 Task: For heading Use Comfortaa with dark cyan 1 colour & Underline.  font size for heading26,  'Change the font style of data to'Courier New and font size to 18,  Change the alignment of both headline & data to Align right In the sheet  analysisSalesGoals
Action: Mouse moved to (85, 202)
Screenshot: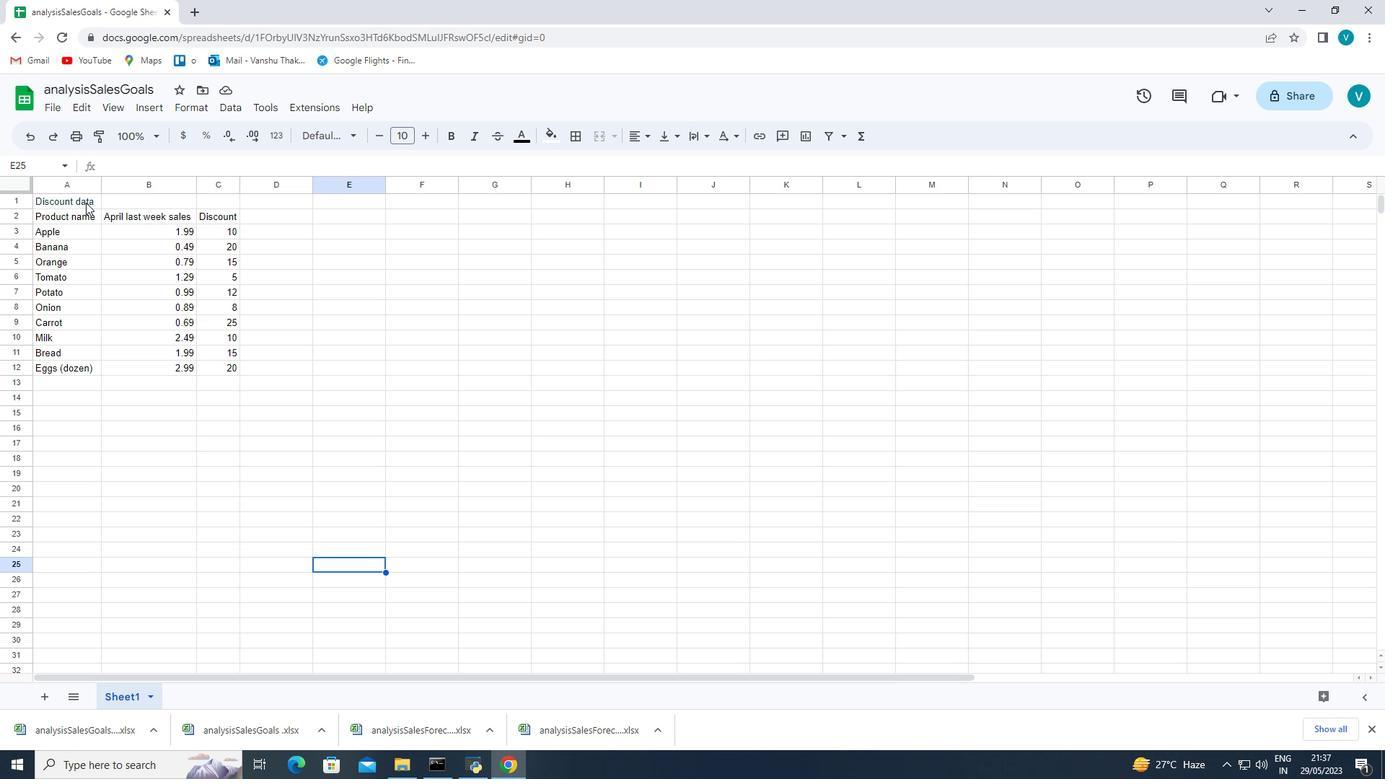
Action: Mouse pressed left at (85, 202)
Screenshot: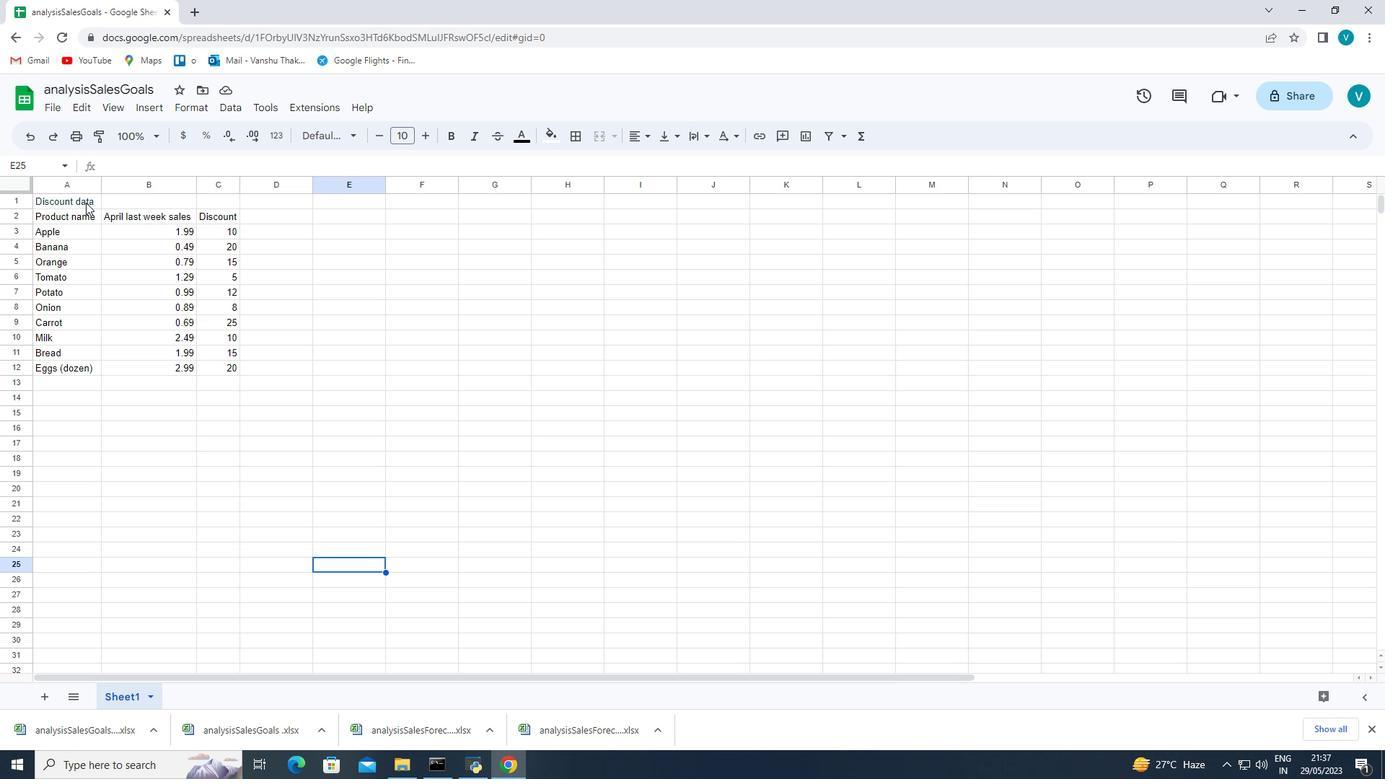 
Action: Mouse moved to (355, 133)
Screenshot: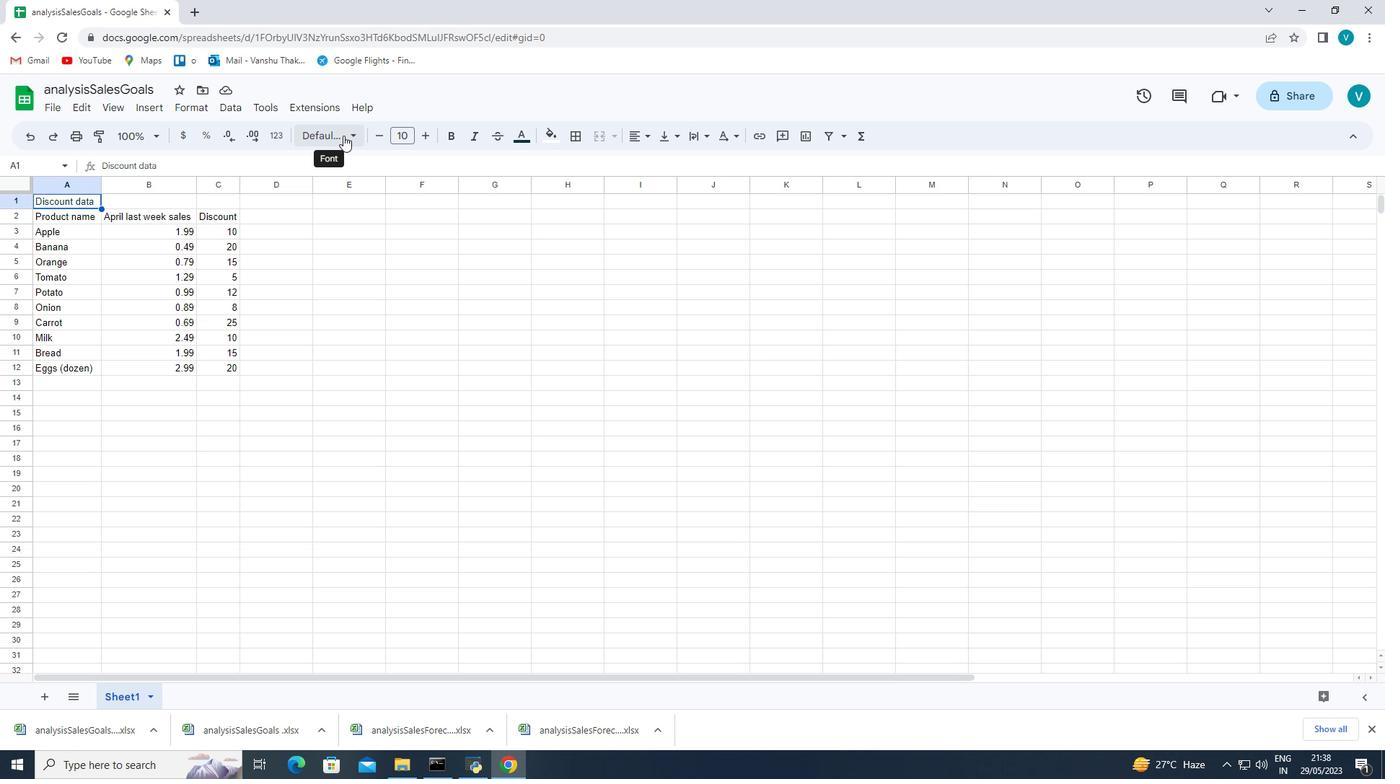 
Action: Mouse pressed left at (355, 133)
Screenshot: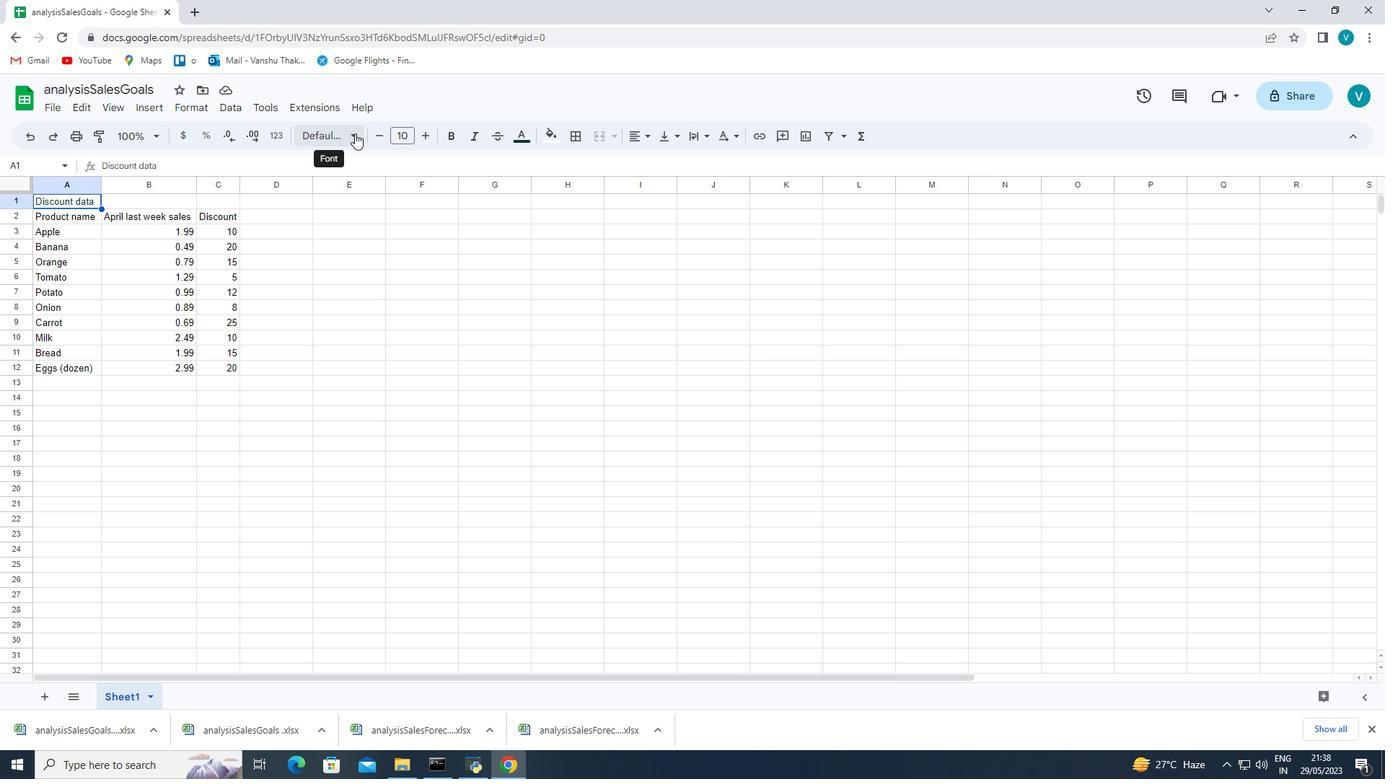 
Action: Mouse moved to (364, 325)
Screenshot: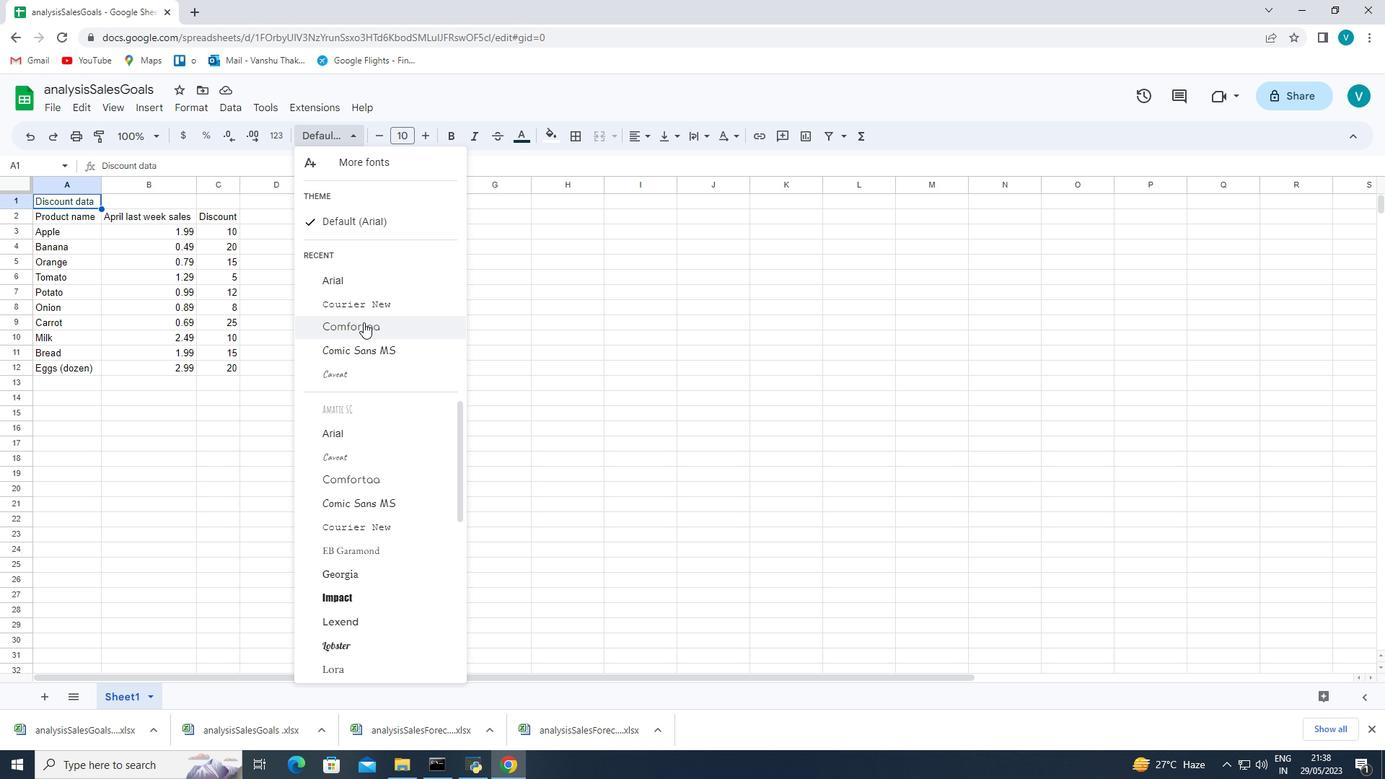 
Action: Mouse pressed left at (364, 325)
Screenshot: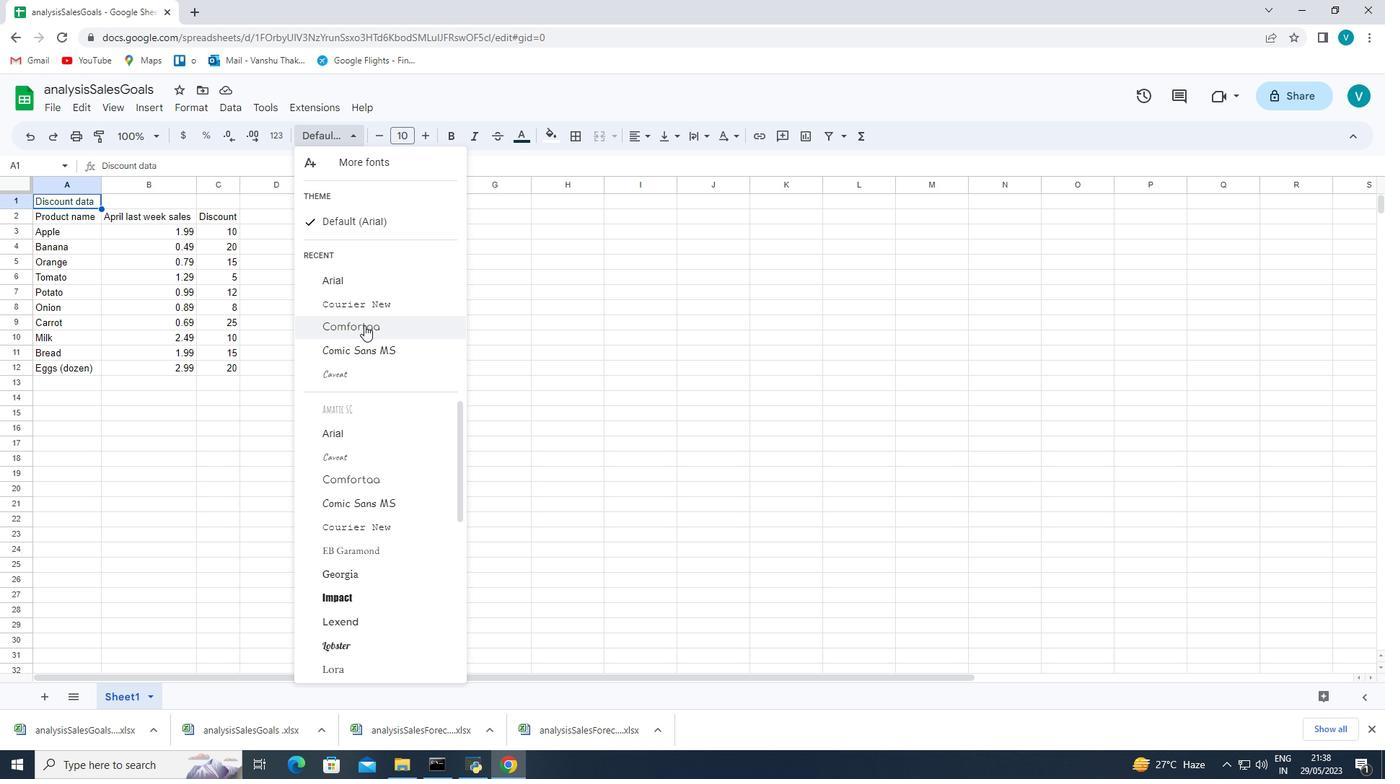
Action: Mouse moved to (408, 700)
Screenshot: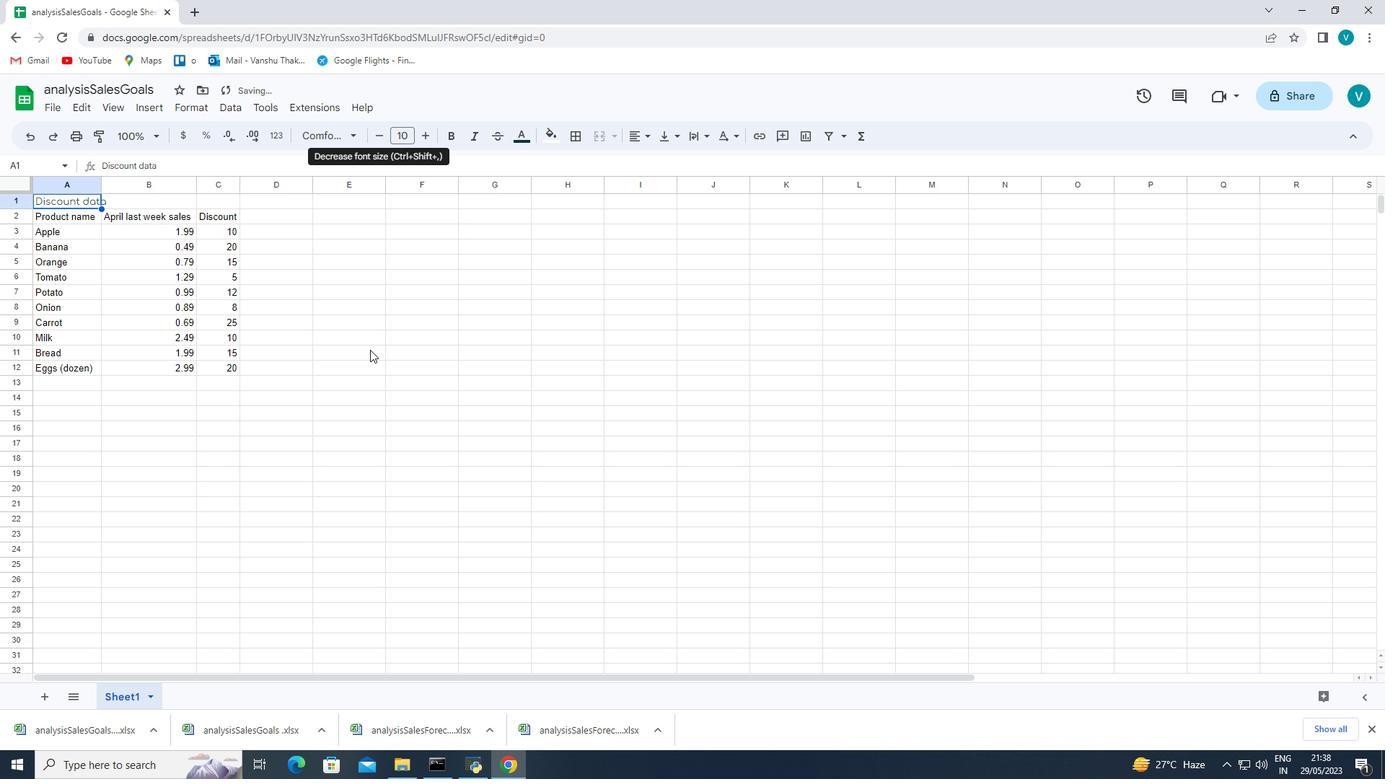 
Action: Key pressed ctrl+U
Screenshot: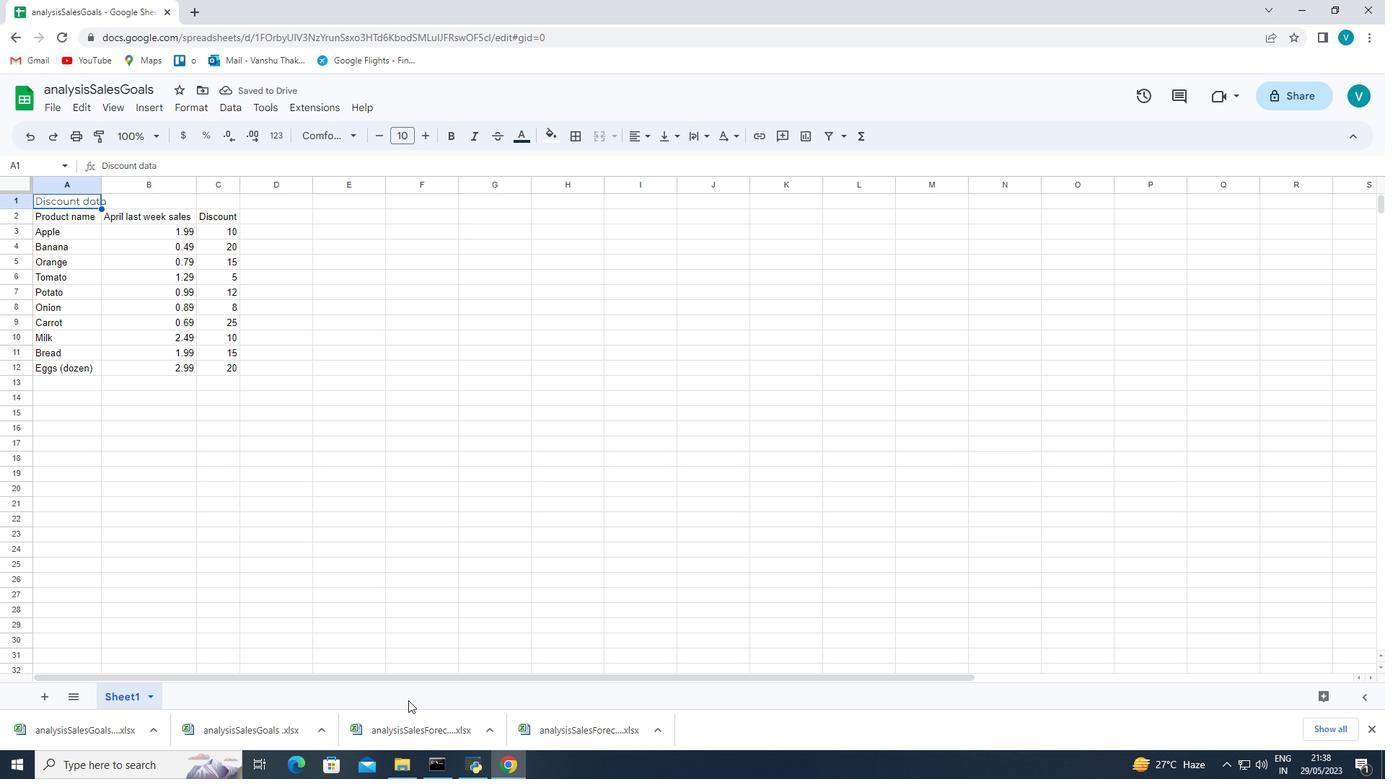 
Action: Mouse moved to (432, 139)
Screenshot: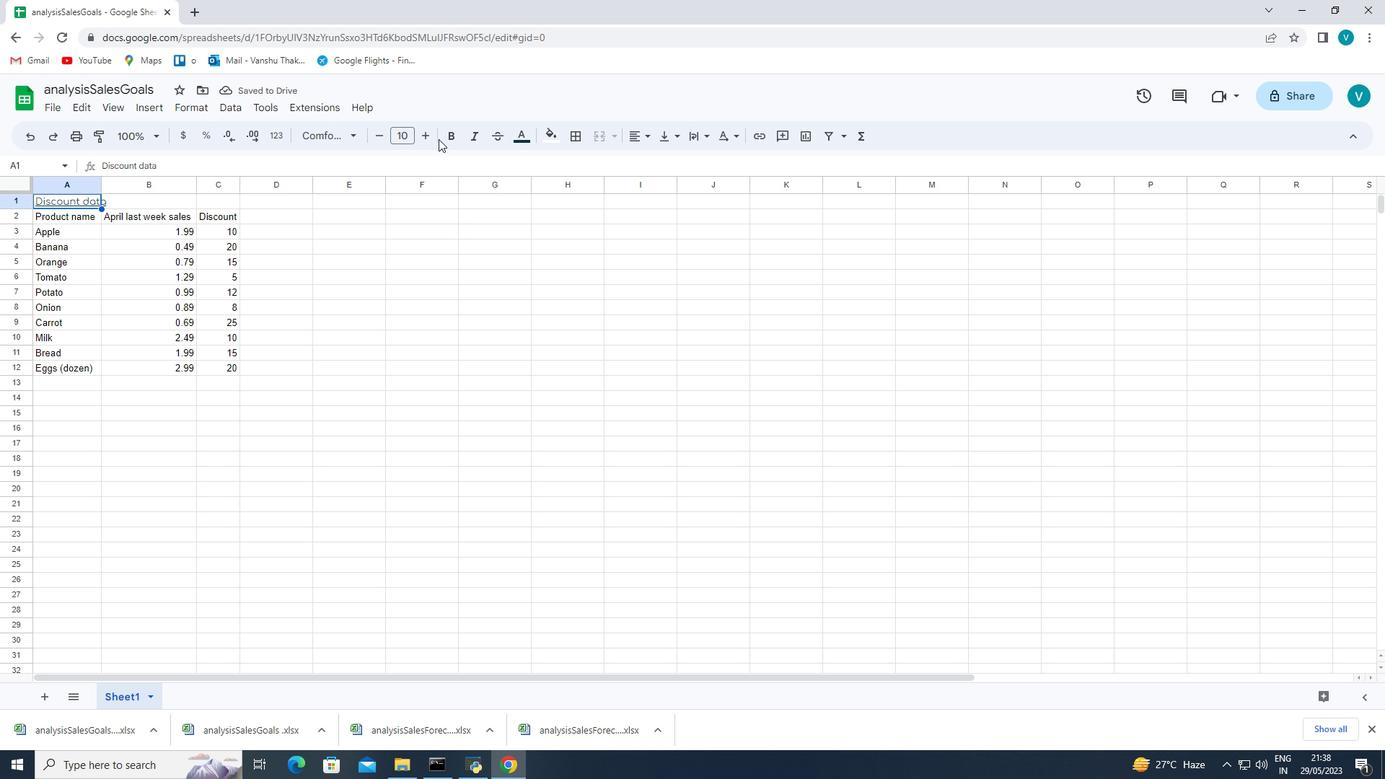 
Action: Mouse pressed left at (432, 139)
Screenshot: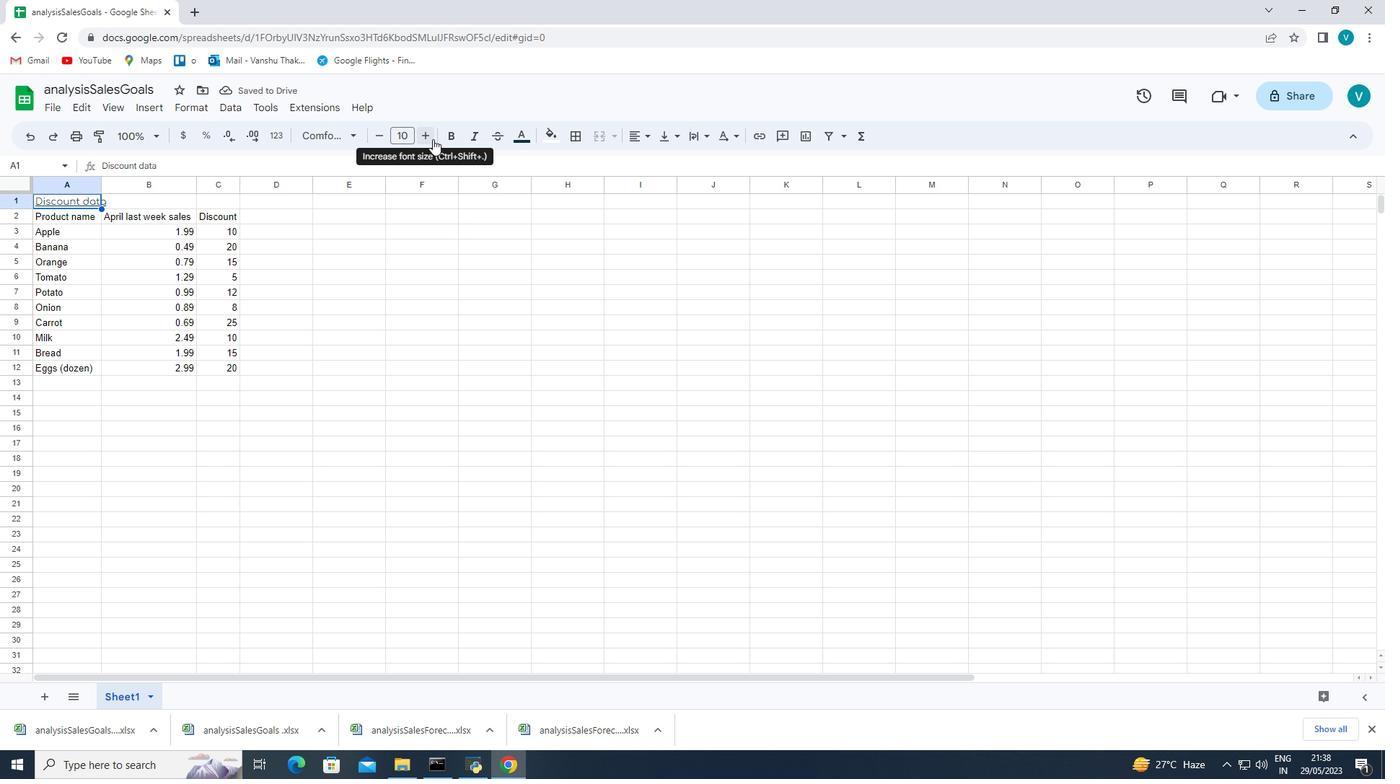 
Action: Mouse pressed left at (432, 139)
Screenshot: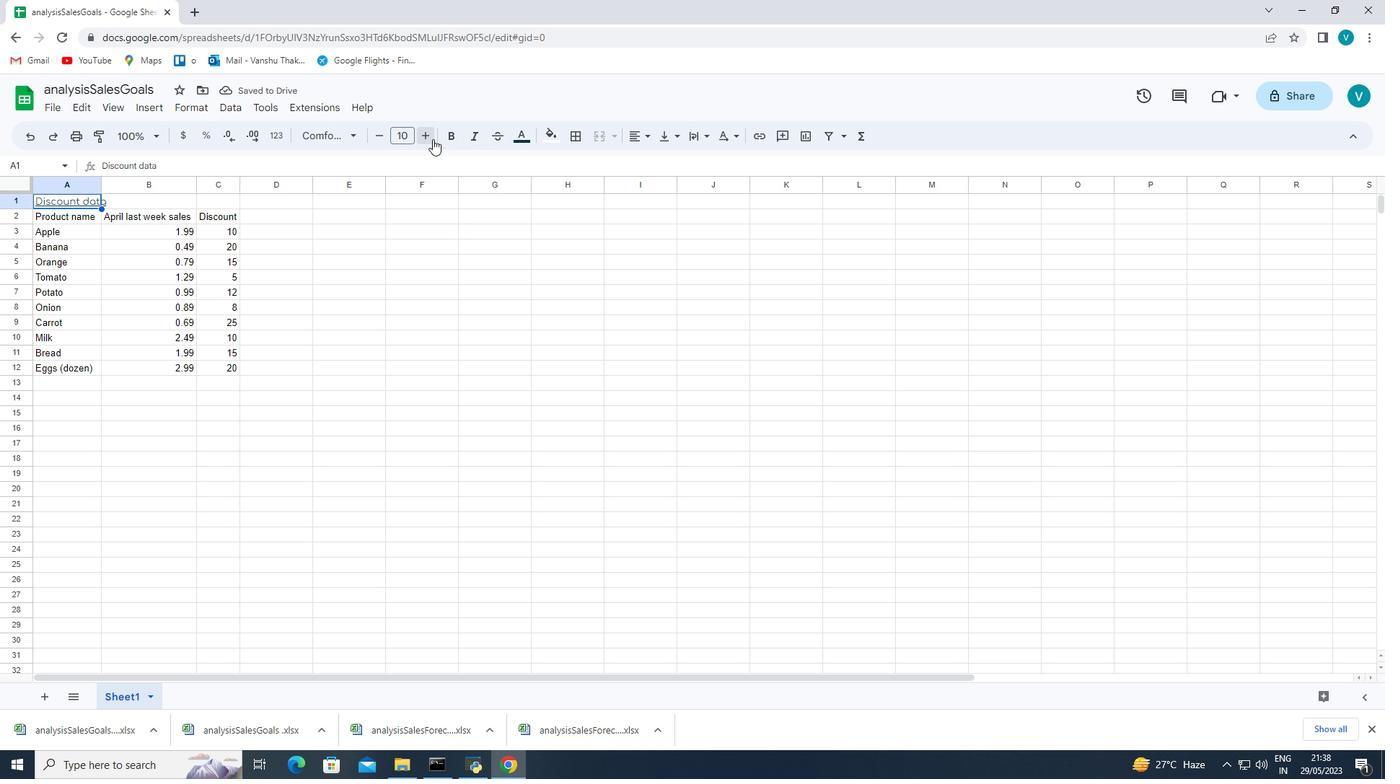 
Action: Mouse pressed left at (432, 139)
Screenshot: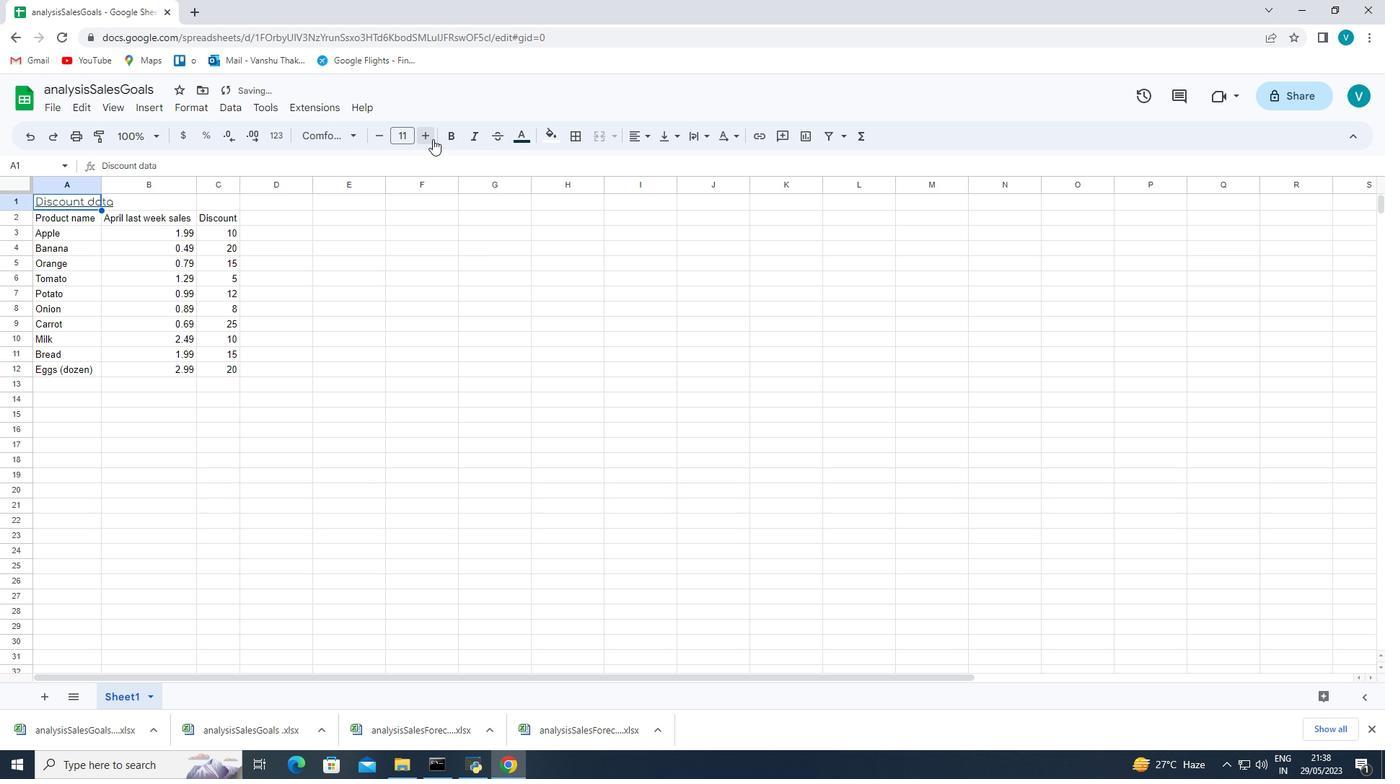 
Action: Mouse pressed left at (432, 139)
Screenshot: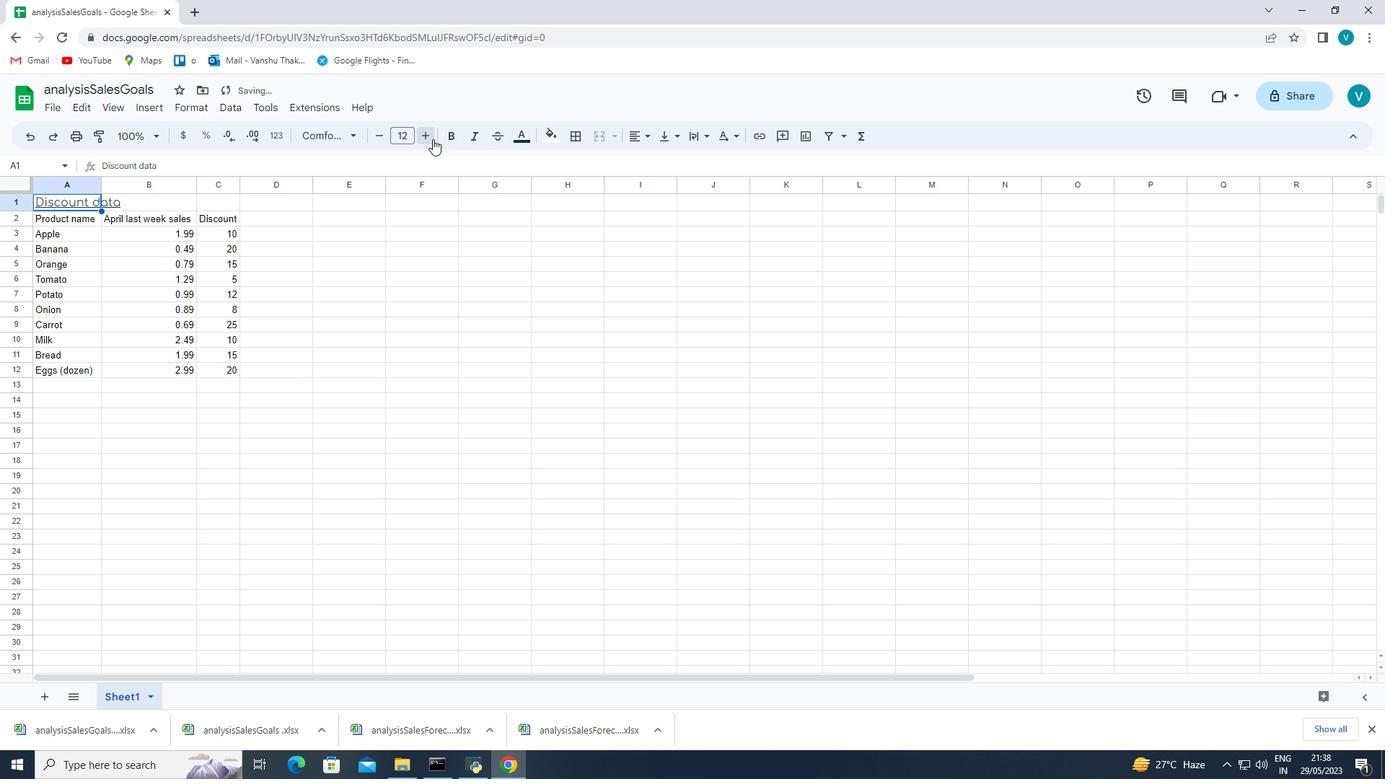 
Action: Mouse pressed left at (432, 139)
Screenshot: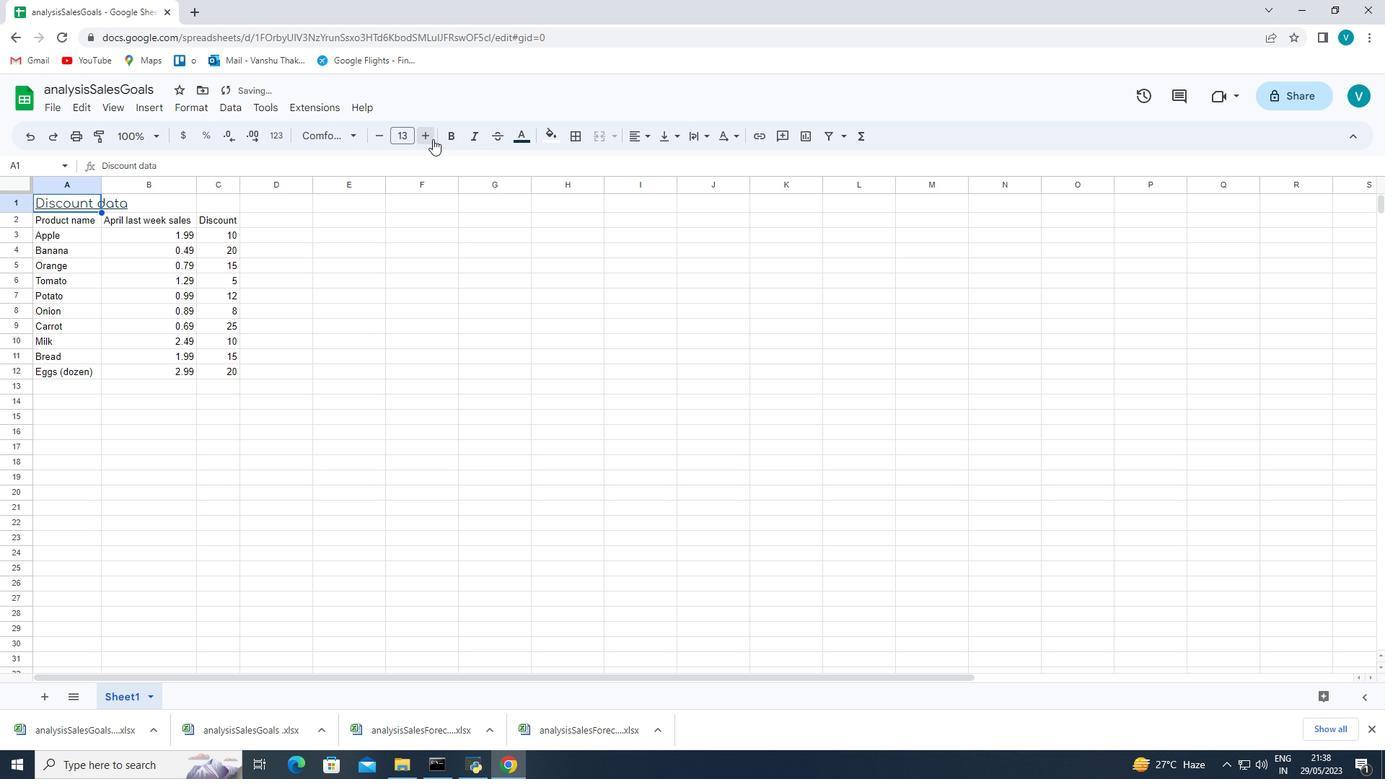 
Action: Mouse pressed left at (432, 139)
Screenshot: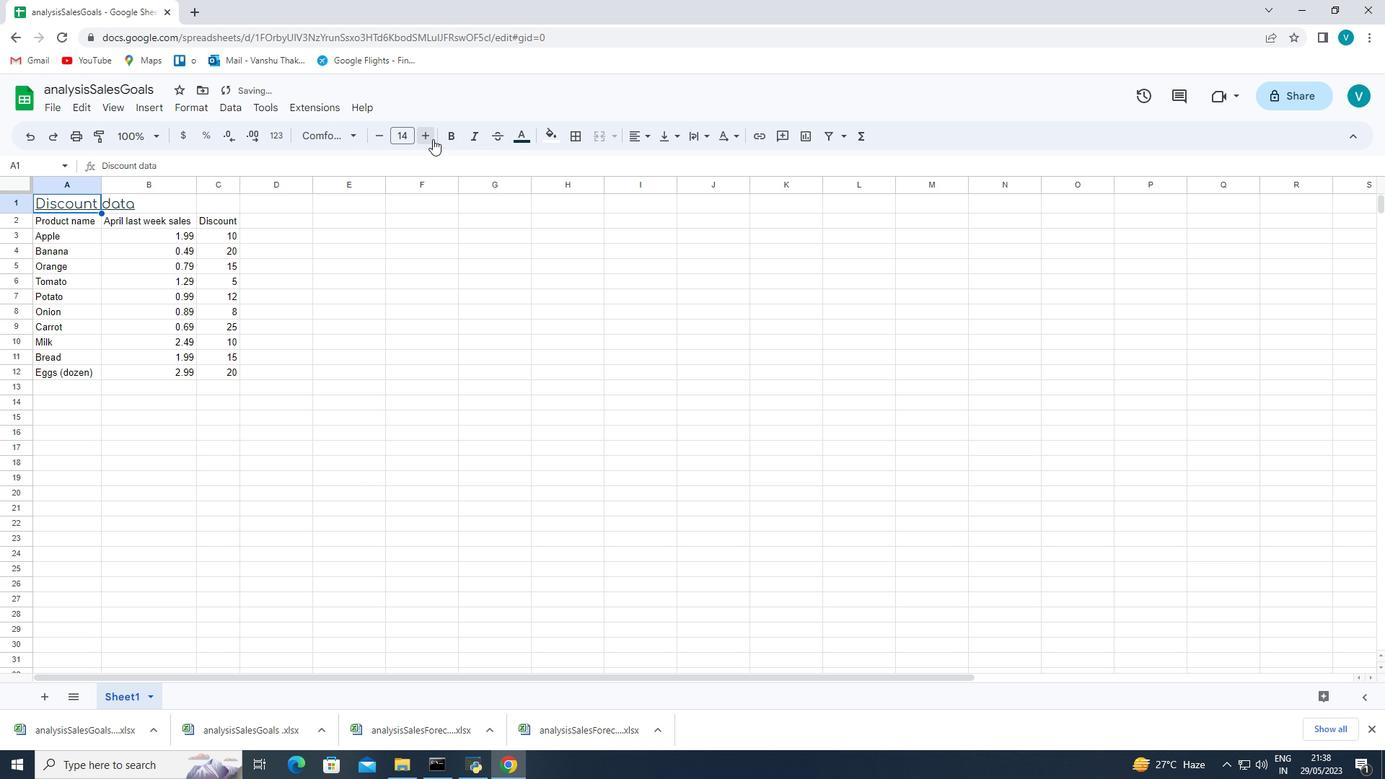 
Action: Mouse pressed left at (432, 139)
Screenshot: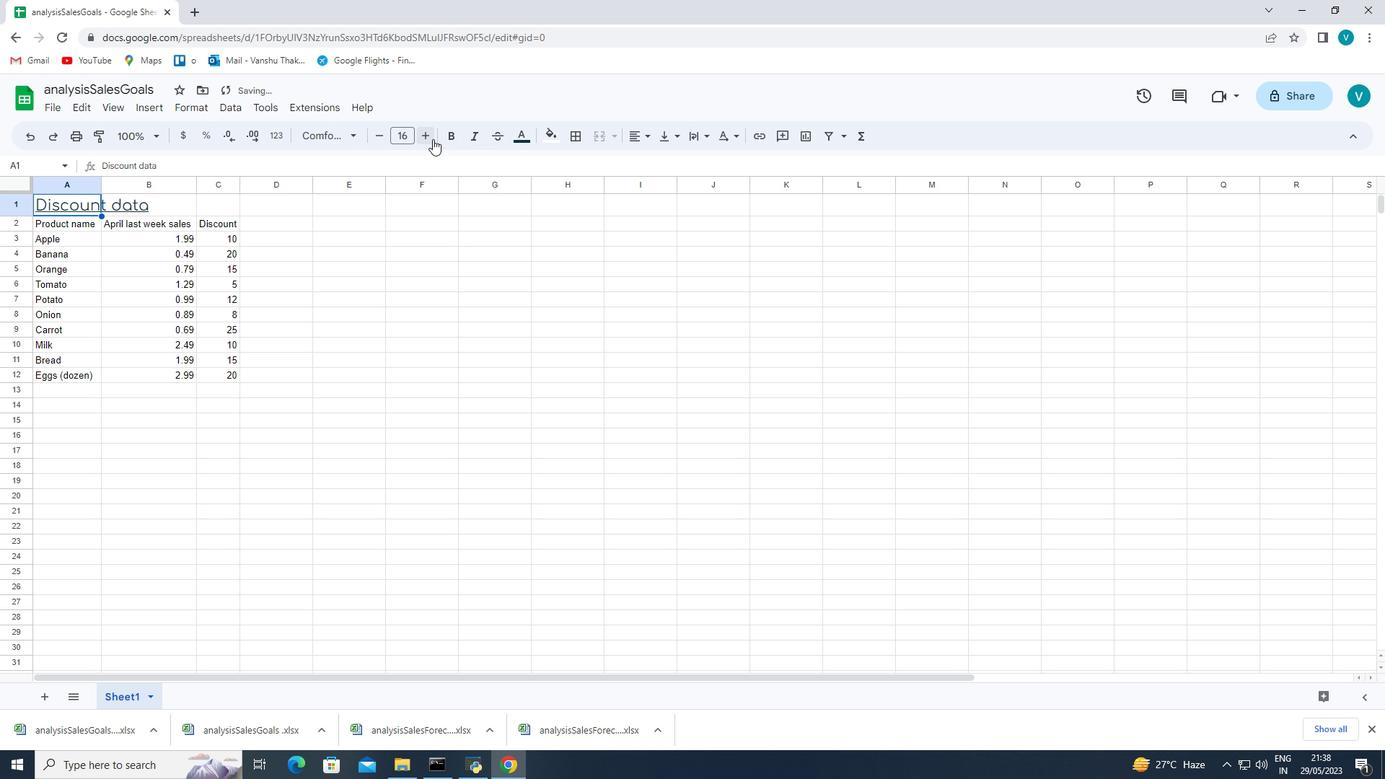
Action: Mouse pressed left at (432, 139)
Screenshot: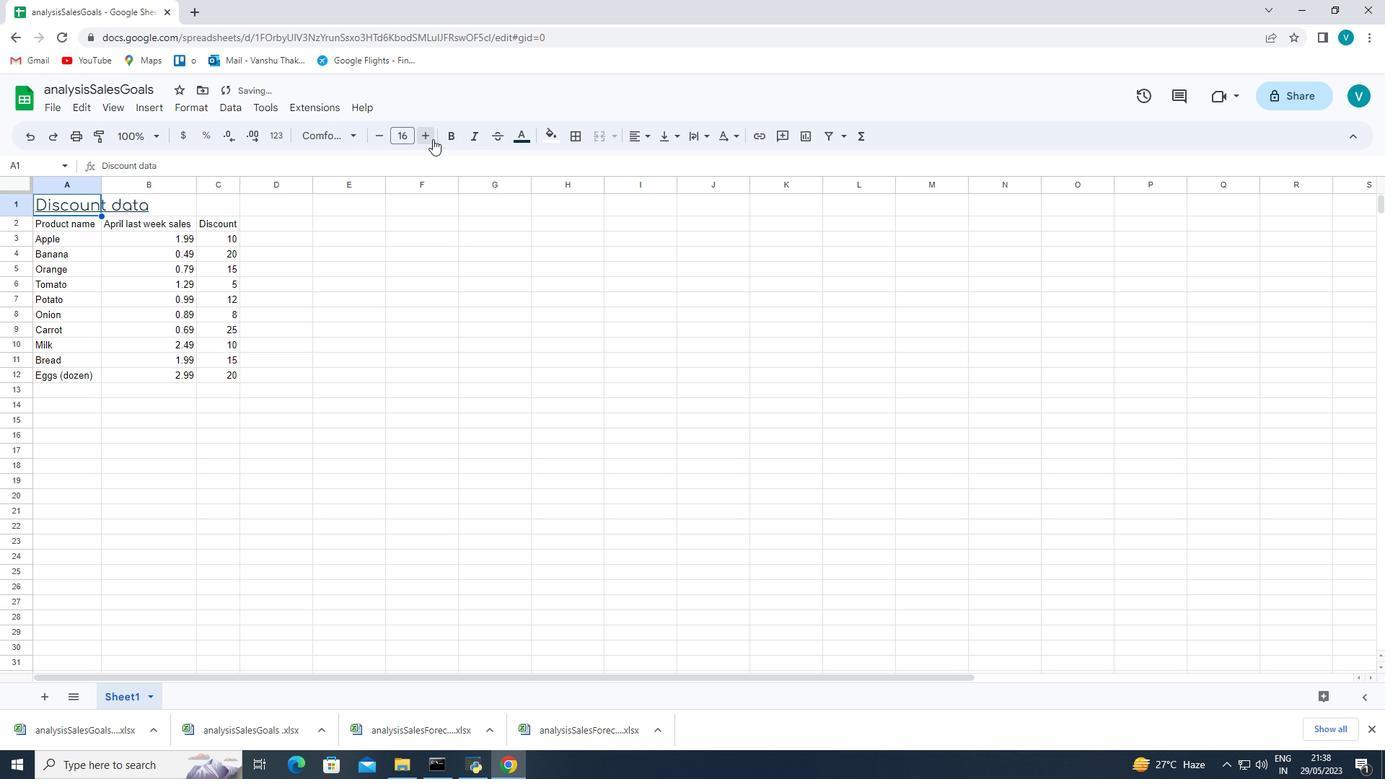 
Action: Mouse pressed left at (432, 139)
Screenshot: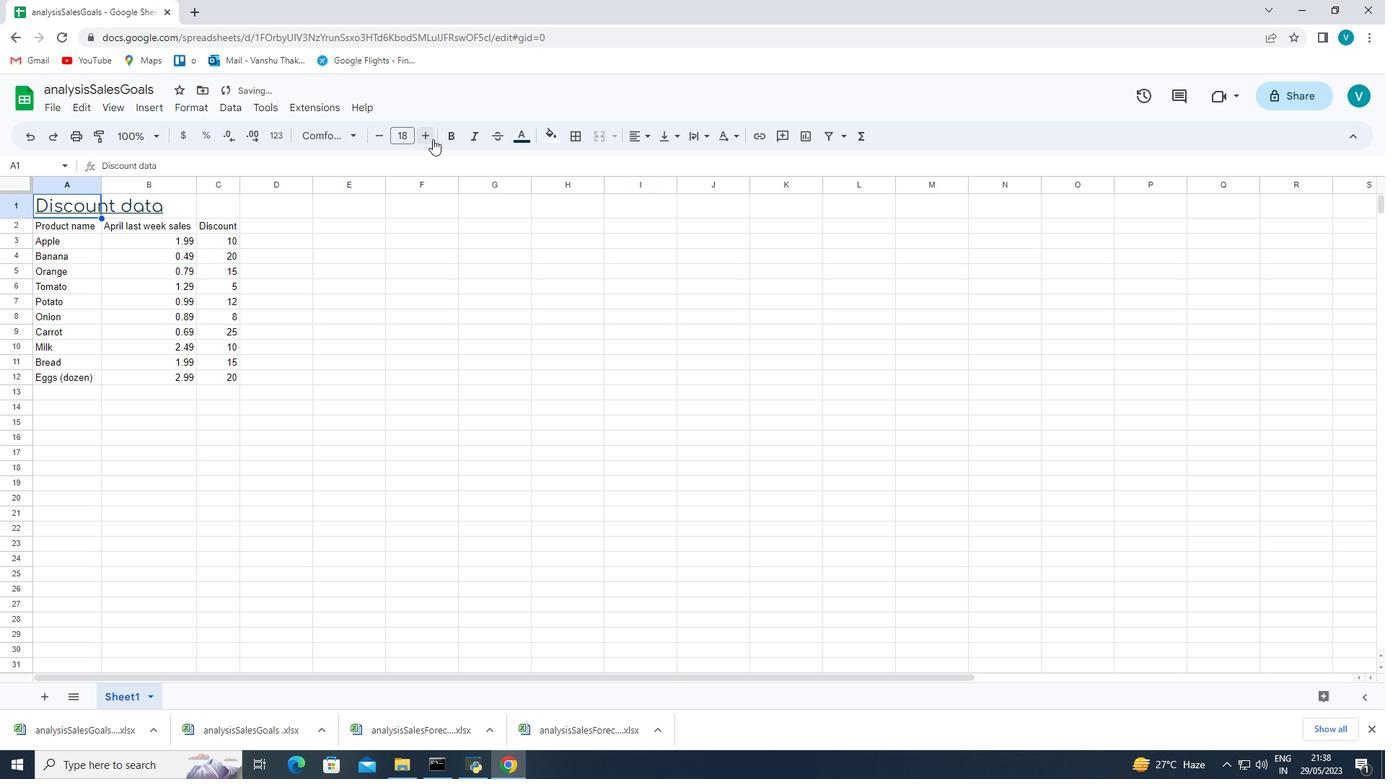 
Action: Mouse pressed left at (432, 139)
Screenshot: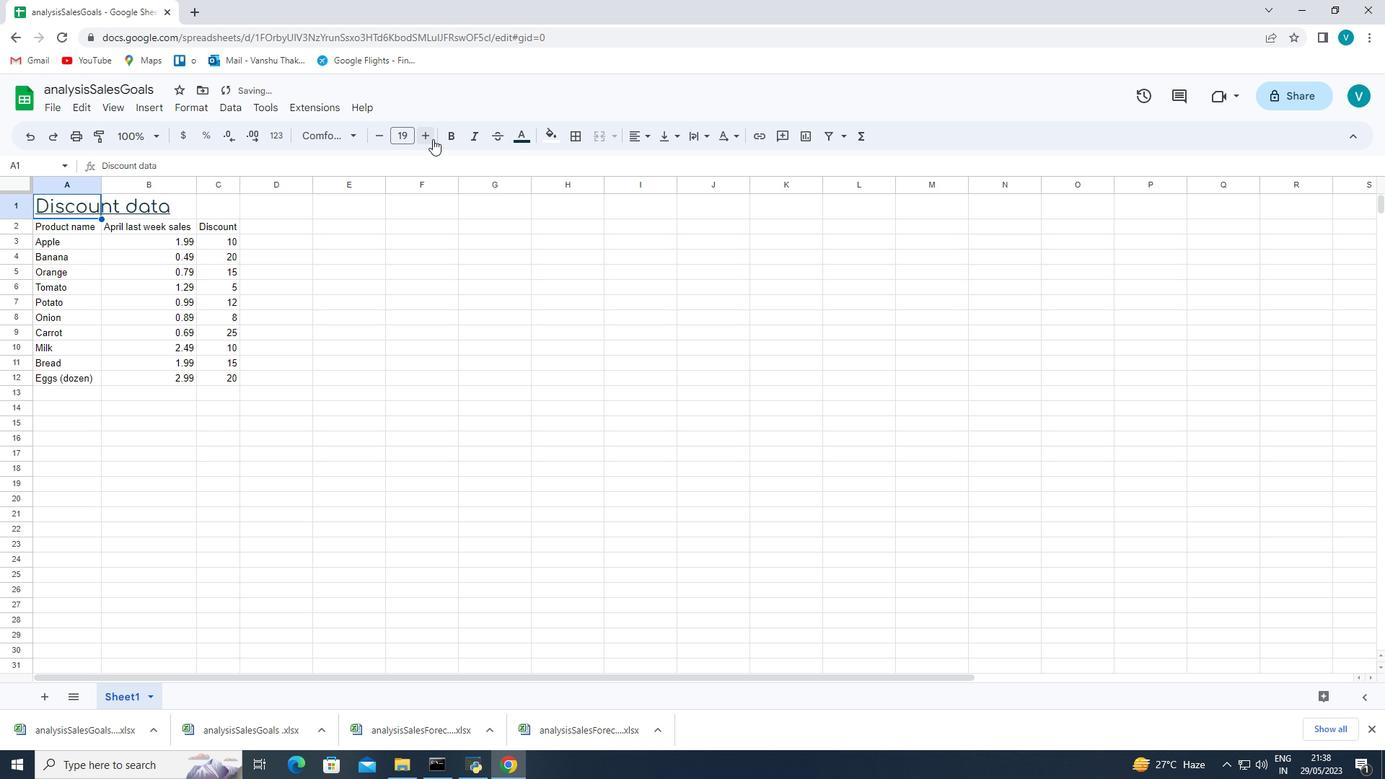
Action: Mouse pressed left at (432, 139)
Screenshot: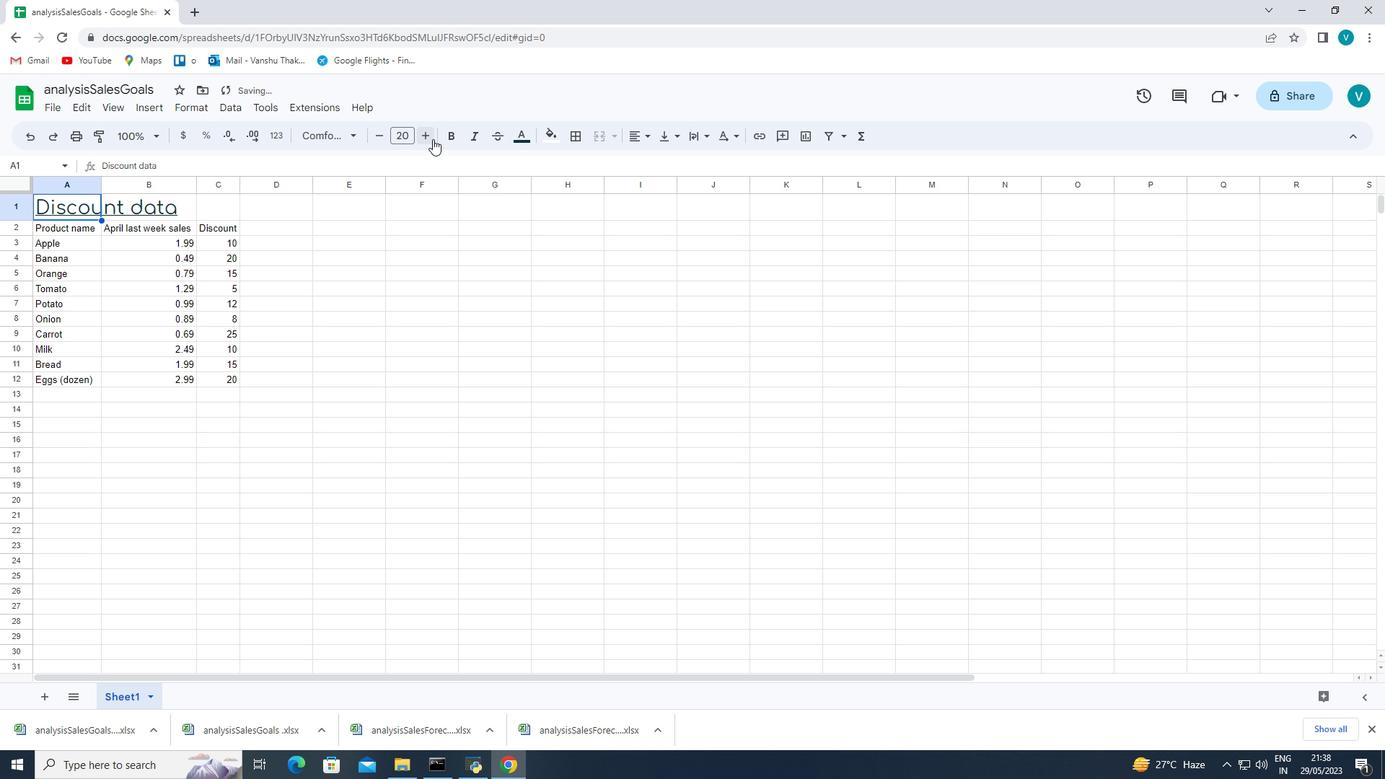 
Action: Mouse pressed left at (432, 139)
Screenshot: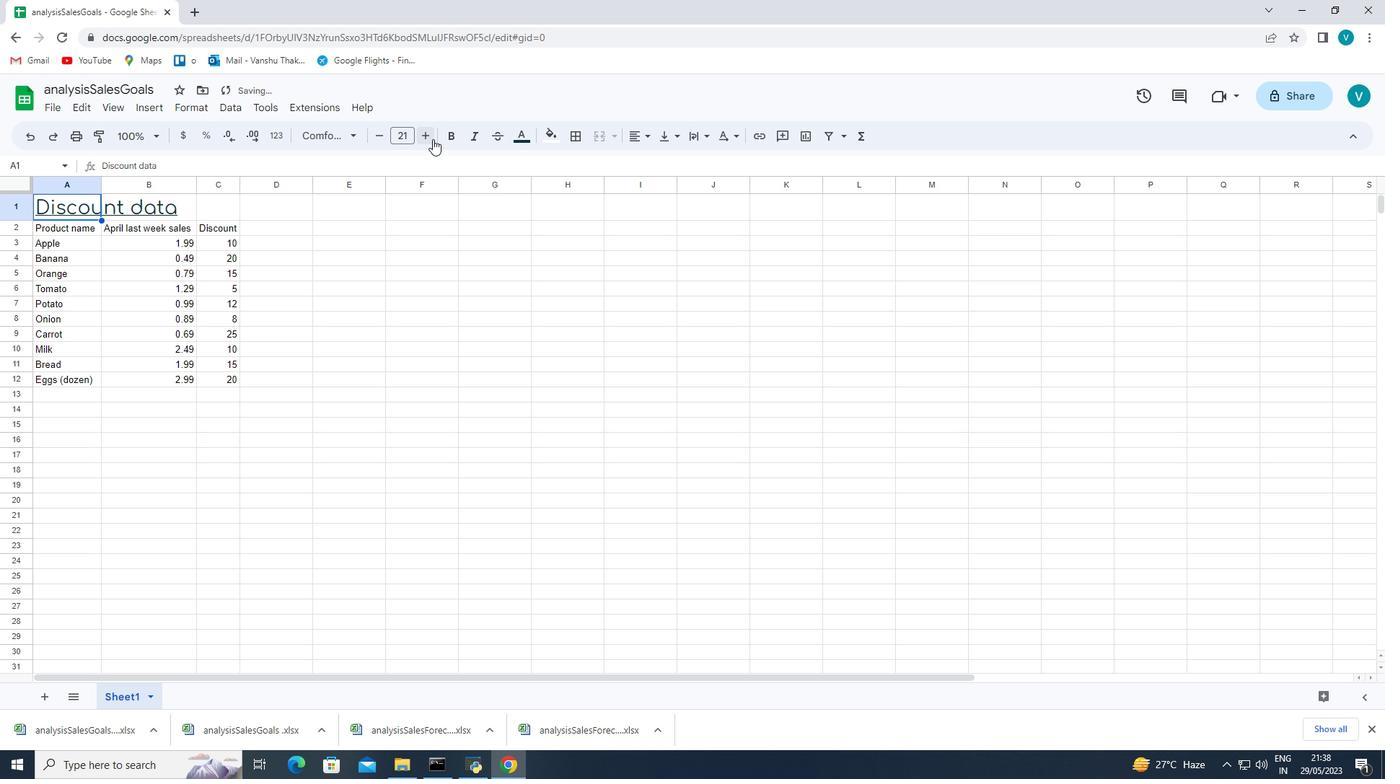 
Action: Mouse pressed left at (432, 139)
Screenshot: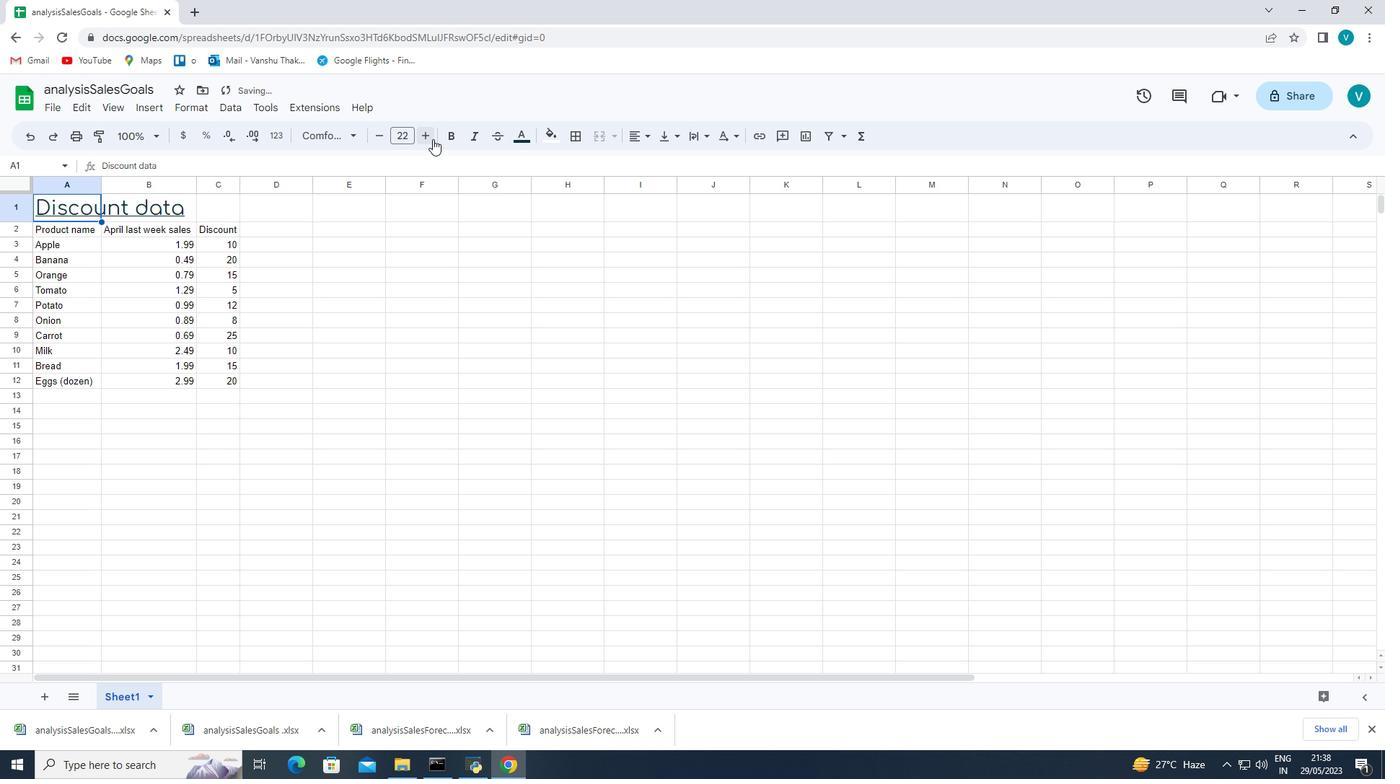 
Action: Mouse pressed left at (432, 139)
Screenshot: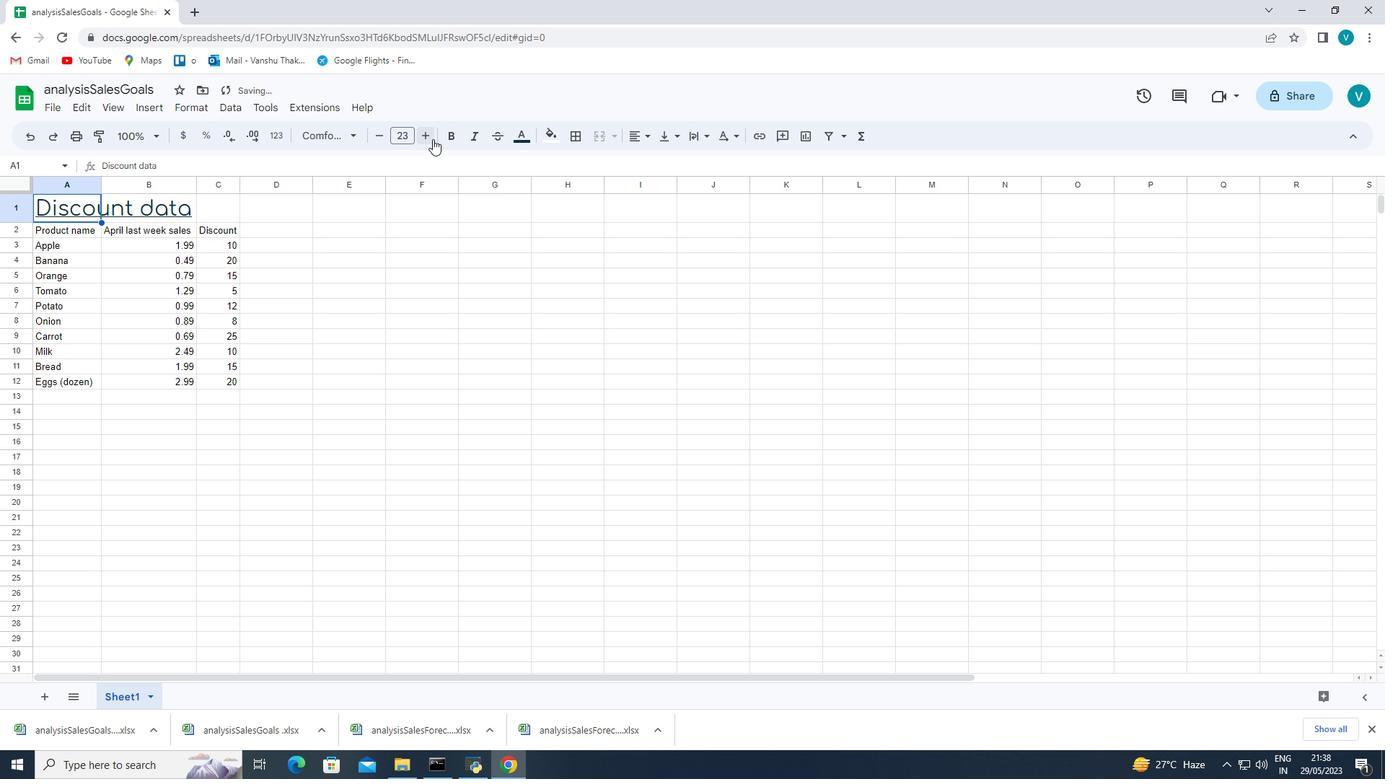 
Action: Mouse pressed left at (432, 139)
Screenshot: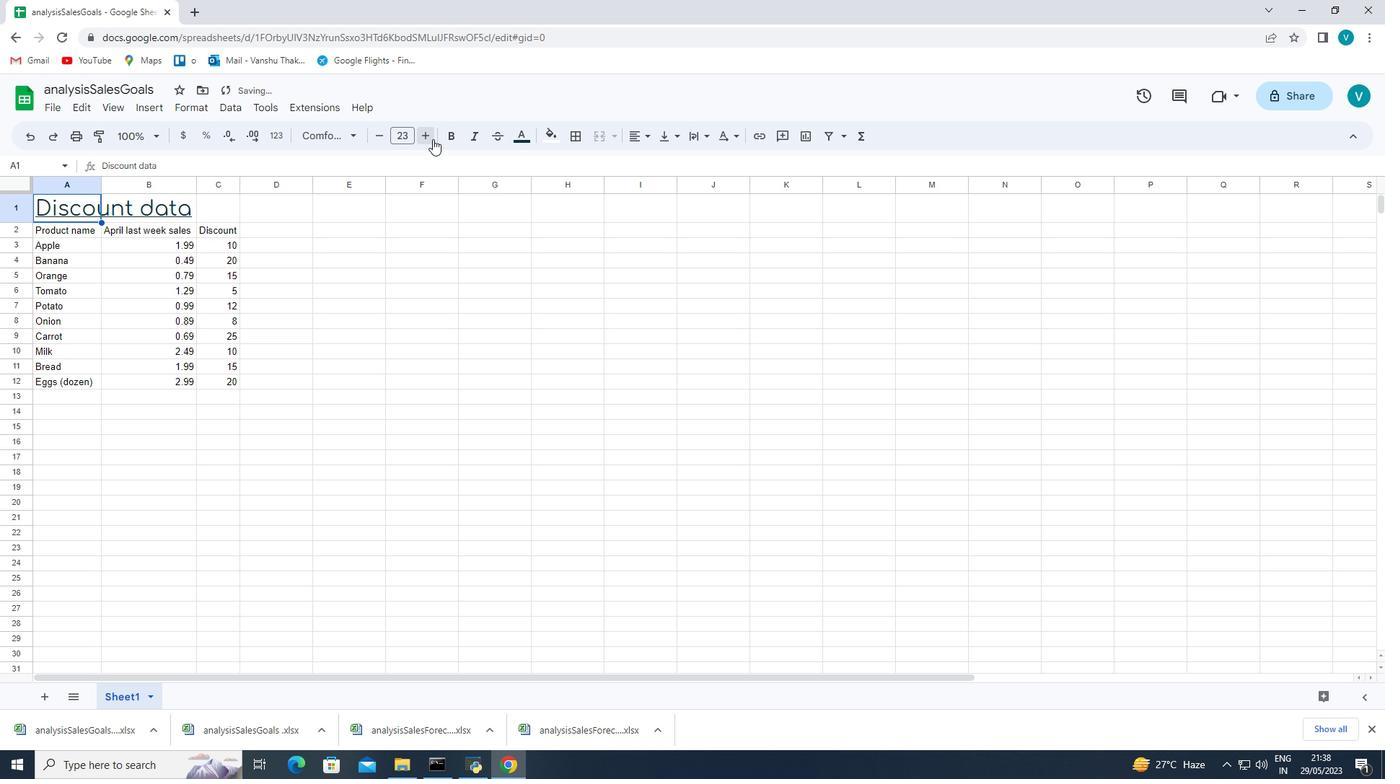 
Action: Mouse pressed left at (432, 139)
Screenshot: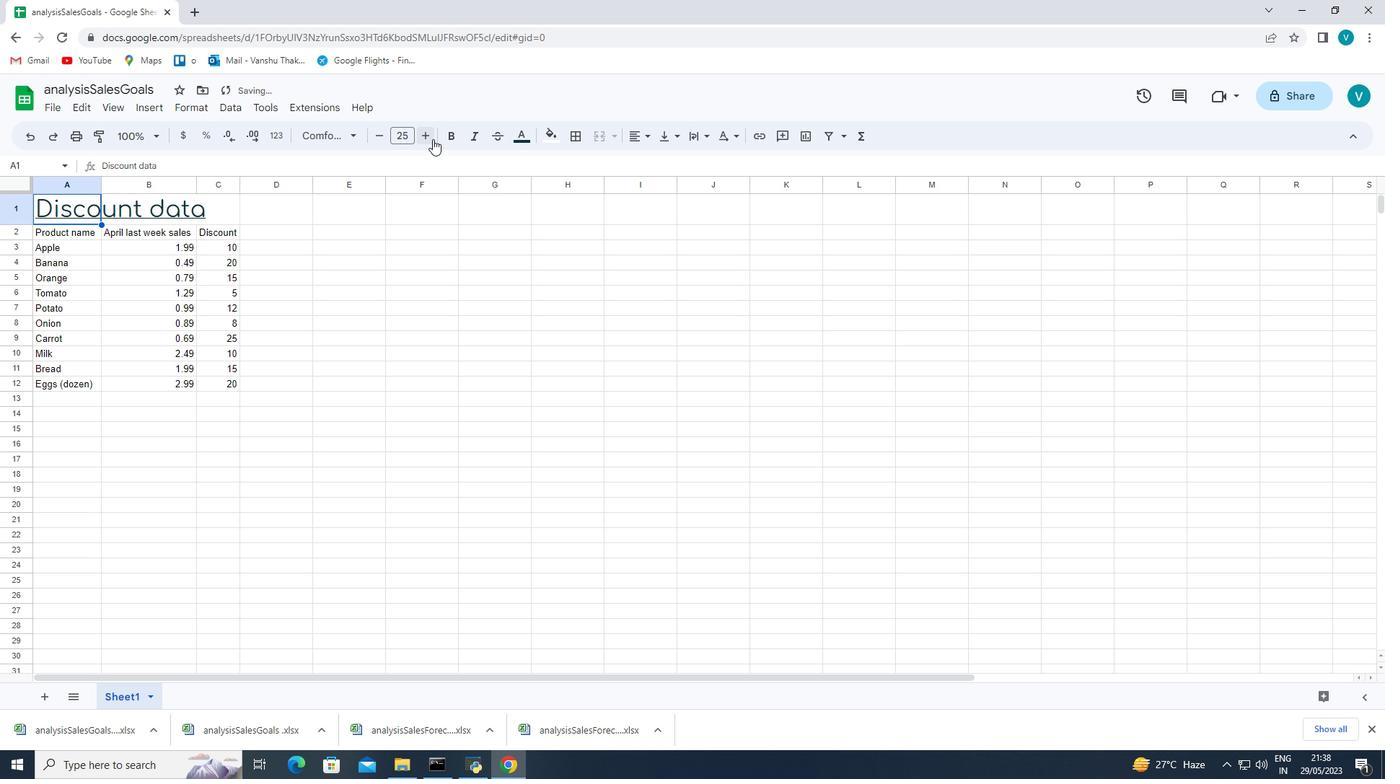 
Action: Mouse moved to (339, 247)
Screenshot: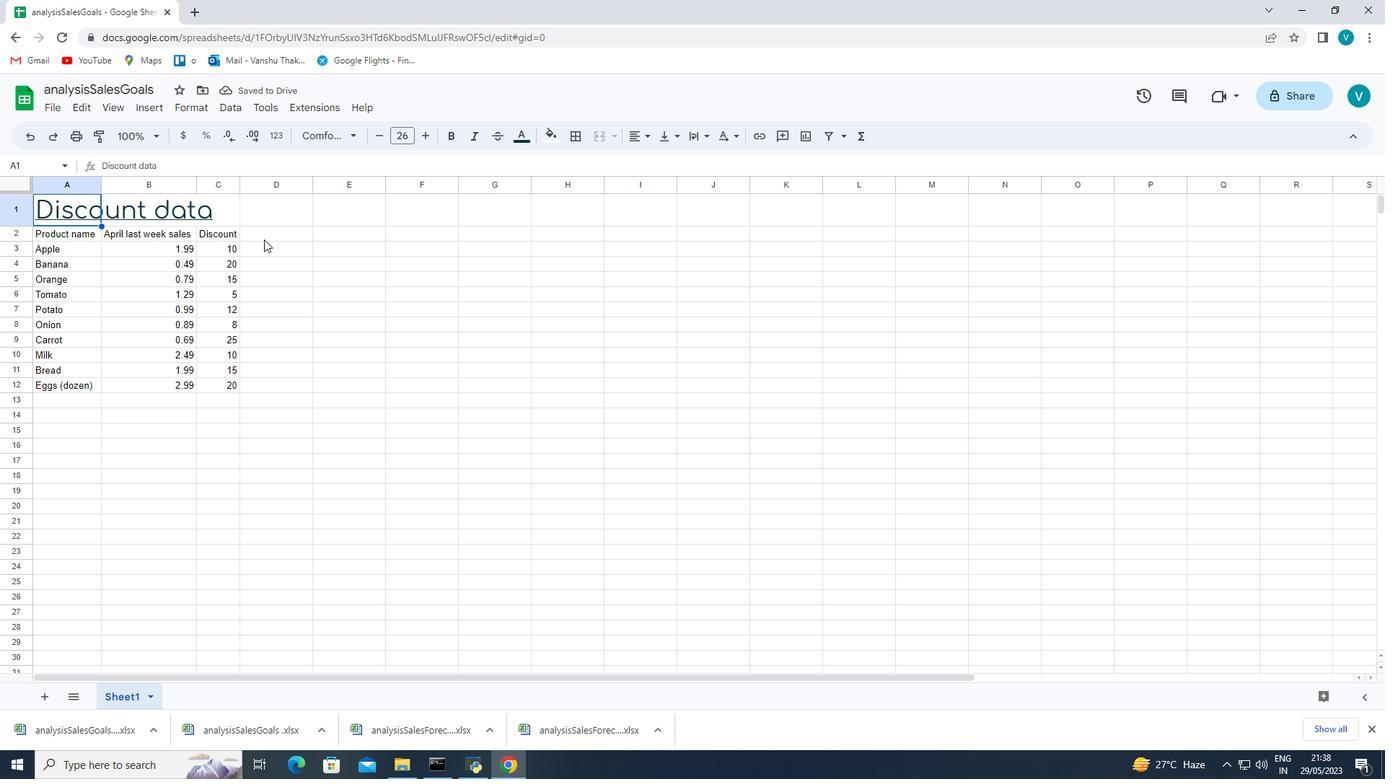 
Action: Mouse pressed left at (339, 247)
Screenshot: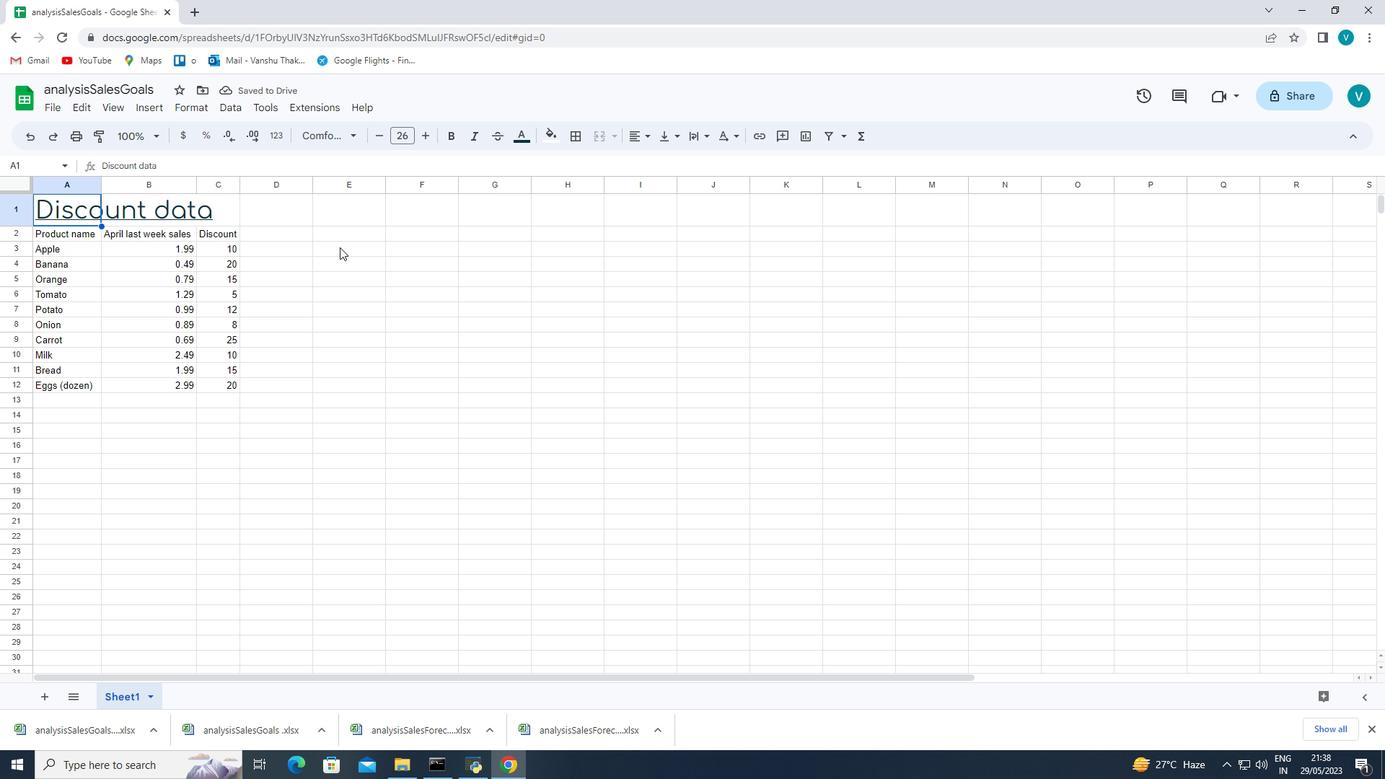 
Action: Mouse moved to (37, 206)
Screenshot: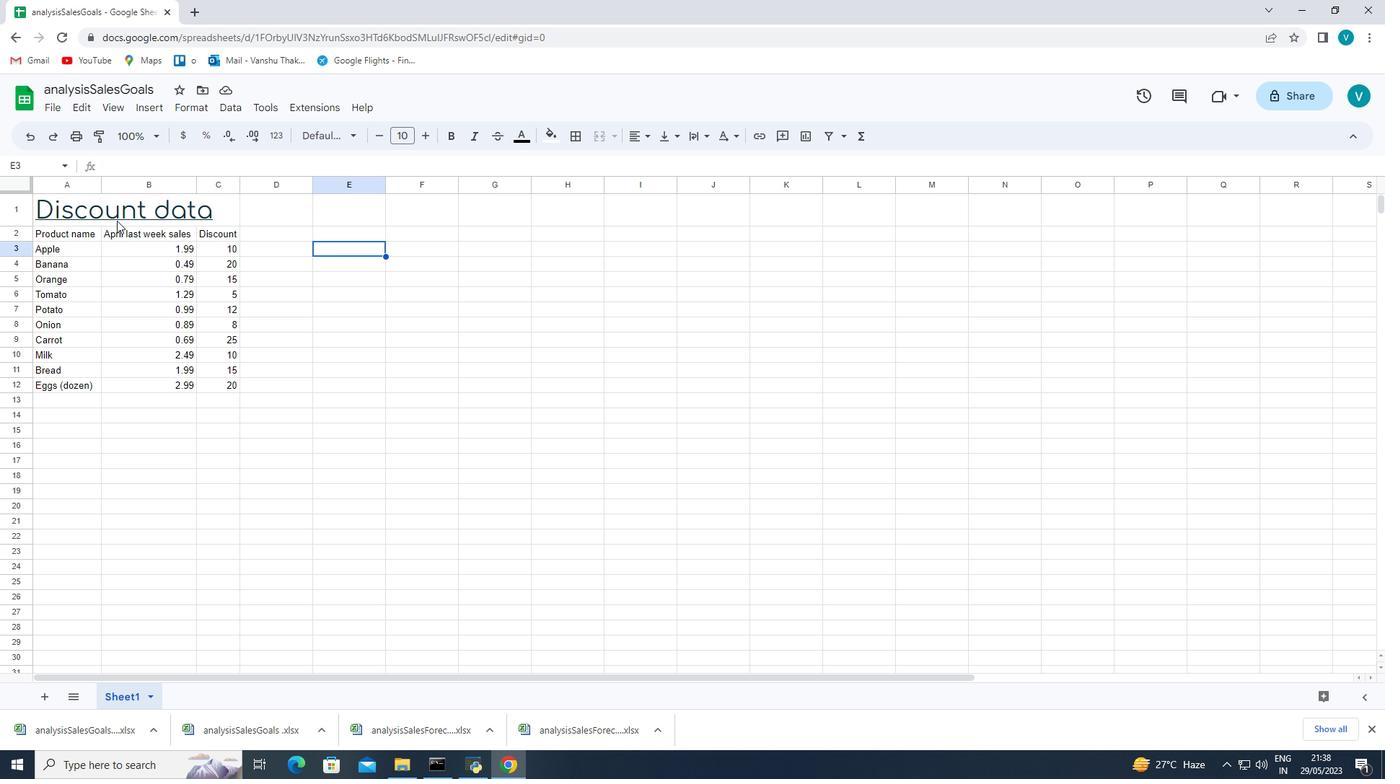 
Action: Mouse pressed left at (37, 206)
Screenshot: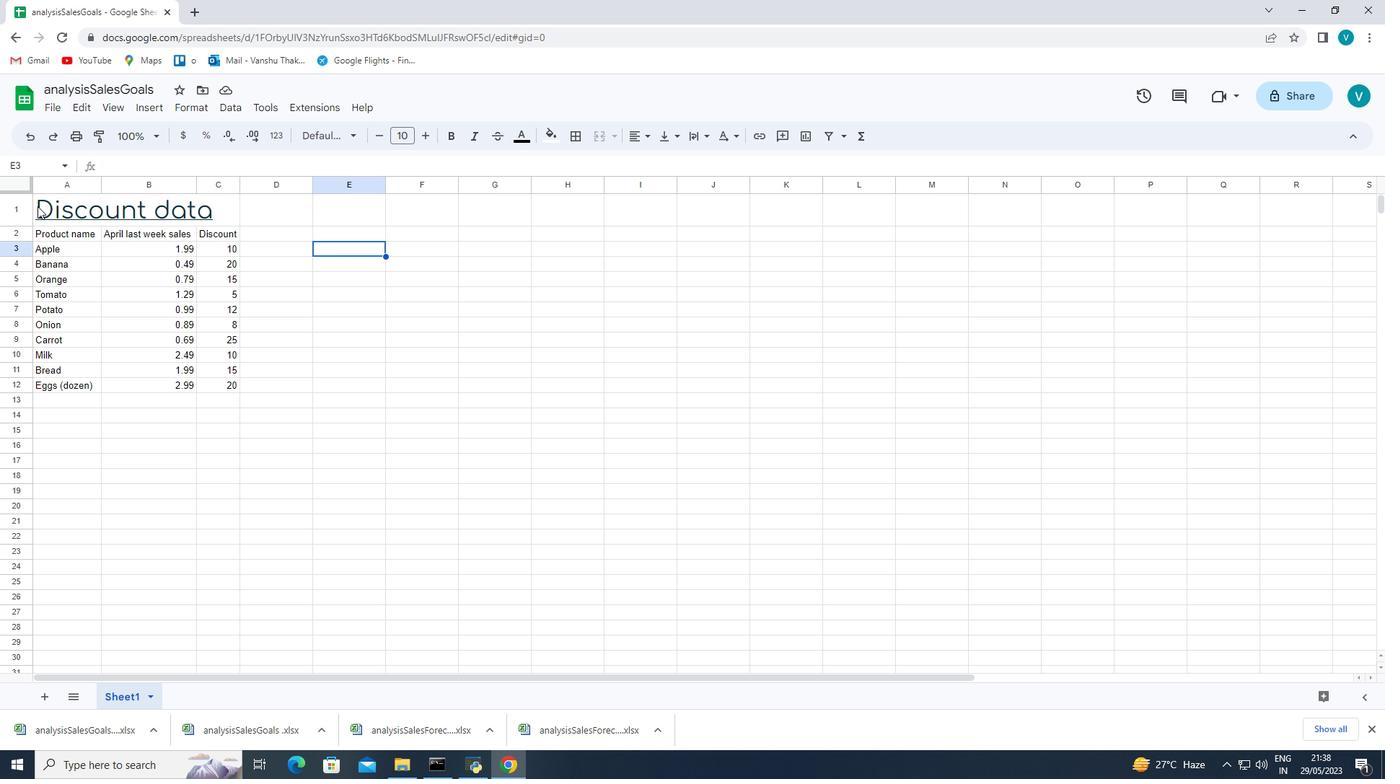 
Action: Mouse moved to (520, 138)
Screenshot: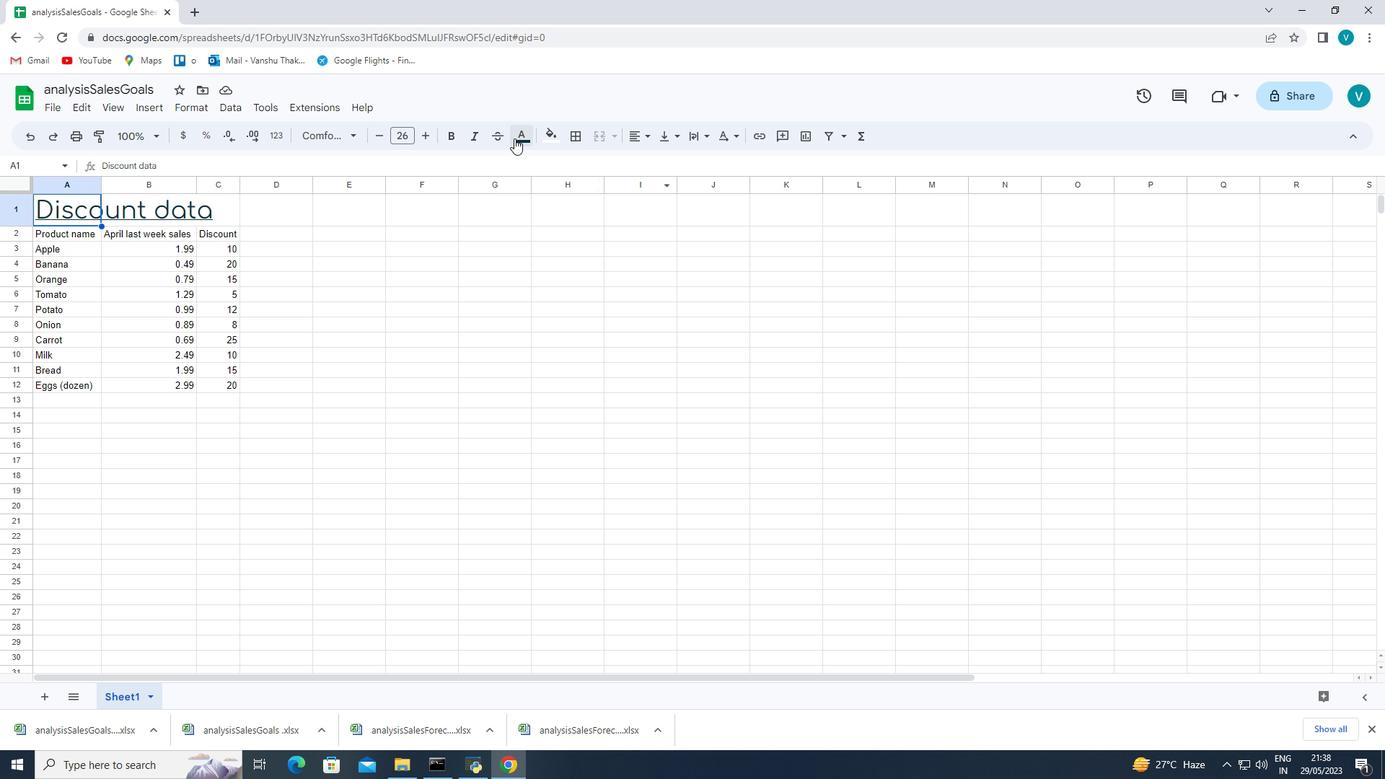 
Action: Mouse pressed left at (520, 138)
Screenshot: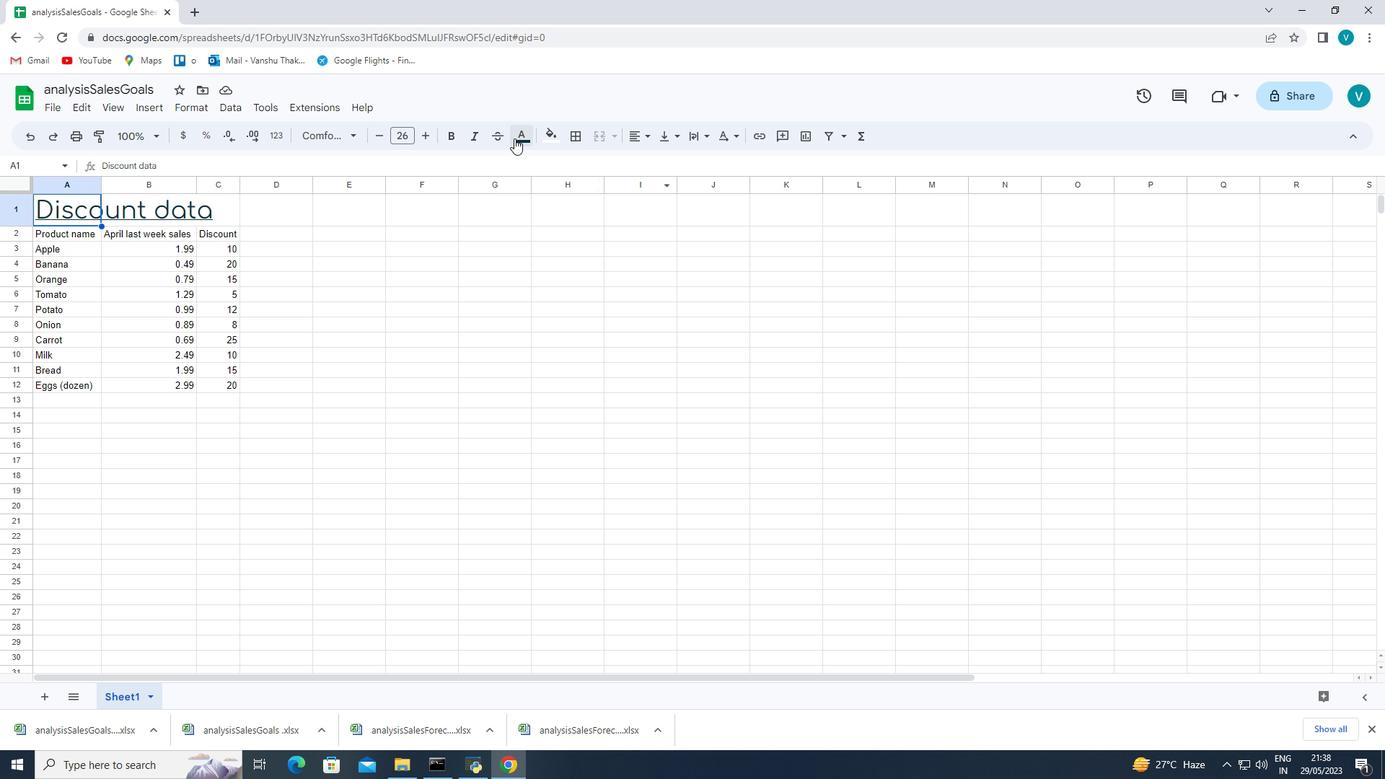 
Action: Mouse moved to (607, 299)
Screenshot: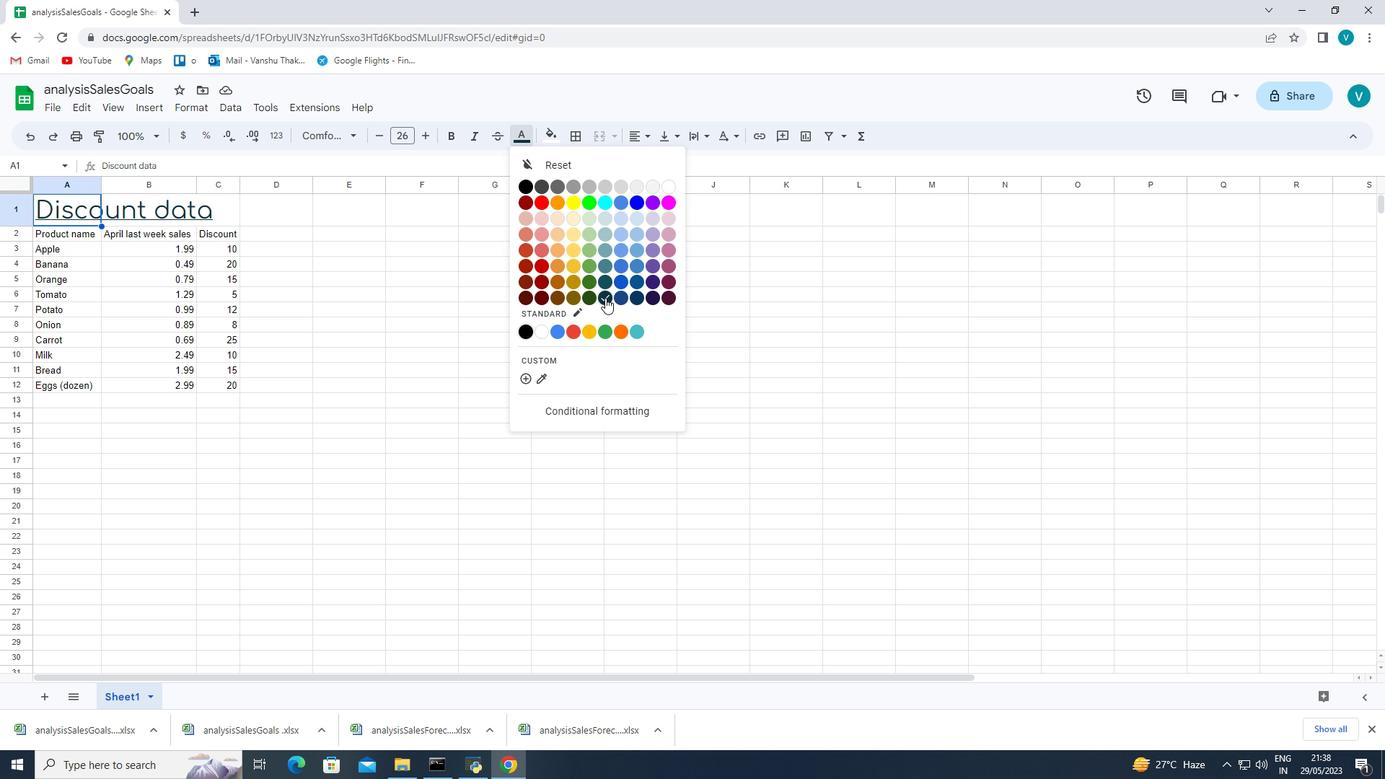 
Action: Mouse pressed left at (607, 299)
Screenshot: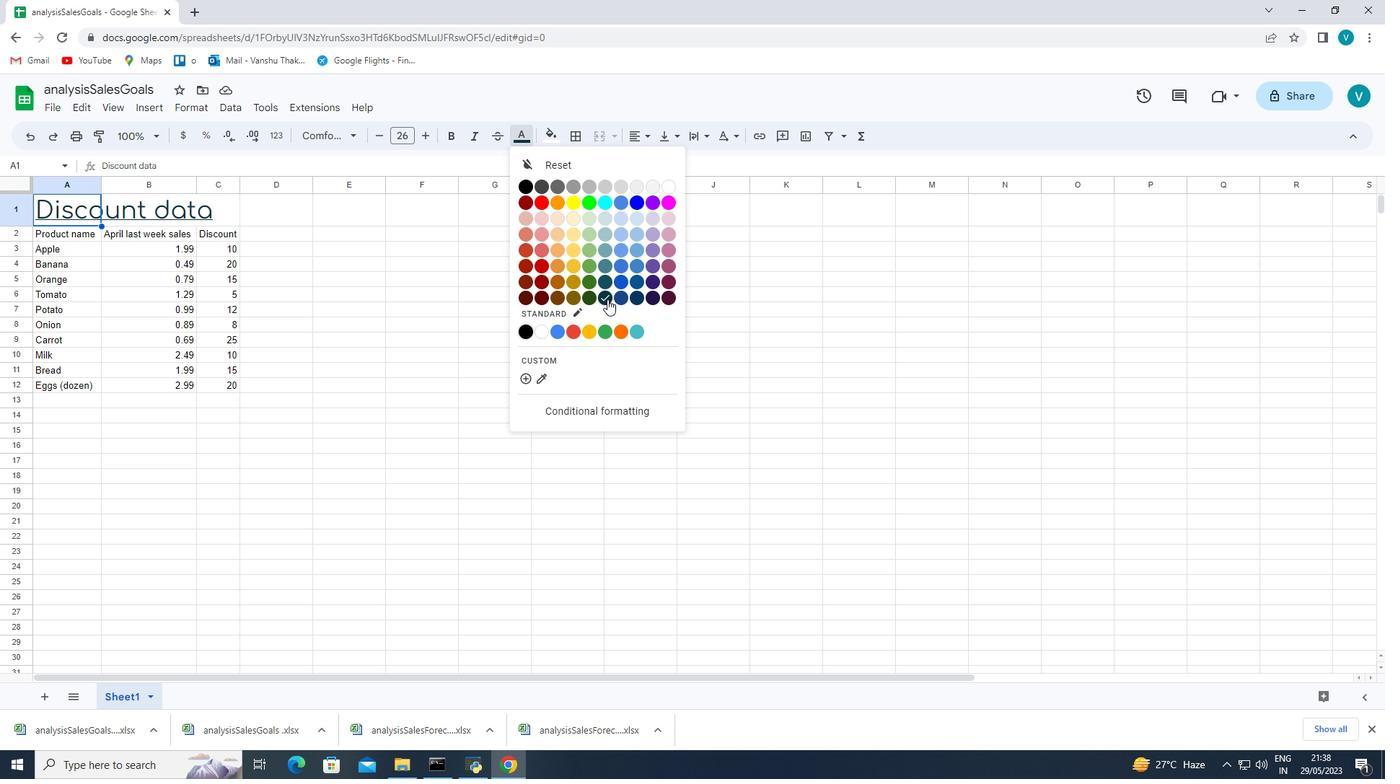 
Action: Mouse moved to (525, 133)
Screenshot: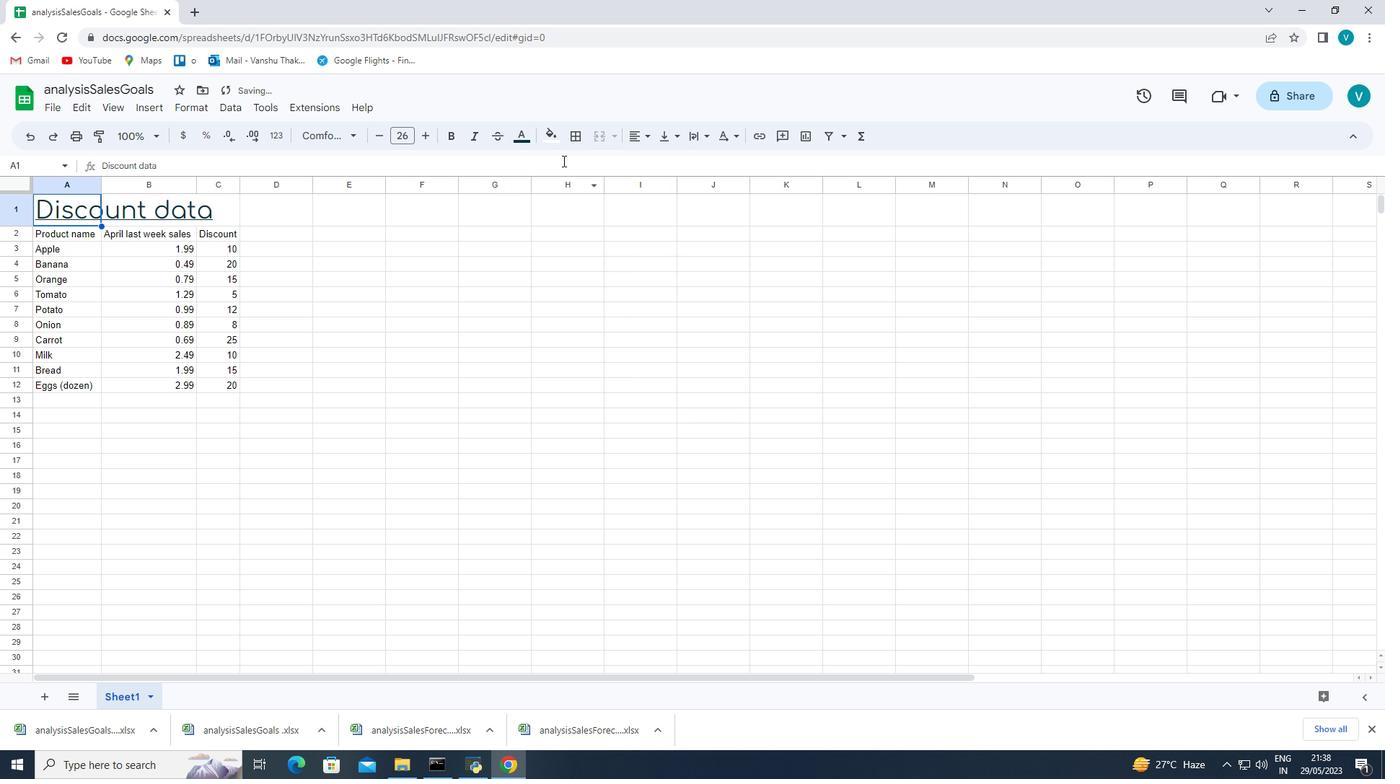 
Action: Mouse pressed left at (525, 133)
Screenshot: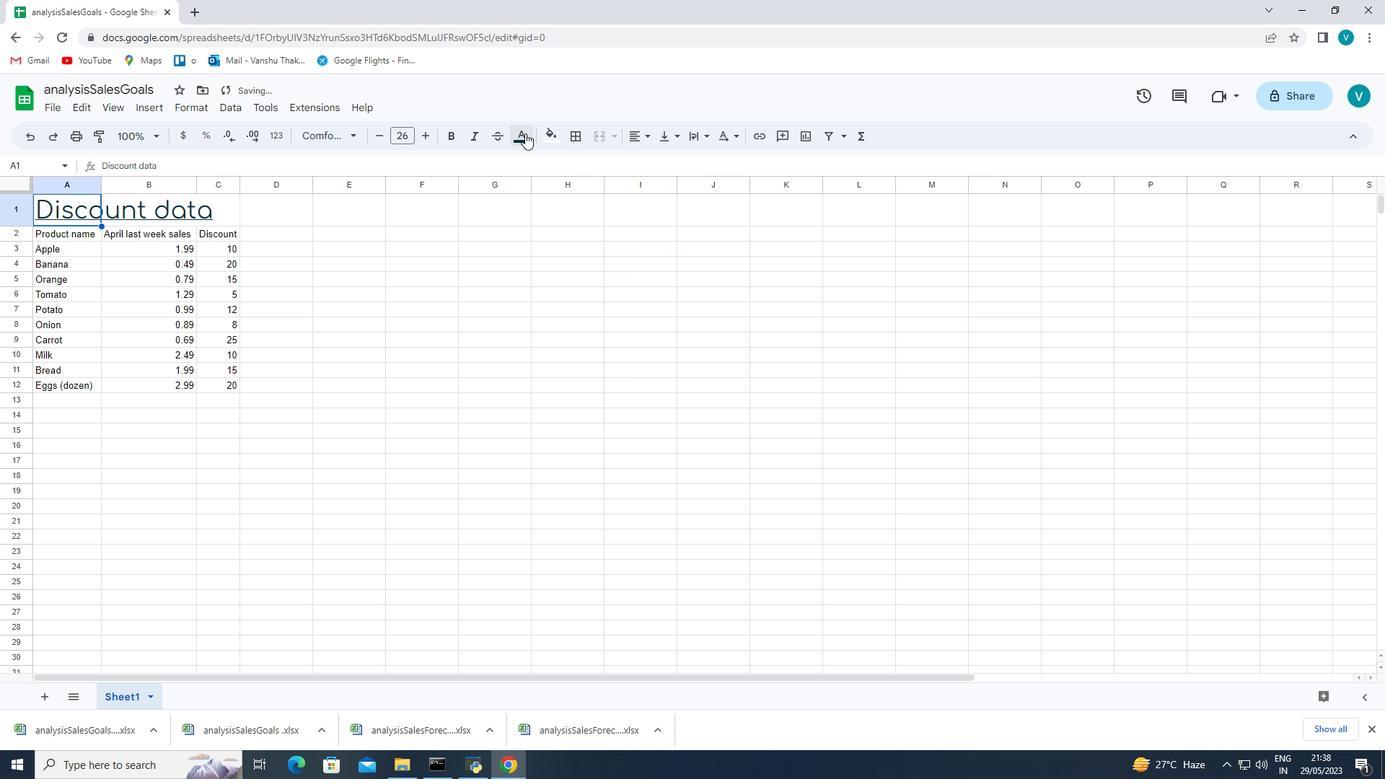 
Action: Mouse moved to (593, 296)
Screenshot: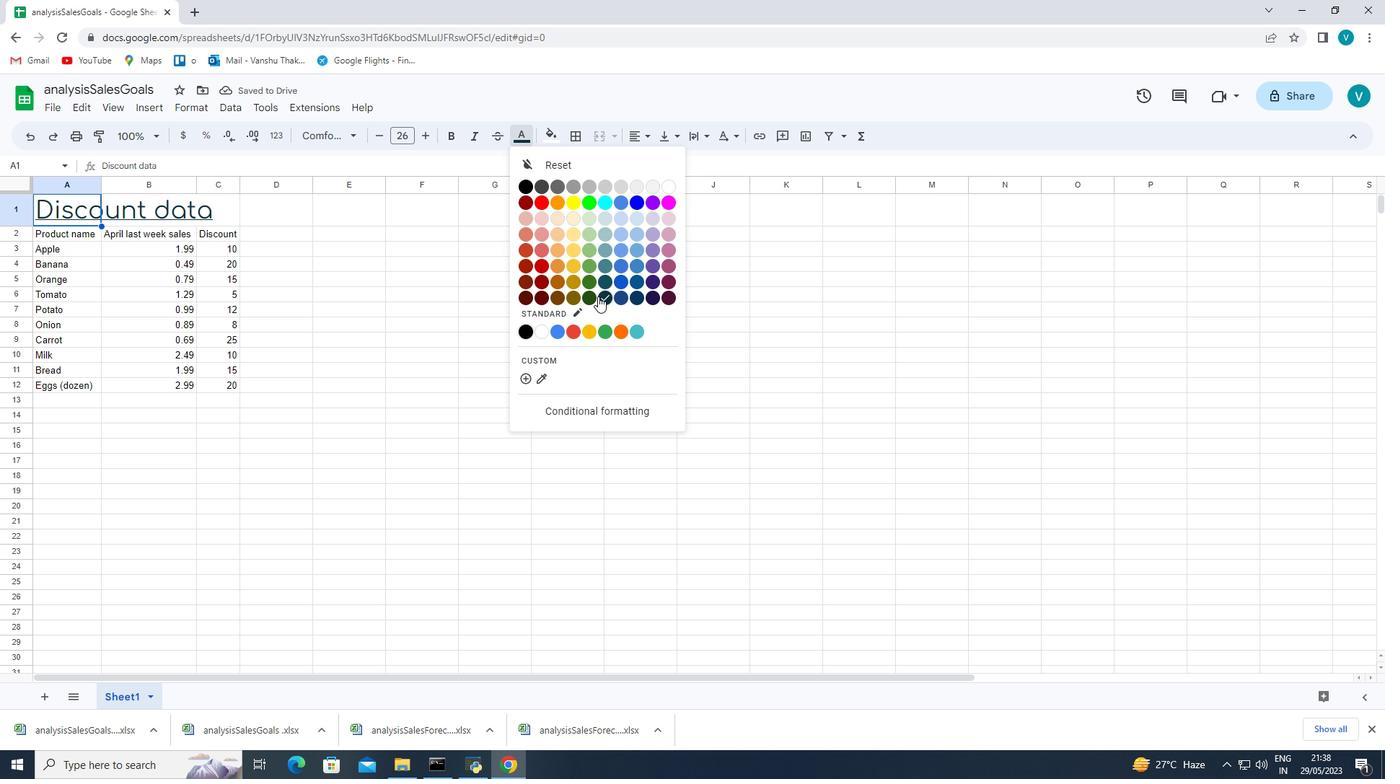 
Action: Mouse pressed left at (593, 296)
Screenshot: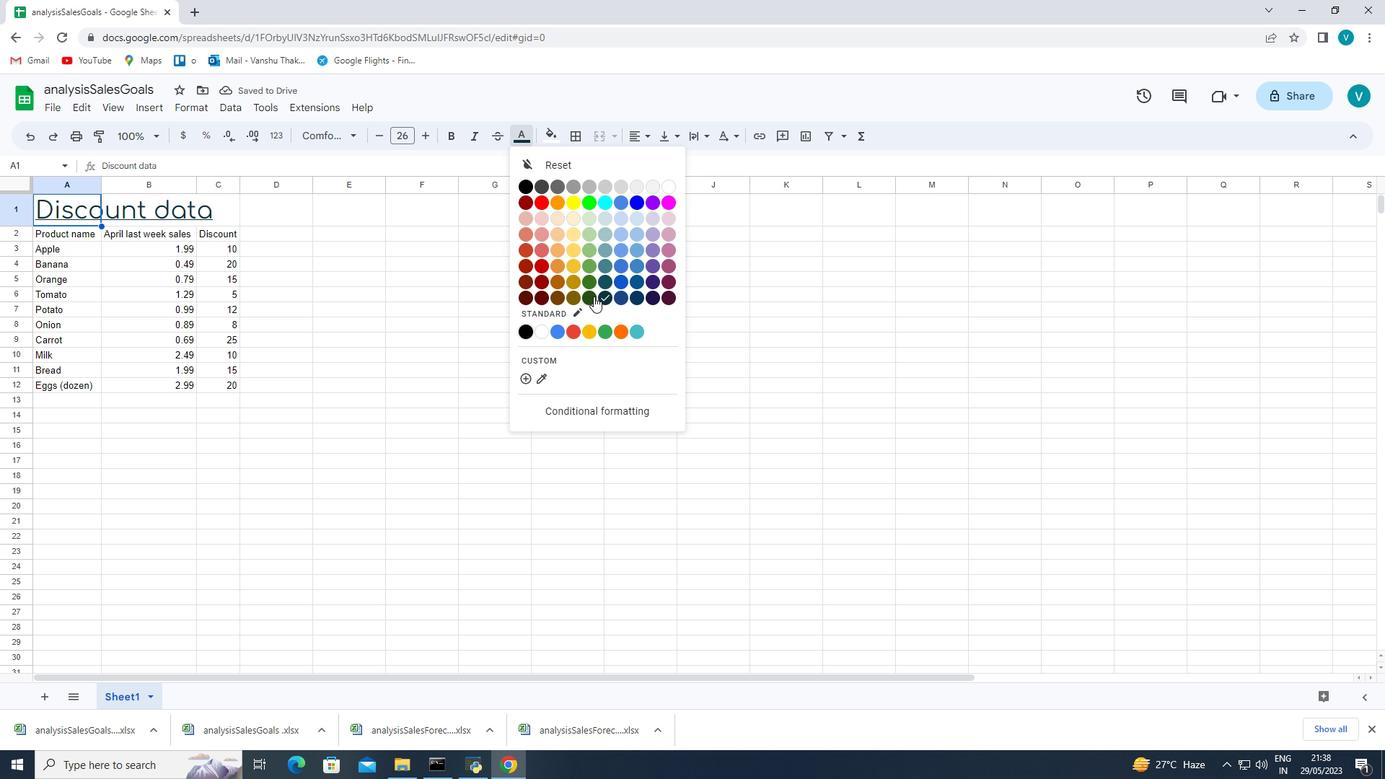
Action: Mouse moved to (515, 143)
Screenshot: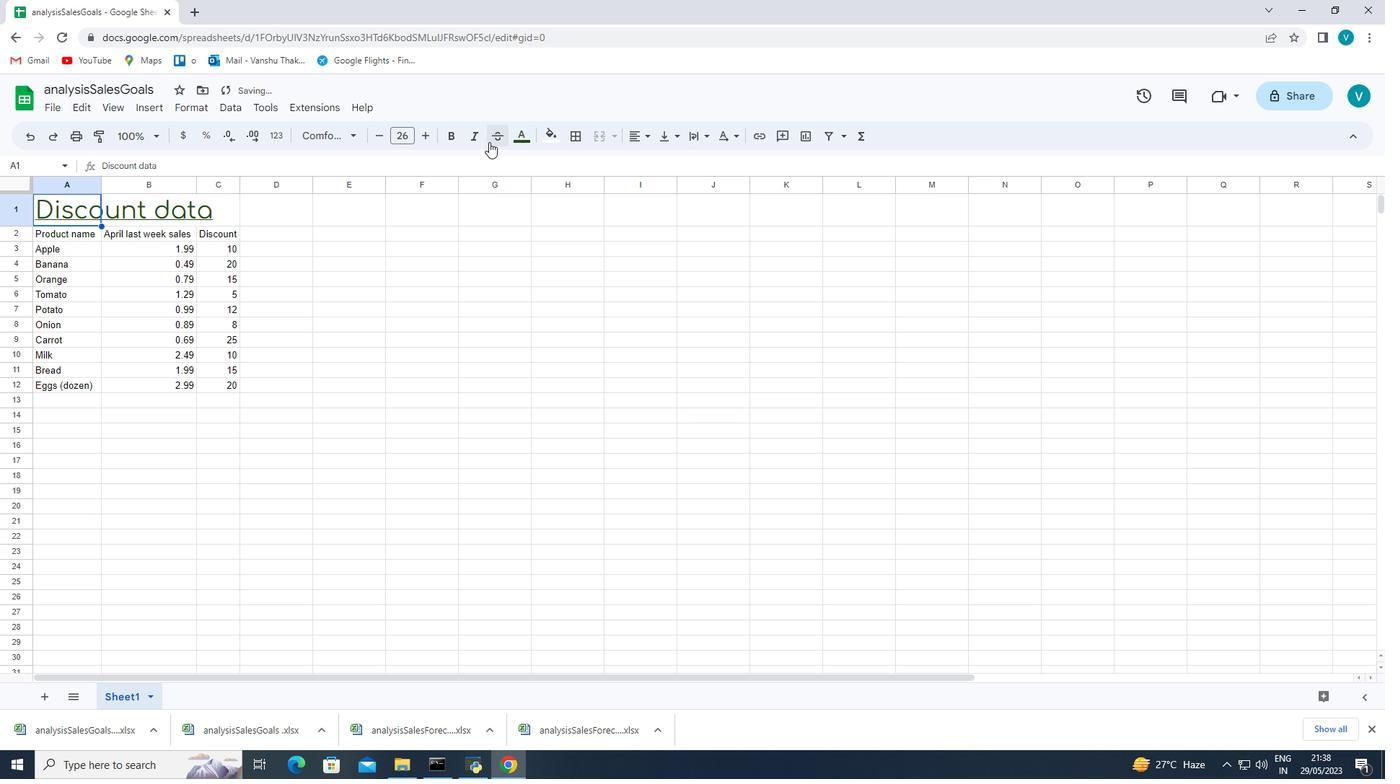 
Action: Mouse pressed left at (515, 143)
Screenshot: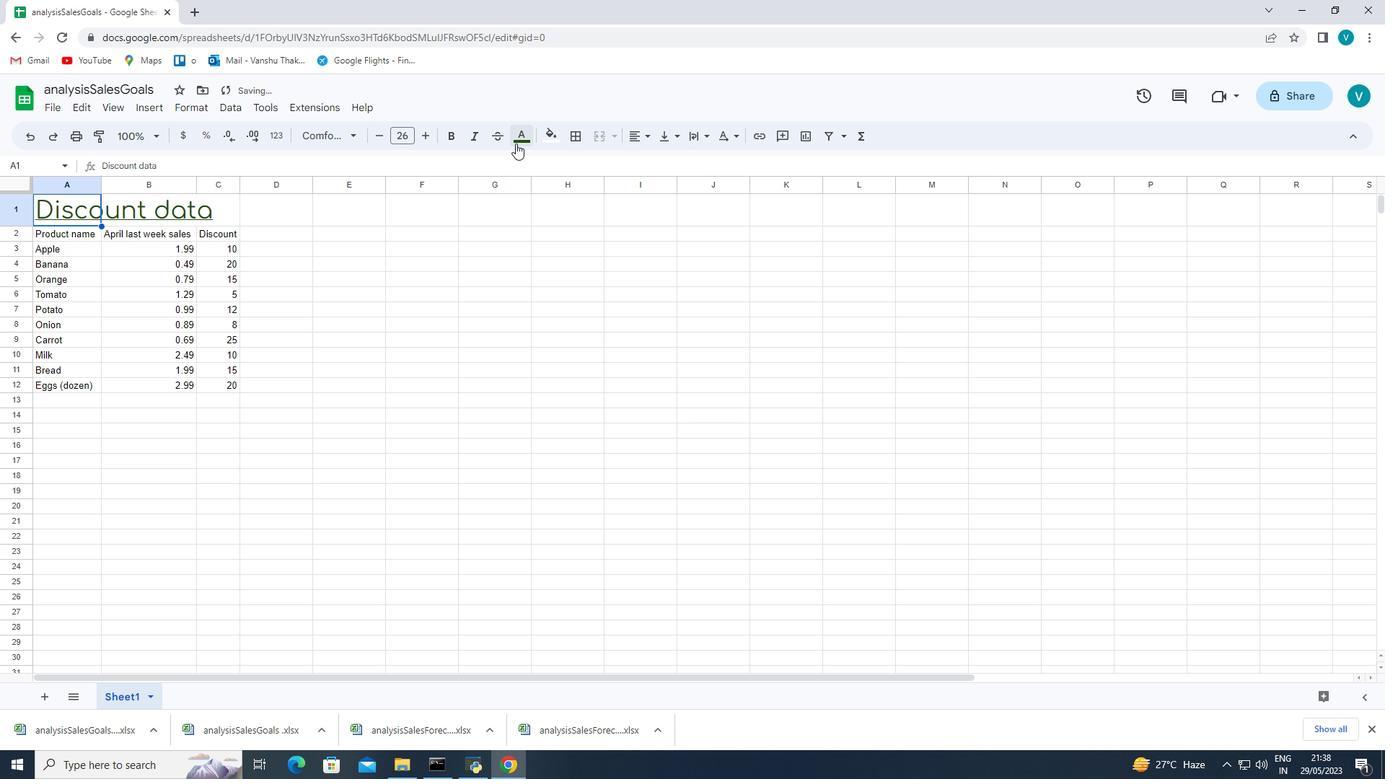 
Action: Mouse moved to (602, 300)
Screenshot: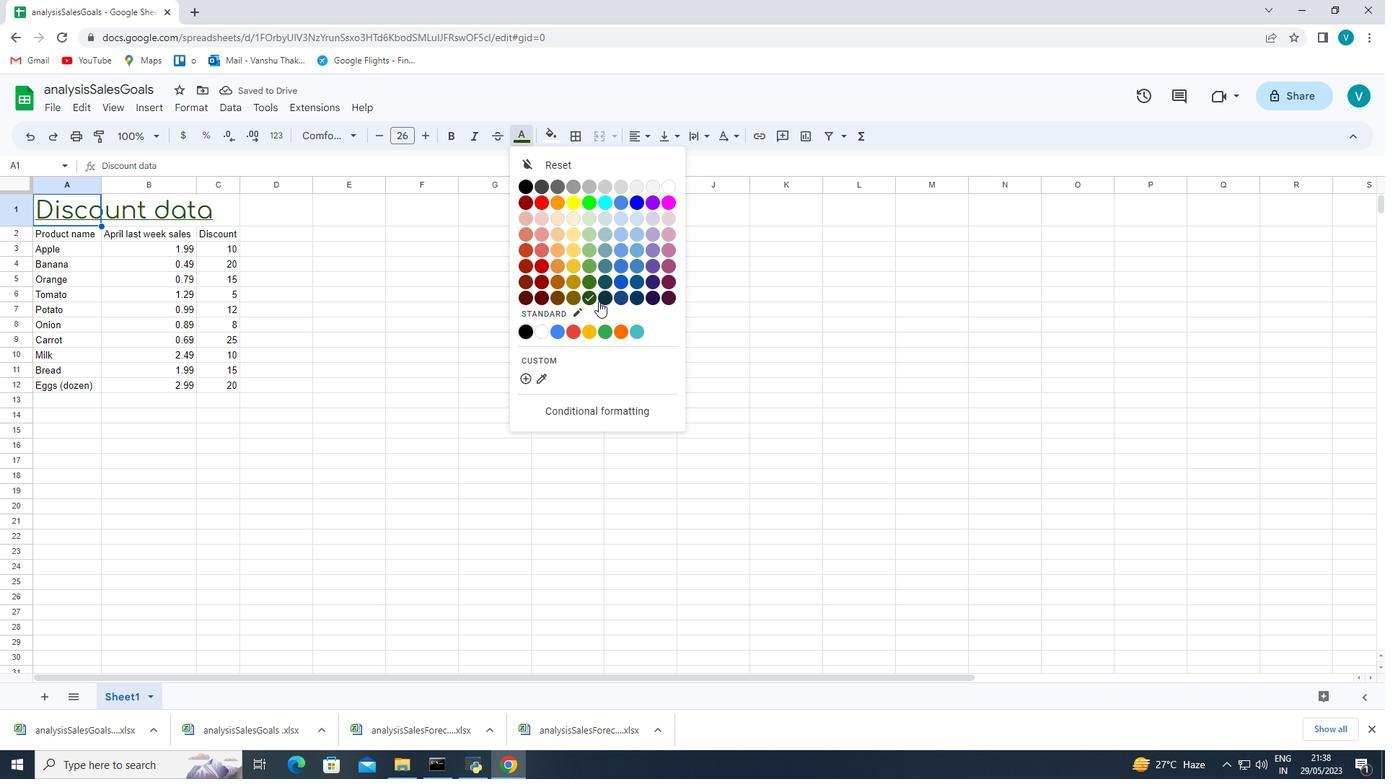 
Action: Mouse pressed left at (602, 300)
Screenshot: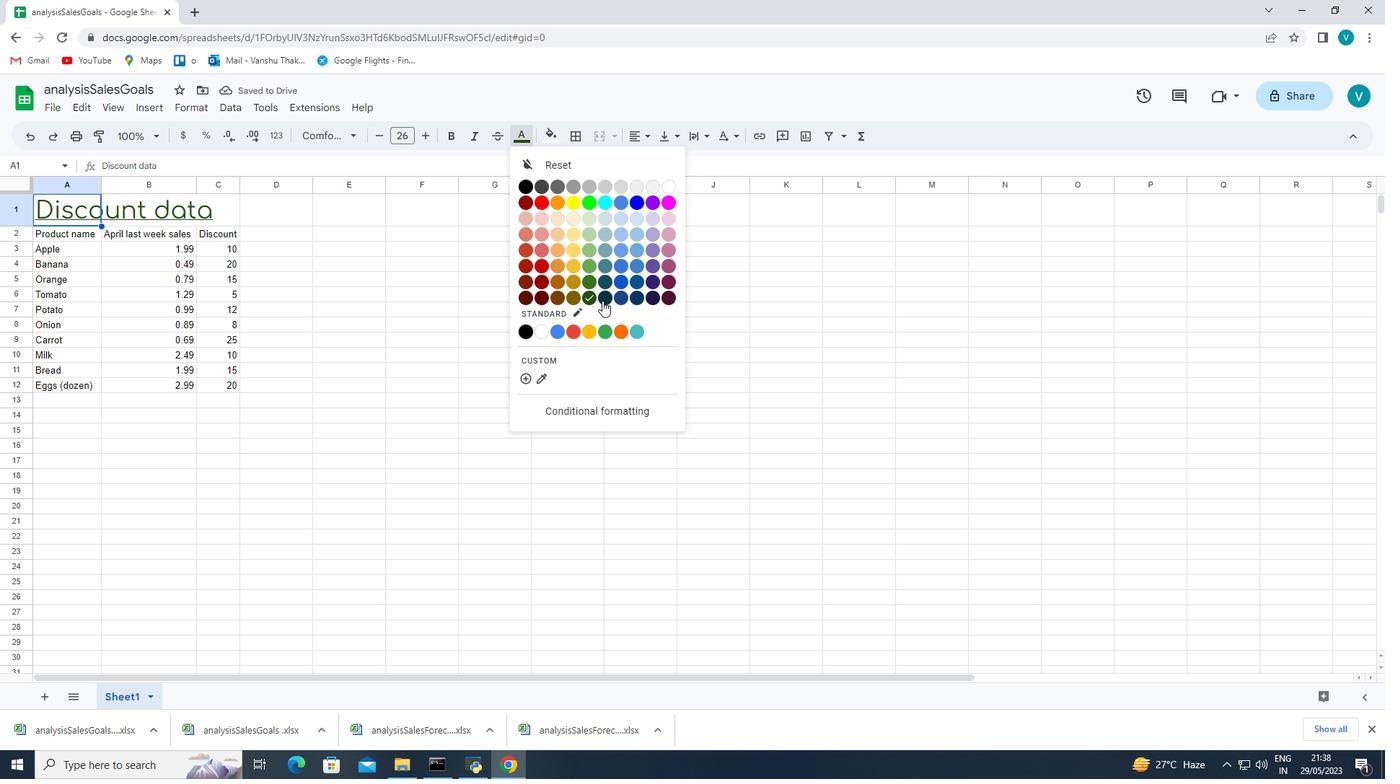 
Action: Mouse moved to (427, 303)
Screenshot: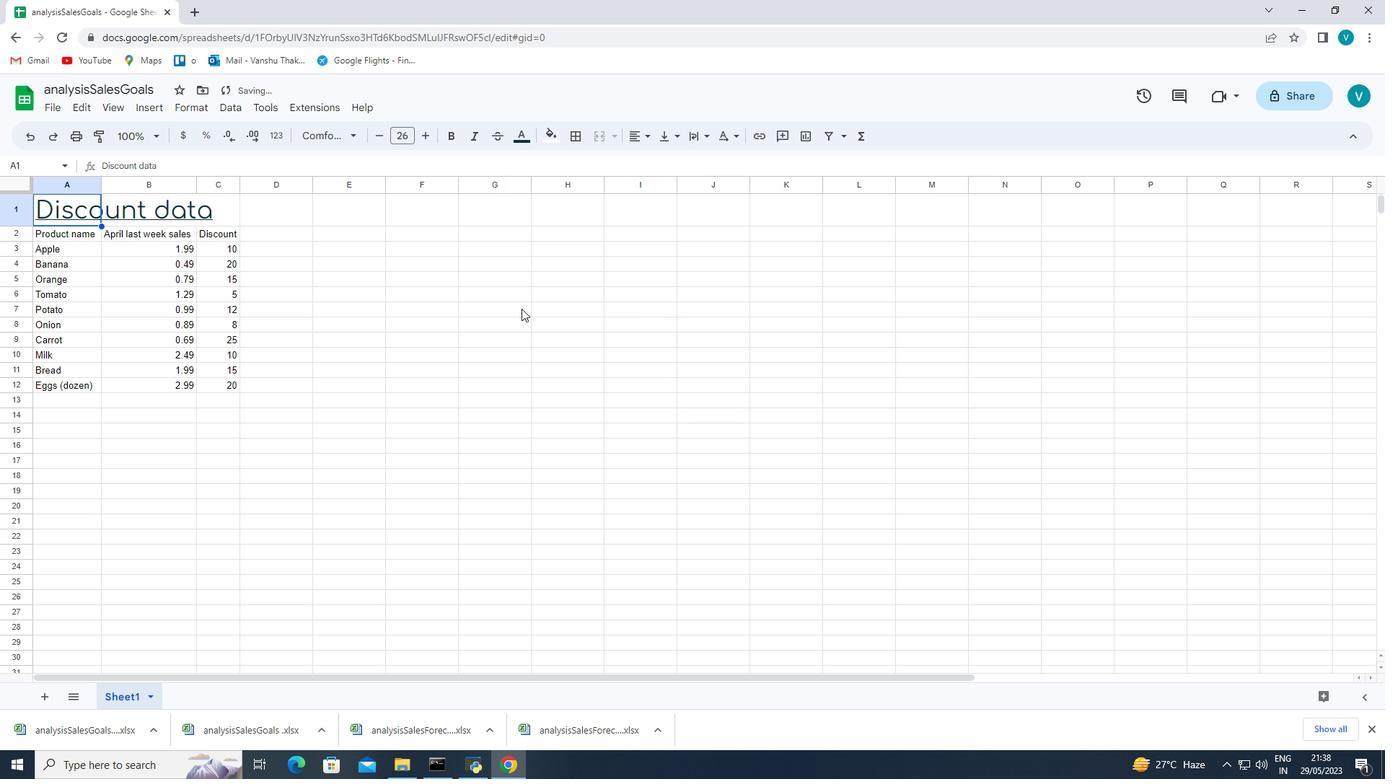 
Action: Mouse pressed left at (427, 303)
Screenshot: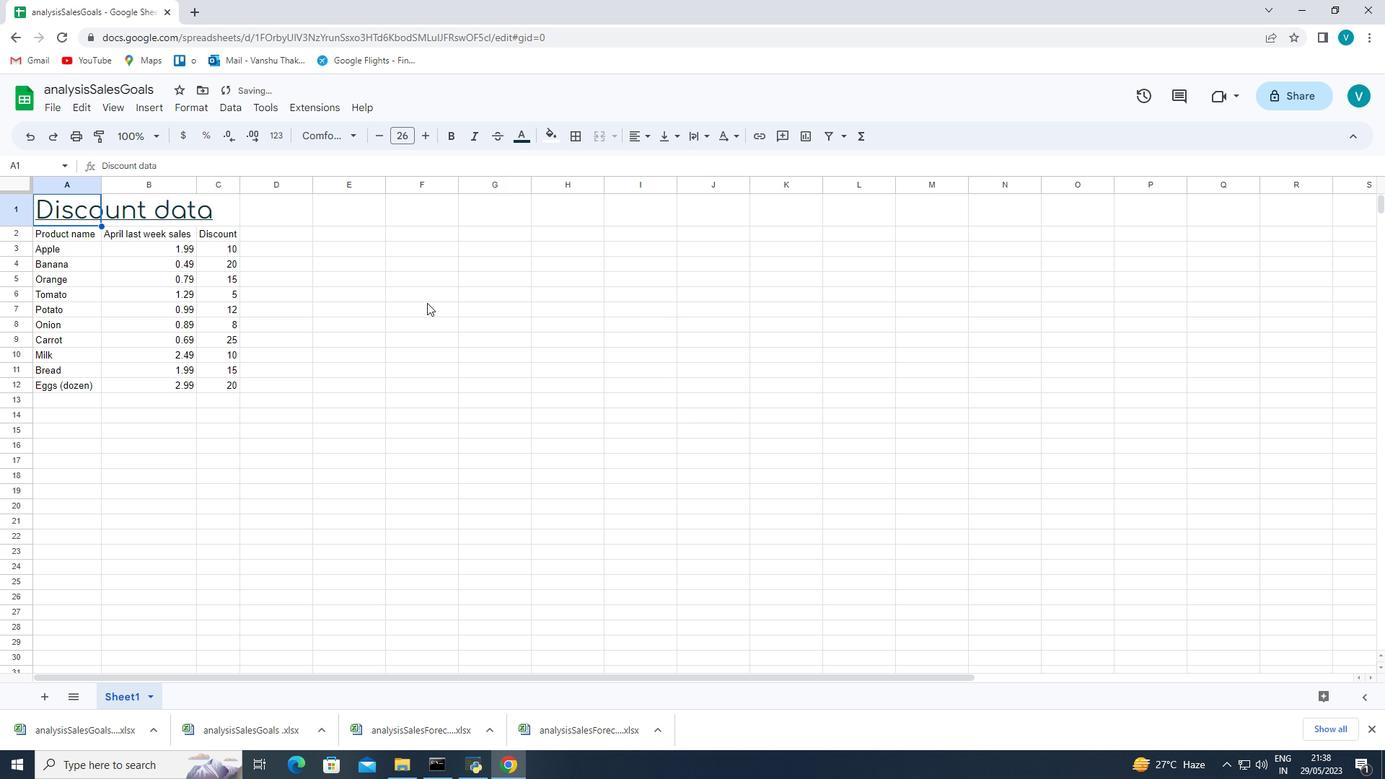 
Action: Mouse moved to (50, 235)
Screenshot: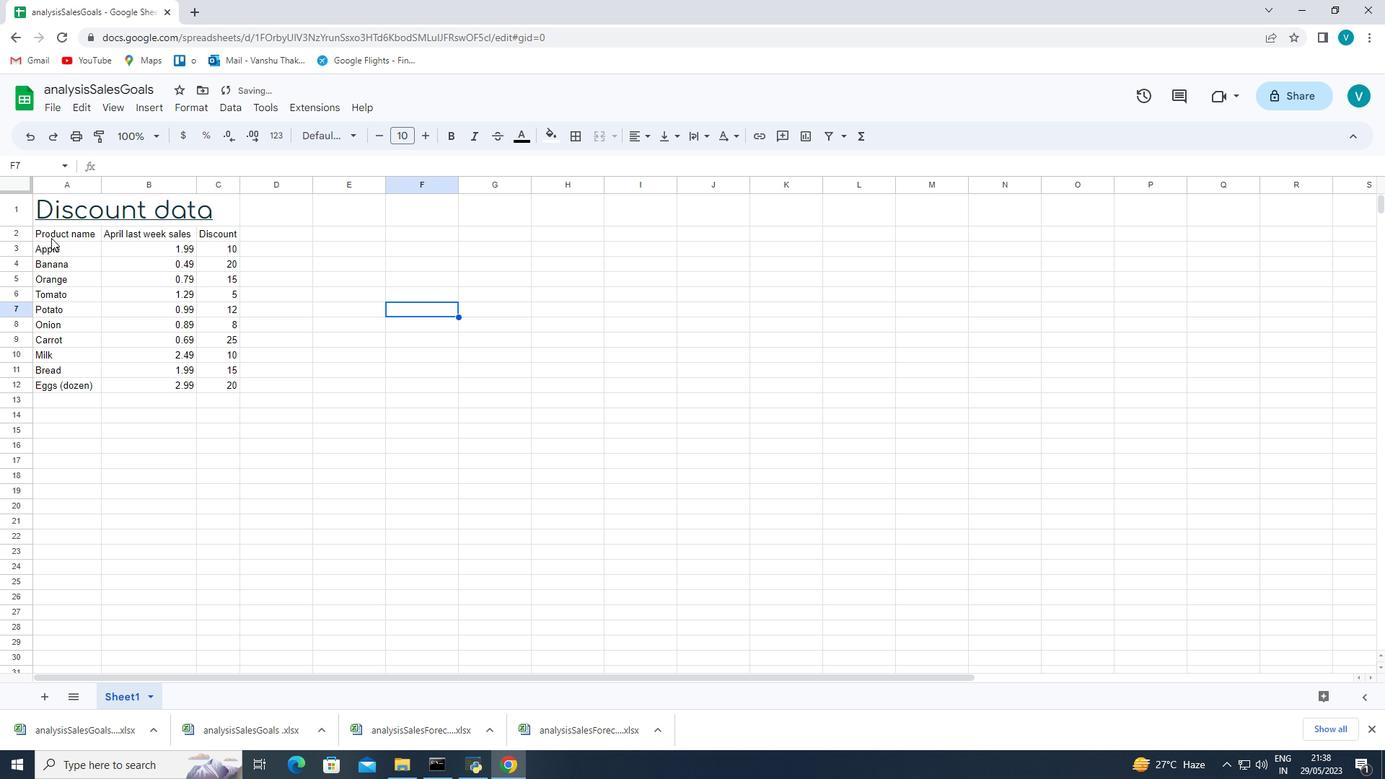 
Action: Mouse pressed left at (50, 235)
Screenshot: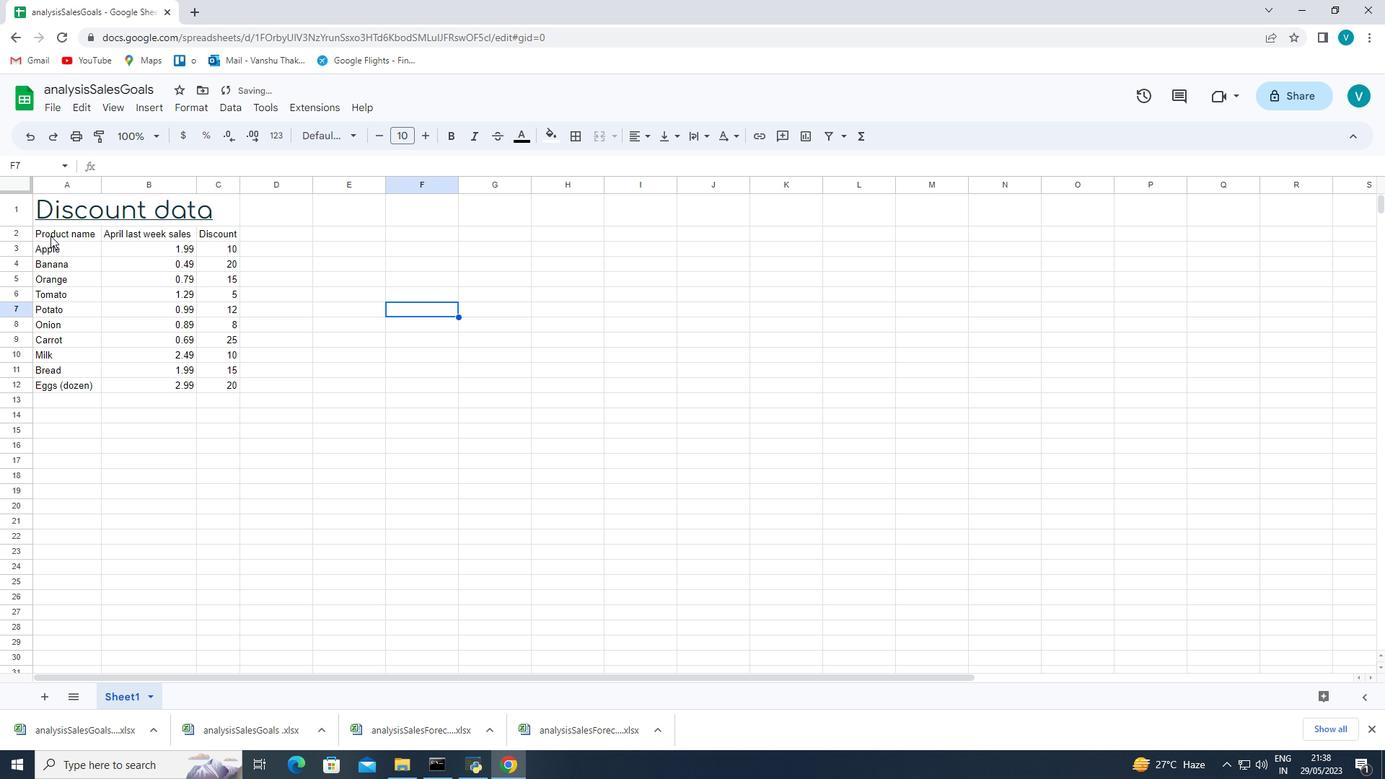 
Action: Mouse moved to (523, 139)
Screenshot: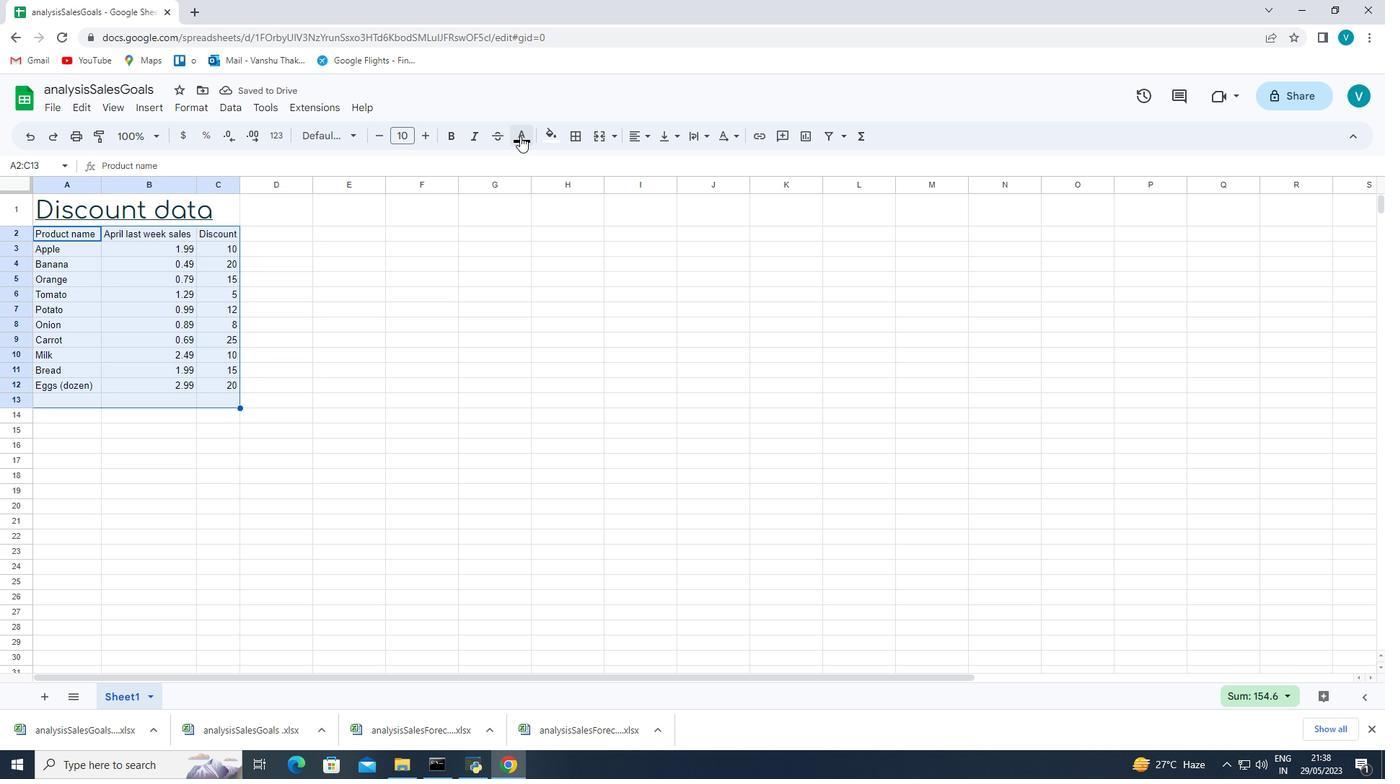 
Action: Mouse pressed left at (523, 139)
Screenshot: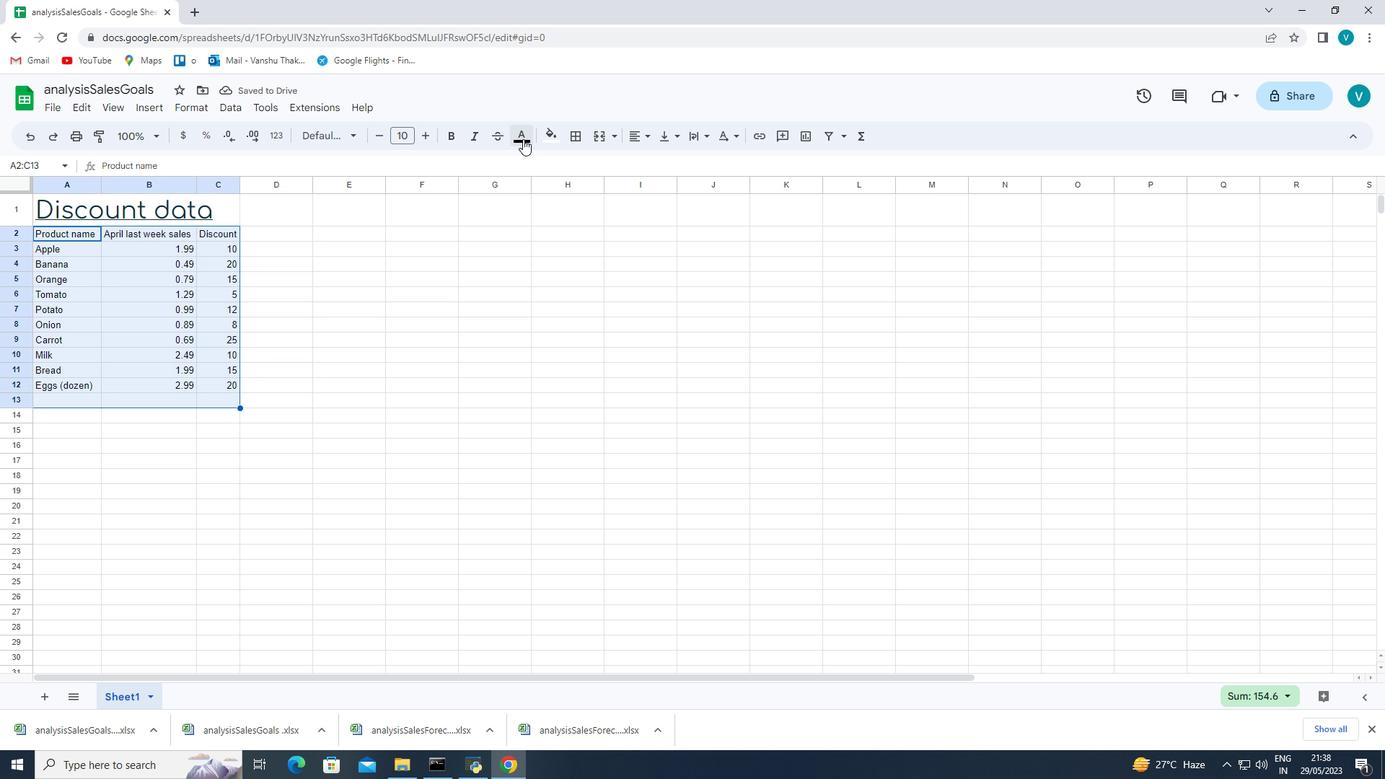 
Action: Mouse moved to (523, 184)
Screenshot: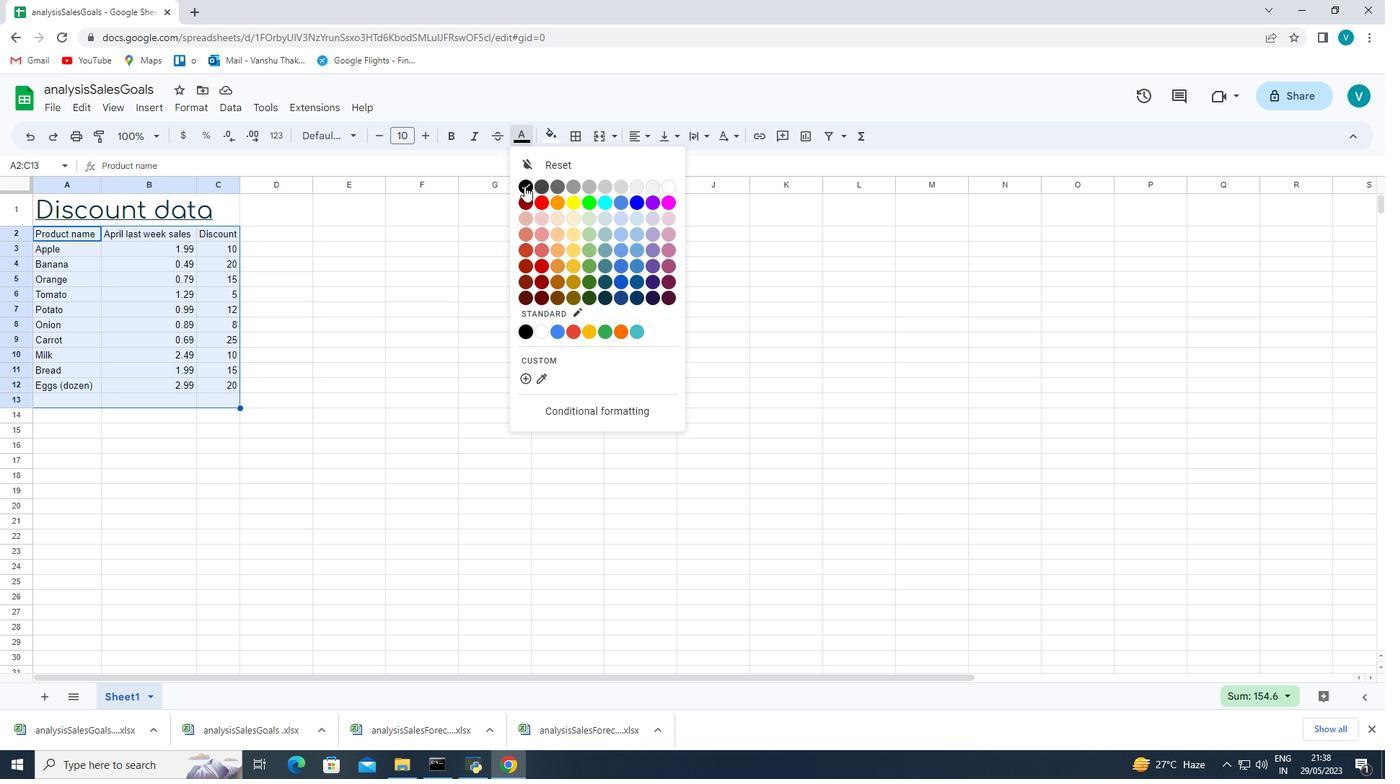 
Action: Mouse pressed left at (523, 184)
Screenshot: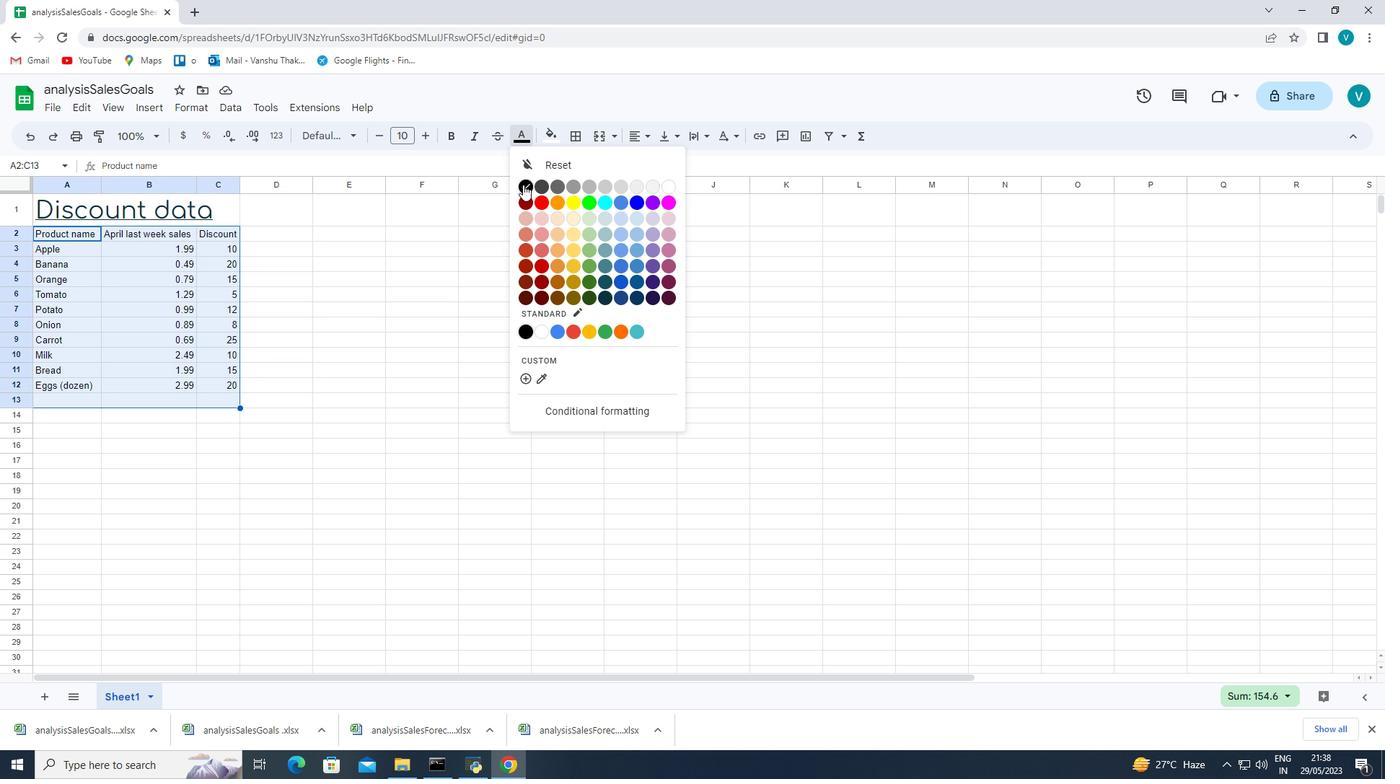 
Action: Mouse moved to (427, 290)
Screenshot: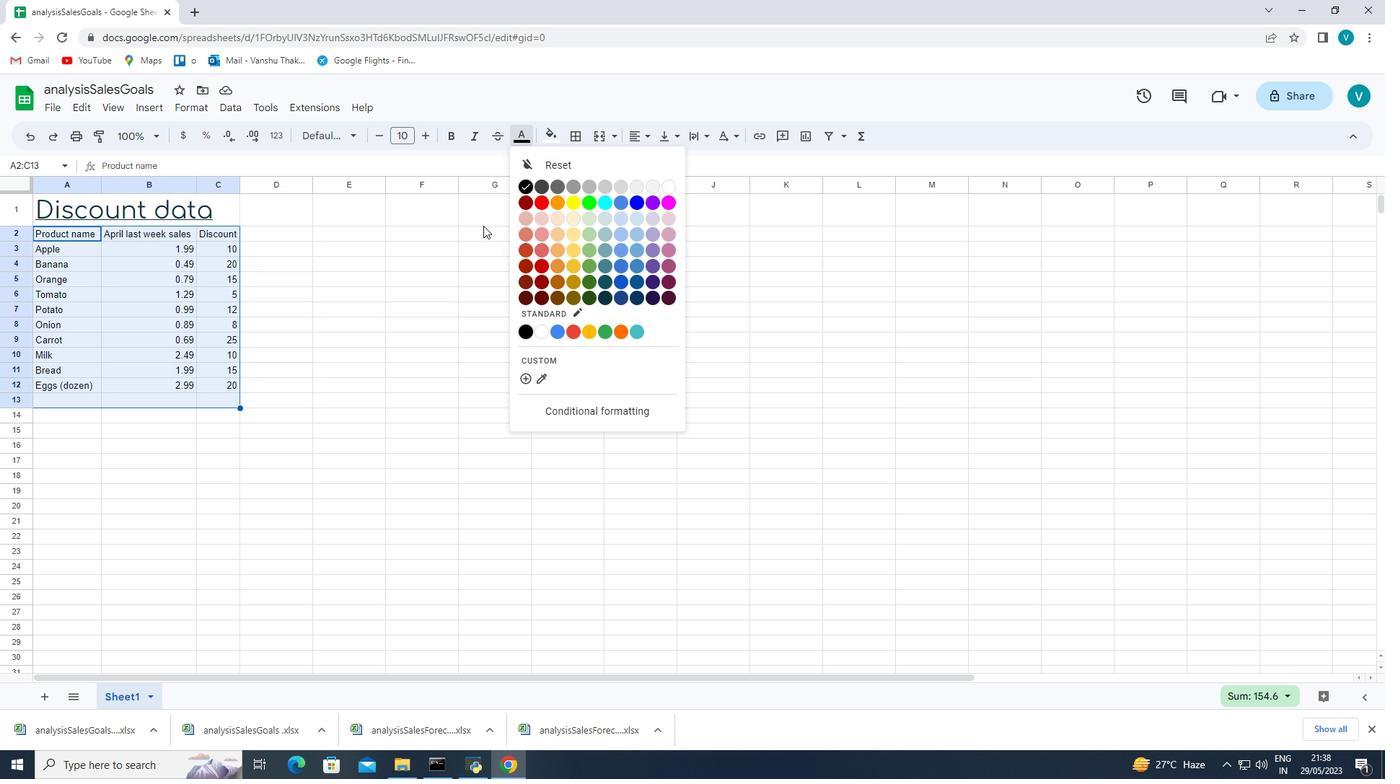 
Action: Mouse pressed left at (427, 290)
Screenshot: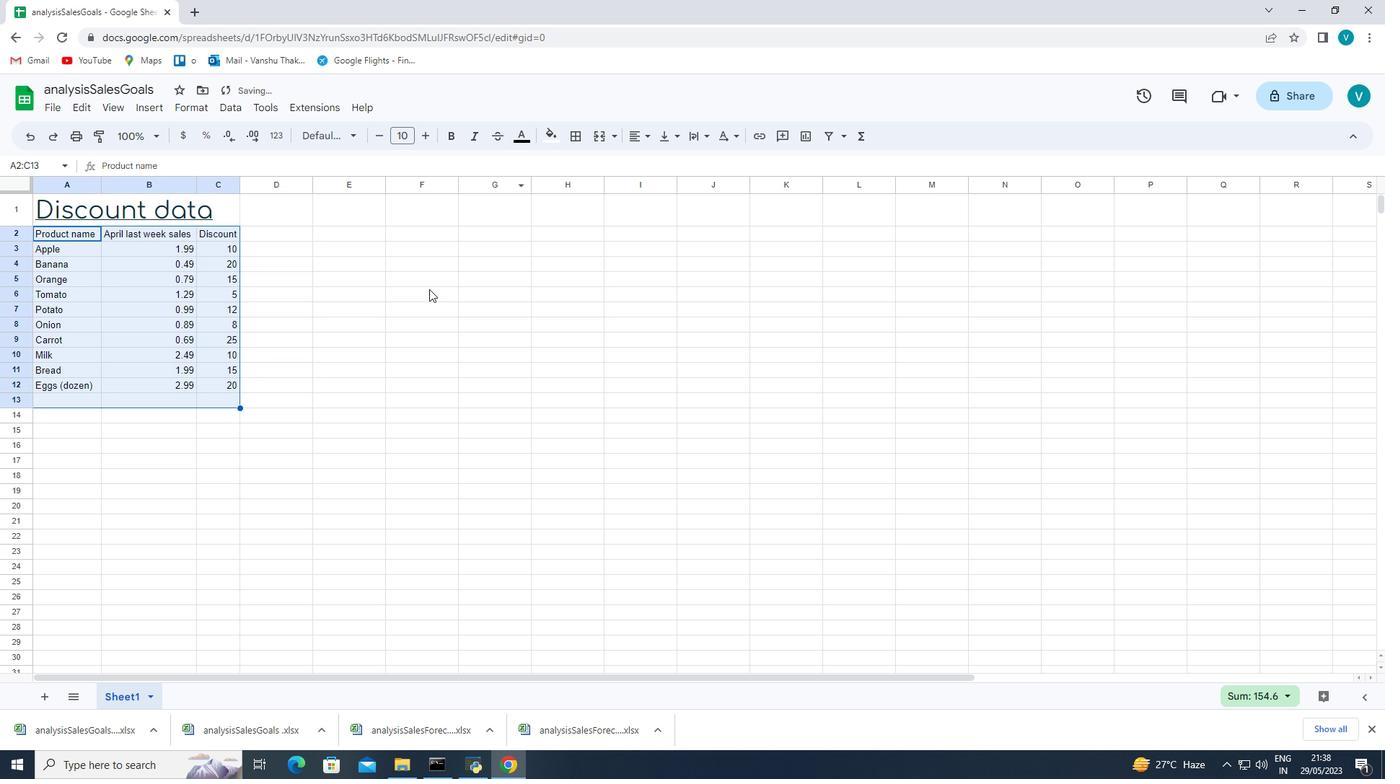 
Action: Mouse moved to (52, 217)
Screenshot: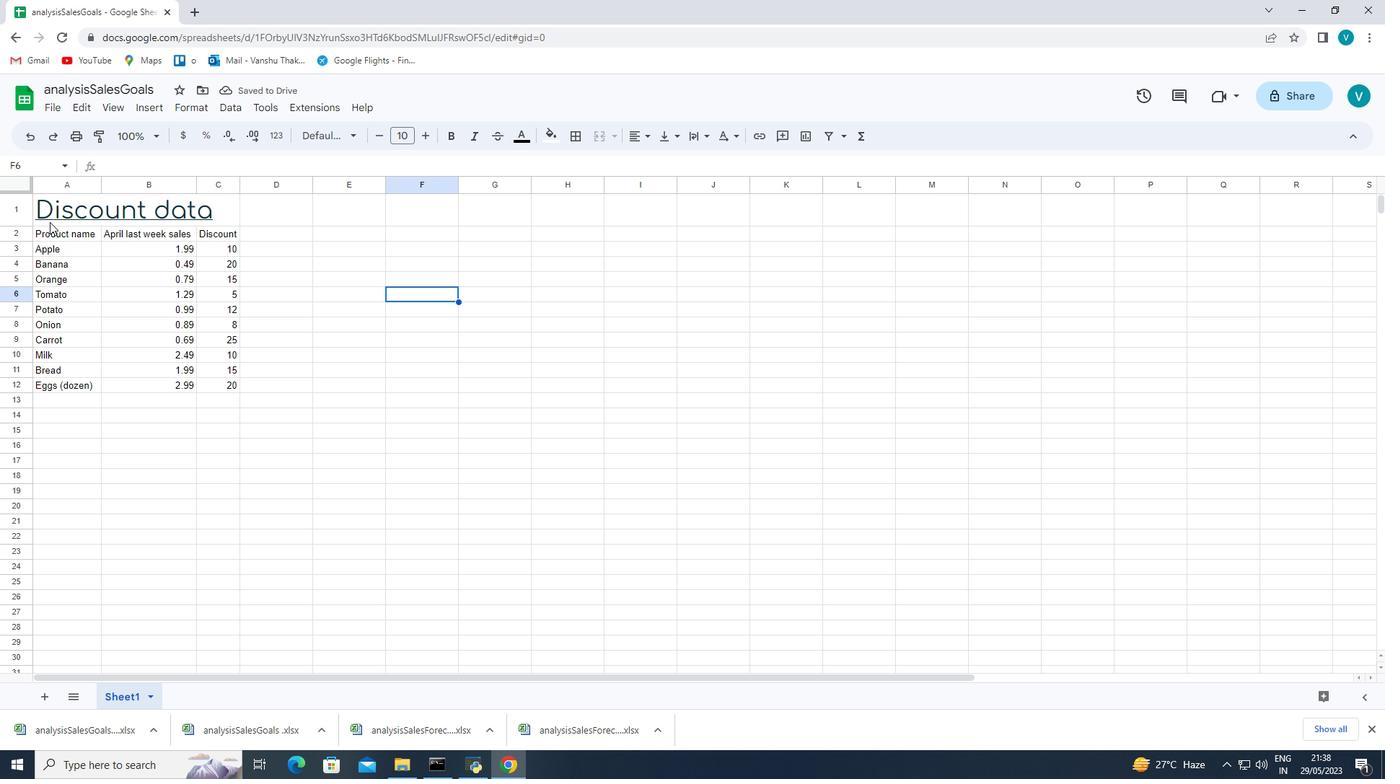 
Action: Mouse pressed left at (52, 217)
Screenshot: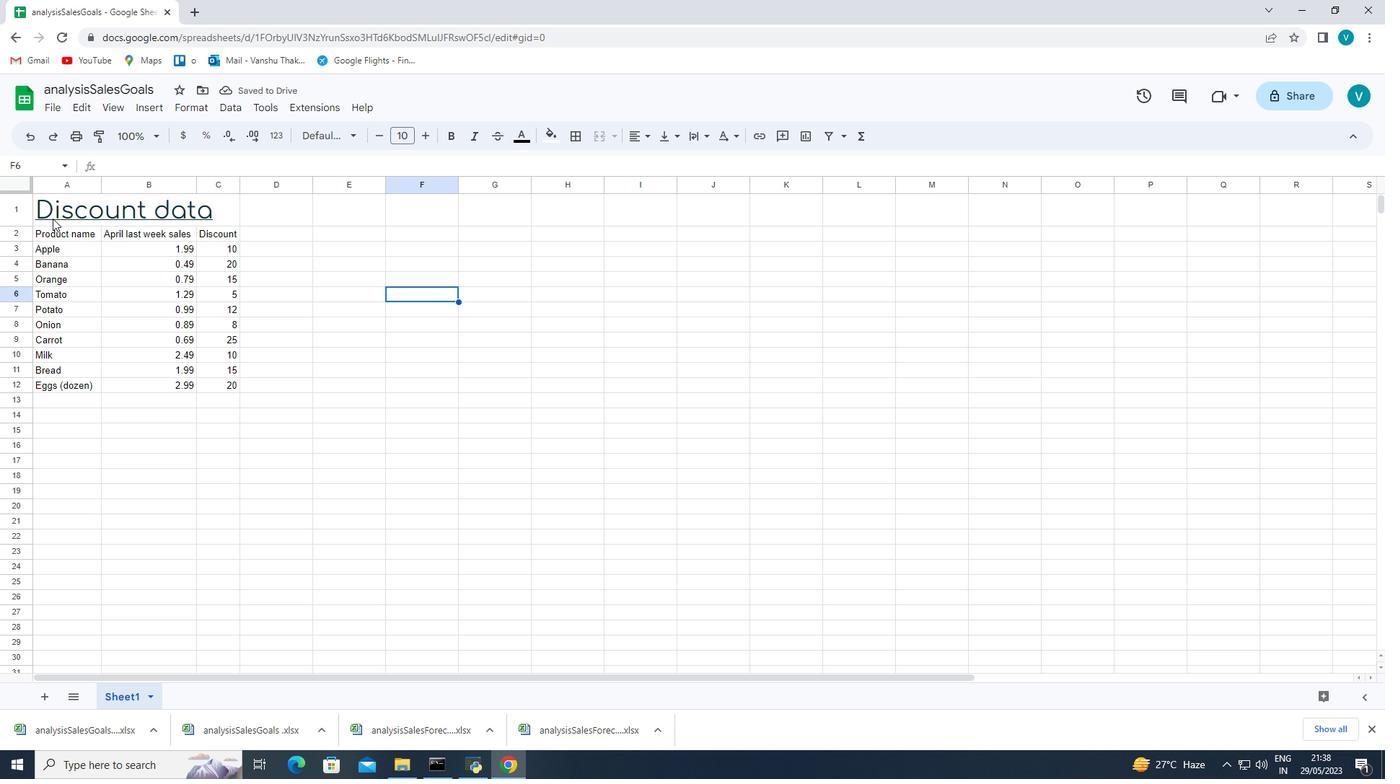 
Action: Mouse moved to (51, 205)
Screenshot: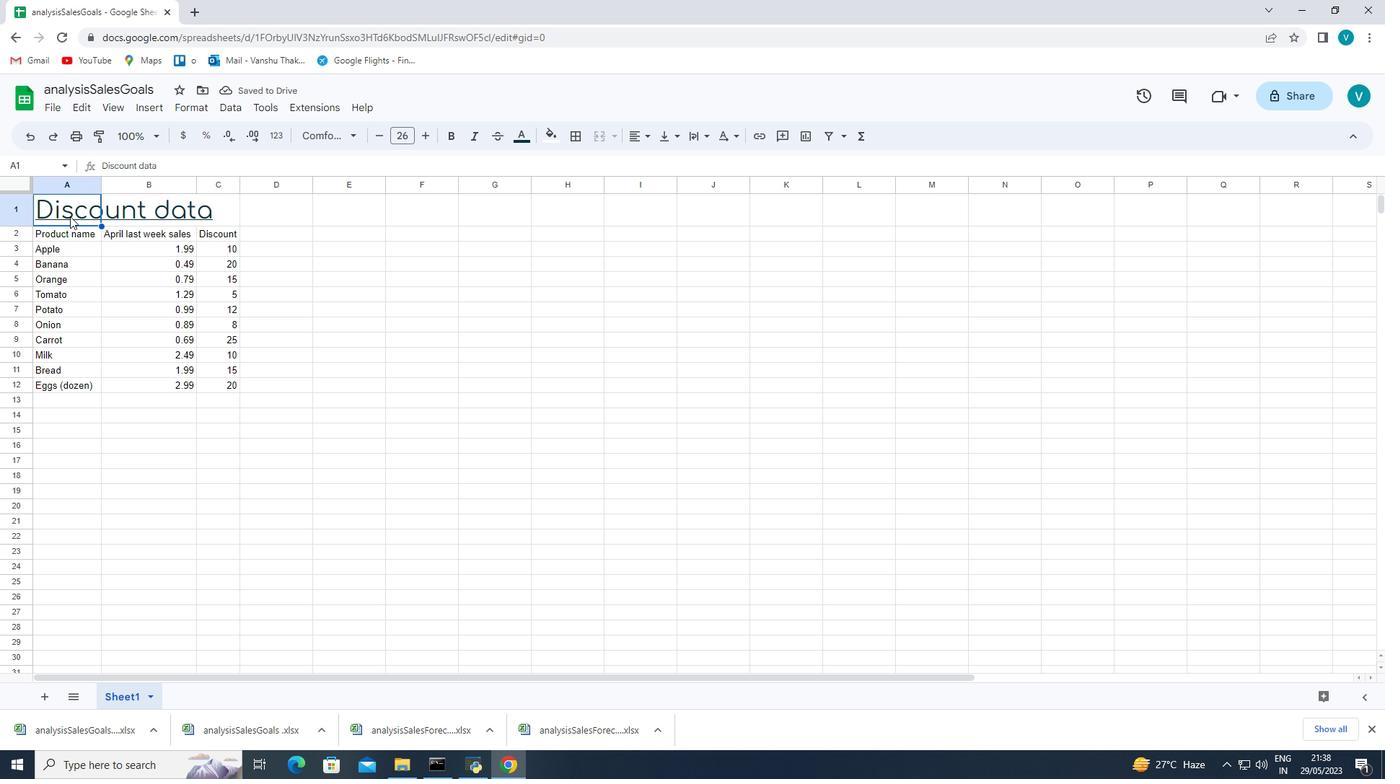 
Action: Mouse pressed left at (51, 205)
Screenshot: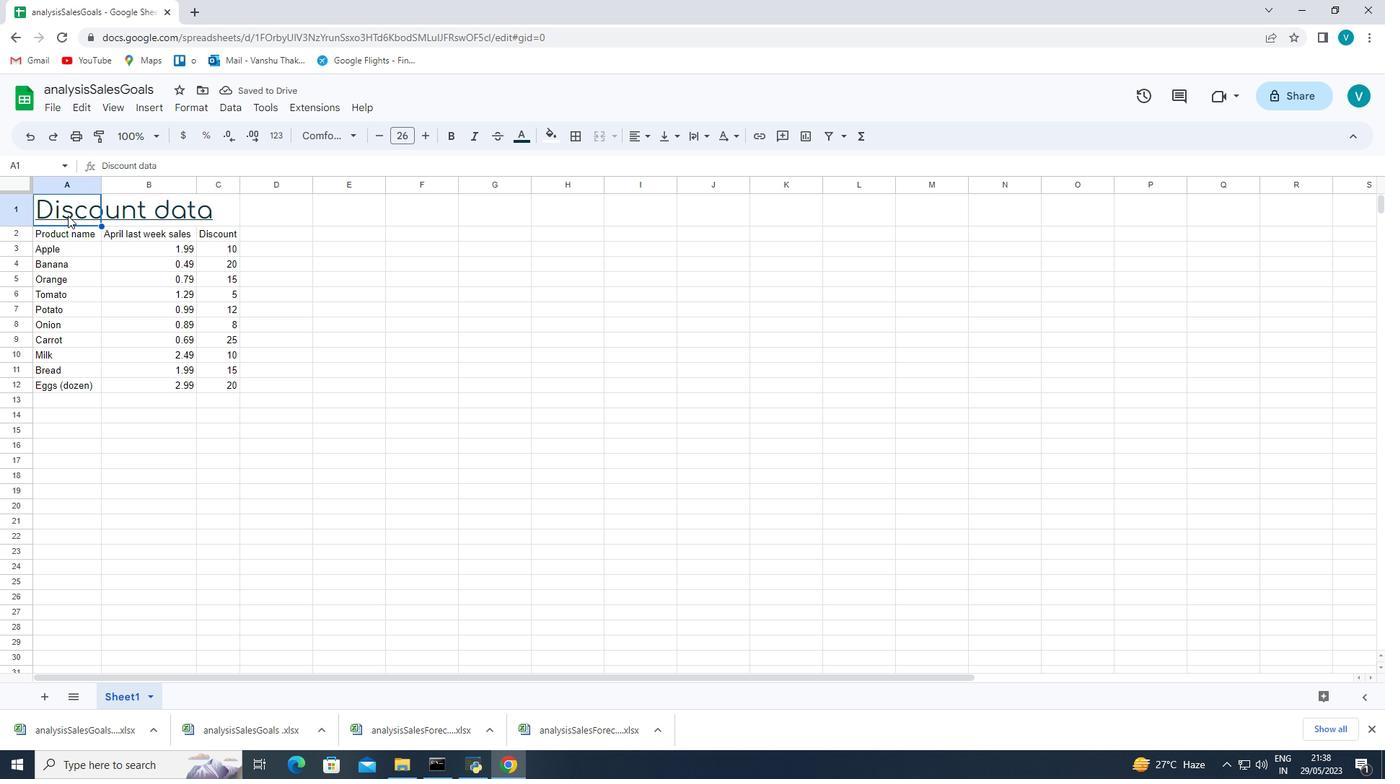 
Action: Mouse pressed left at (51, 205)
Screenshot: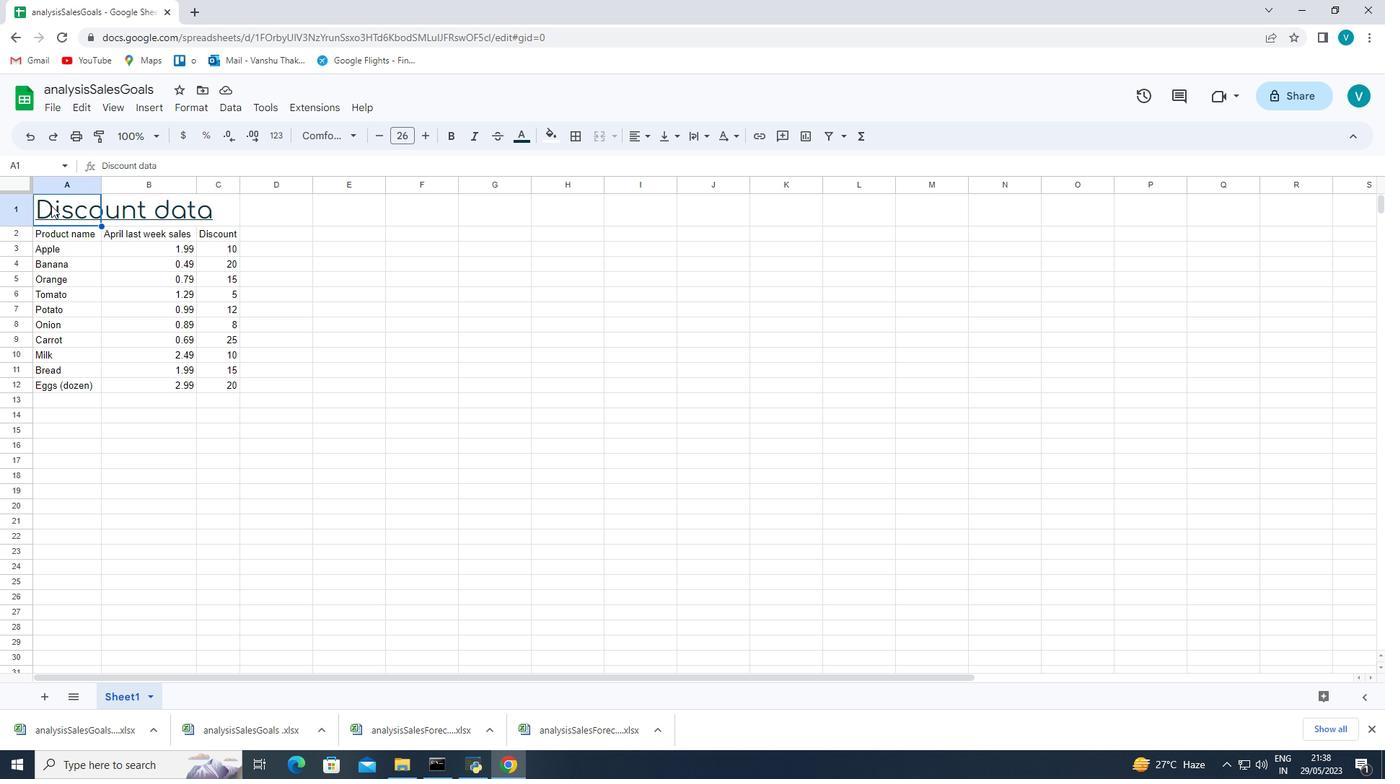 
Action: Mouse moved to (63, 214)
Screenshot: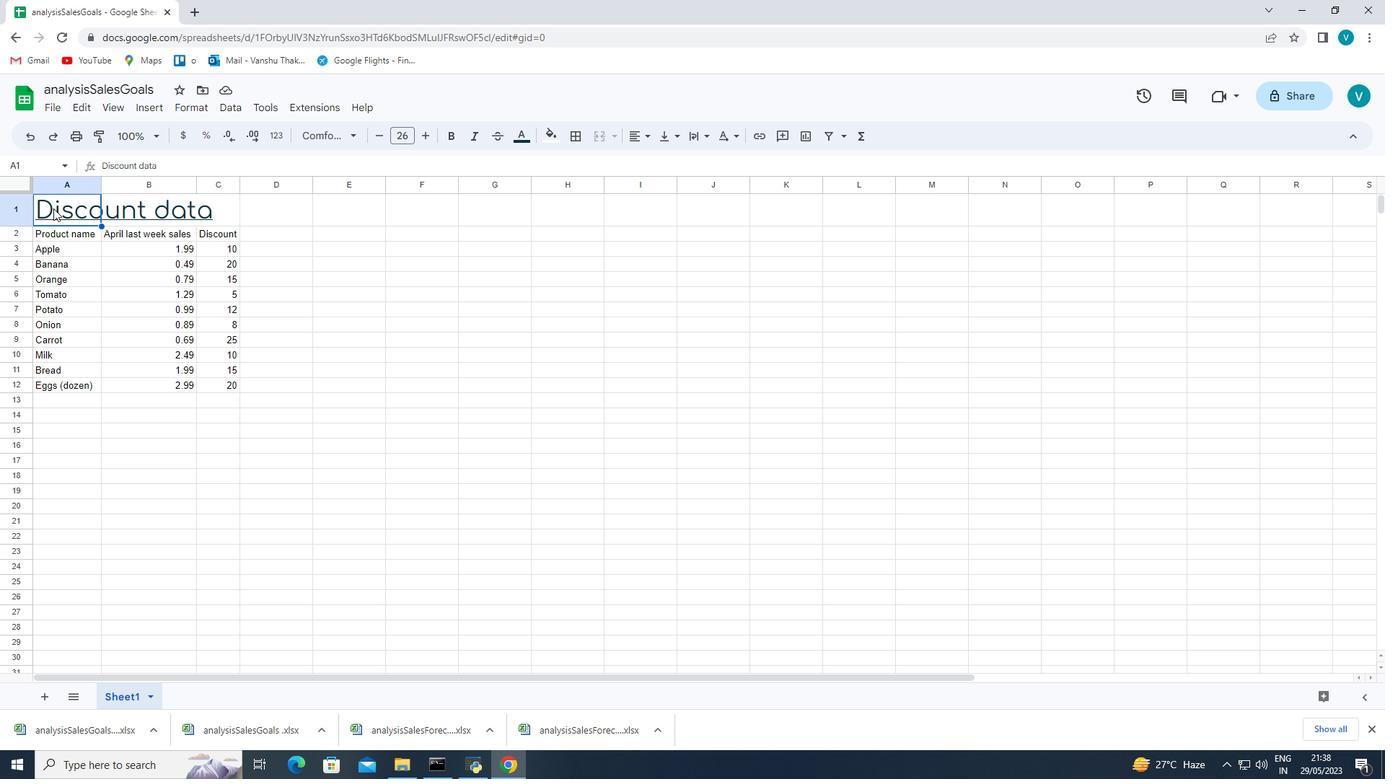 
Action: Mouse pressed left at (63, 214)
Screenshot: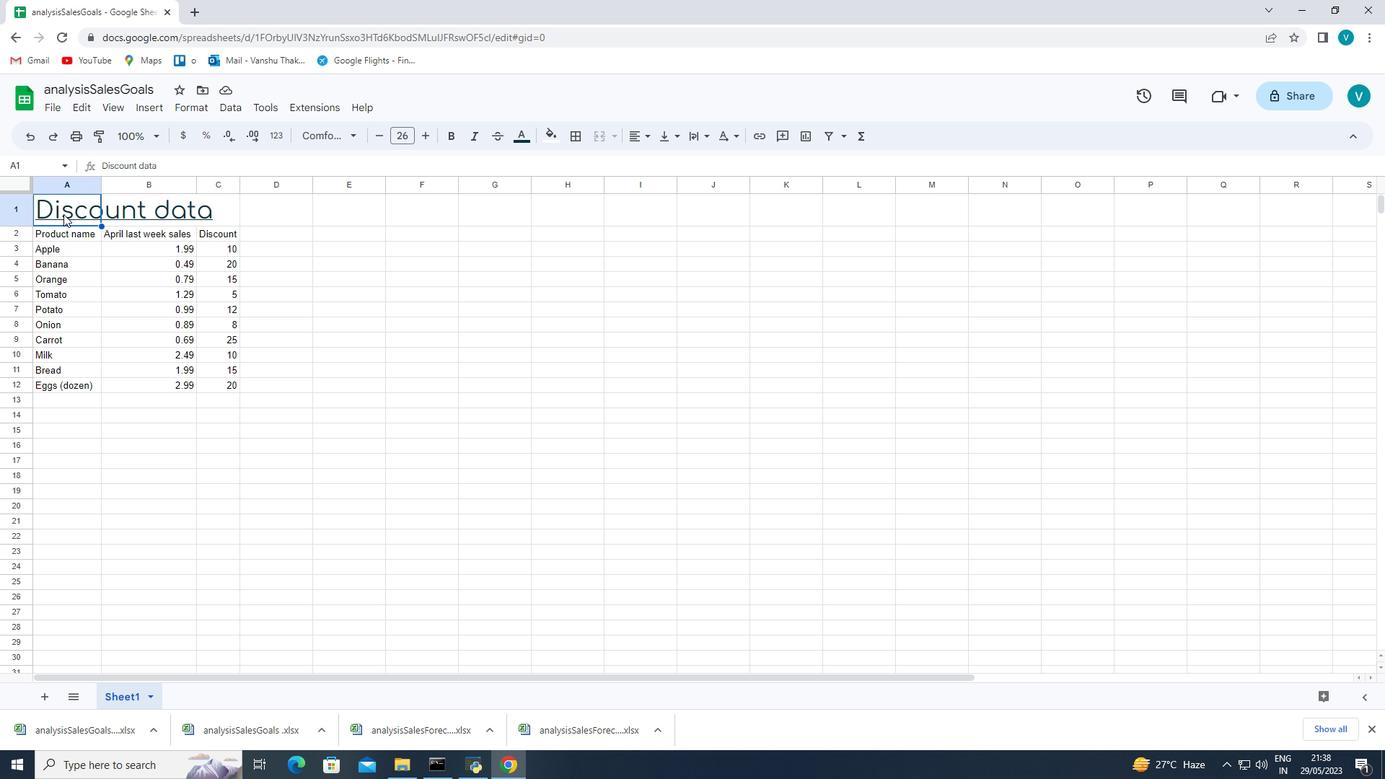 
Action: Mouse moved to (130, 222)
Screenshot: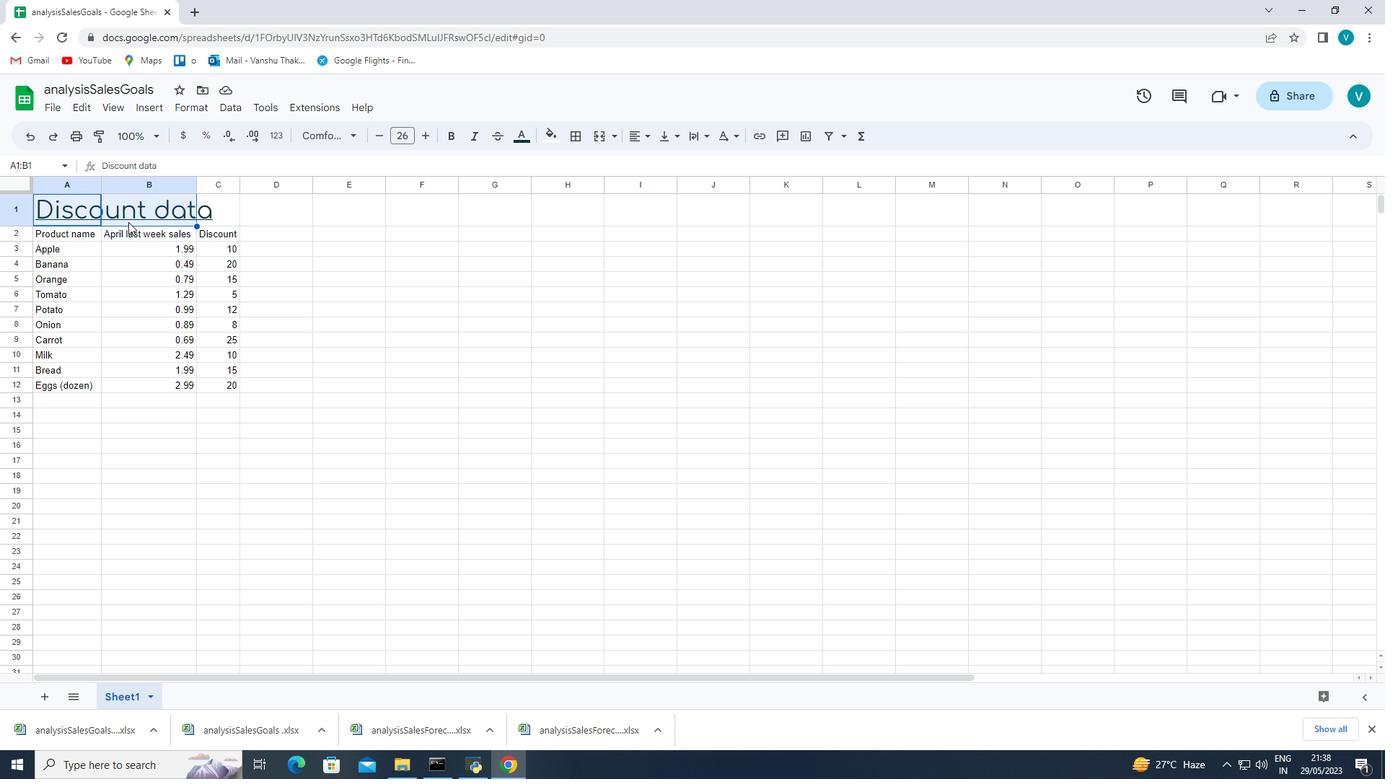 
Action: Mouse pressed left at (130, 222)
Screenshot: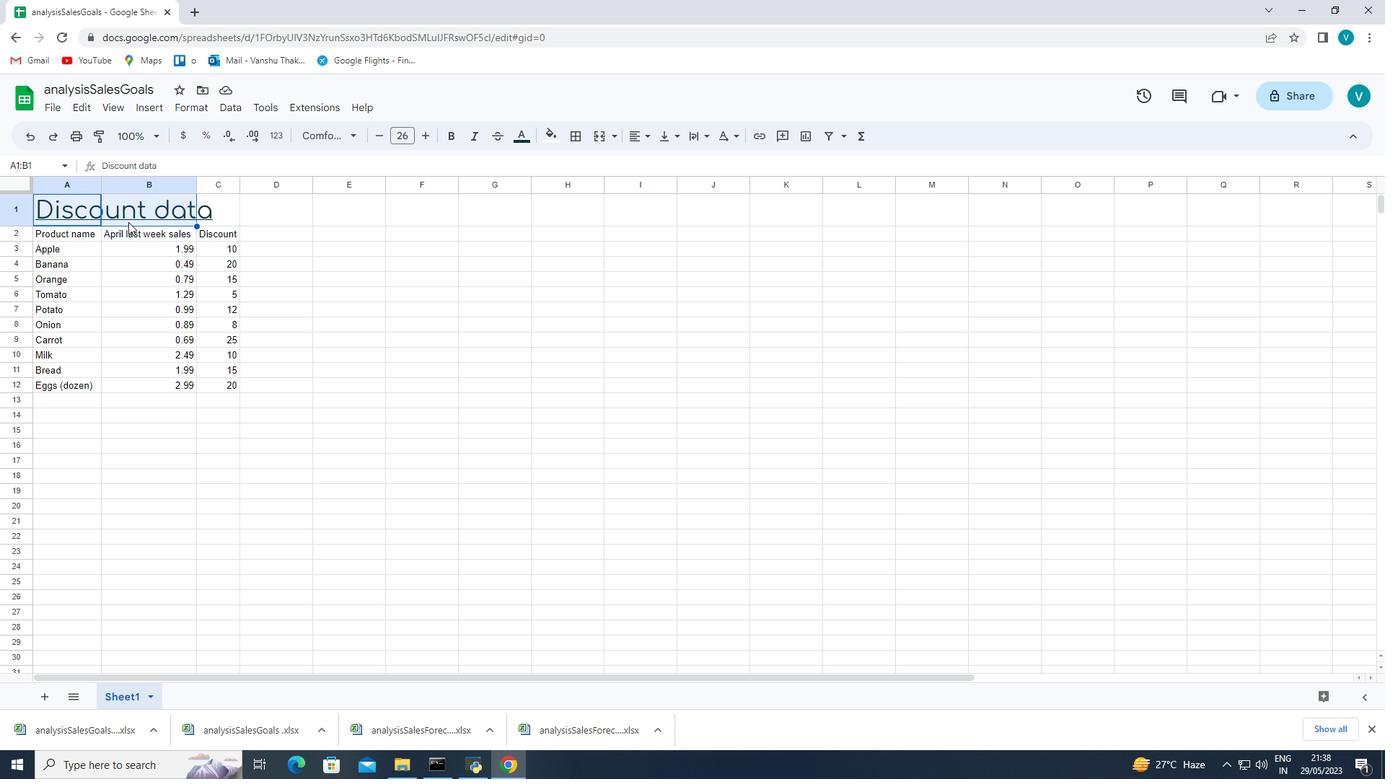 
Action: Mouse moved to (279, 222)
Screenshot: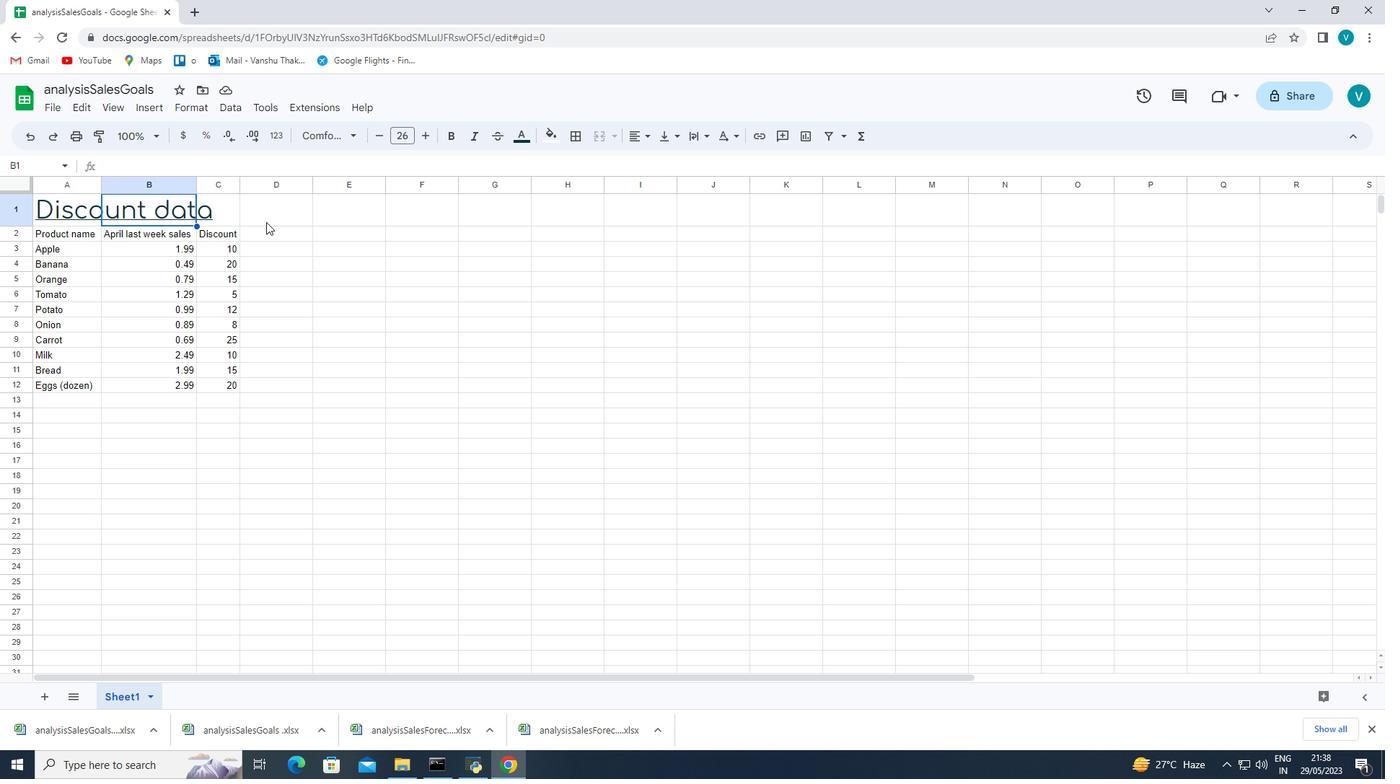 
Action: Mouse pressed left at (279, 222)
Screenshot: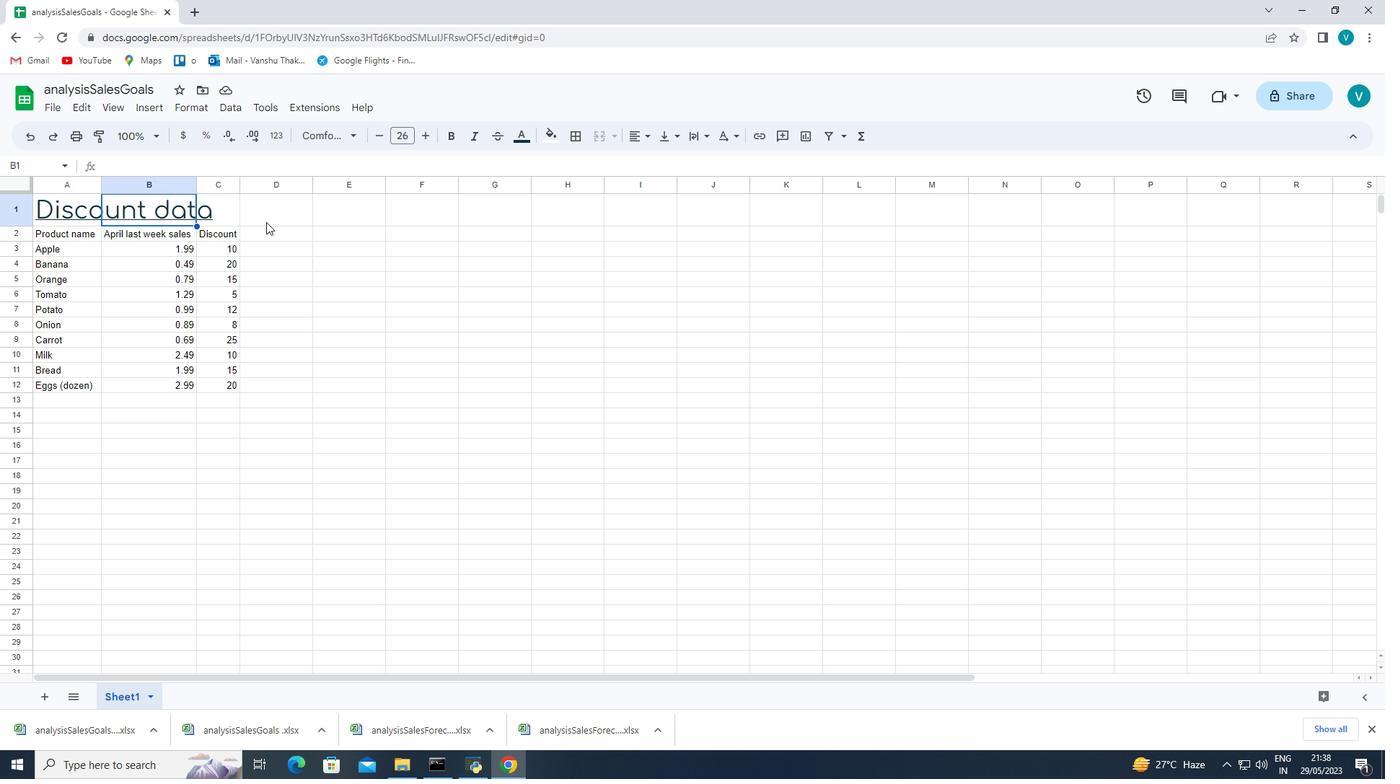 
Action: Mouse moved to (77, 215)
Screenshot: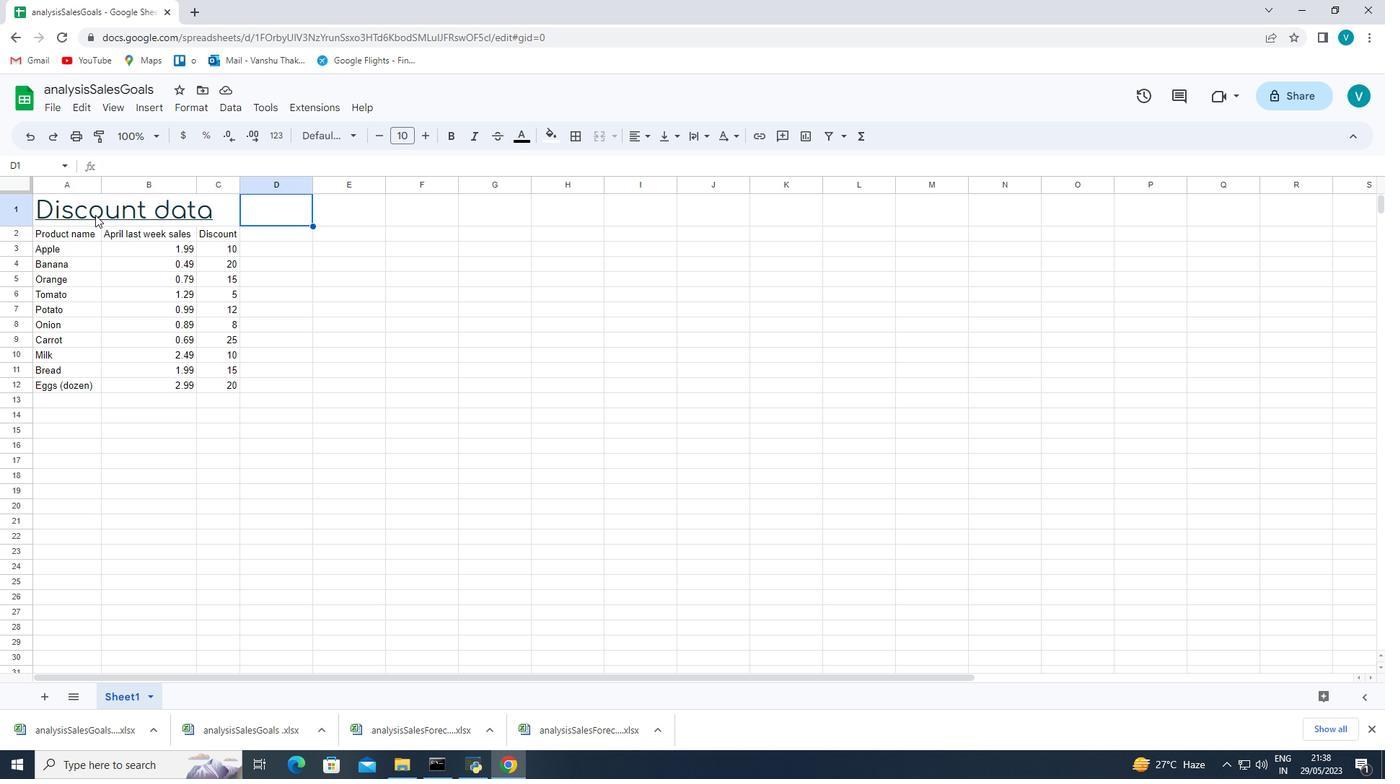 
Action: Mouse pressed left at (77, 215)
Screenshot: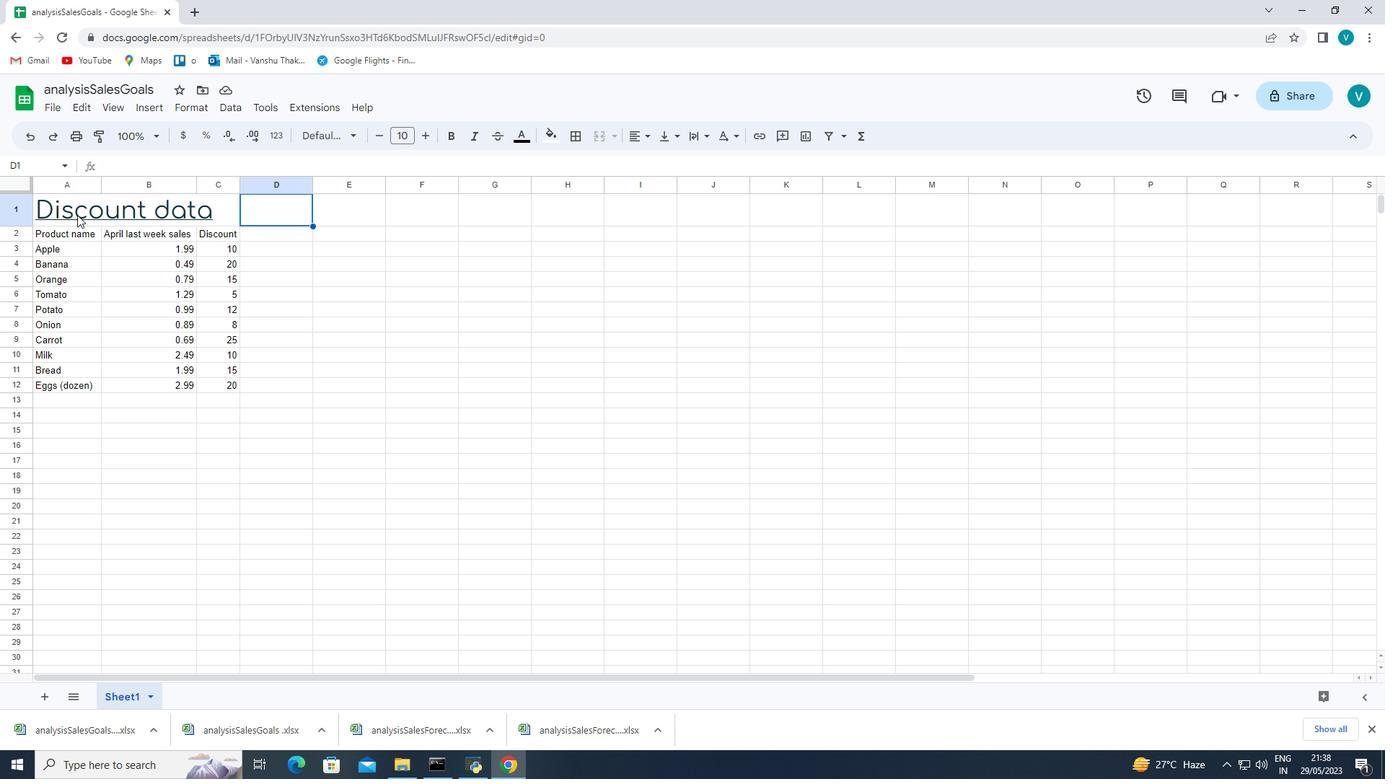 
Action: Mouse moved to (529, 140)
Screenshot: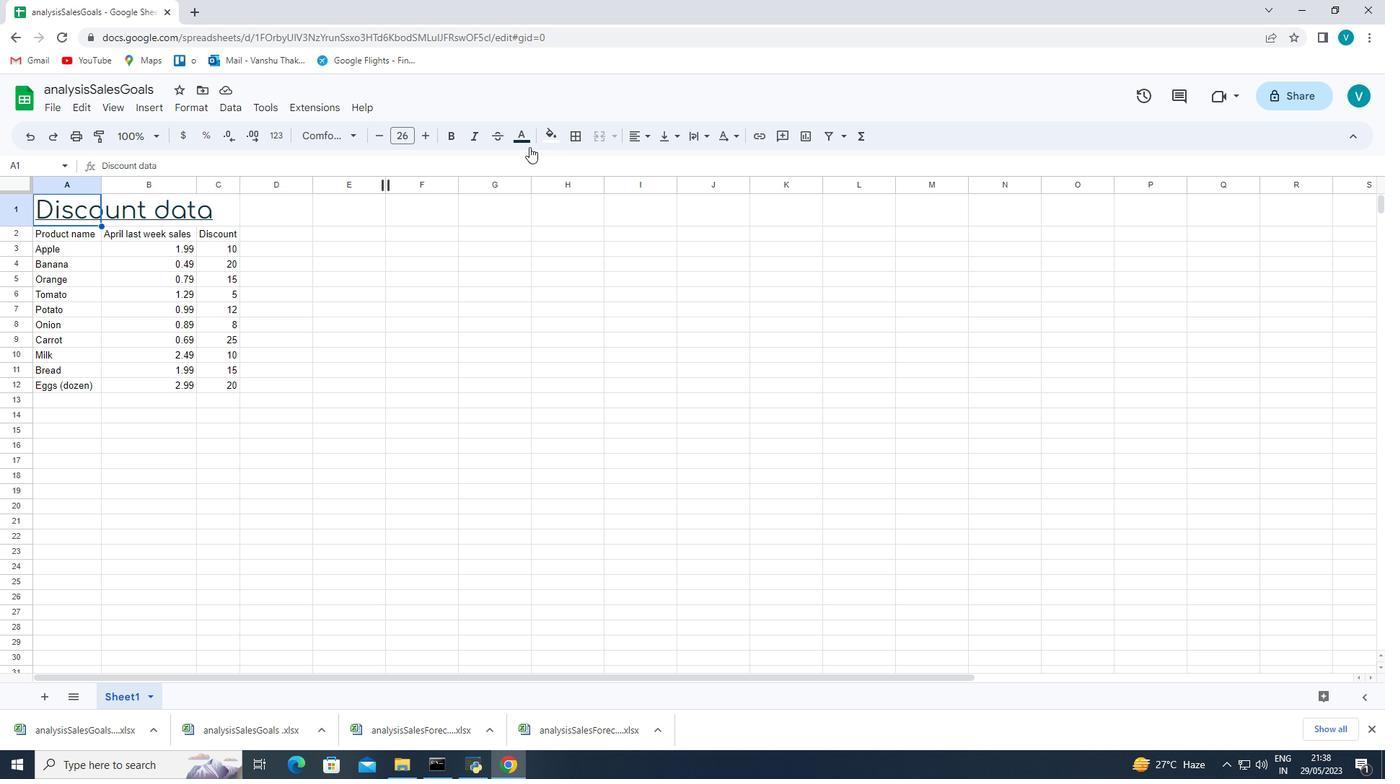 
Action: Mouse pressed left at (529, 140)
Screenshot: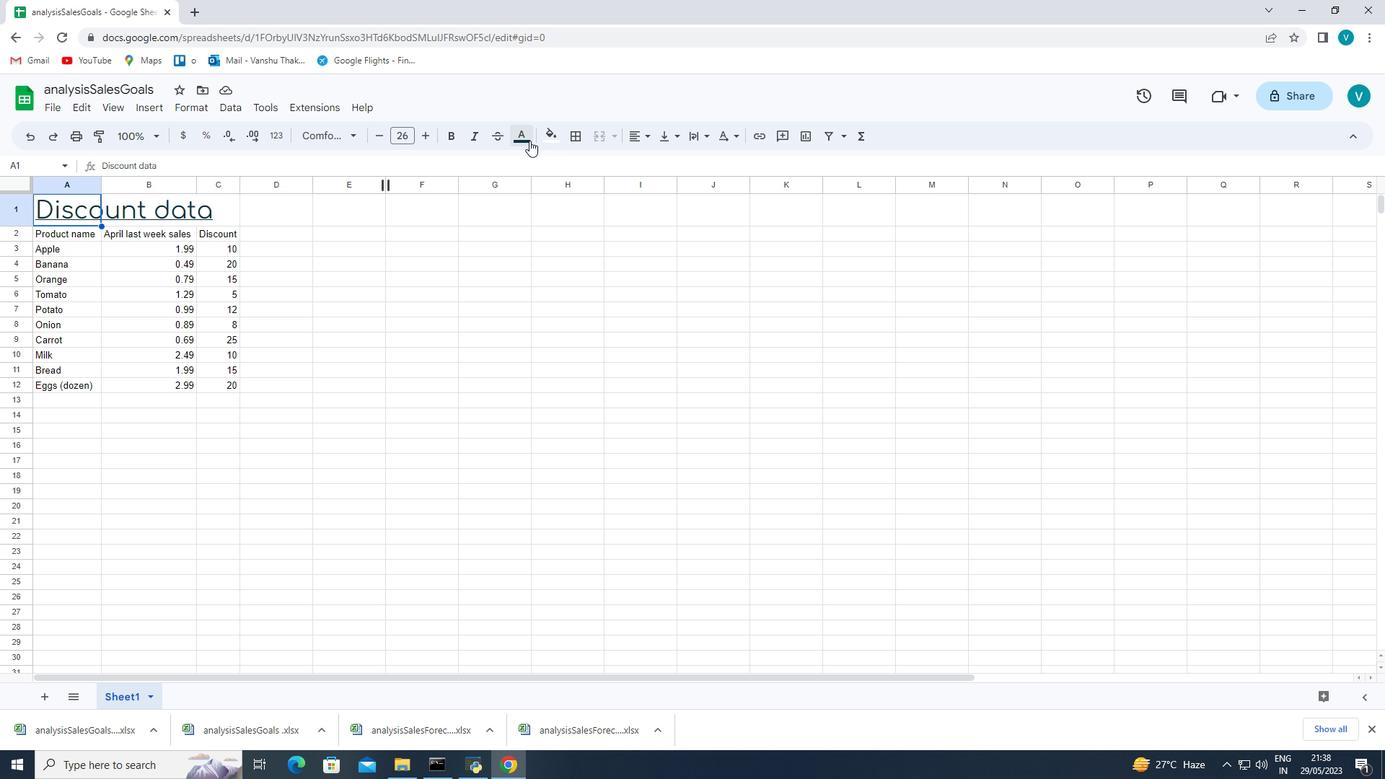 
Action: Mouse moved to (593, 299)
Screenshot: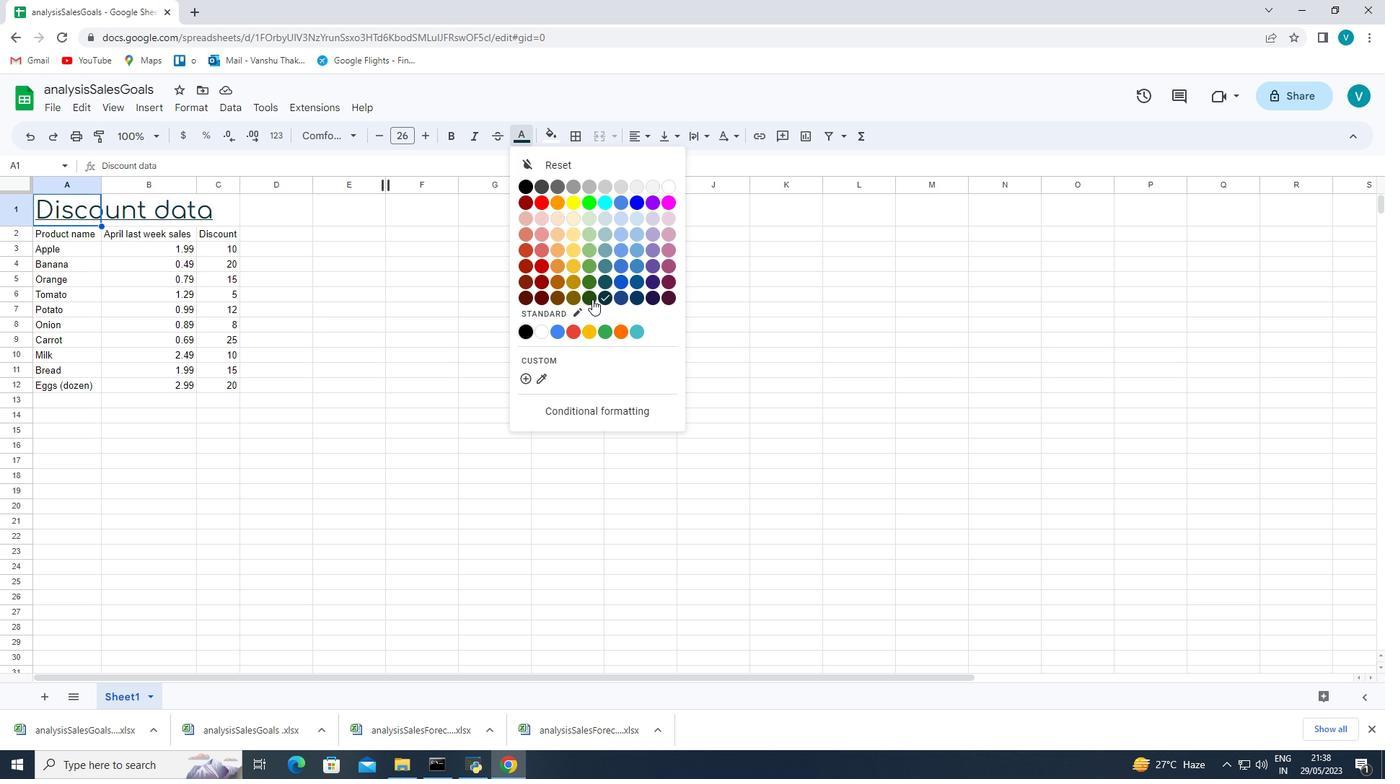 
Action: Mouse pressed left at (593, 299)
Screenshot: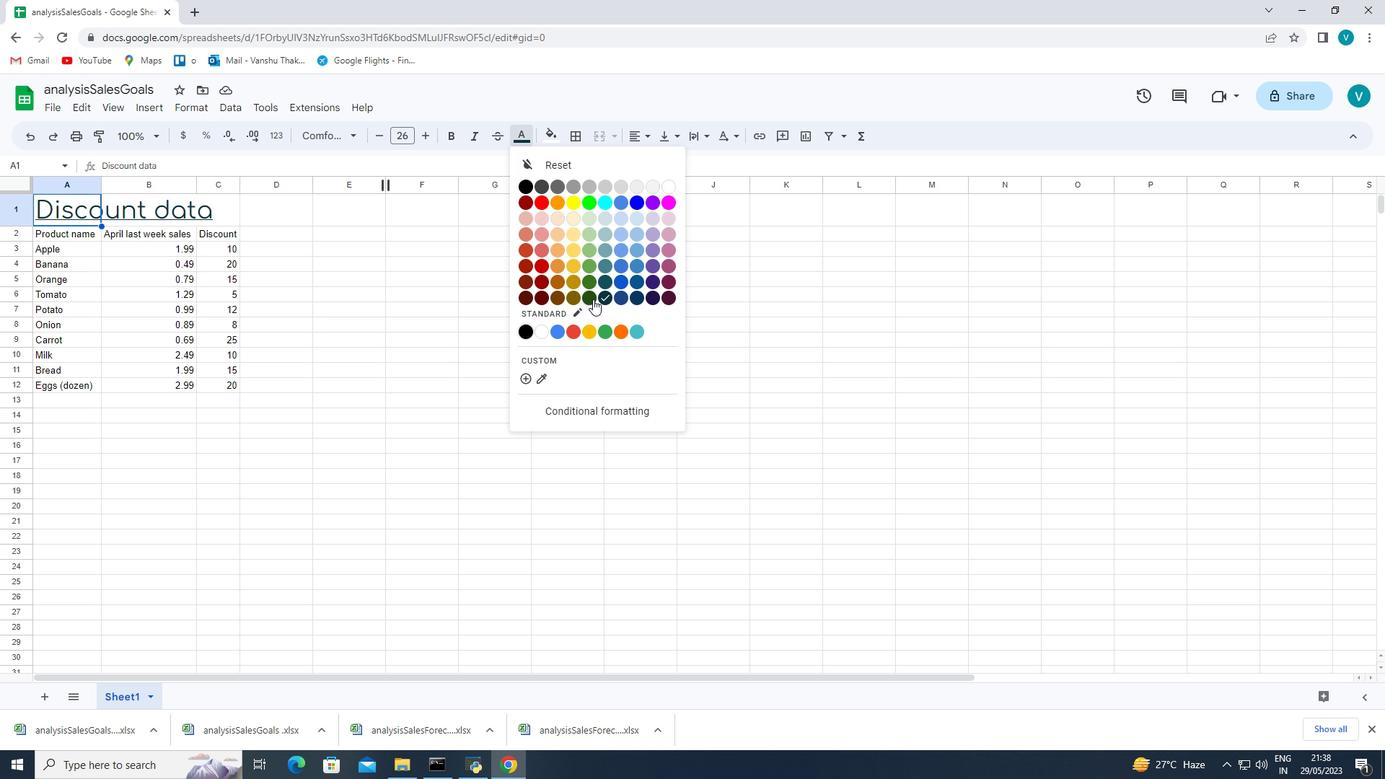 
Action: Mouse moved to (526, 138)
Screenshot: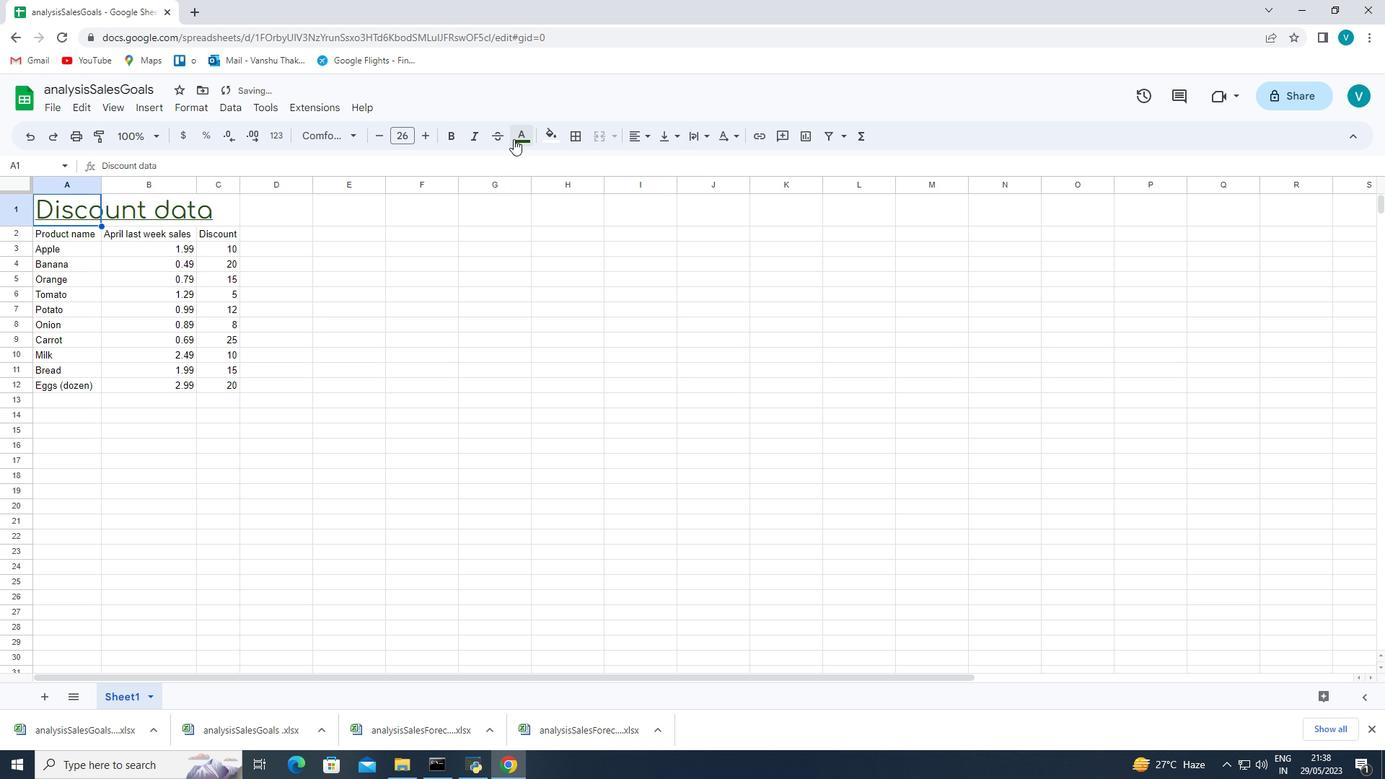 
Action: Mouse pressed left at (526, 138)
Screenshot: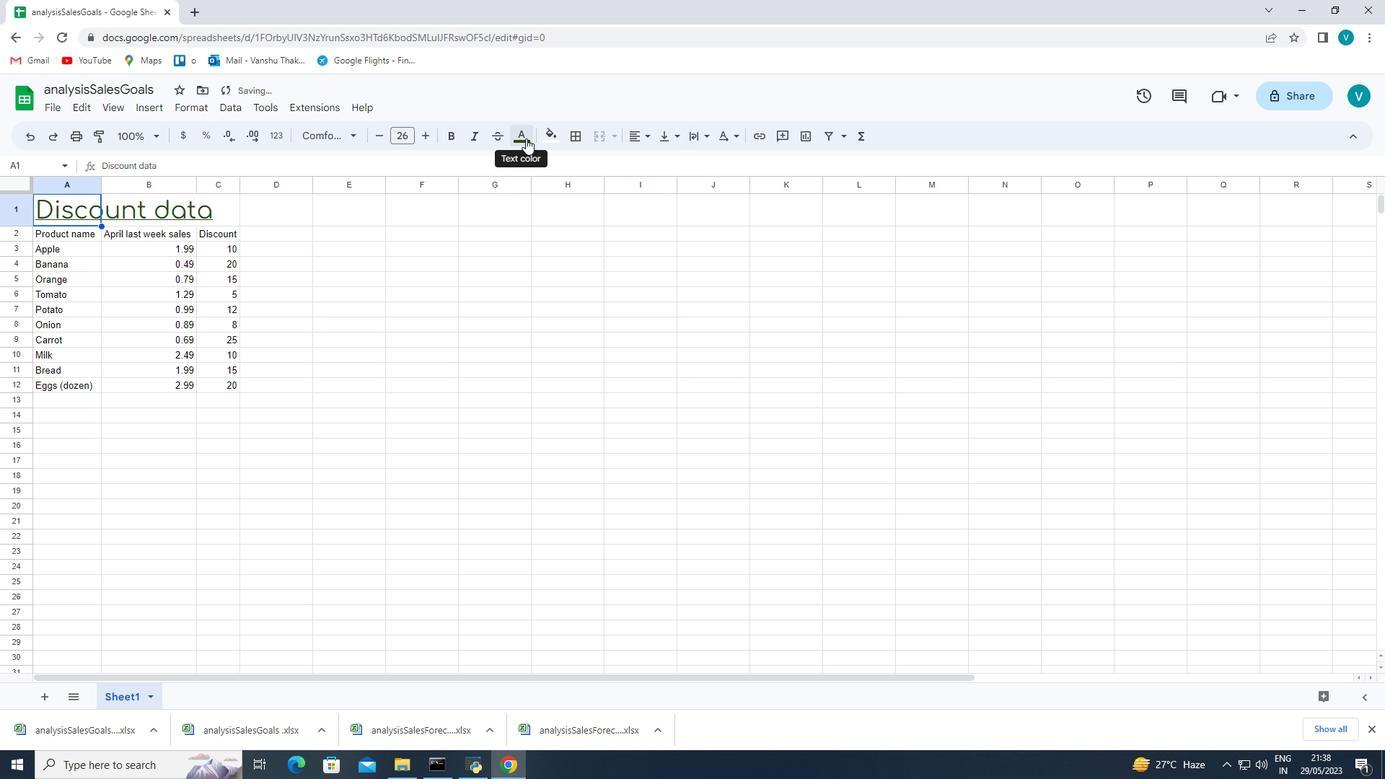 
Action: Mouse moved to (602, 300)
Screenshot: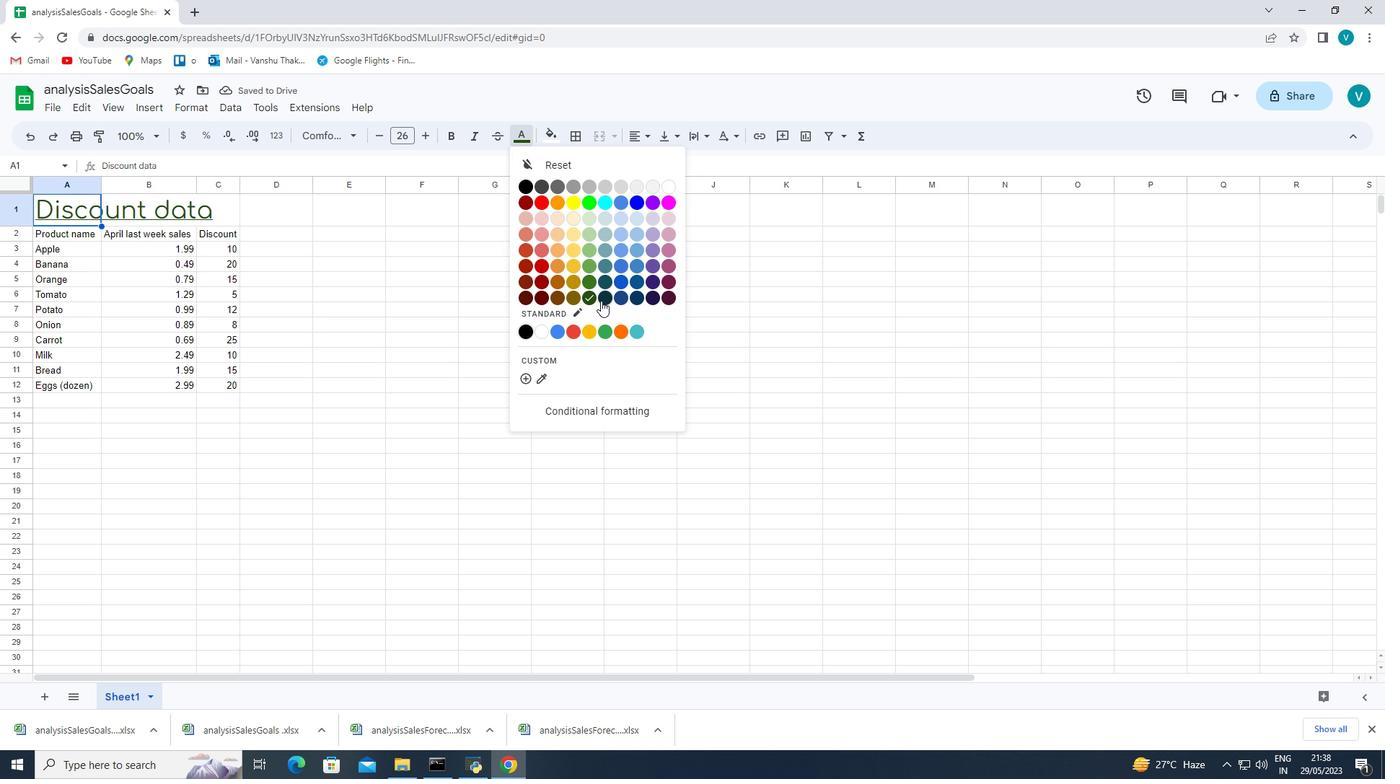 
Action: Mouse pressed left at (602, 300)
Screenshot: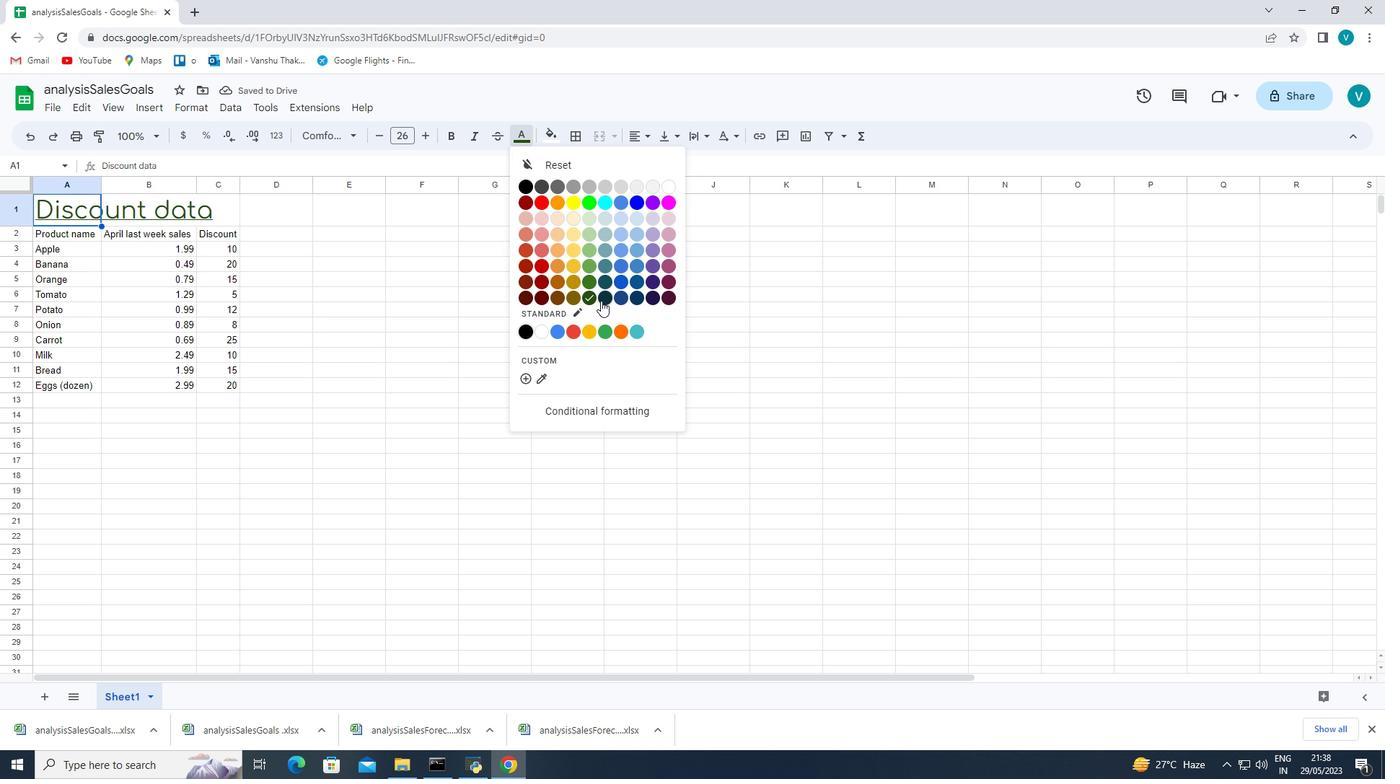 
Action: Mouse moved to (510, 314)
Screenshot: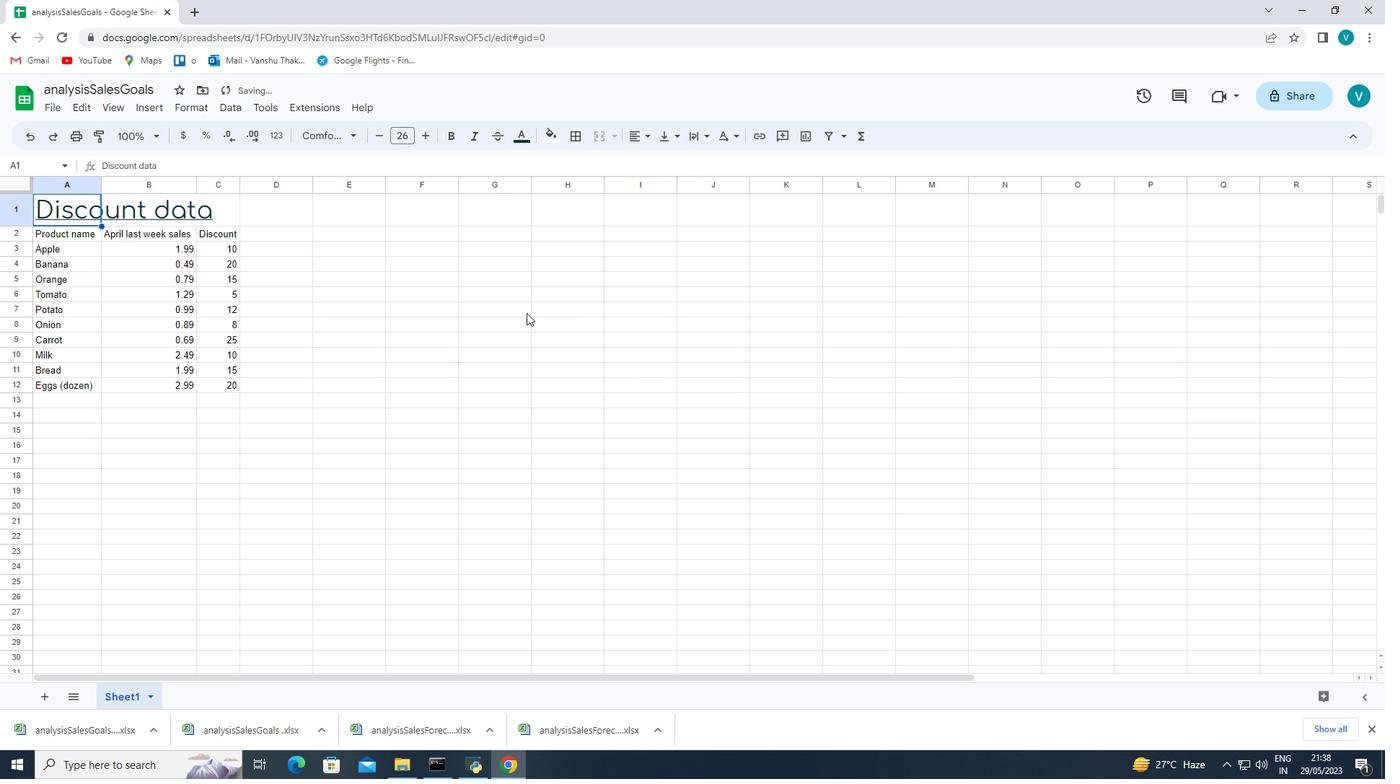 
Action: Mouse pressed left at (510, 314)
Screenshot: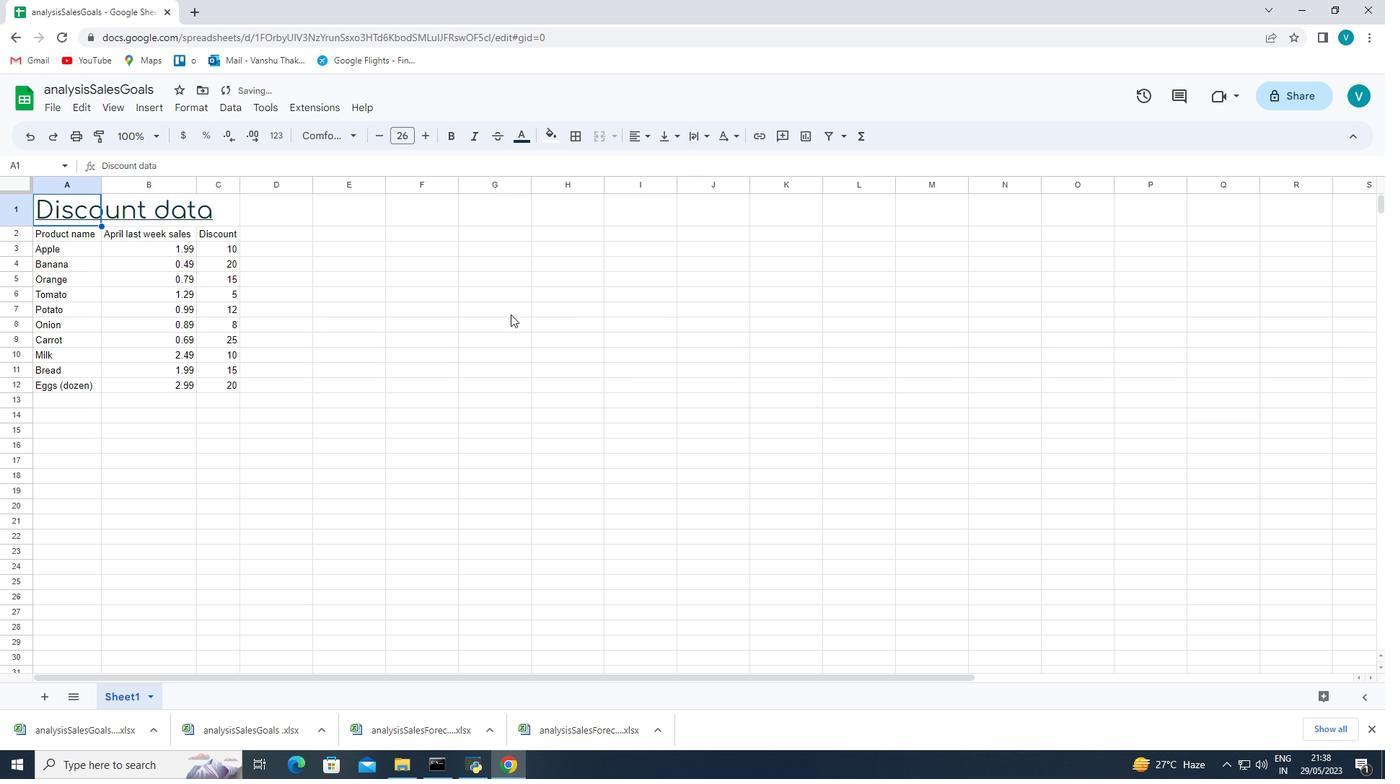 
Action: Mouse moved to (93, 215)
Screenshot: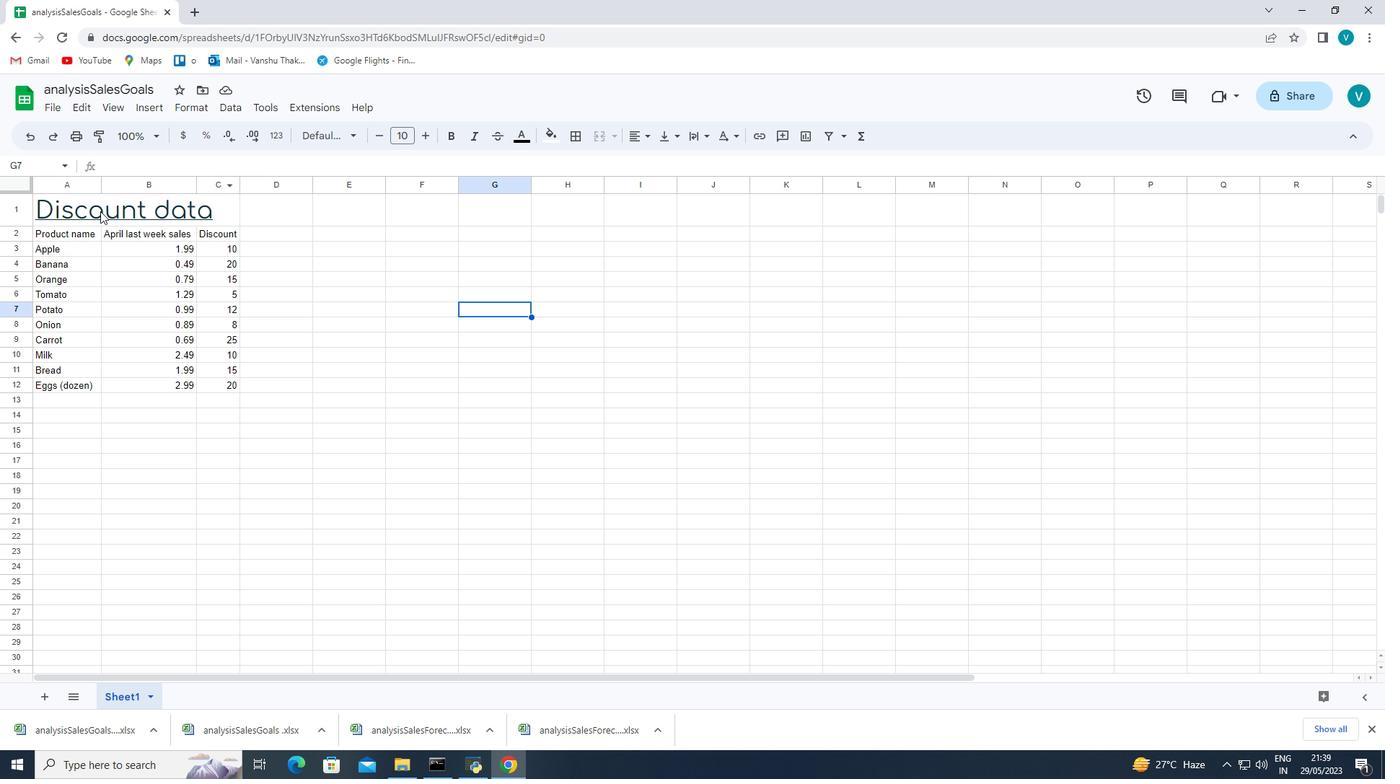 
Action: Mouse pressed left at (93, 215)
Screenshot: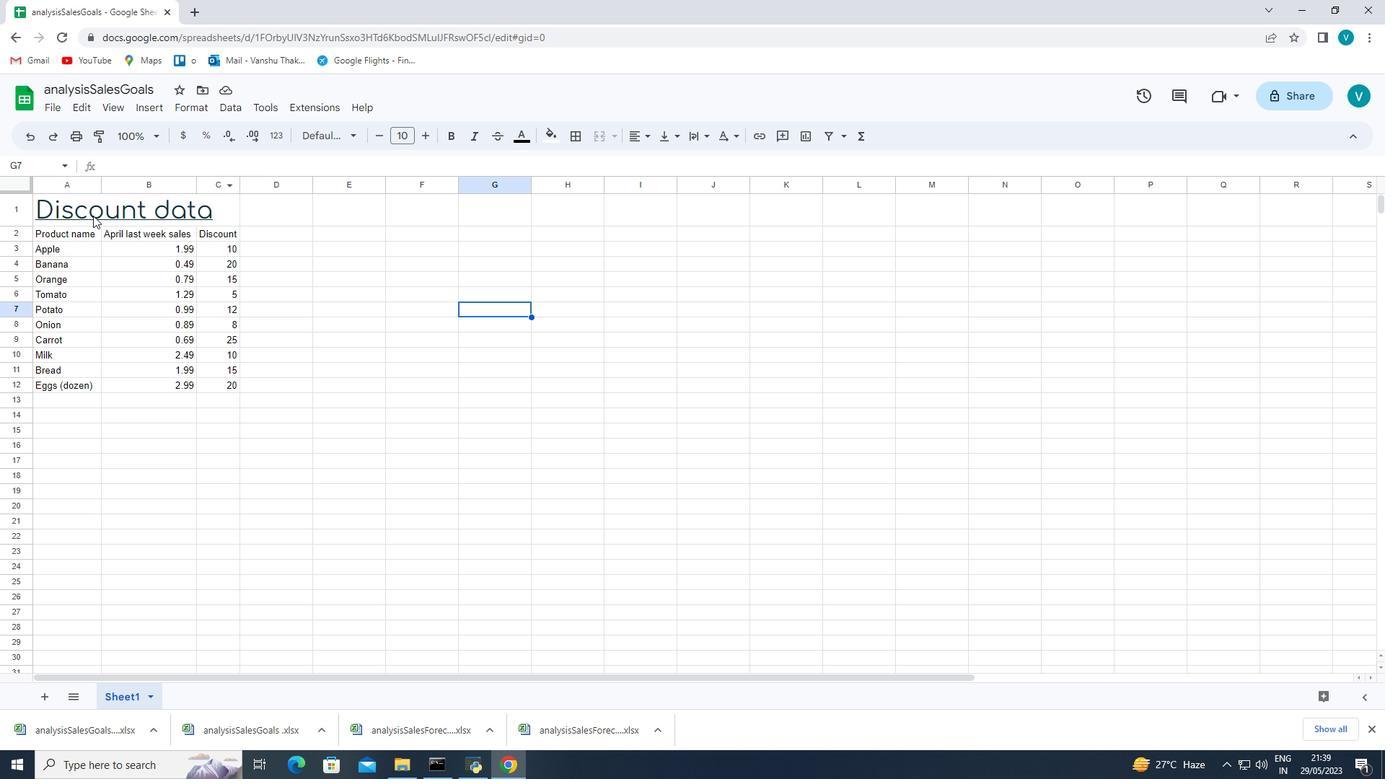 
Action: Mouse moved to (329, 266)
Screenshot: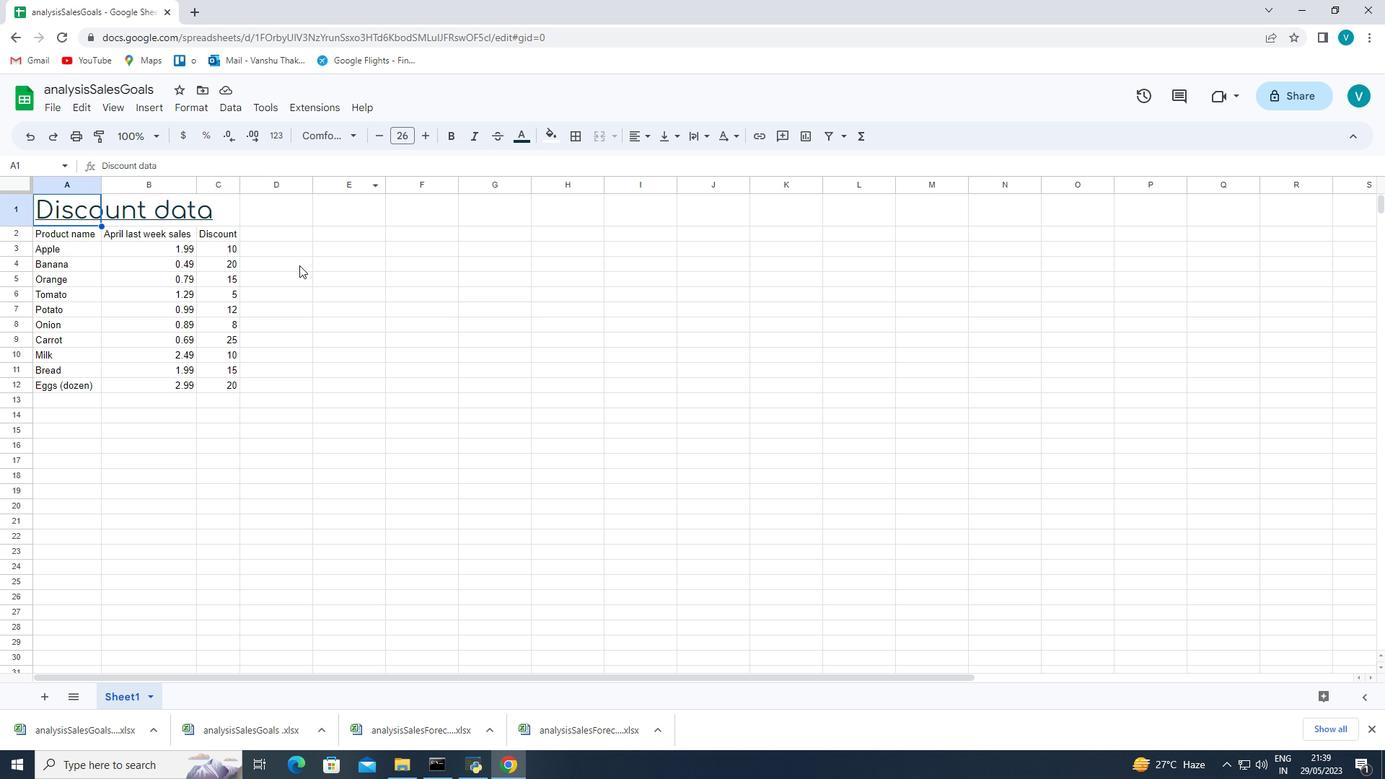 
Action: Mouse pressed left at (329, 266)
Screenshot: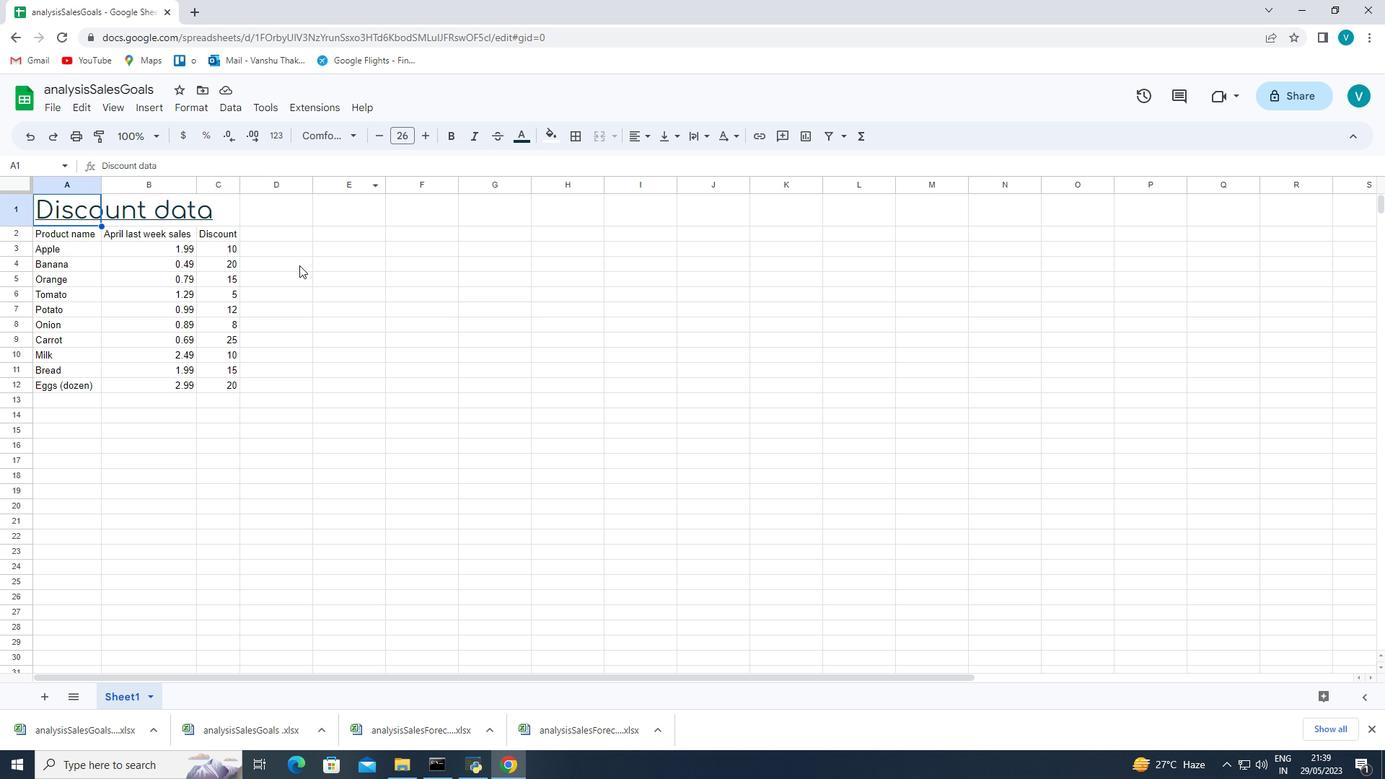 
Action: Mouse moved to (44, 235)
Screenshot: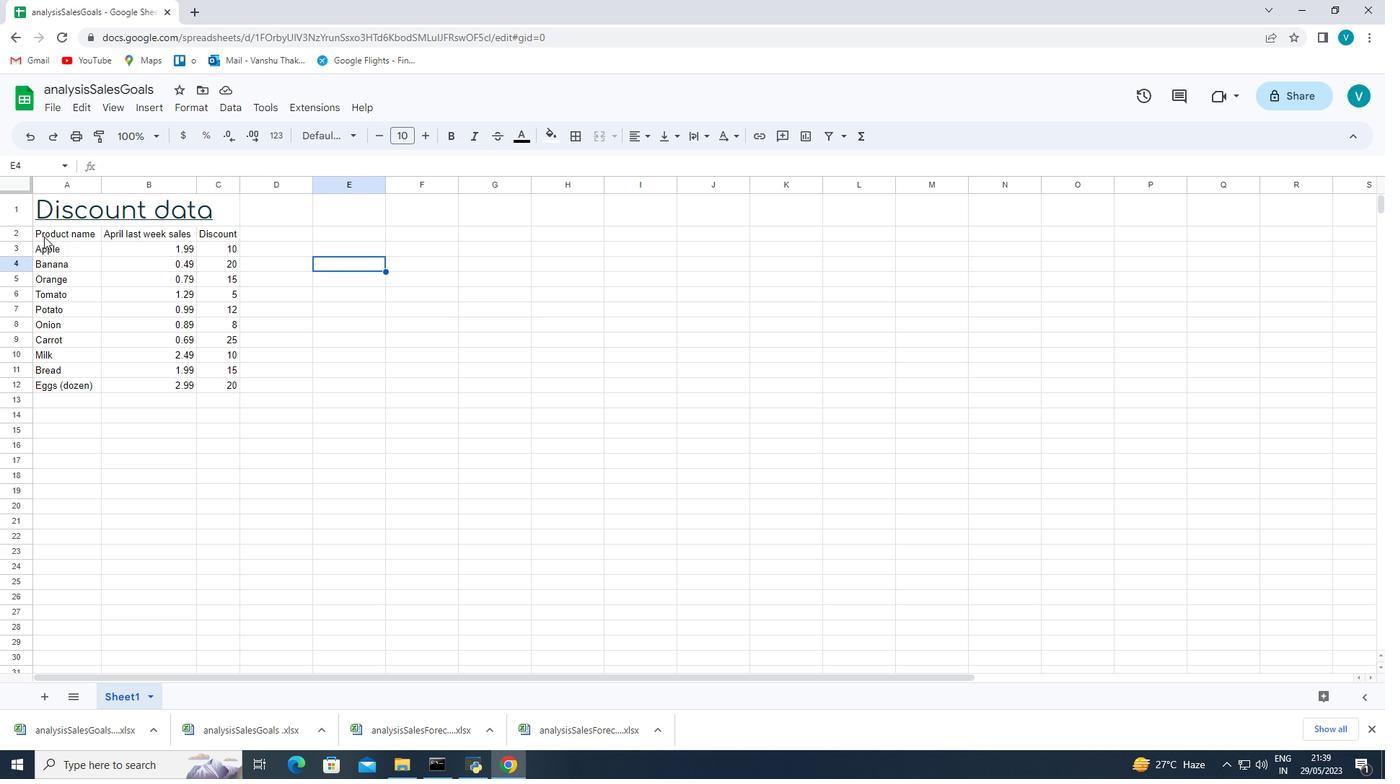 
Action: Mouse pressed left at (44, 235)
Screenshot: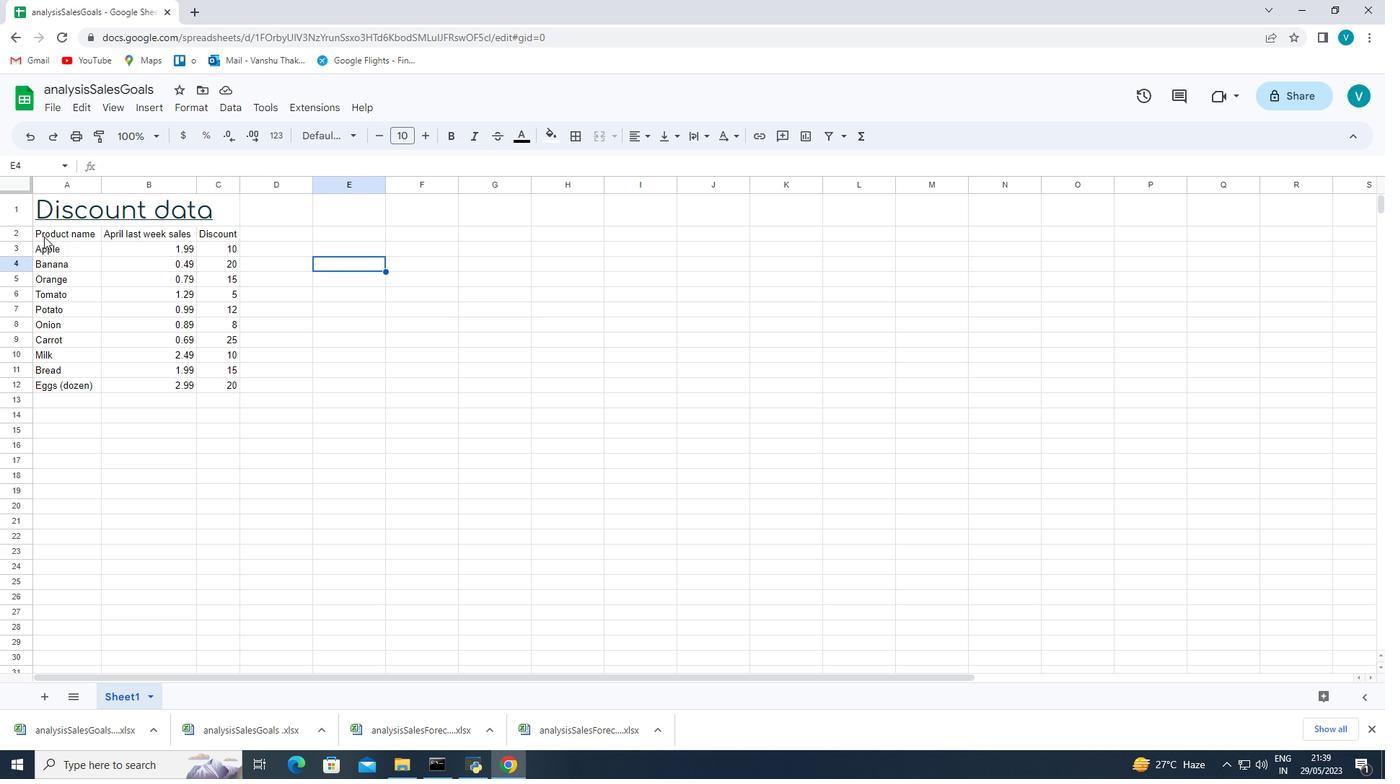 
Action: Mouse moved to (350, 130)
Screenshot: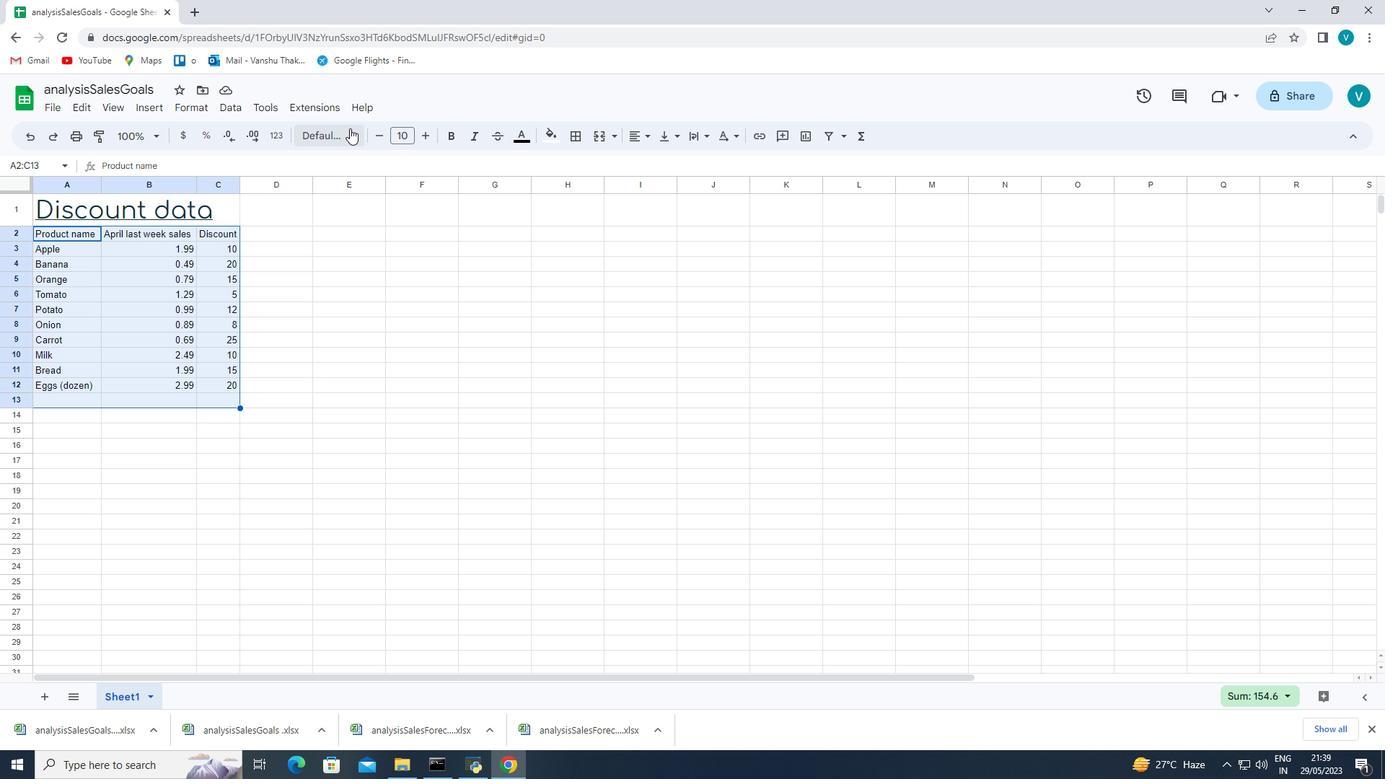 
Action: Mouse pressed left at (350, 130)
Screenshot: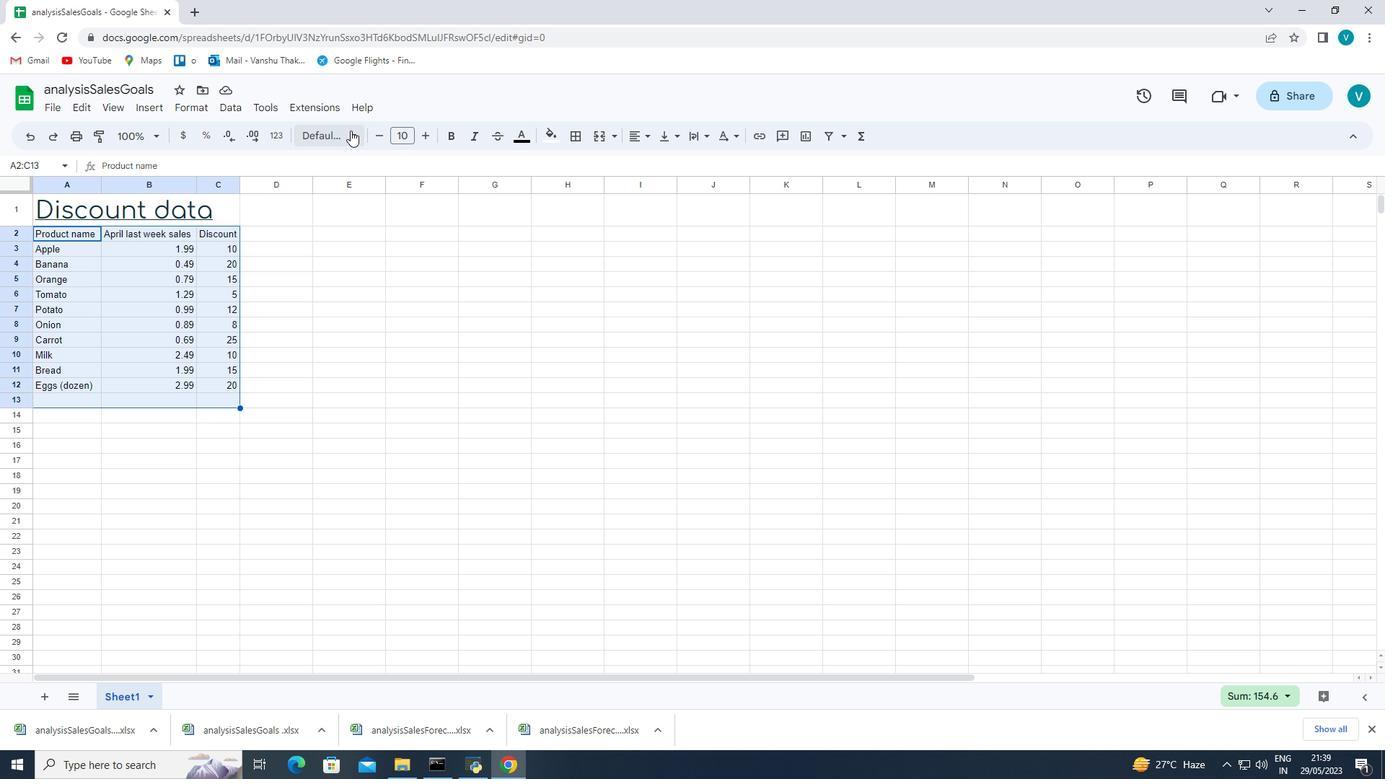 
Action: Mouse moved to (393, 318)
Screenshot: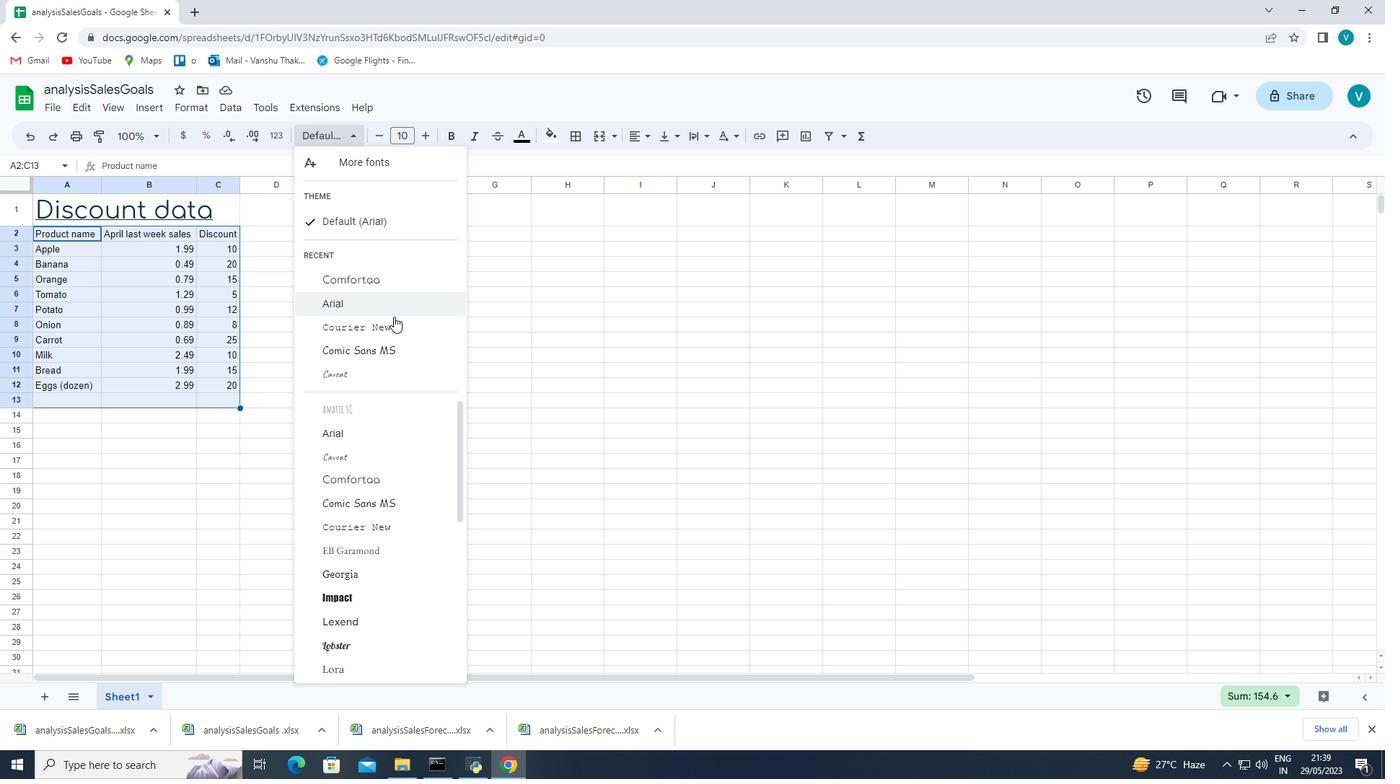 
Action: Mouse pressed left at (393, 318)
Screenshot: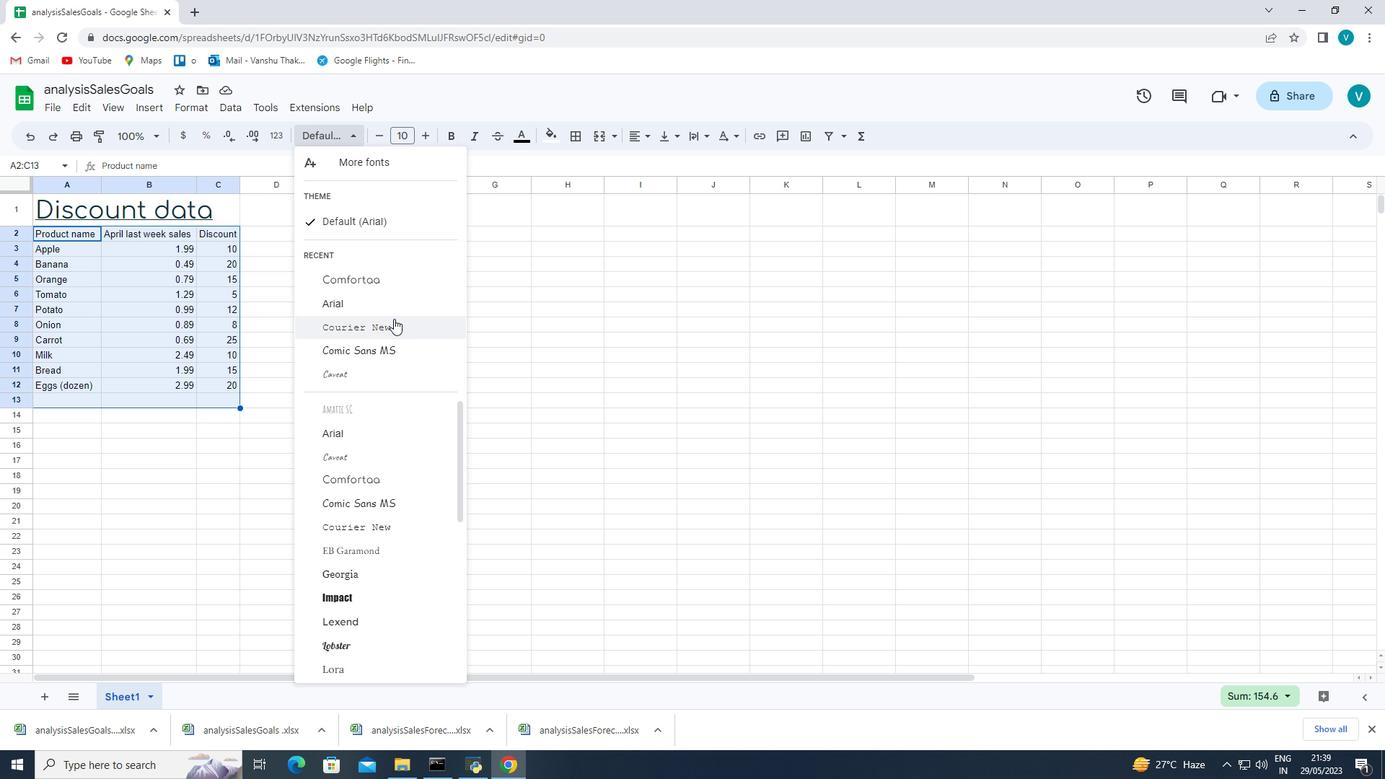 
Action: Mouse moved to (393, 316)
Screenshot: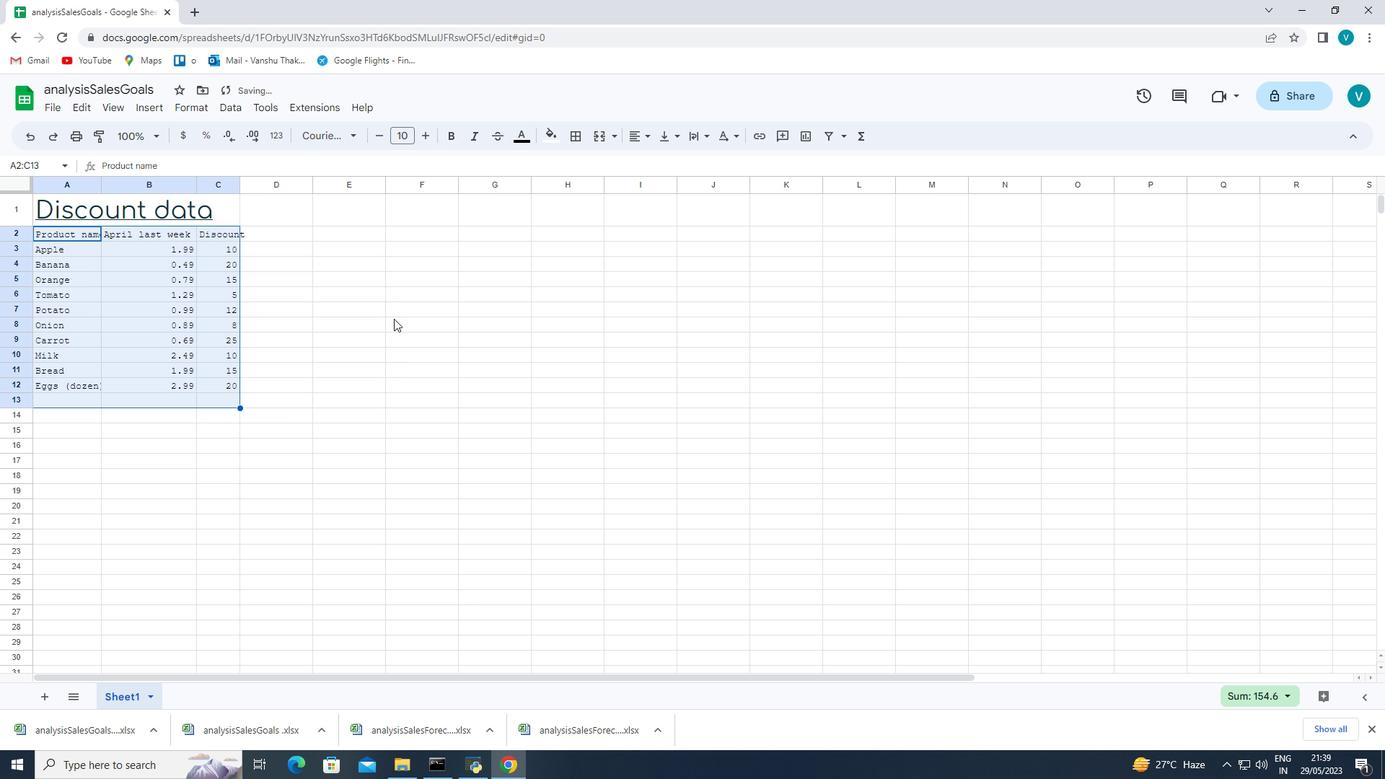 
Action: Mouse pressed left at (393, 316)
Screenshot: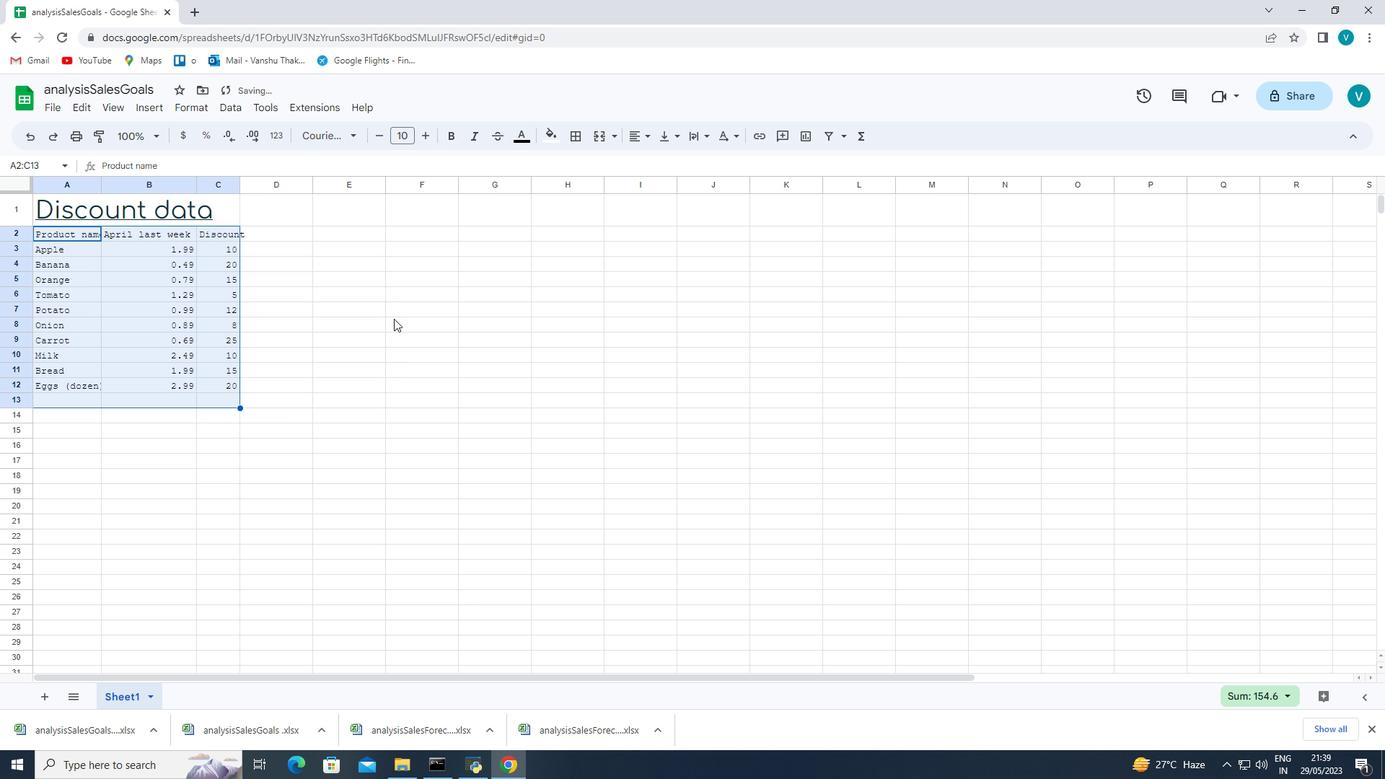
Action: Mouse moved to (54, 236)
Screenshot: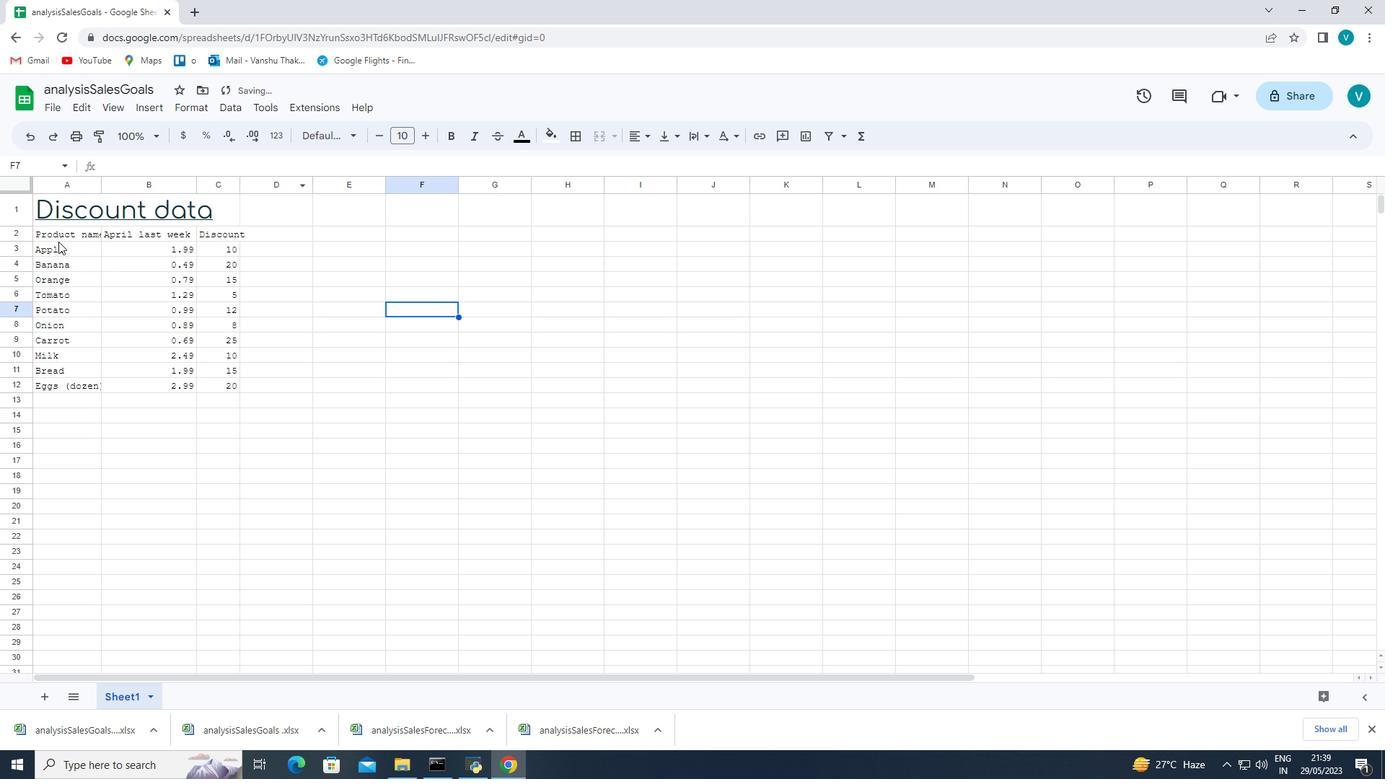 
Action: Mouse pressed left at (54, 236)
Screenshot: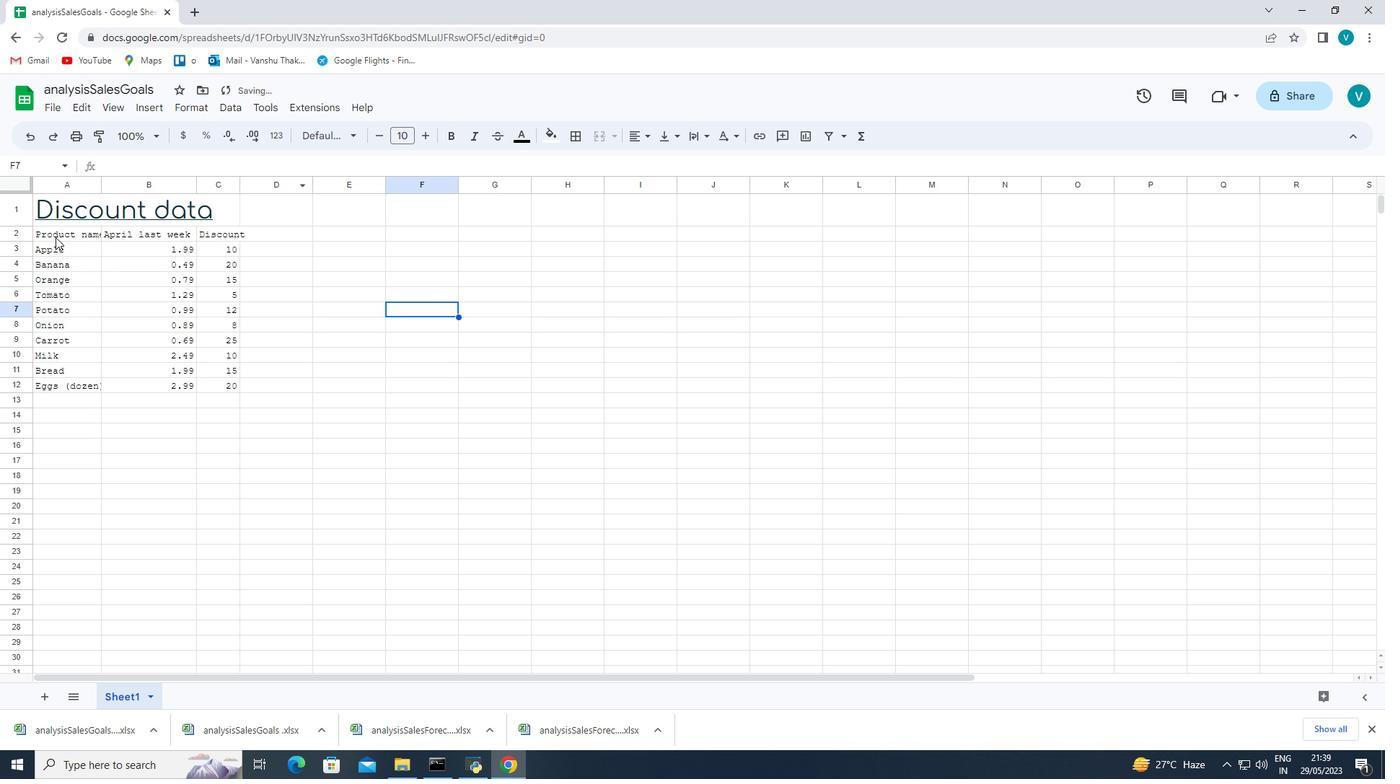 
Action: Mouse moved to (433, 139)
Screenshot: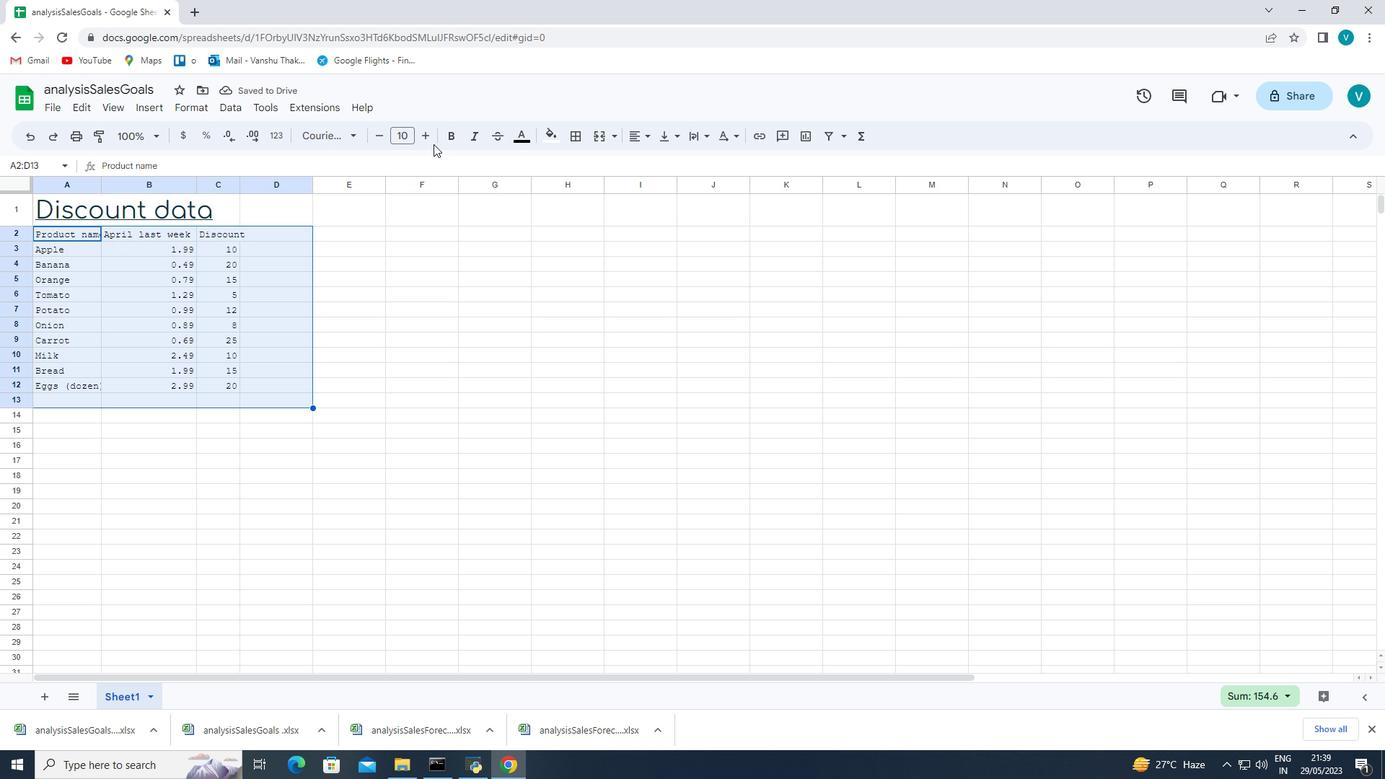 
Action: Mouse pressed left at (433, 139)
Screenshot: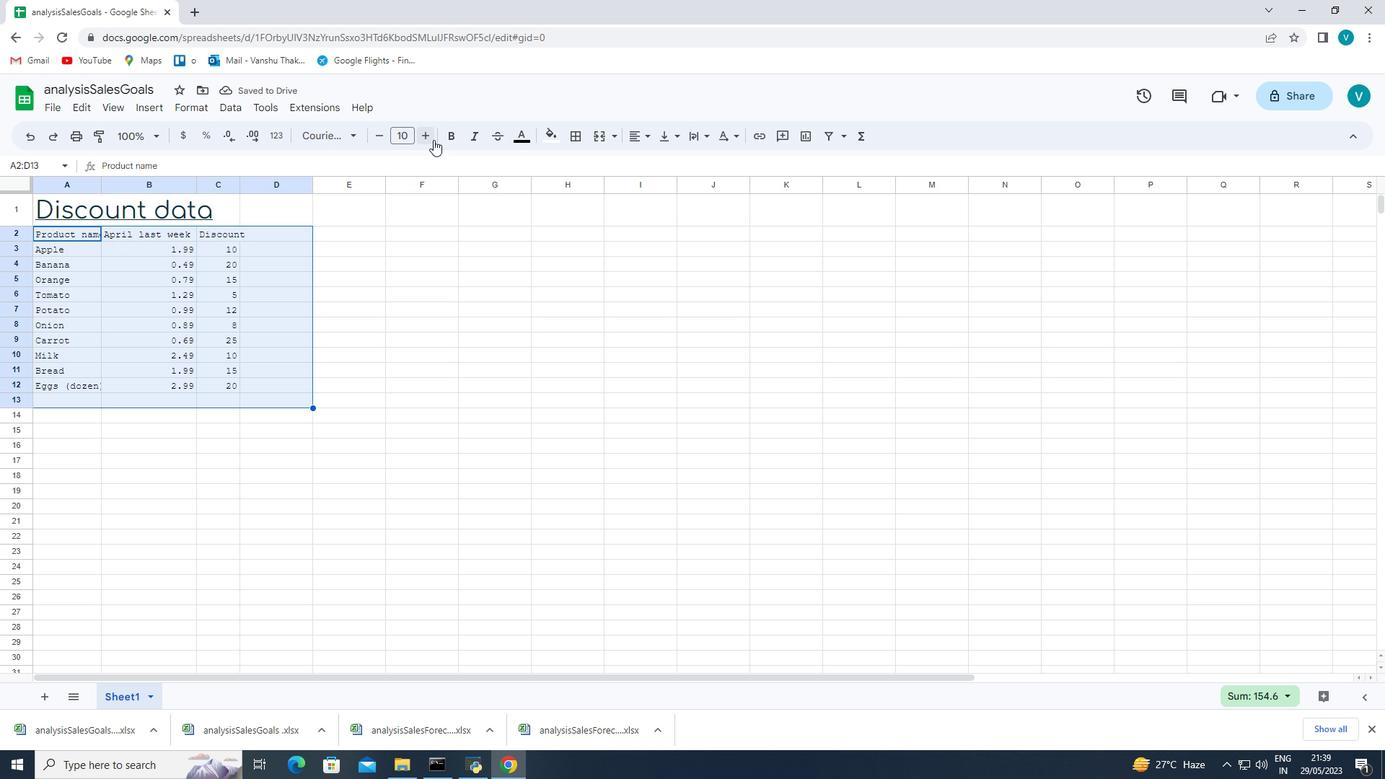 
Action: Mouse pressed left at (433, 139)
Screenshot: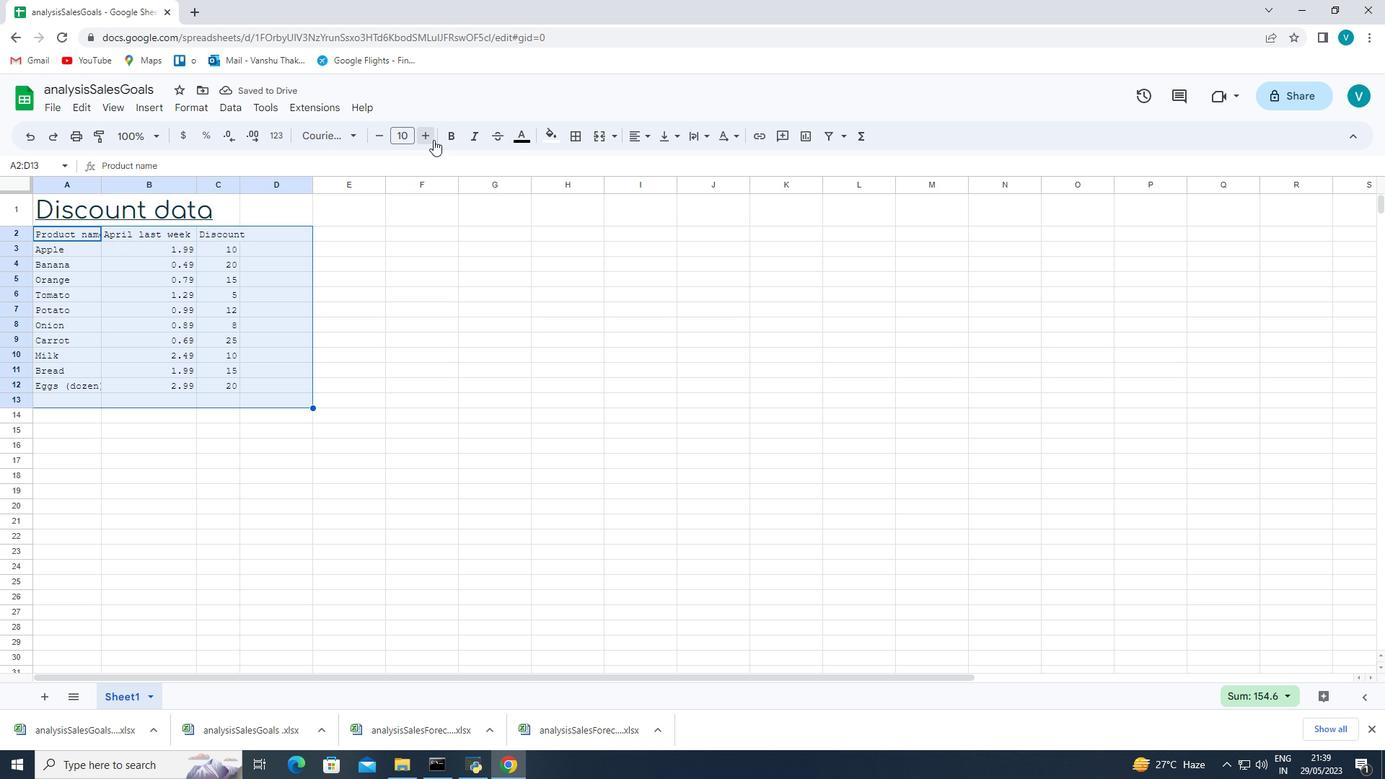 
Action: Mouse pressed left at (433, 139)
Screenshot: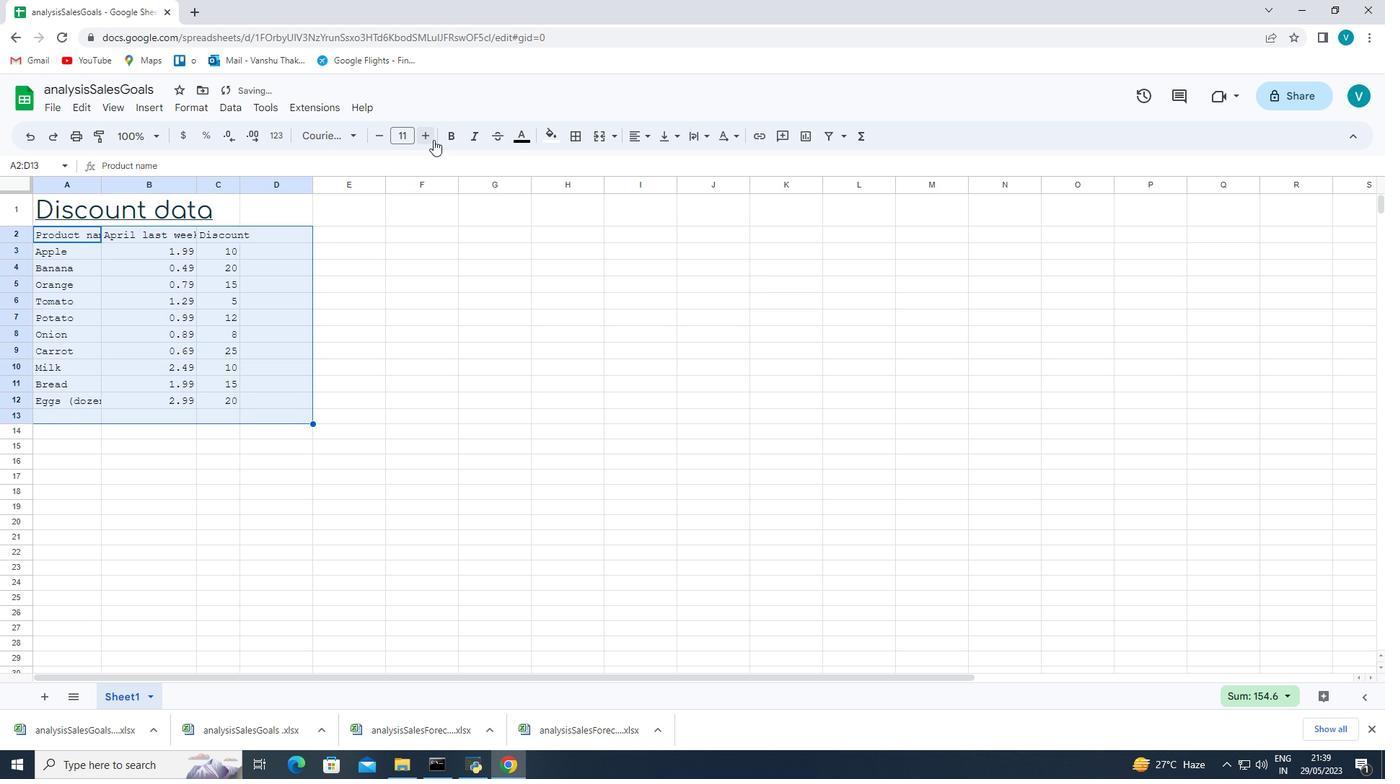 
Action: Mouse pressed left at (433, 139)
Screenshot: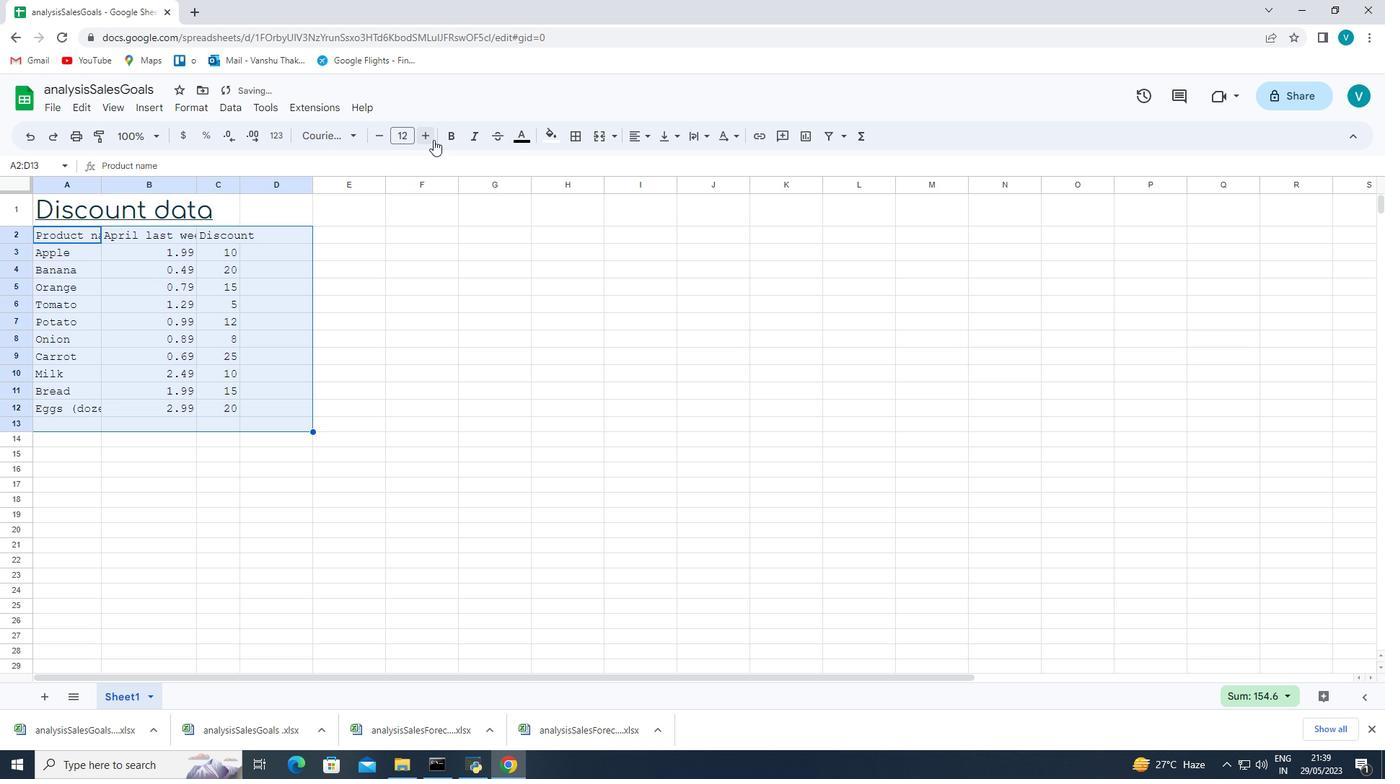 
Action: Mouse pressed left at (433, 139)
Screenshot: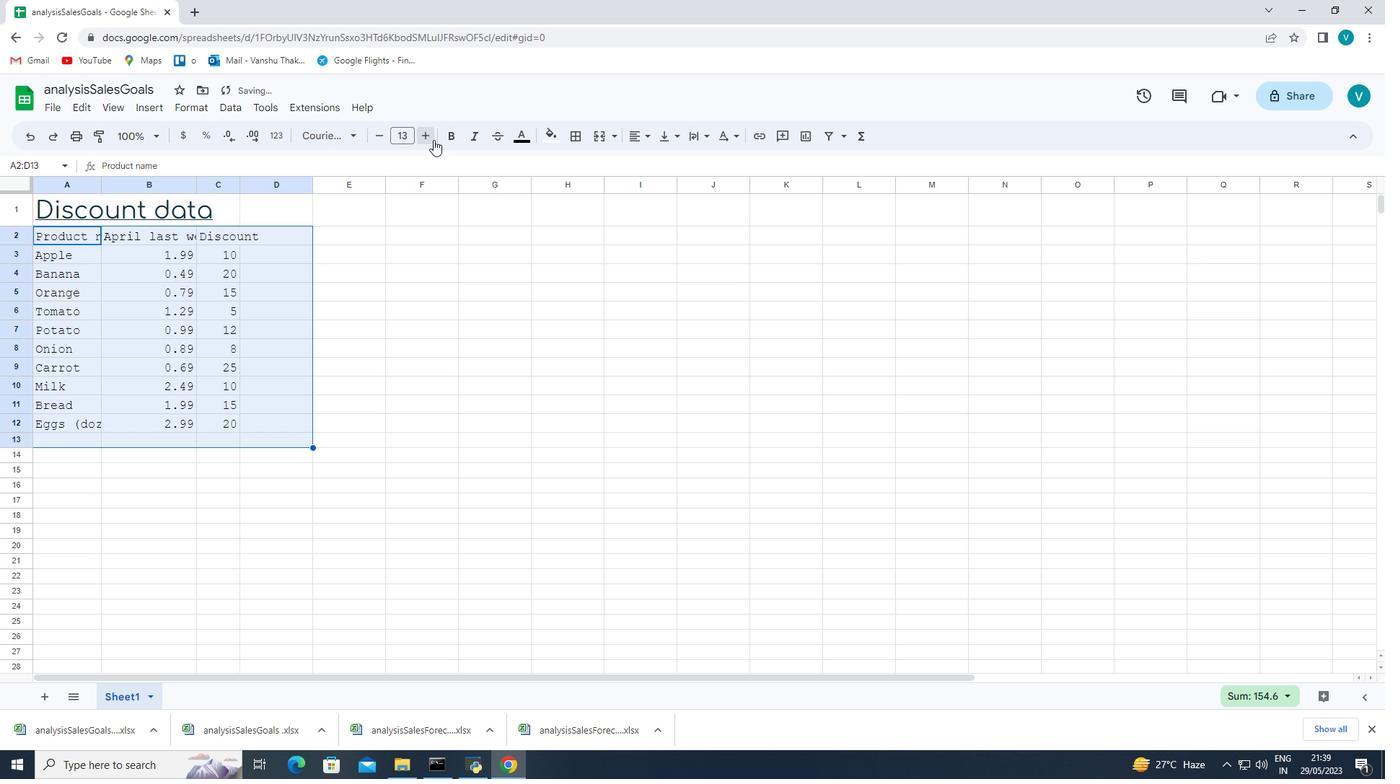 
Action: Mouse pressed left at (433, 139)
Screenshot: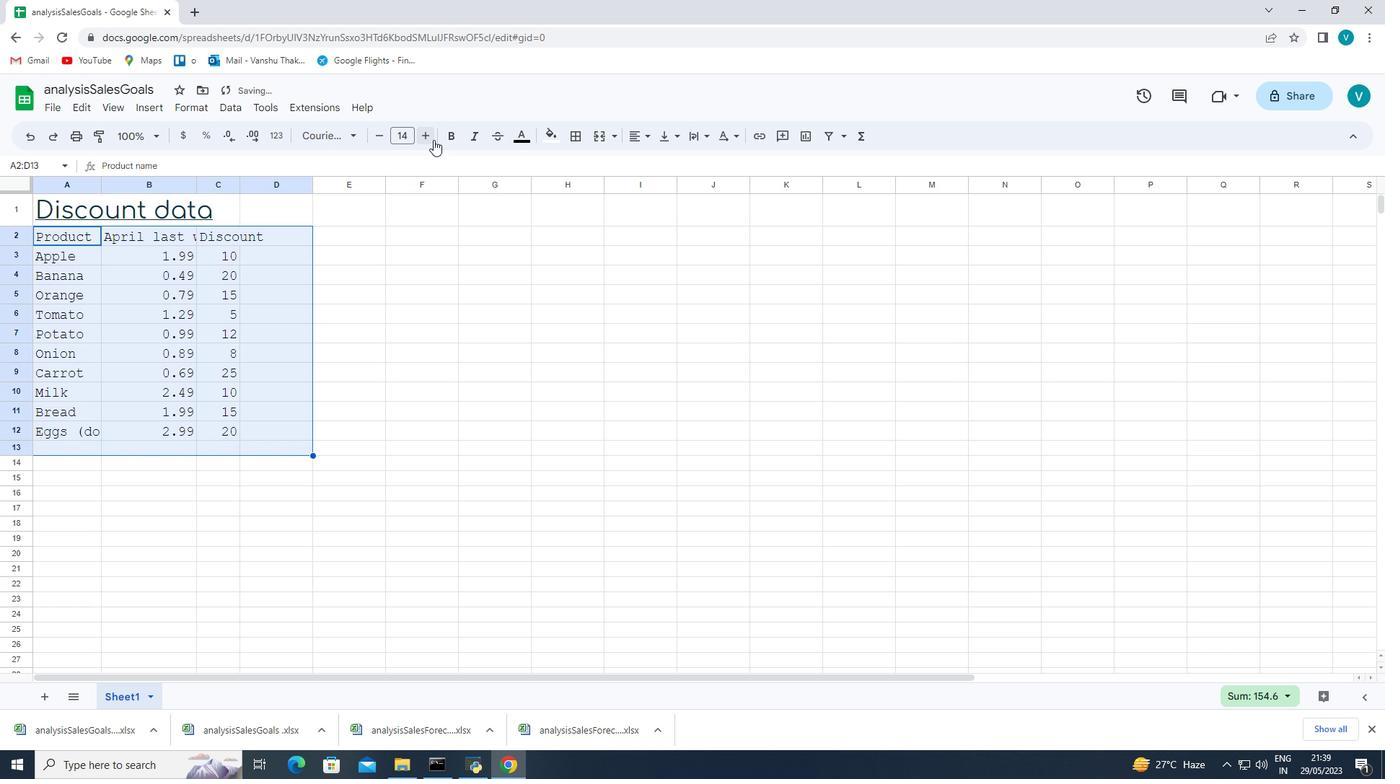 
Action: Mouse pressed left at (433, 139)
Screenshot: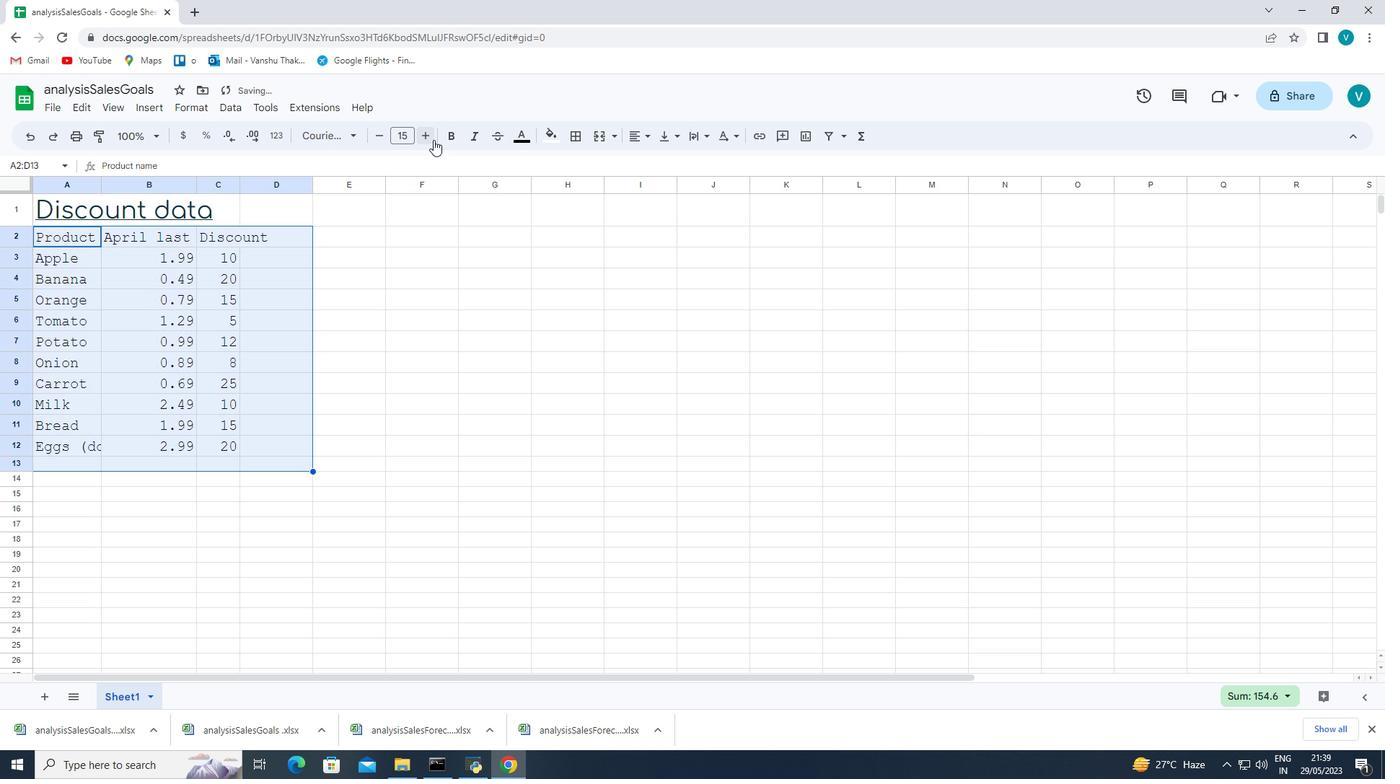 
Action: Mouse pressed left at (433, 139)
Screenshot: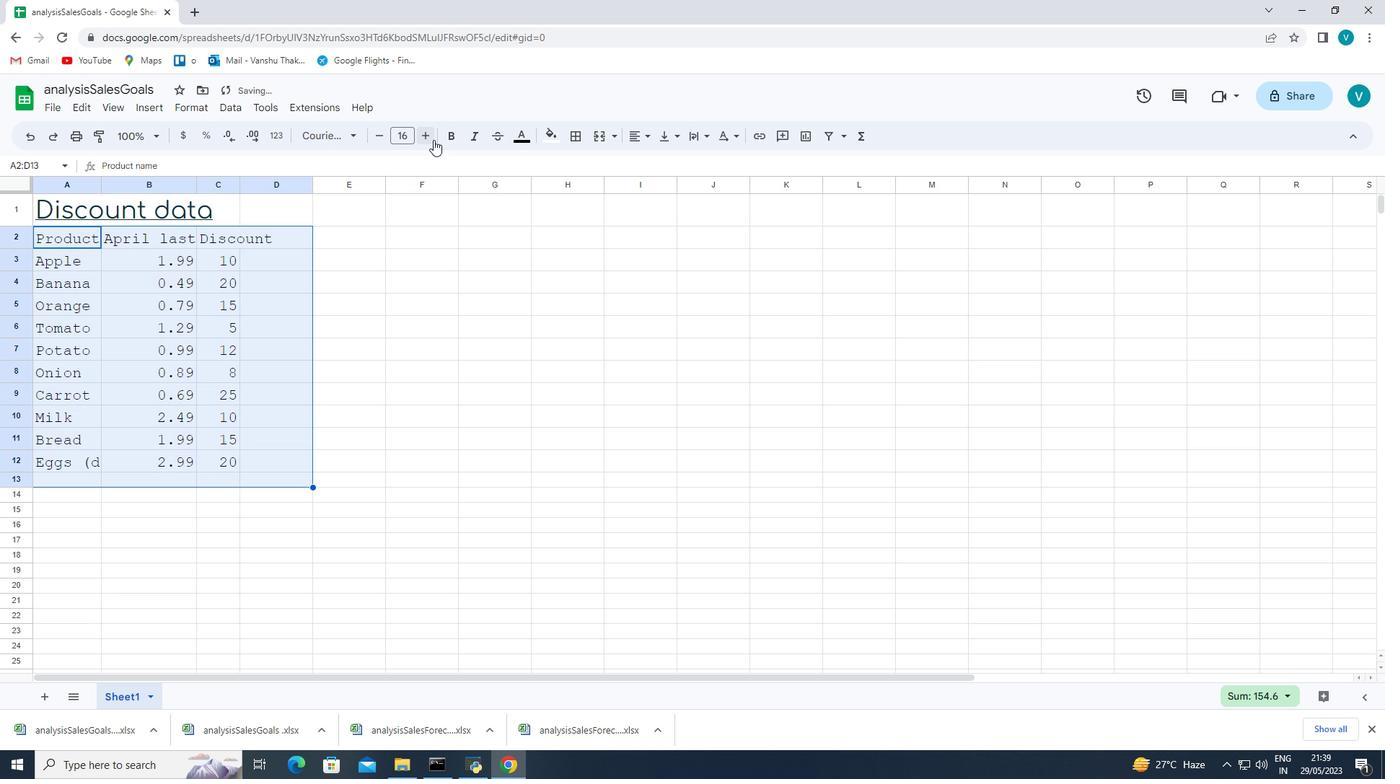 
Action: Mouse moved to (432, 276)
Screenshot: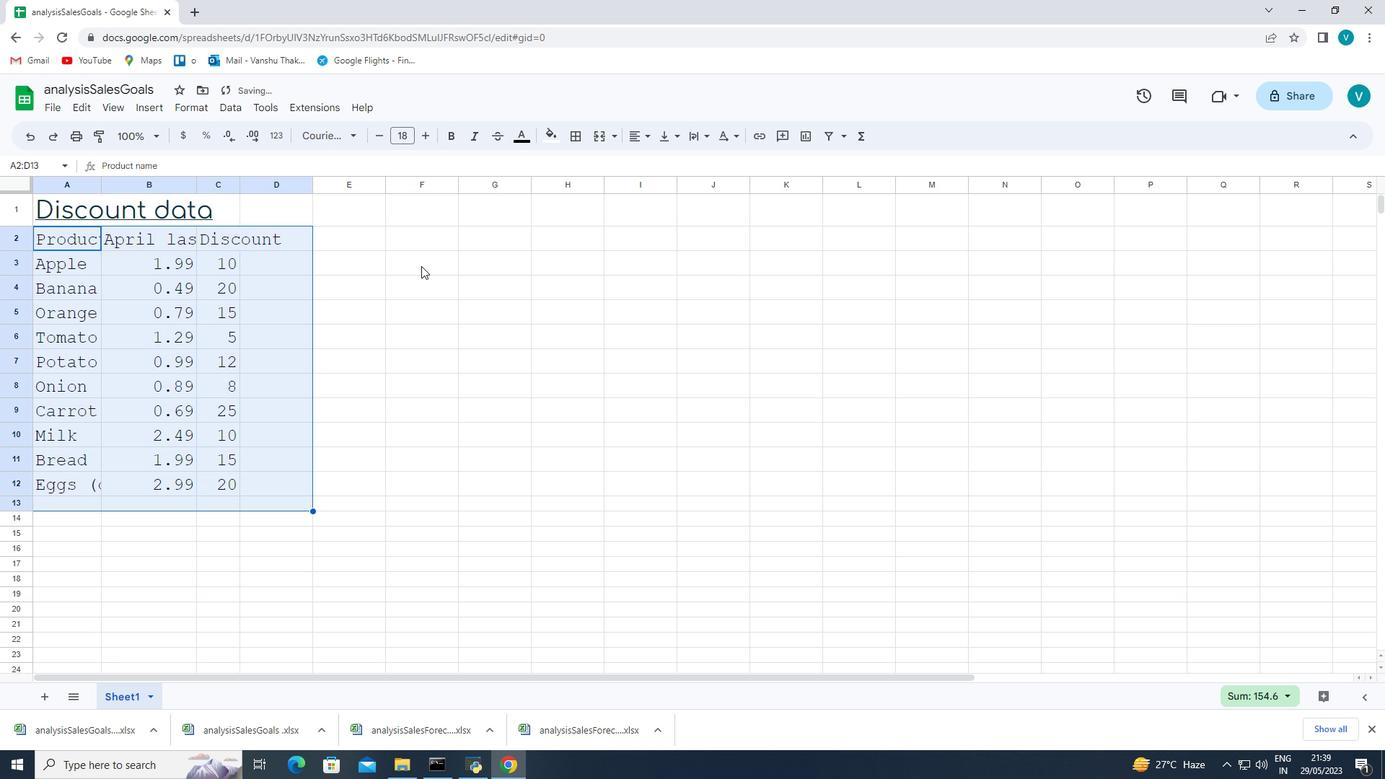 
Action: Mouse pressed left at (432, 276)
Screenshot: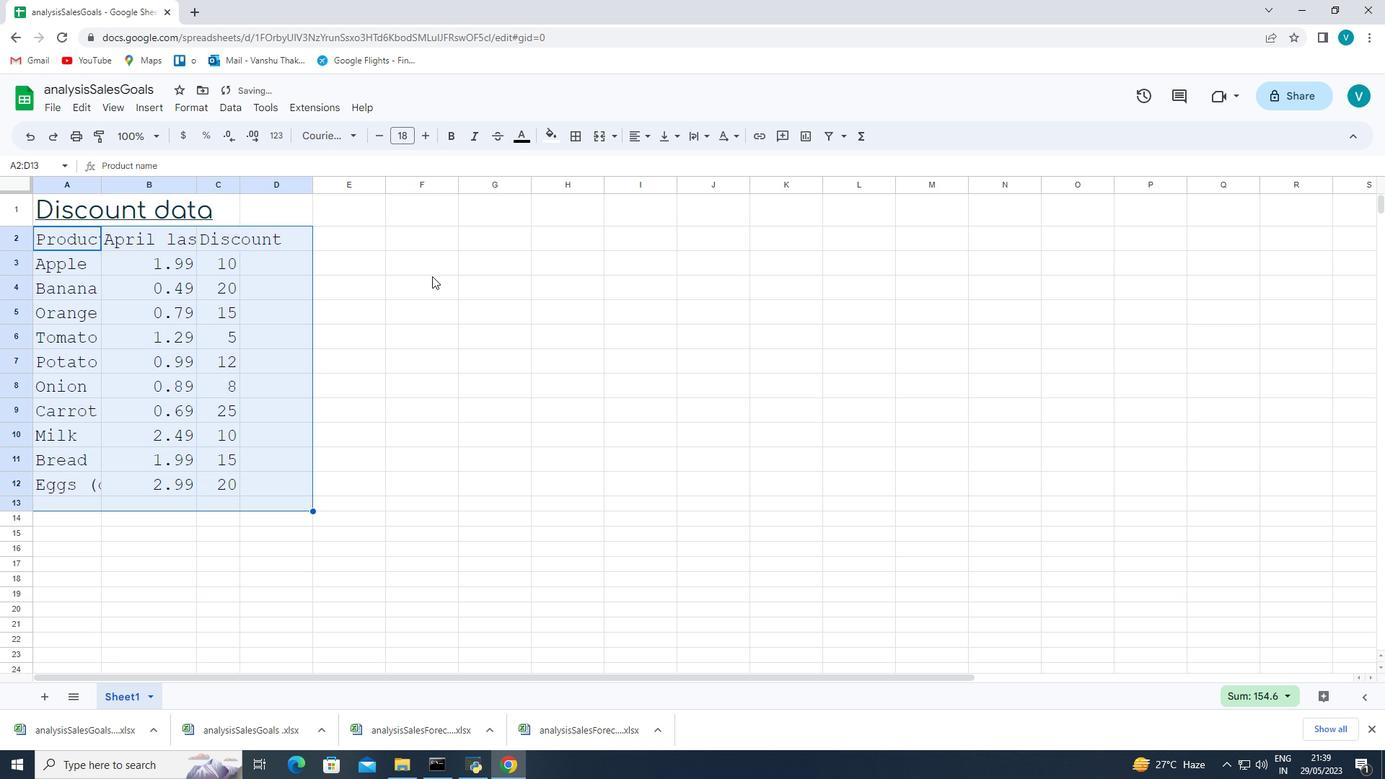 
Action: Mouse moved to (98, 184)
Screenshot: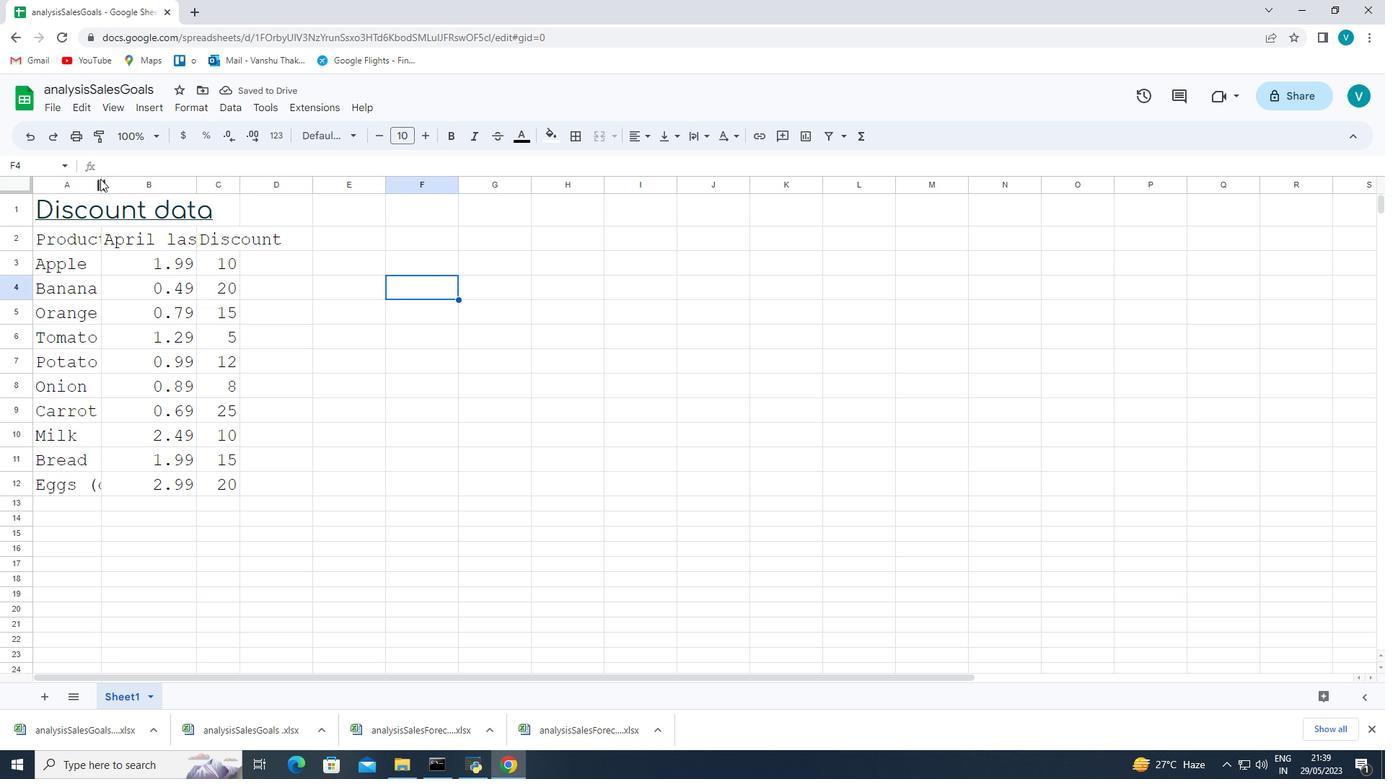 
Action: Mouse pressed left at (98, 184)
Screenshot: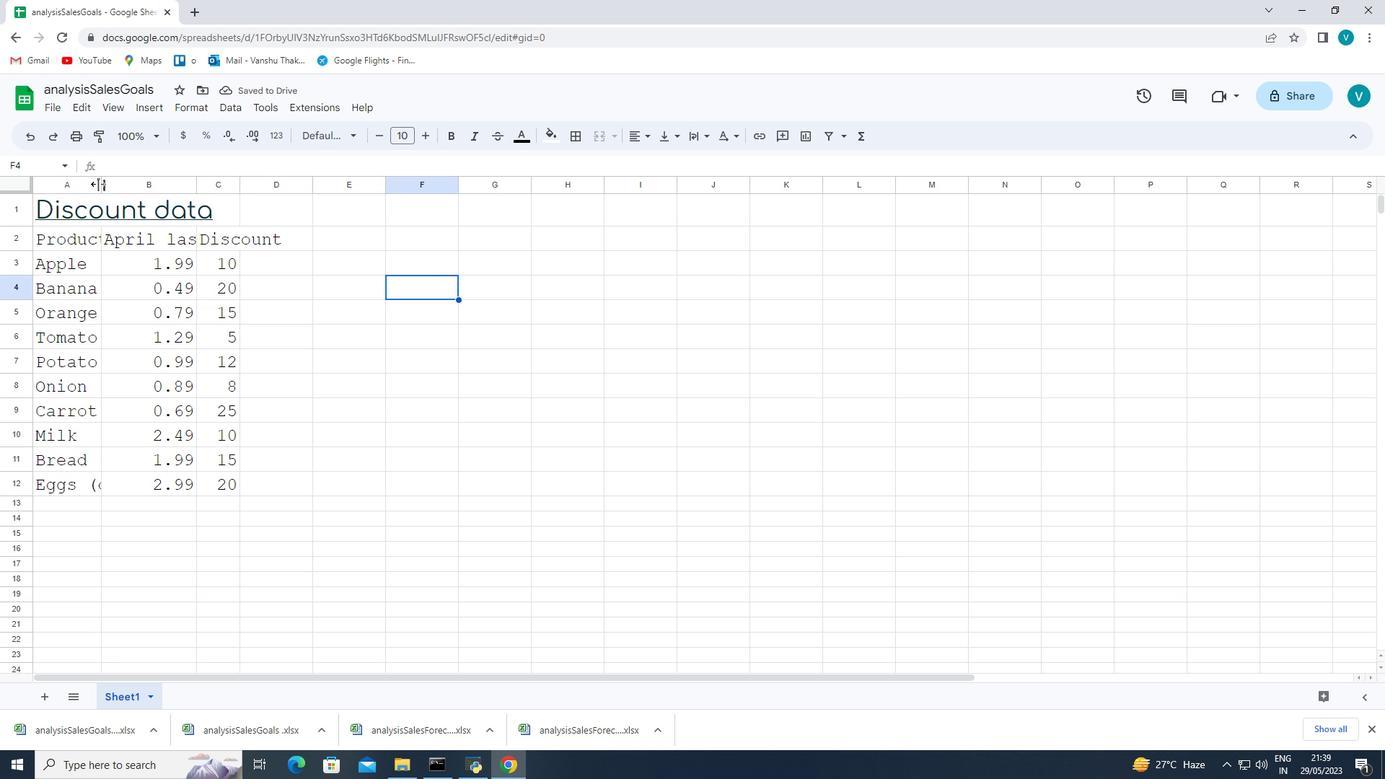 
Action: Mouse pressed left at (98, 184)
Screenshot: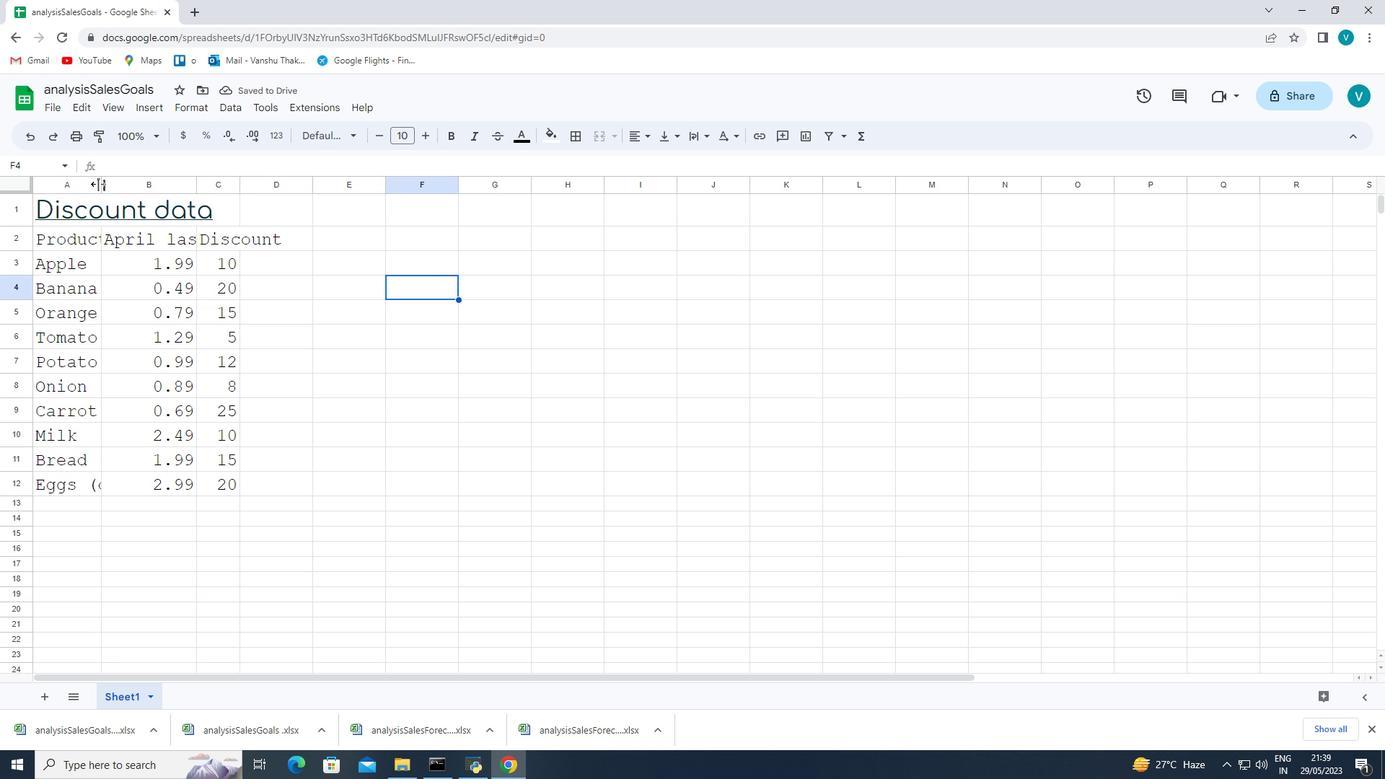
Action: Mouse moved to (311, 179)
Screenshot: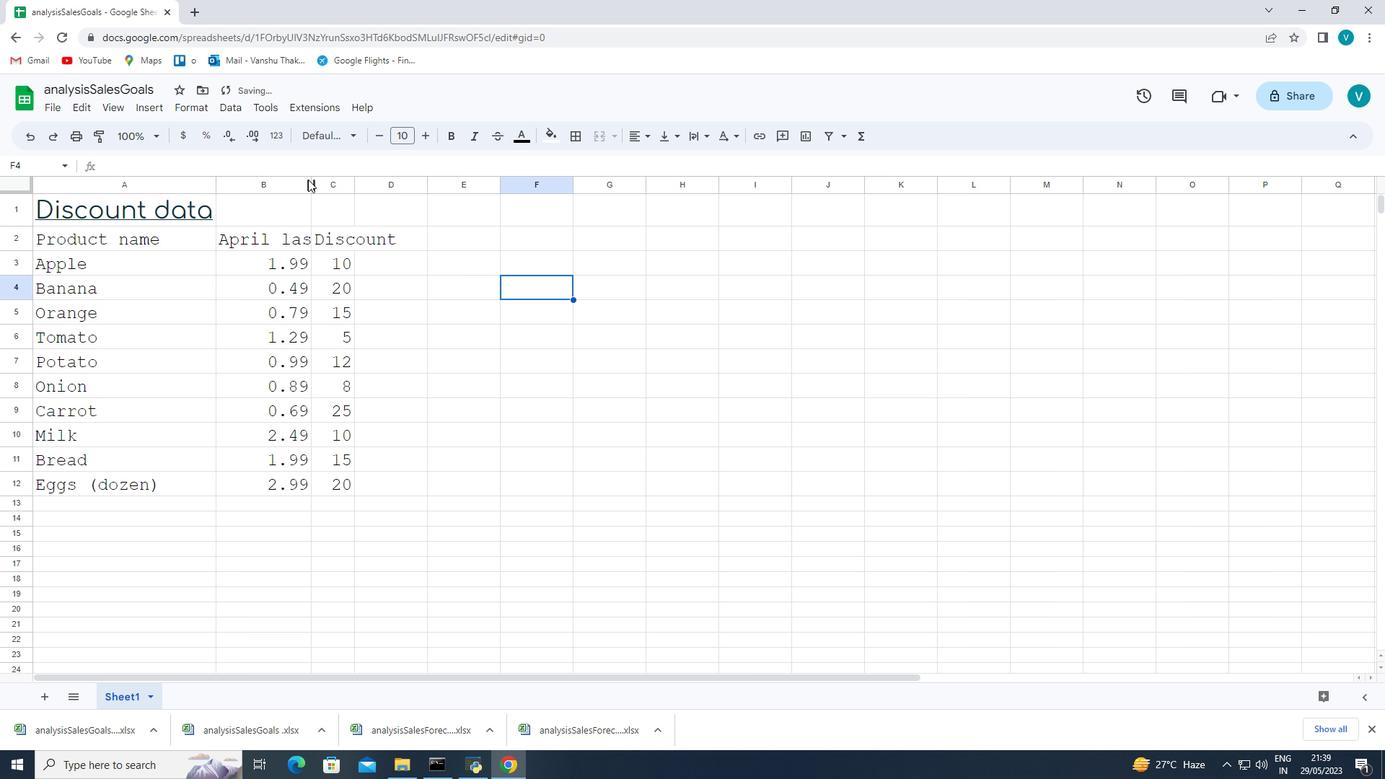 
Action: Mouse pressed left at (311, 179)
Screenshot: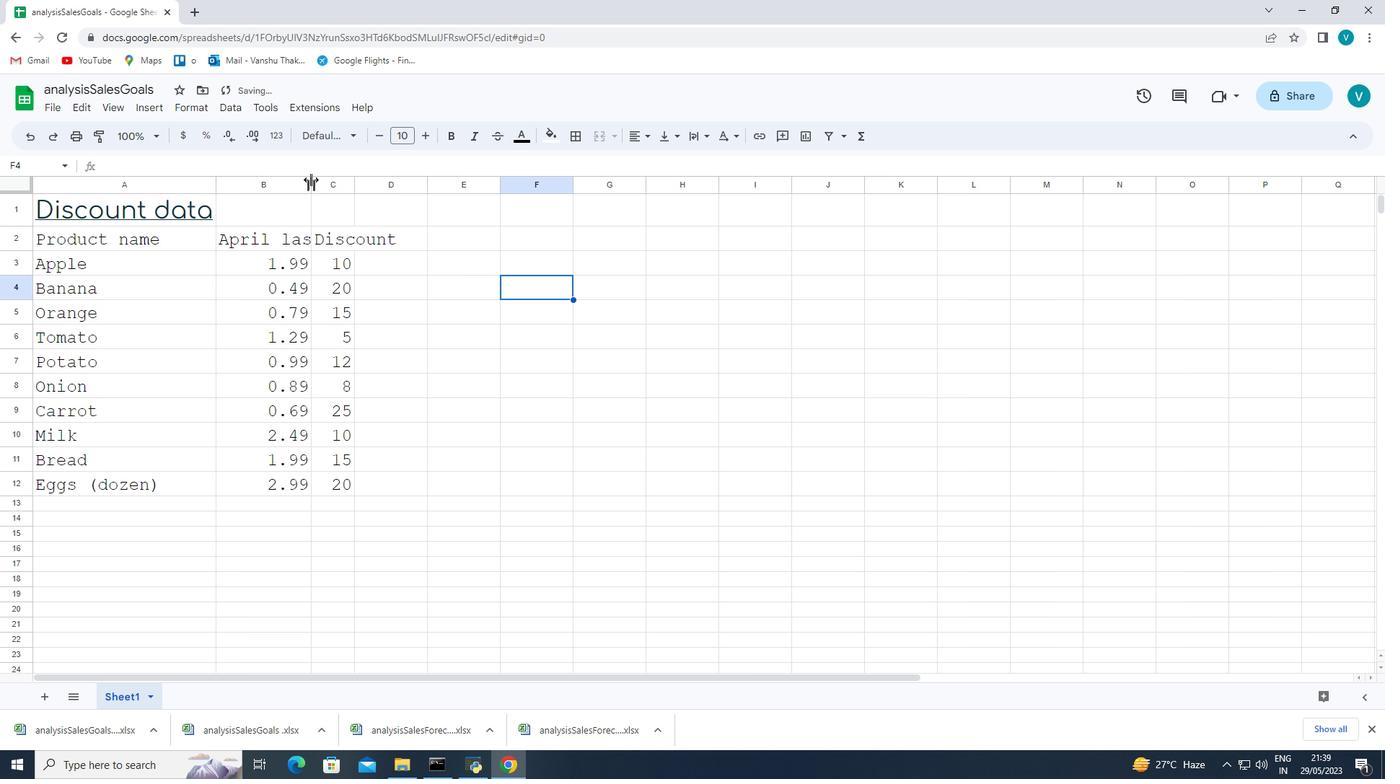 
Action: Mouse pressed left at (311, 179)
Screenshot: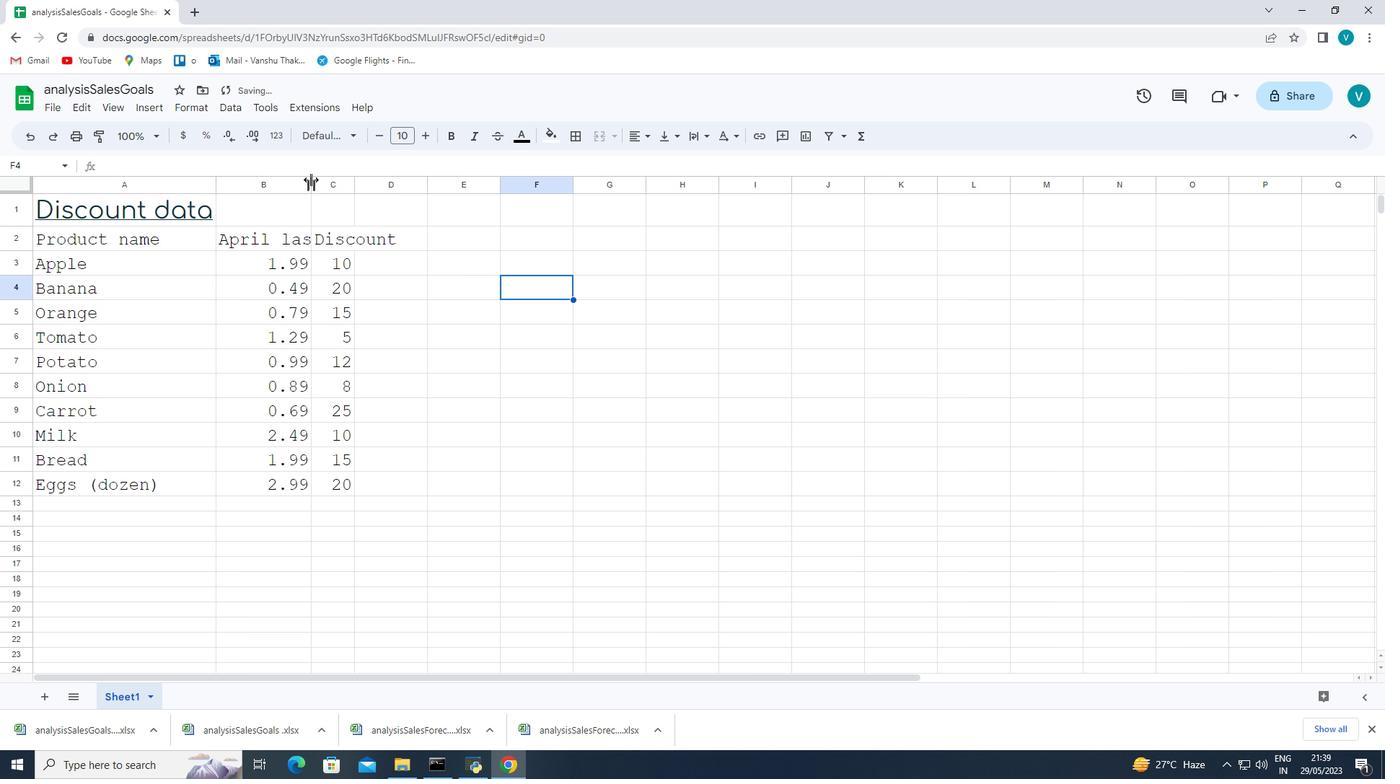 
Action: Mouse moved to (482, 181)
Screenshot: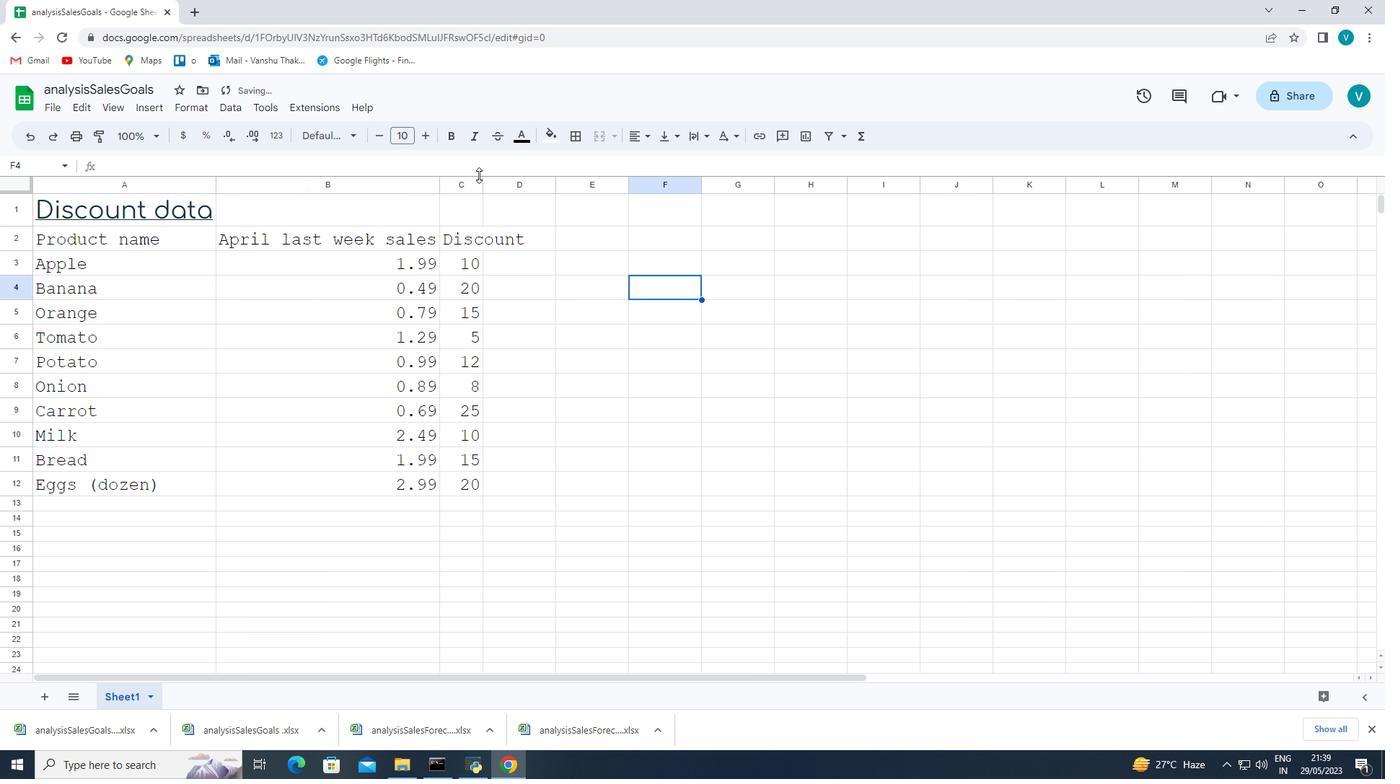 
Action: Mouse pressed left at (482, 181)
Screenshot: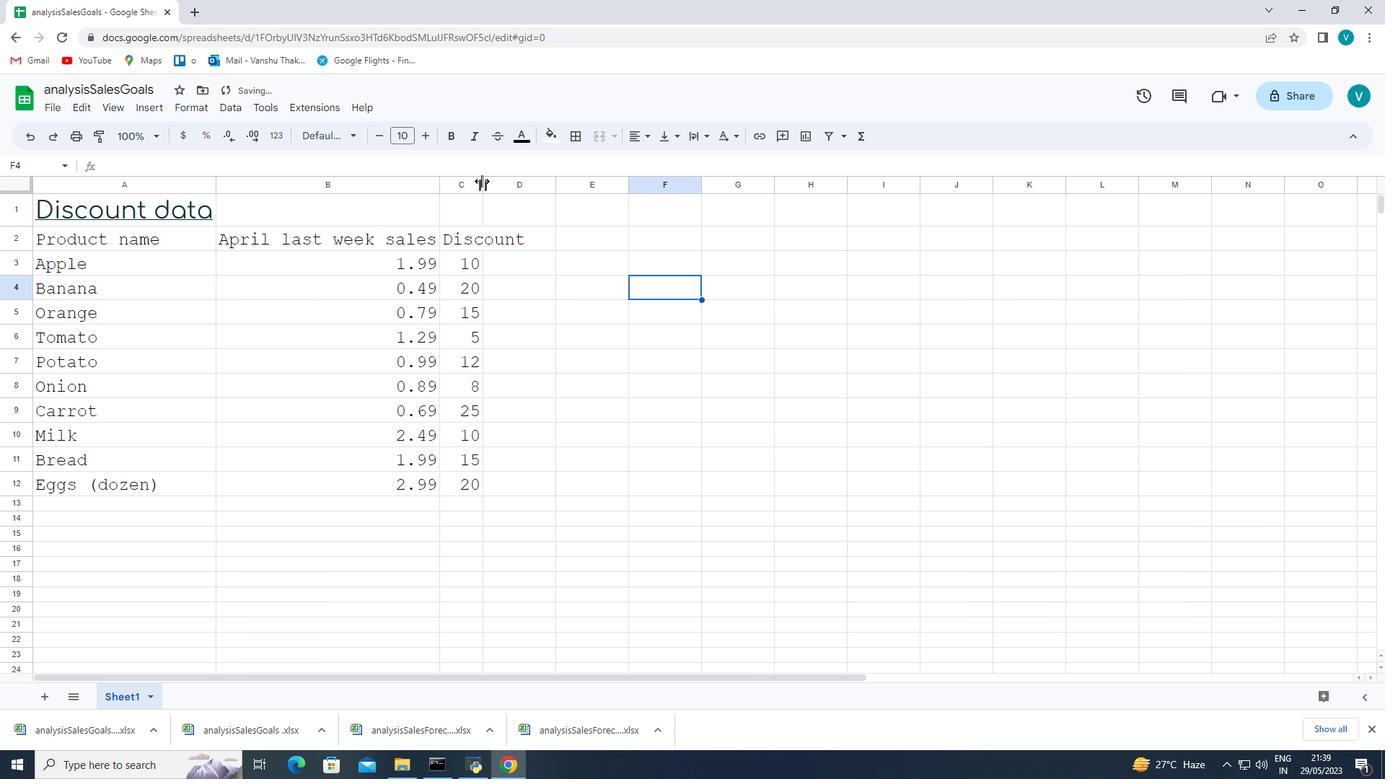 
Action: Mouse pressed left at (482, 181)
Screenshot: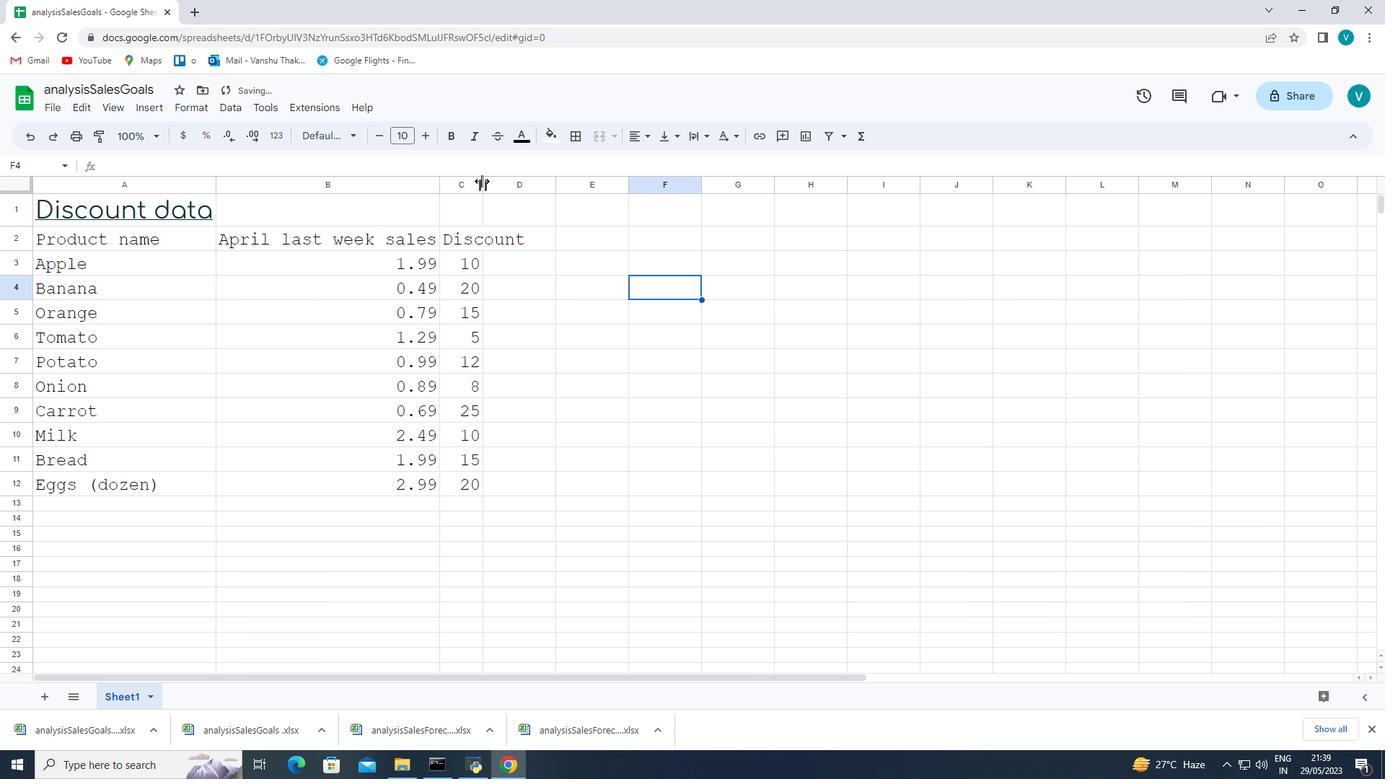 
Action: Mouse moved to (561, 246)
Screenshot: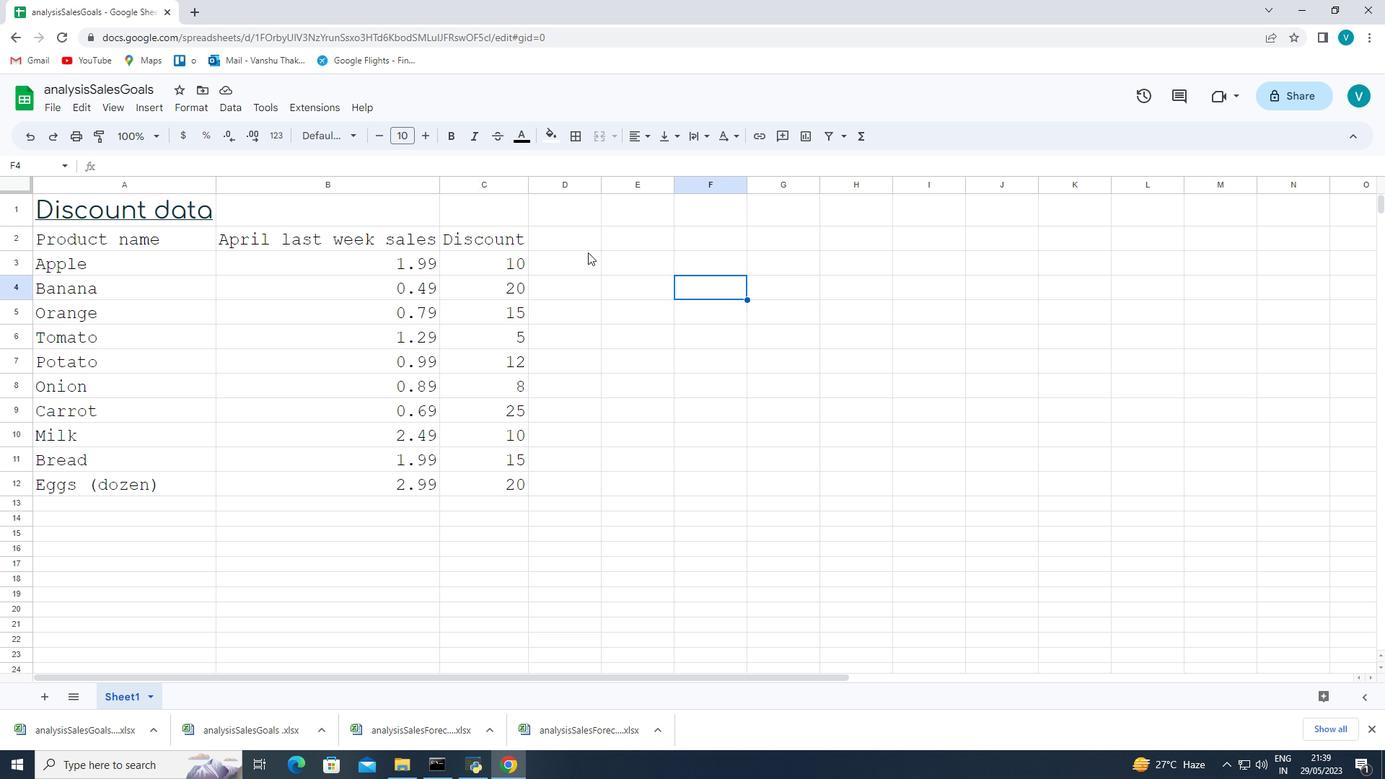 
Action: Mouse scrolled (561, 246) with delta (0, 0)
Screenshot: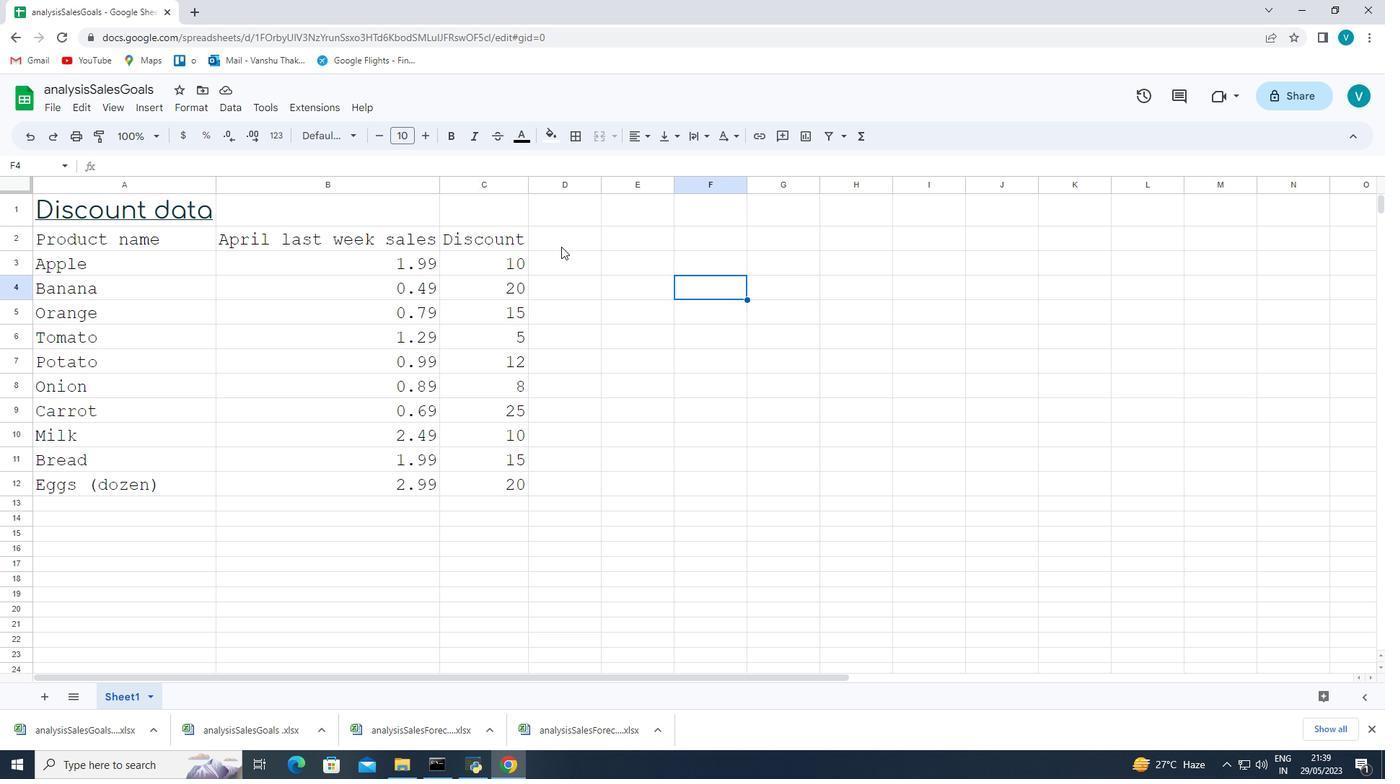 
Action: Mouse scrolled (561, 247) with delta (0, 0)
Screenshot: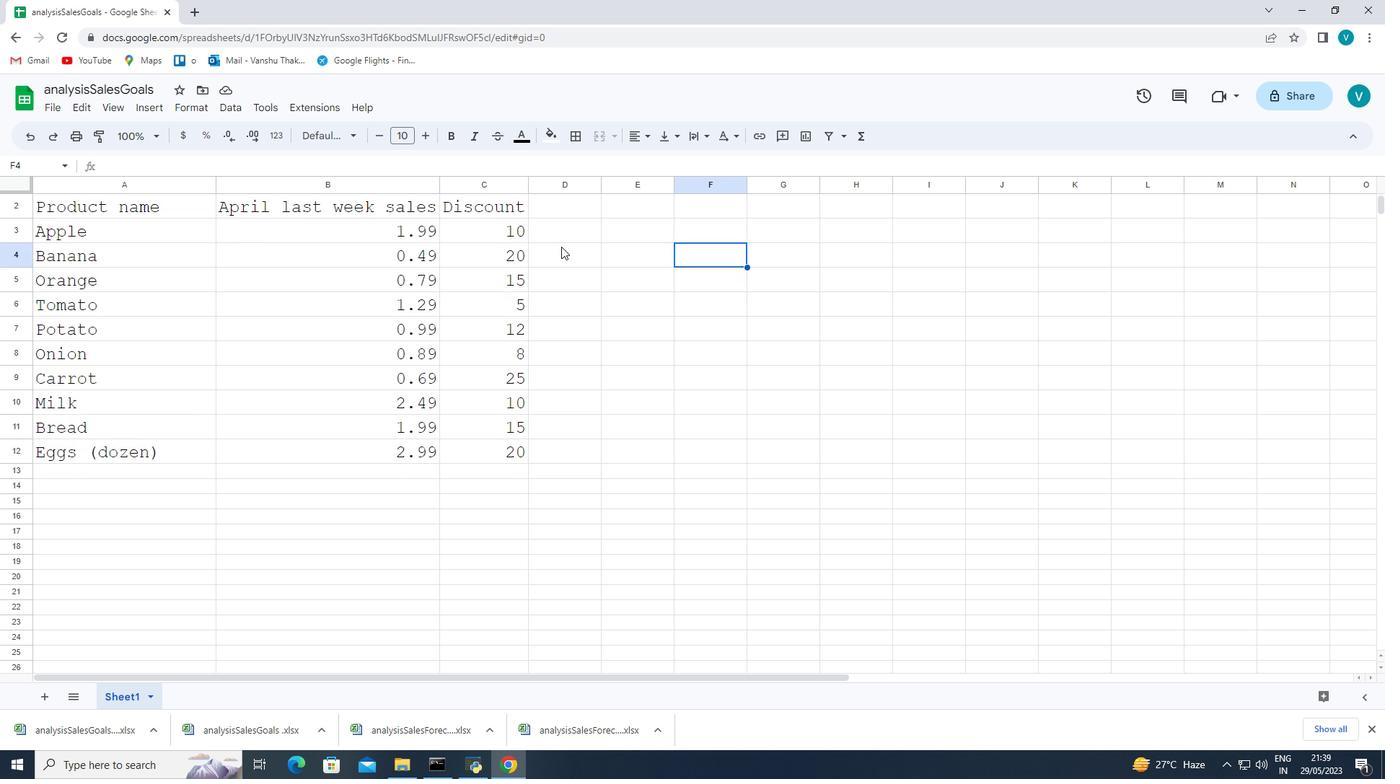 
Action: Mouse moved to (513, 234)
Screenshot: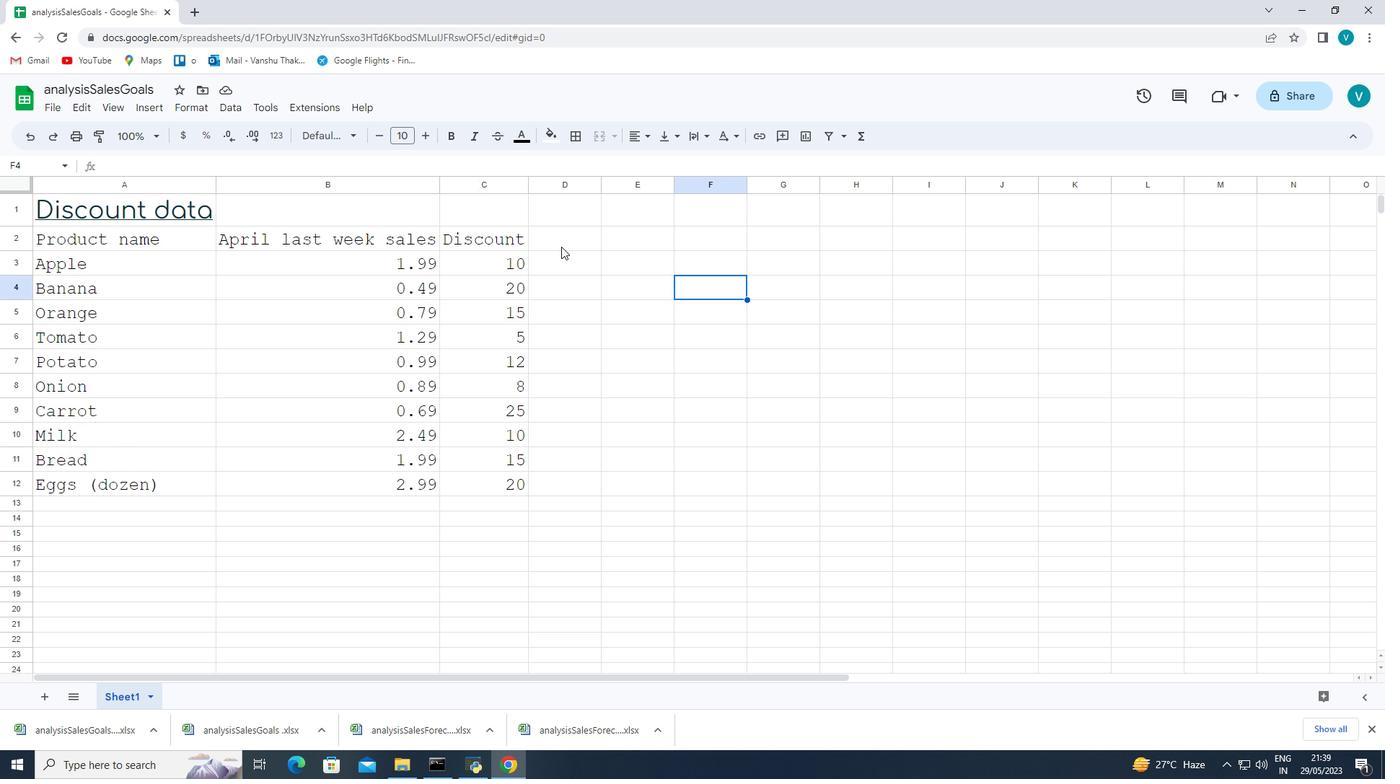 
Action: Mouse pressed left at (513, 234)
Screenshot: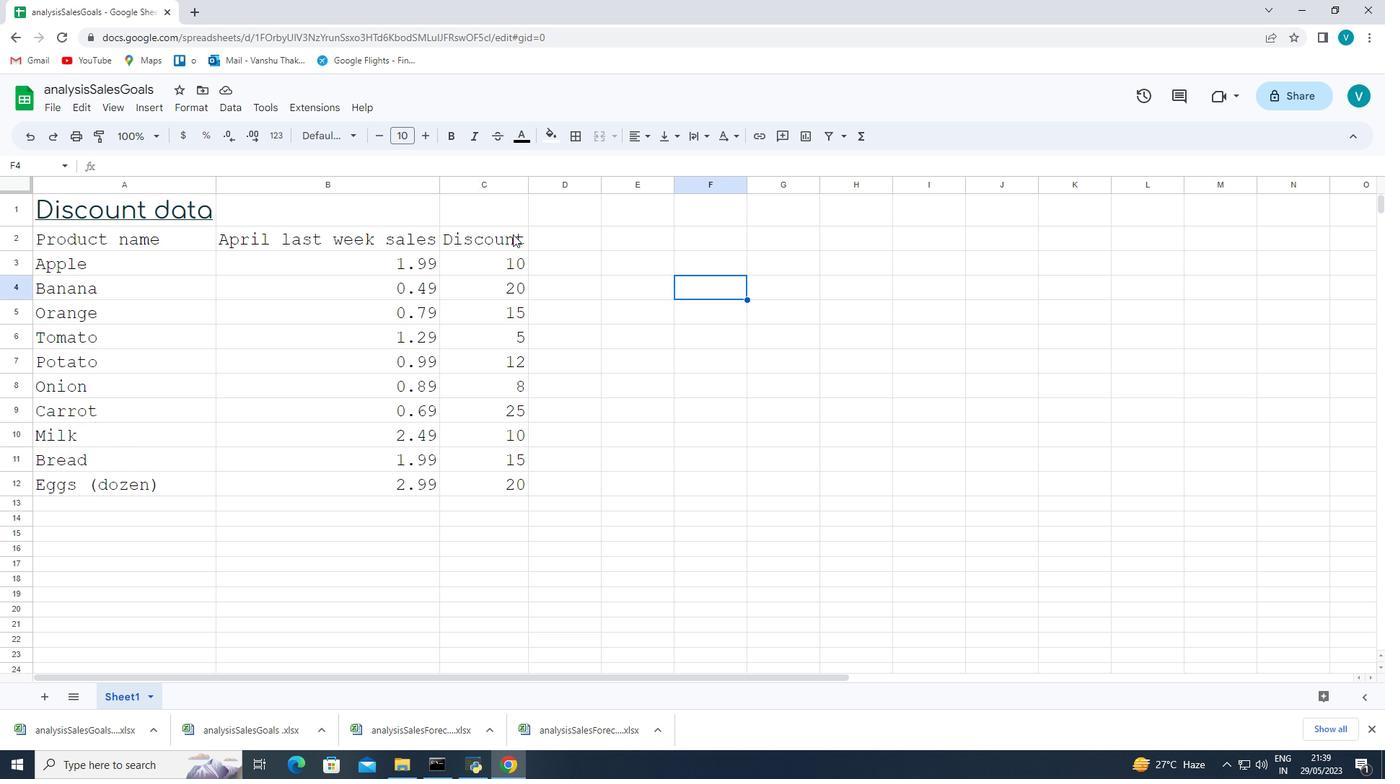 
Action: Mouse pressed left at (513, 234)
Screenshot: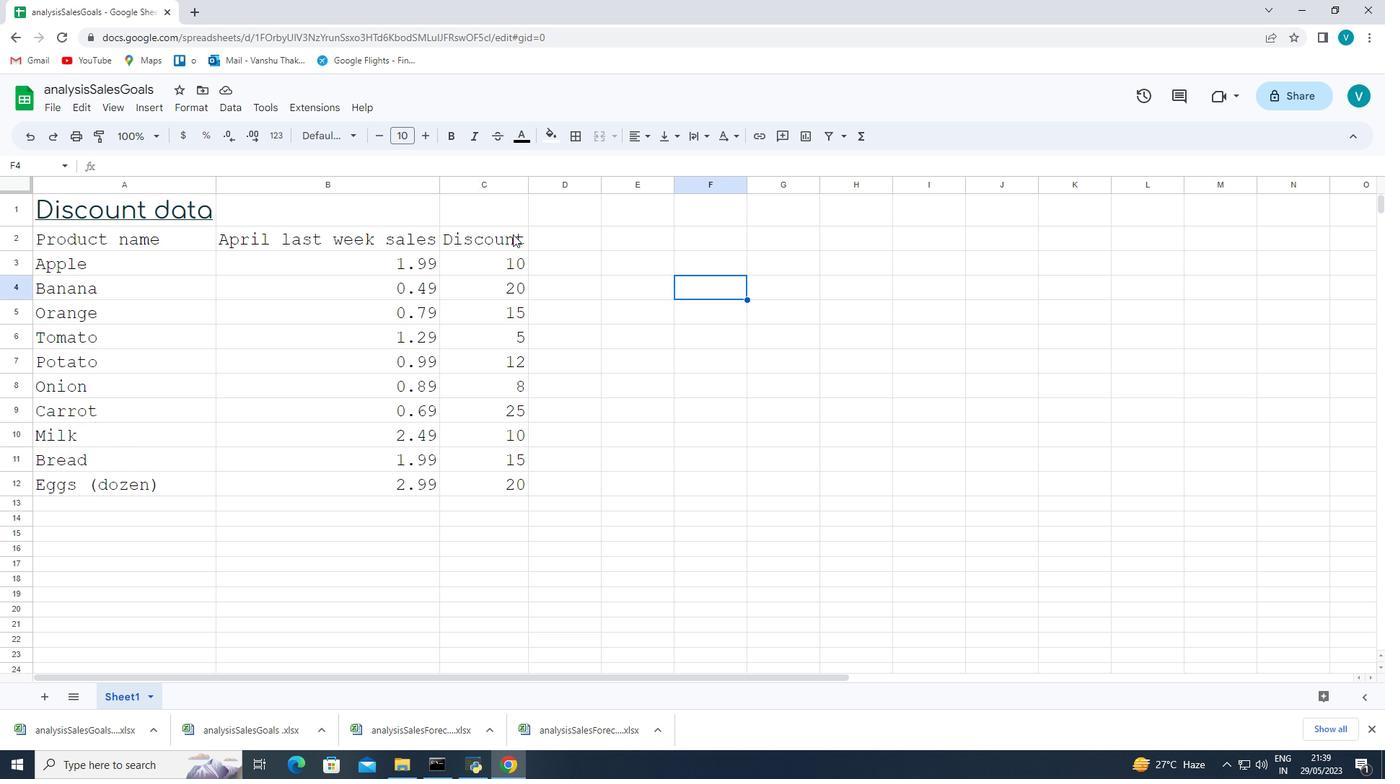
Action: Mouse moved to (658, 266)
Screenshot: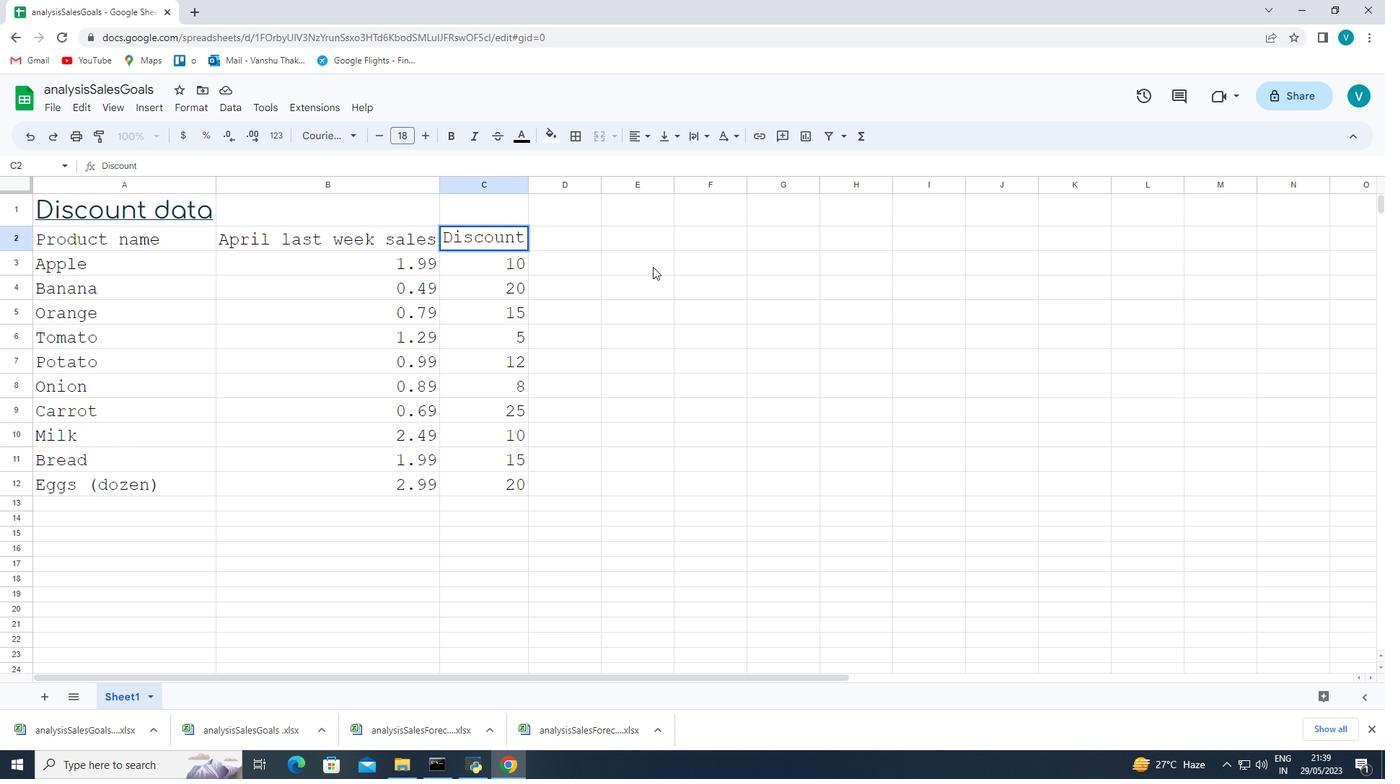 
Action: Key pressed <Key.shift><Key.shift><Key.shift><Key.shift><Key.shift><Key.shift><Key.shift><Key.shift><Key.shift><Key.shift><Key.shift><Key.shift><Key.shift>(<Key.shift><Key.shift><Key.shift><Key.shift><Key.shift><Key.shift><Key.shift><Key.shift><Key.shift><Key.shift><Key.shift><Key.shift><Key.shift><Key.shift><Key.shift><Key.shift><Key.shift><Key.shift><Key.shift><Key.shift><Key.shift><Key.shift><Key.shift><Key.shift><Key.shift><Key.shift><Key.shift><Key.shift><Key.shift><Key.shift><Key.shift><Key.shift><Key.shift><Key.shift><Key.shift><Key.shift><Key.shift><Key.shift><Key.shift><Key.shift><Key.shift><Key.shift><Key.shift><Key.shift><Key.shift><Key.shift><Key.shift><Key.shift><Key.shift><Key.shift><Key.shift><Key.shift><Key.shift><Key.shift><Key.shift><Key.shift><Key.shift><Key.shift><Key.shift><Key.shift><Key.shift><Key.shift><Key.shift><Key.shift><Key.shift><Key.shift><Key.shift><Key.shift><Key.shift><Key.shift><Key.shift><Key.shift><Key.shift><Key.shift><Key.shift><Key.shift><Key.shift><Key.shift><Key.shift><Key.shift><Key.shift><Key.shift><Key.shift><Key.shift><Key.shift><Key.shift><Key.shift><Key.shift><Key.shift><Key.shift><Key.shift><Key.shift><Key.shift><Key.shift><Key.shift><Key.shift><Key.shift><Key.shift><Key.shift><Key.shift><Key.shift><Key.shift><Key.shift><Key.shift><Key.shift><Key.shift><Key.shift><Key.shift><Key.shift><Key.shift><Key.shift><Key.shift><Key.shift><Key.shift><Key.shift>%<Key.shift>)
Screenshot: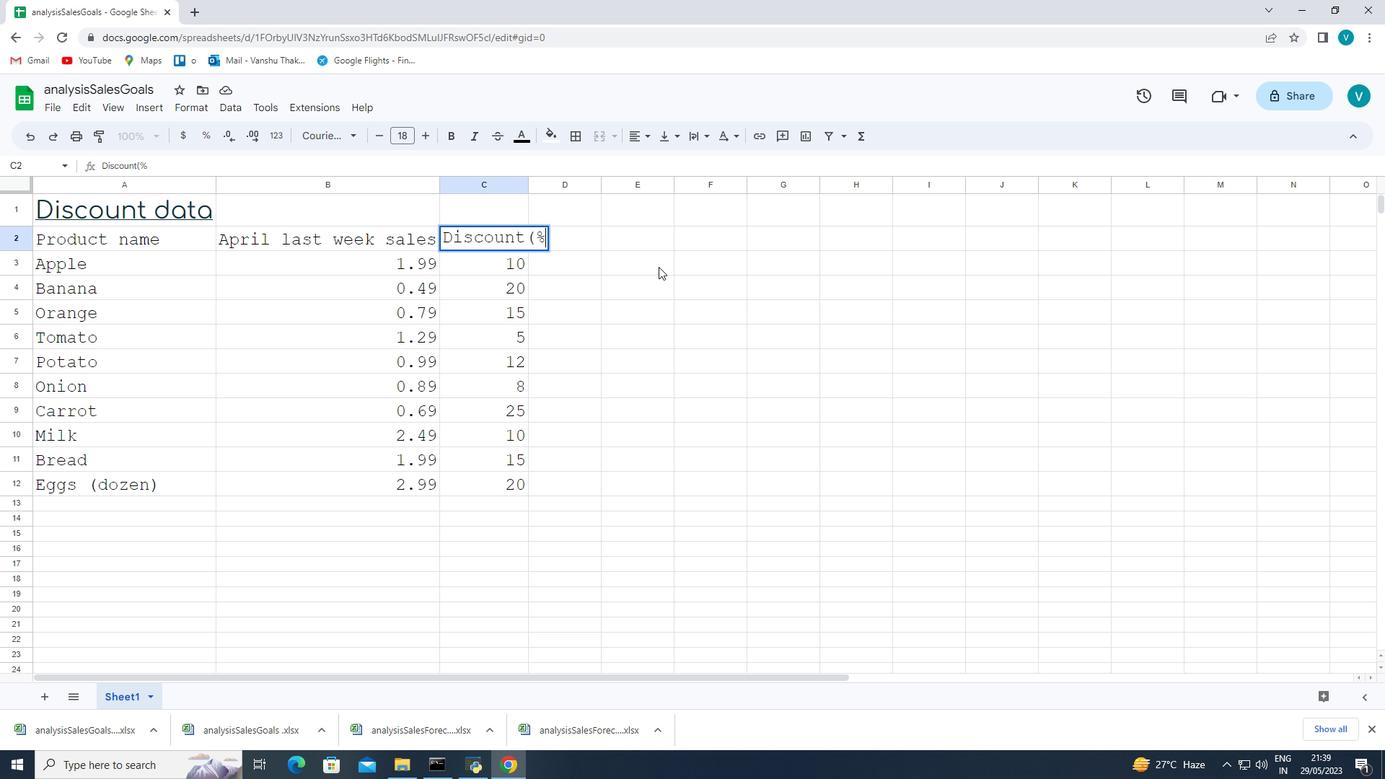 
Action: Mouse pressed left at (658, 266)
Screenshot: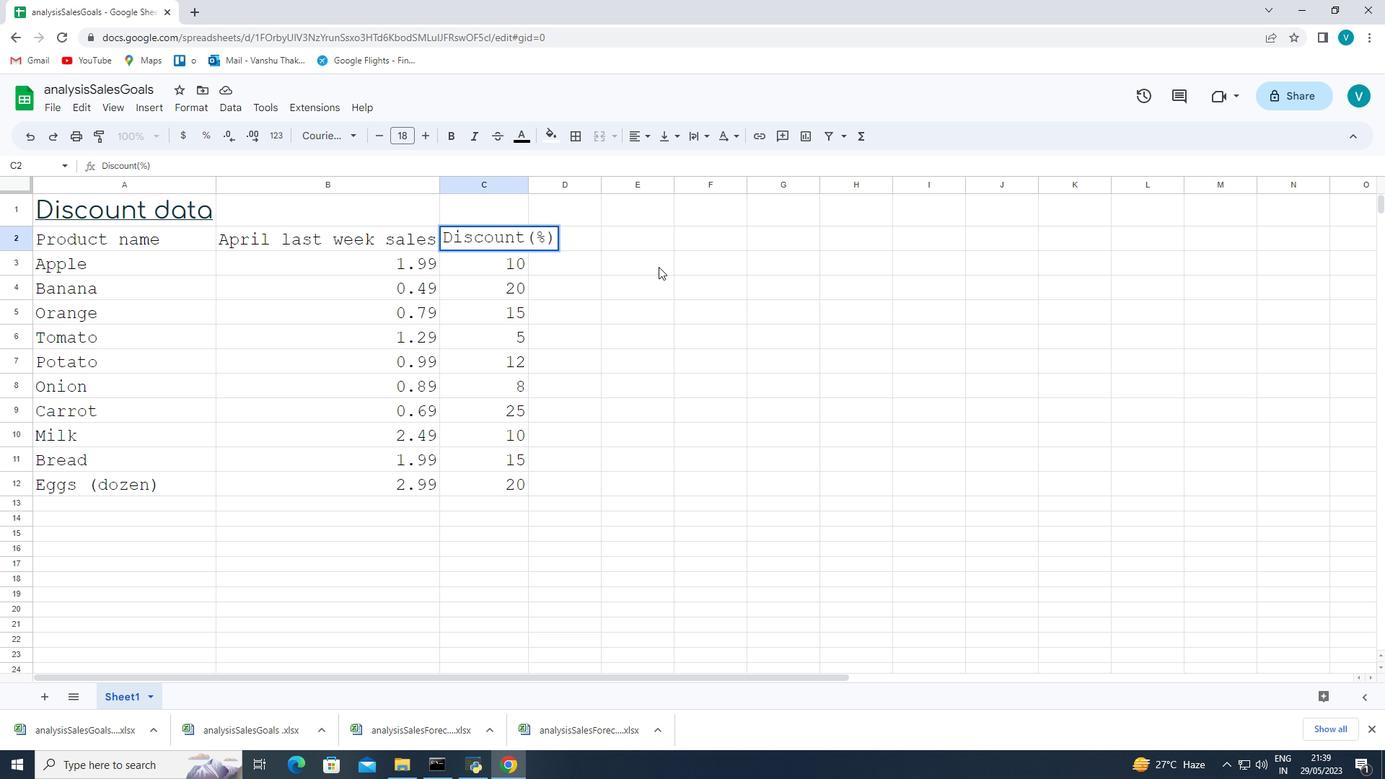 
Action: Mouse moved to (527, 177)
Screenshot: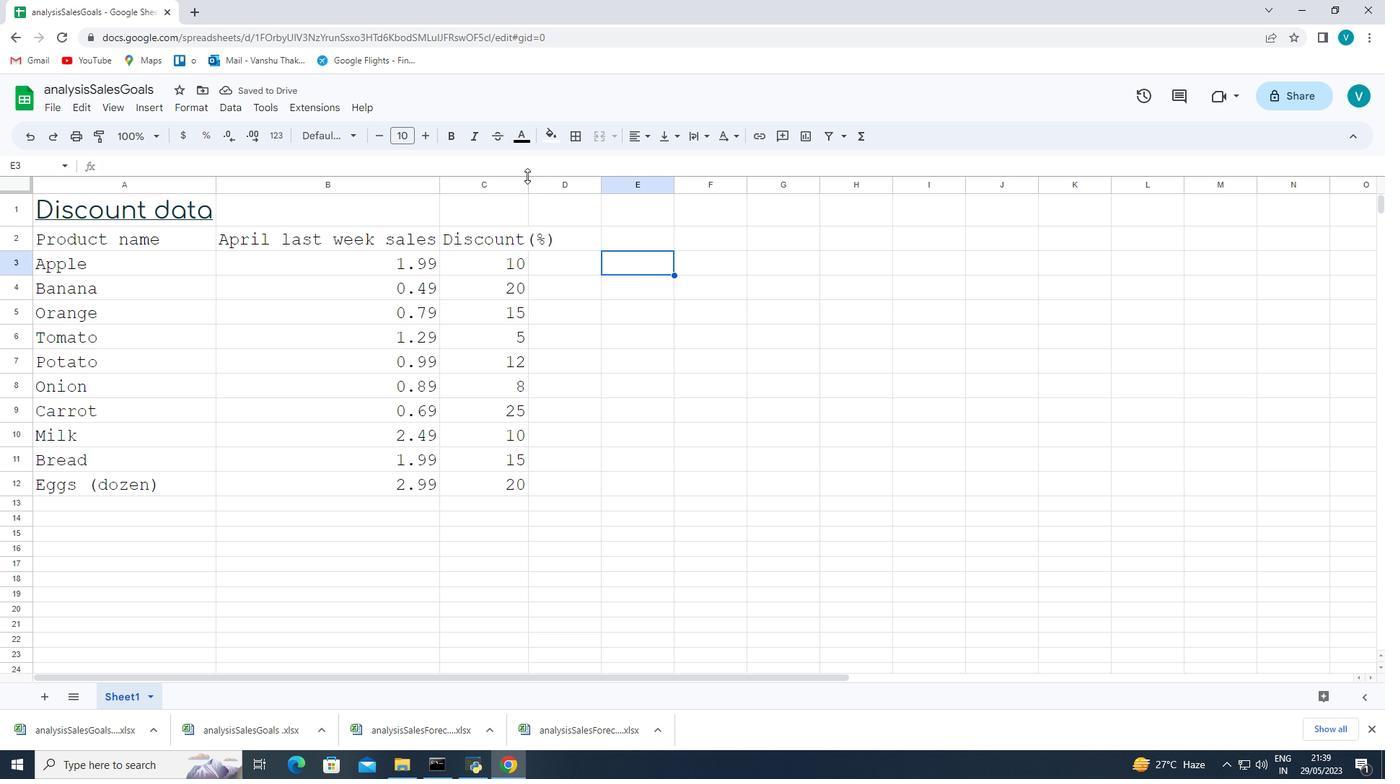
Action: Mouse pressed left at (527, 177)
Screenshot: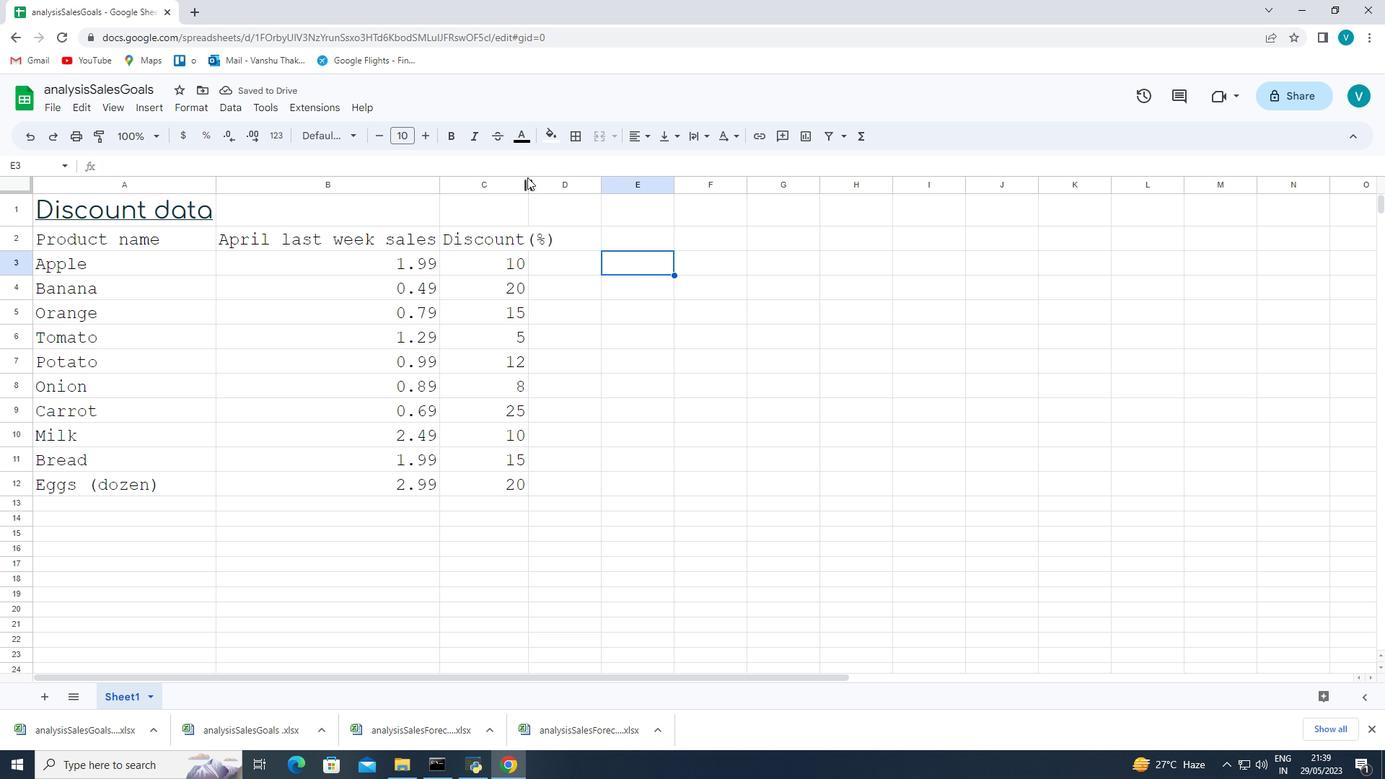 
Action: Mouse pressed left at (527, 177)
Screenshot: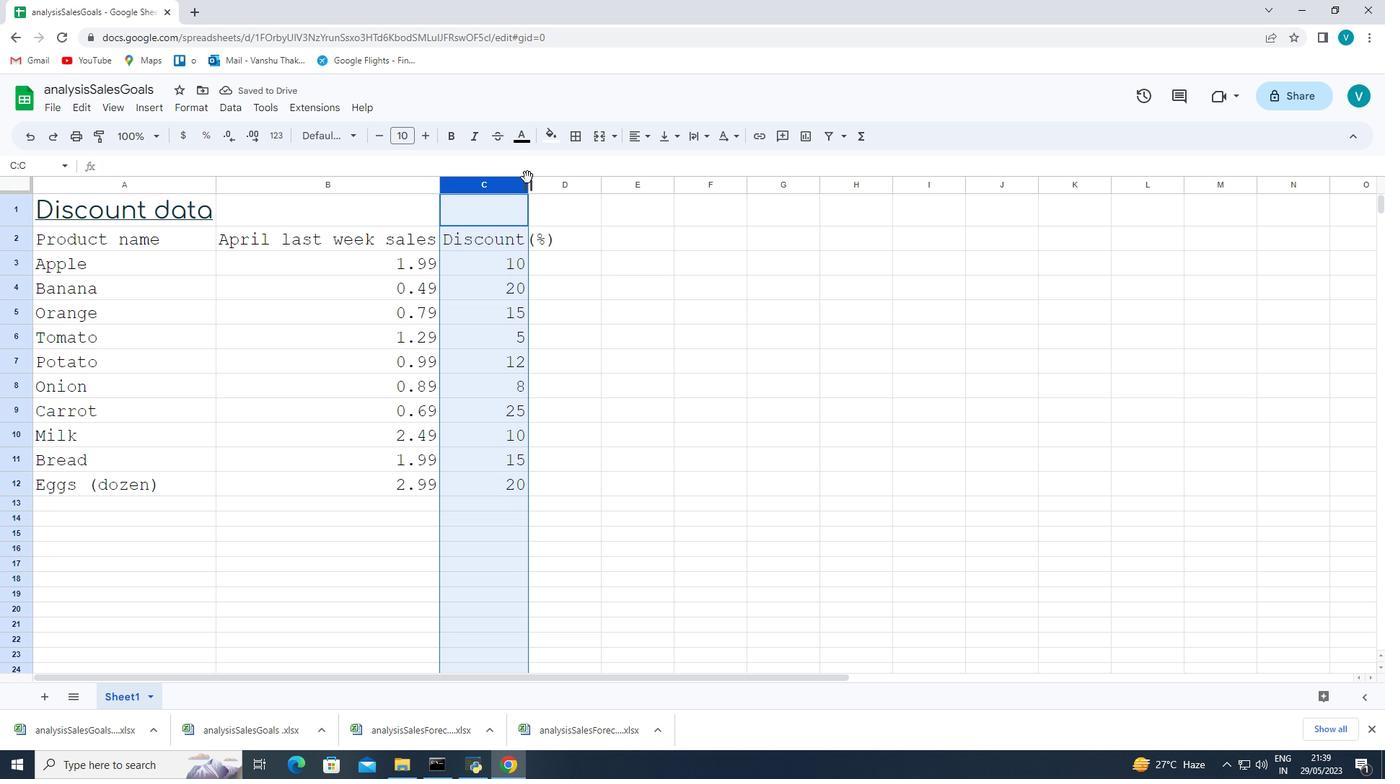 
Action: Mouse moved to (619, 265)
Screenshot: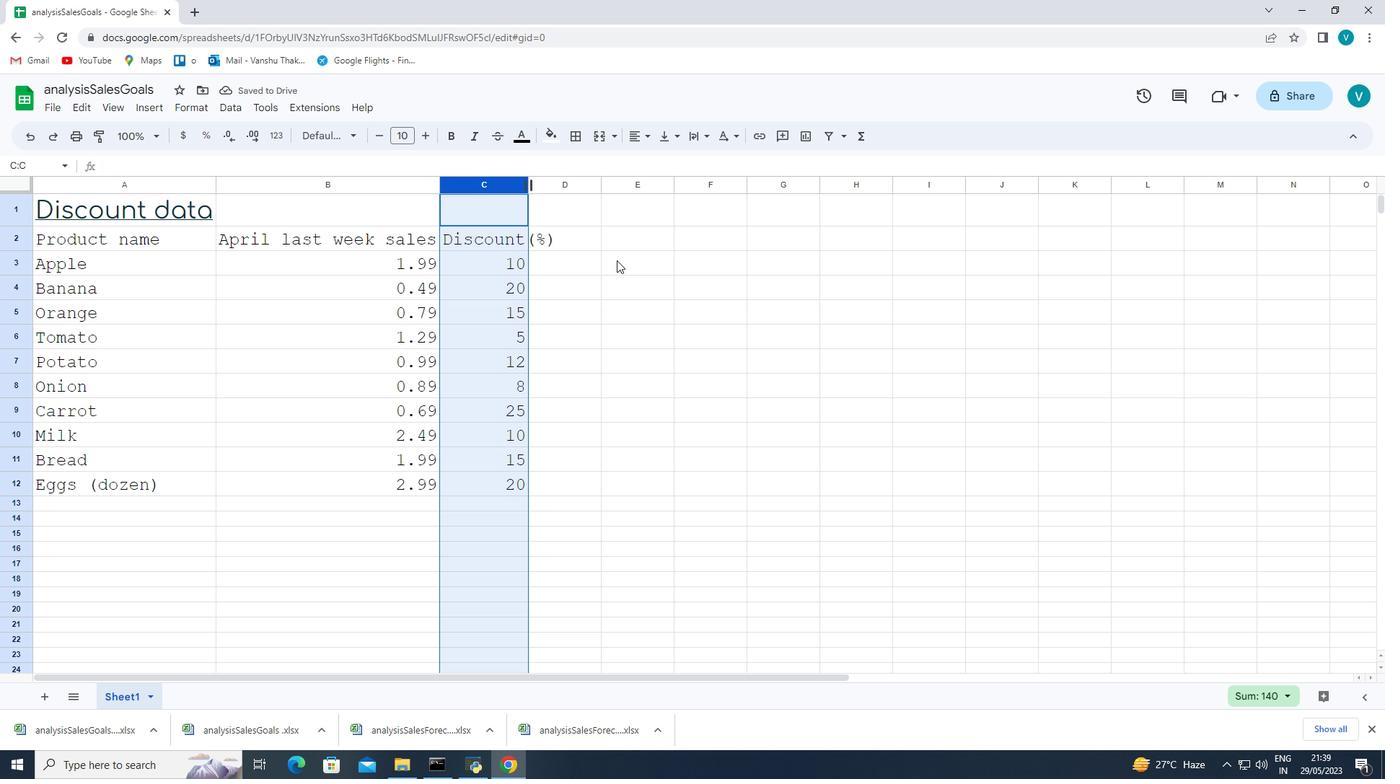 
Action: Mouse pressed left at (619, 265)
Screenshot: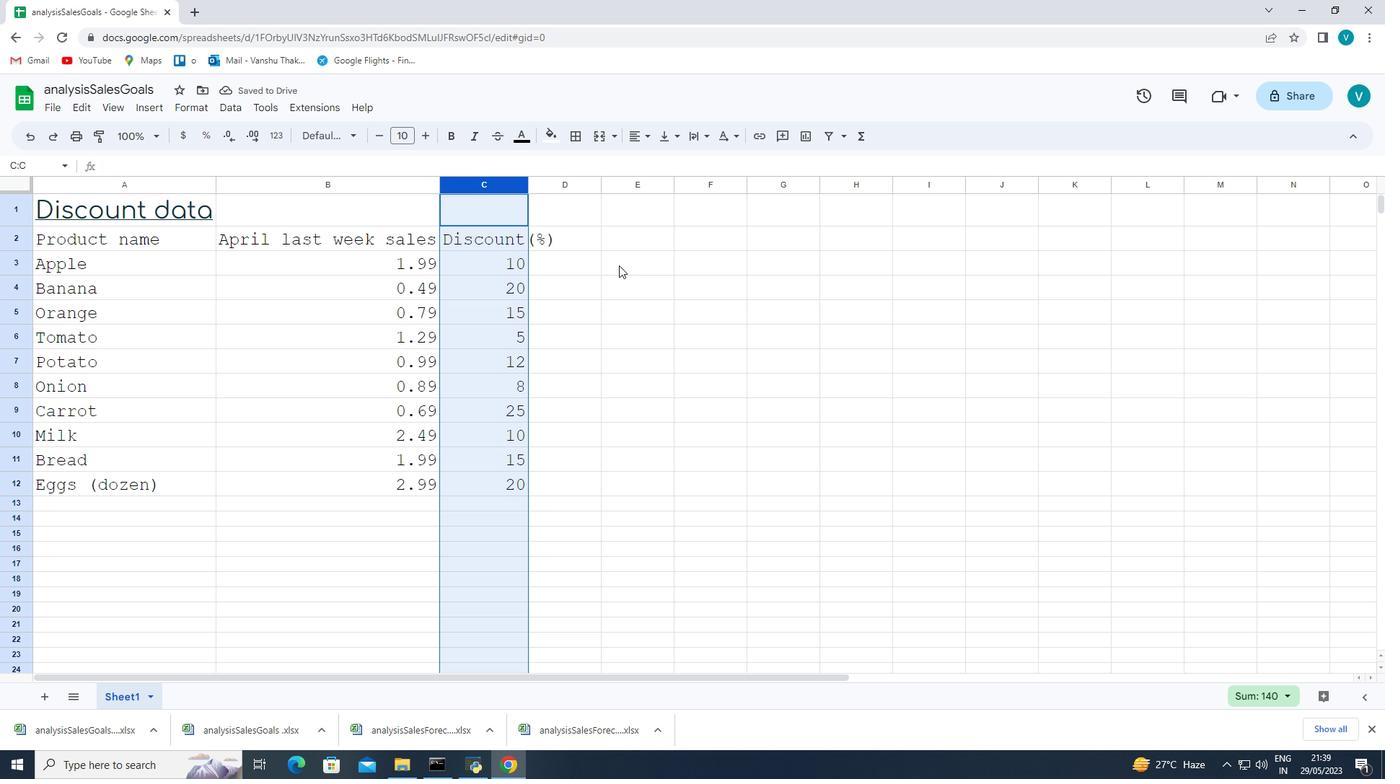 
Action: Mouse moved to (528, 180)
Screenshot: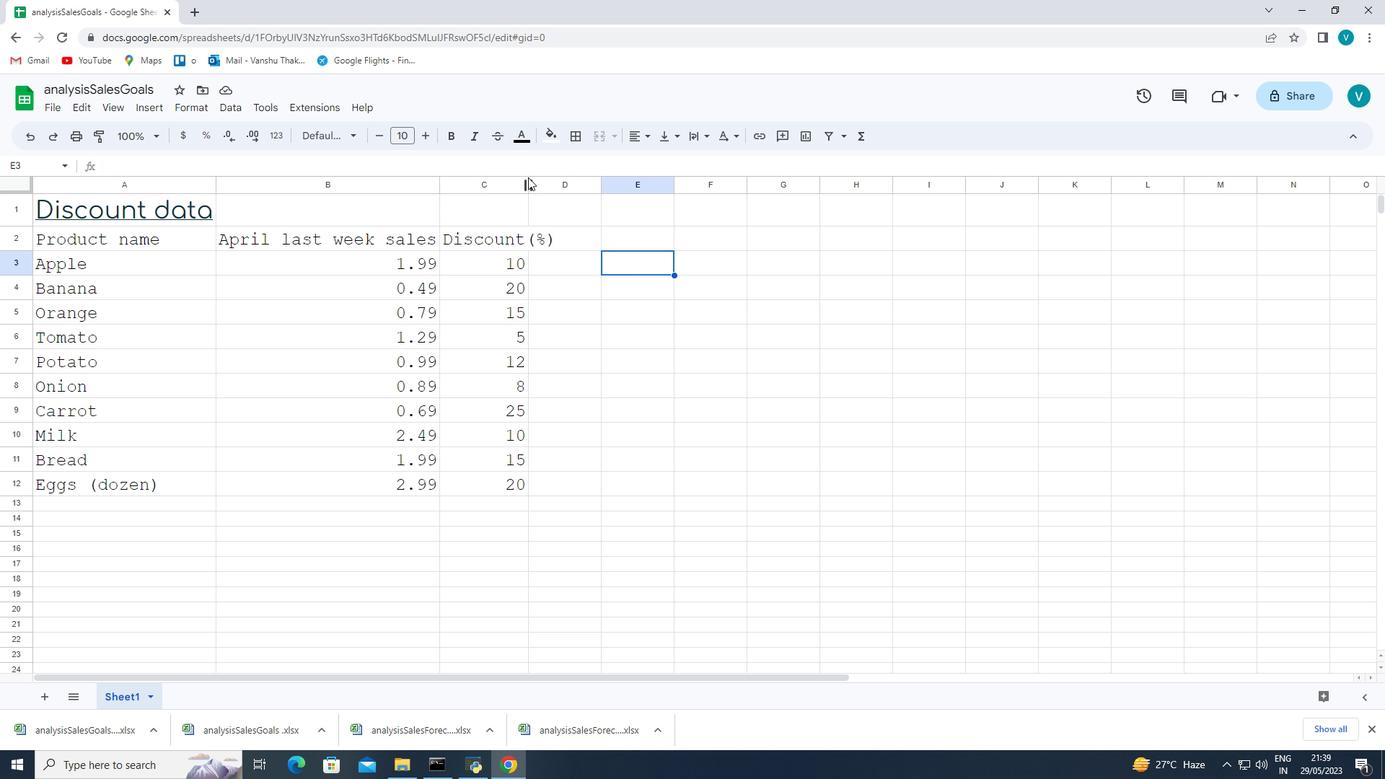 
Action: Mouse pressed left at (528, 180)
Screenshot: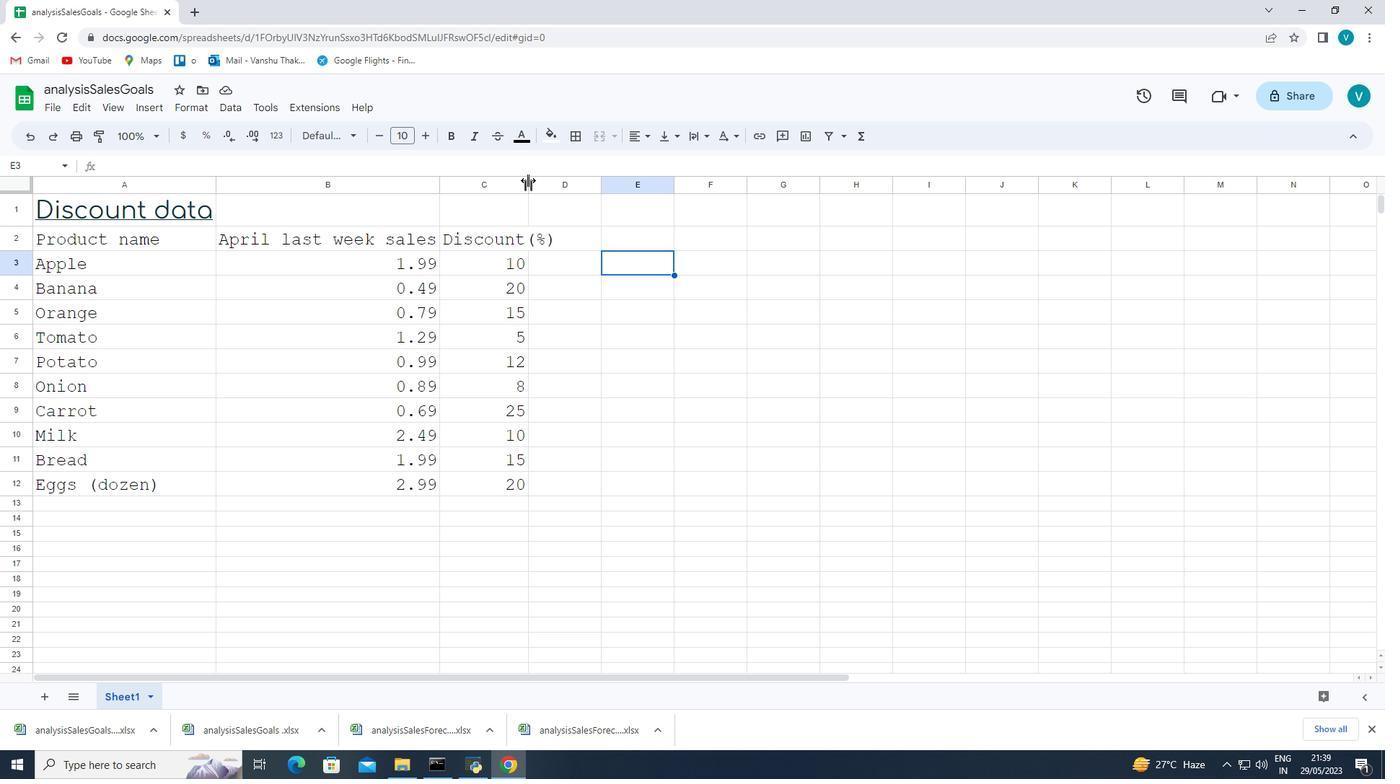 
Action: Mouse pressed left at (528, 180)
Screenshot: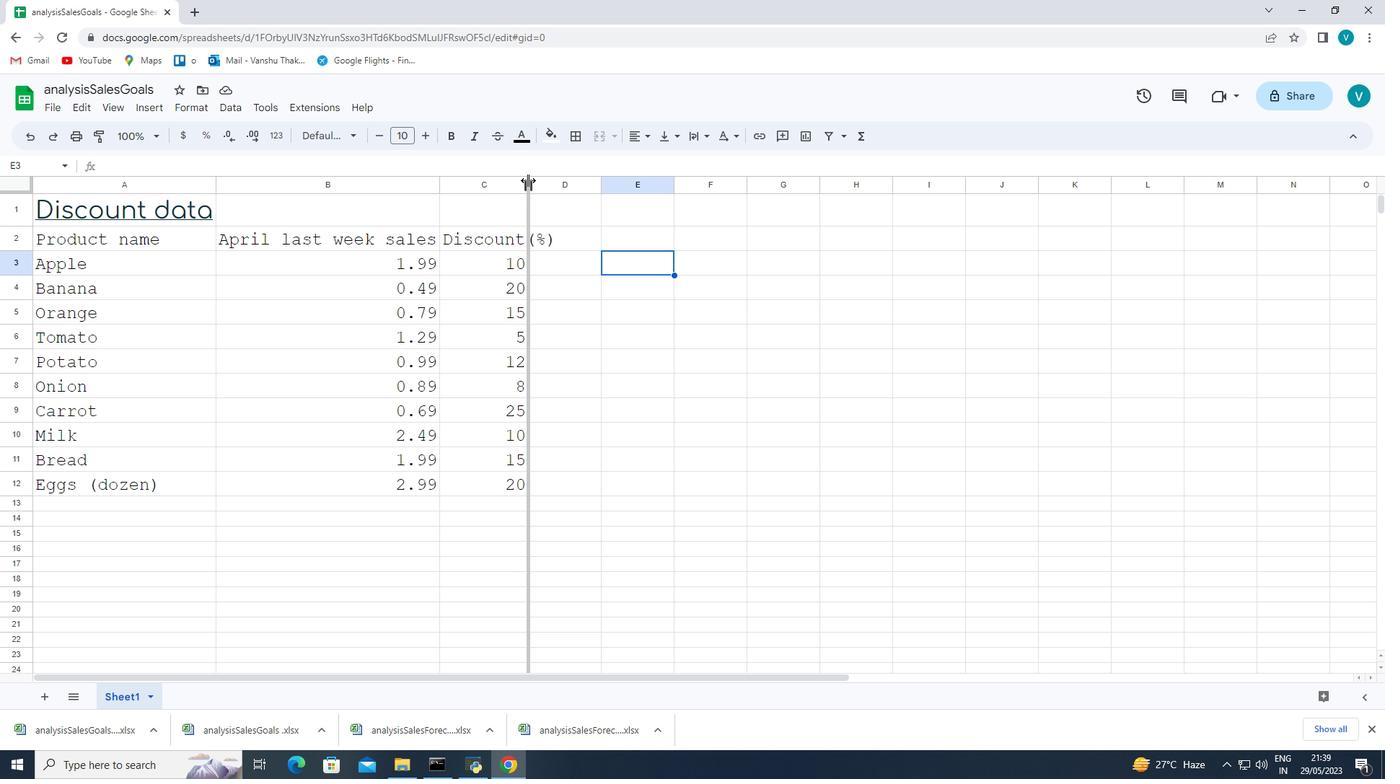 
Action: Mouse moved to (847, 252)
Screenshot: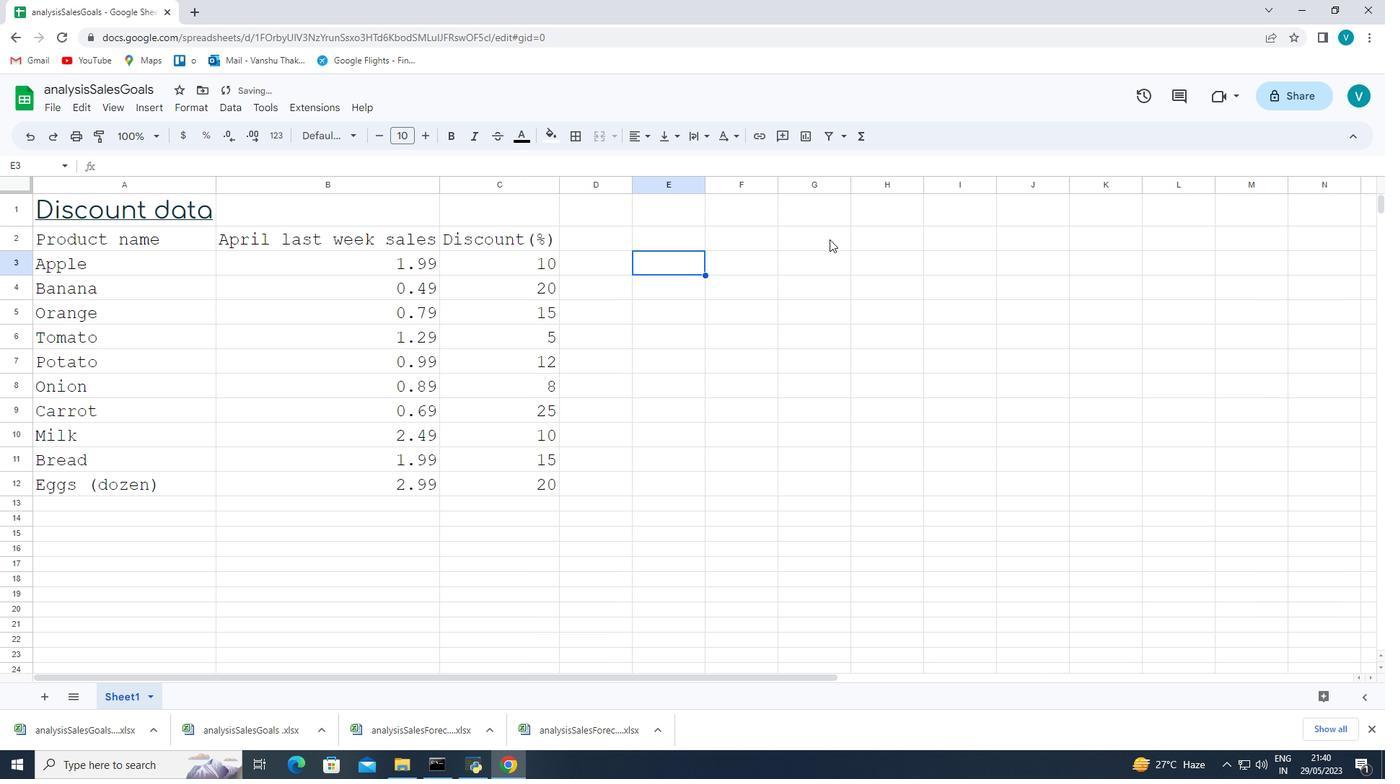
Action: Mouse pressed left at (847, 252)
Screenshot: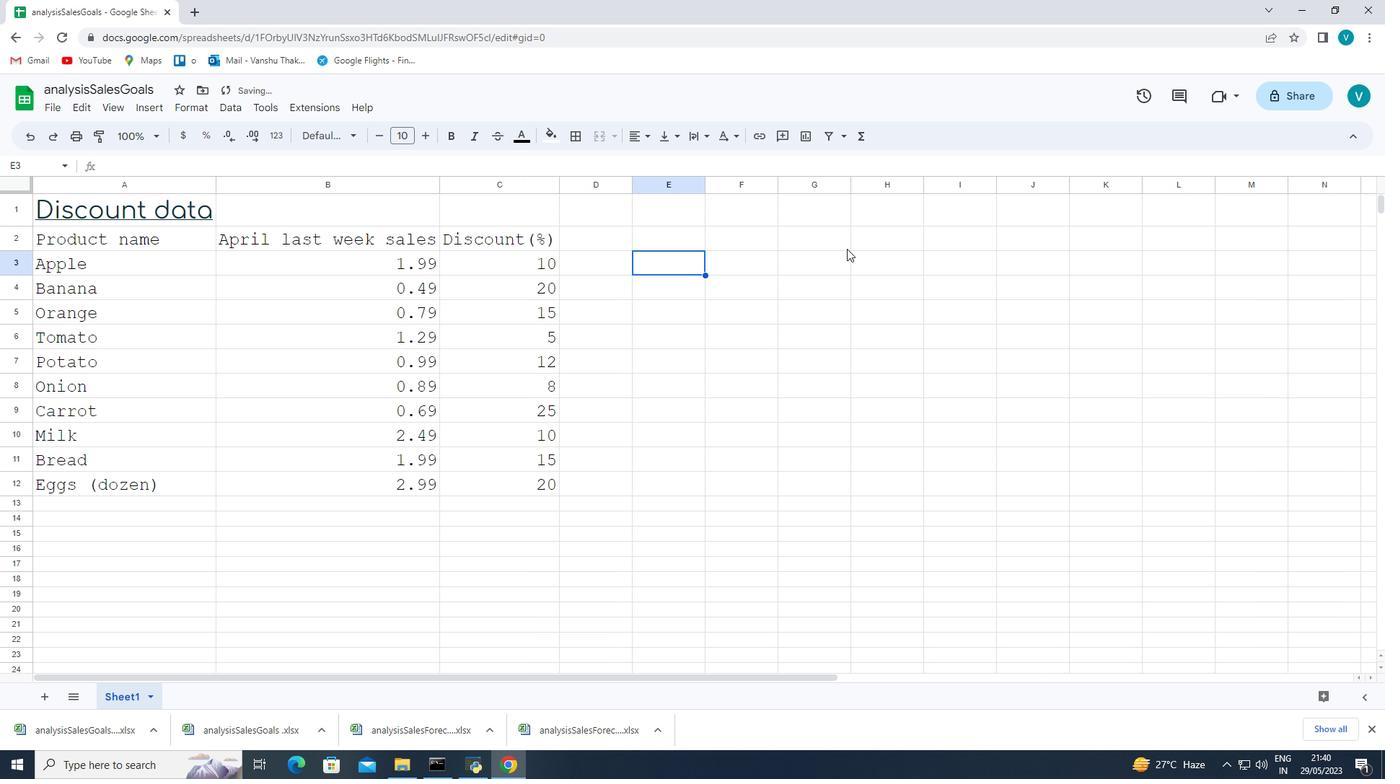 
Action: Mouse moved to (69, 199)
Screenshot: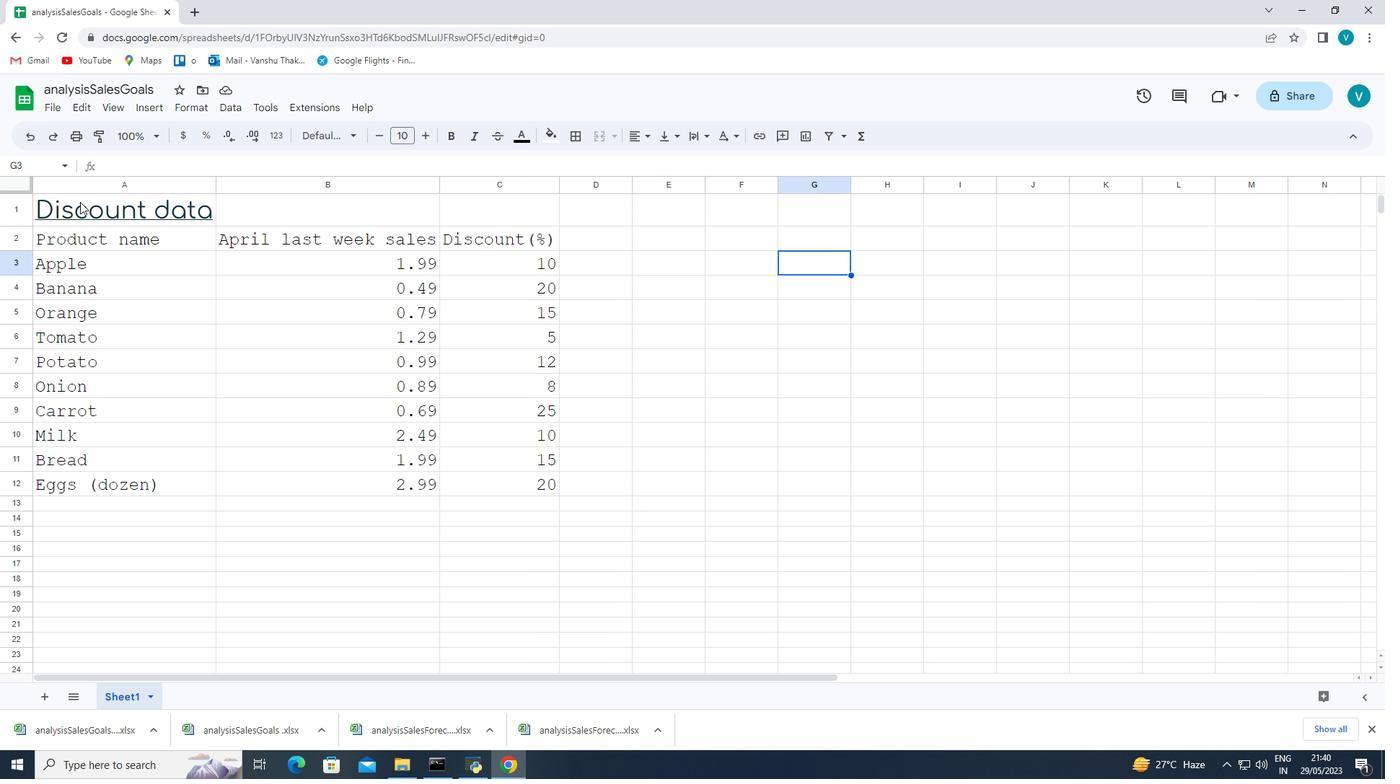 
Action: Mouse pressed left at (69, 199)
Screenshot: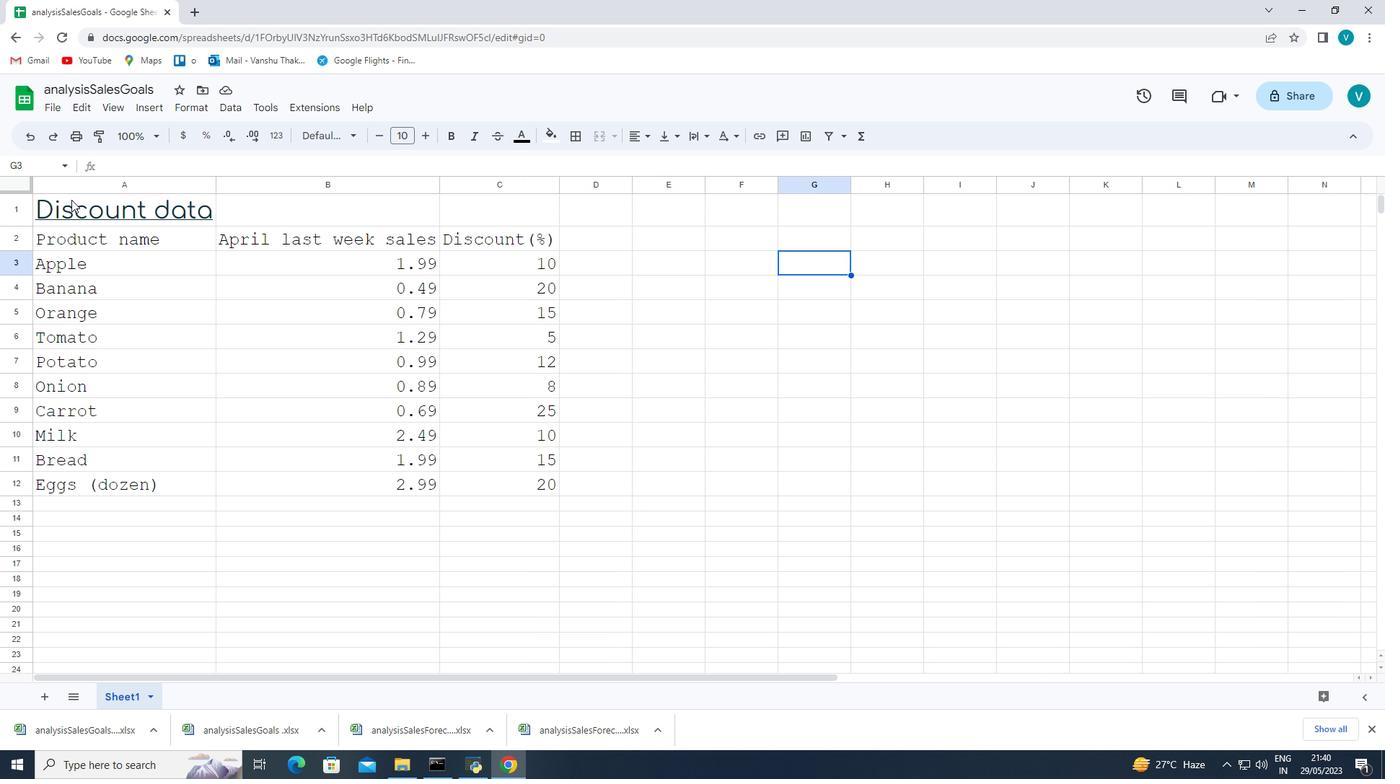 
Action: Mouse moved to (633, 132)
Screenshot: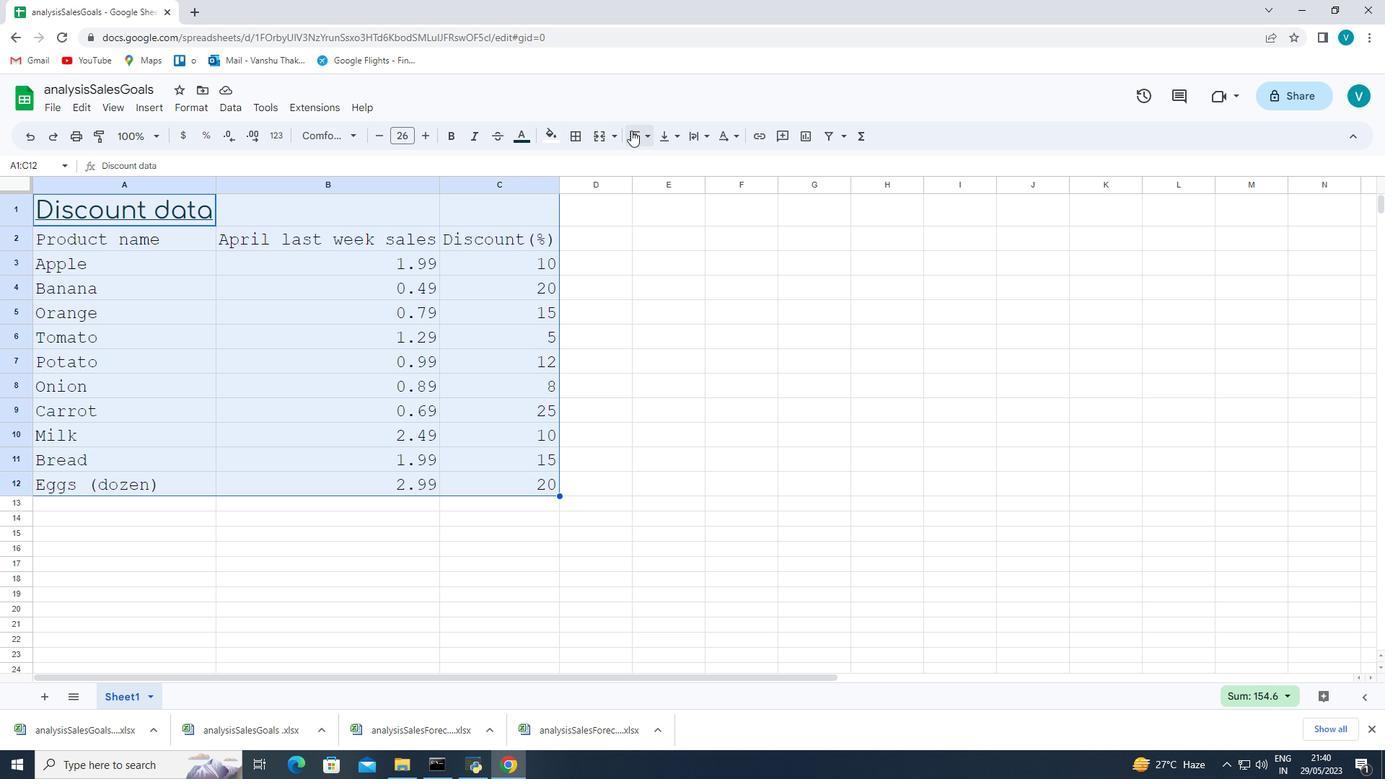 
Action: Mouse pressed left at (633, 132)
Screenshot: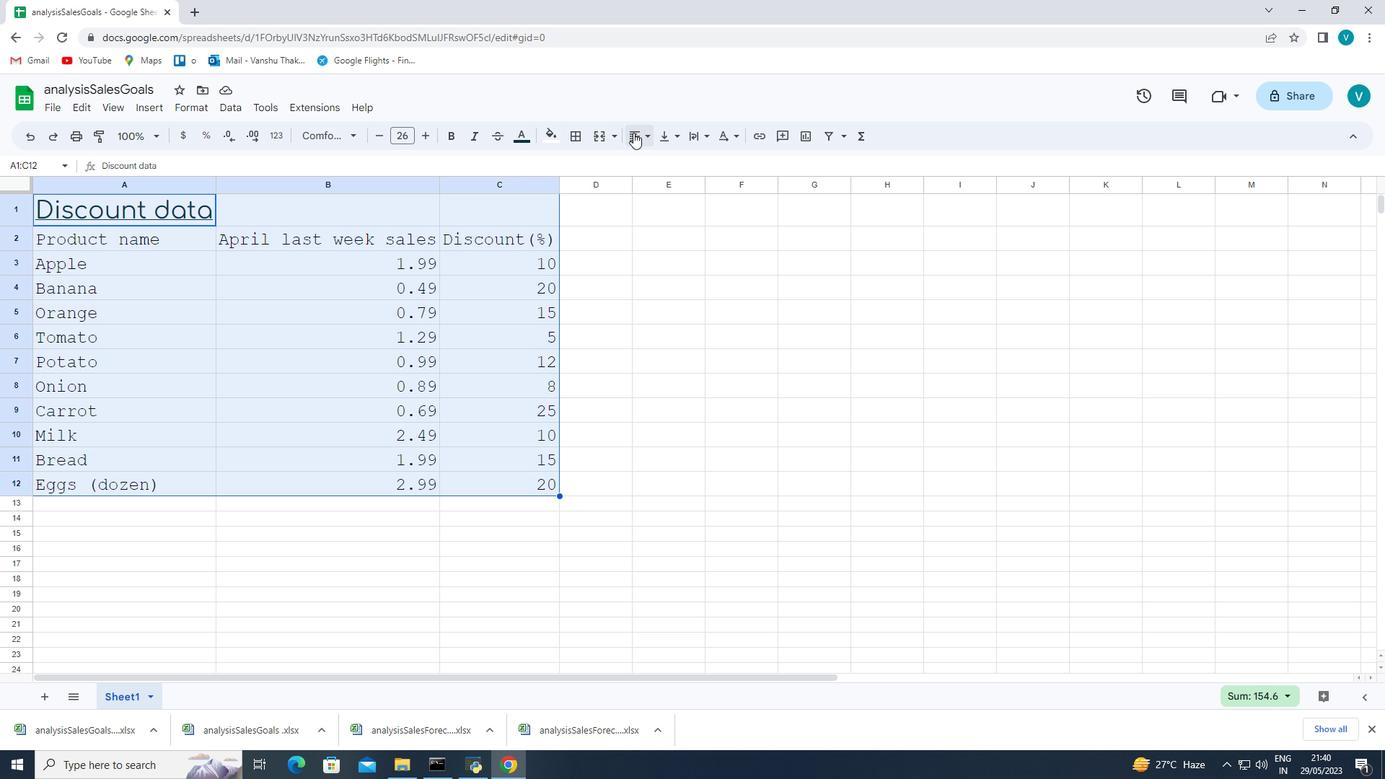 
Action: Mouse moved to (680, 159)
Screenshot: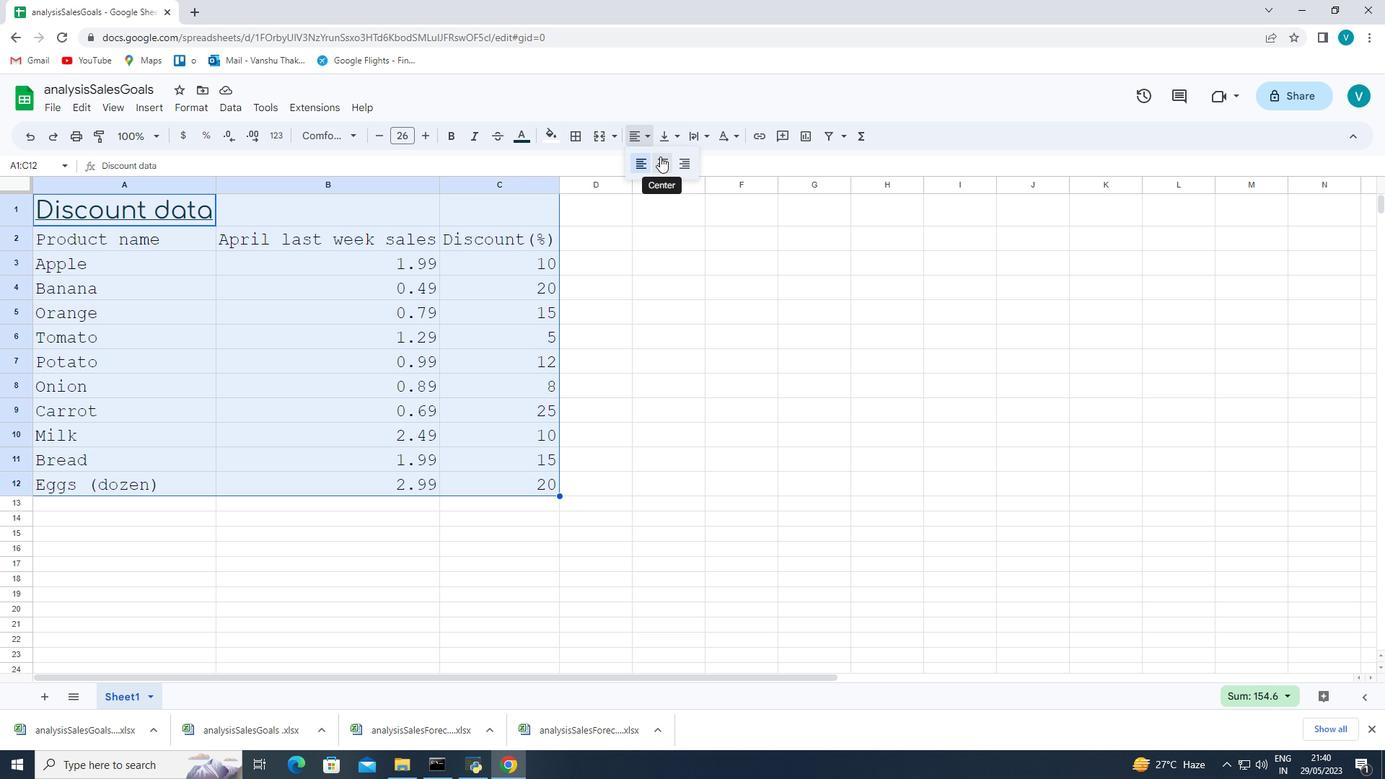 
Action: Mouse pressed left at (680, 159)
Screenshot: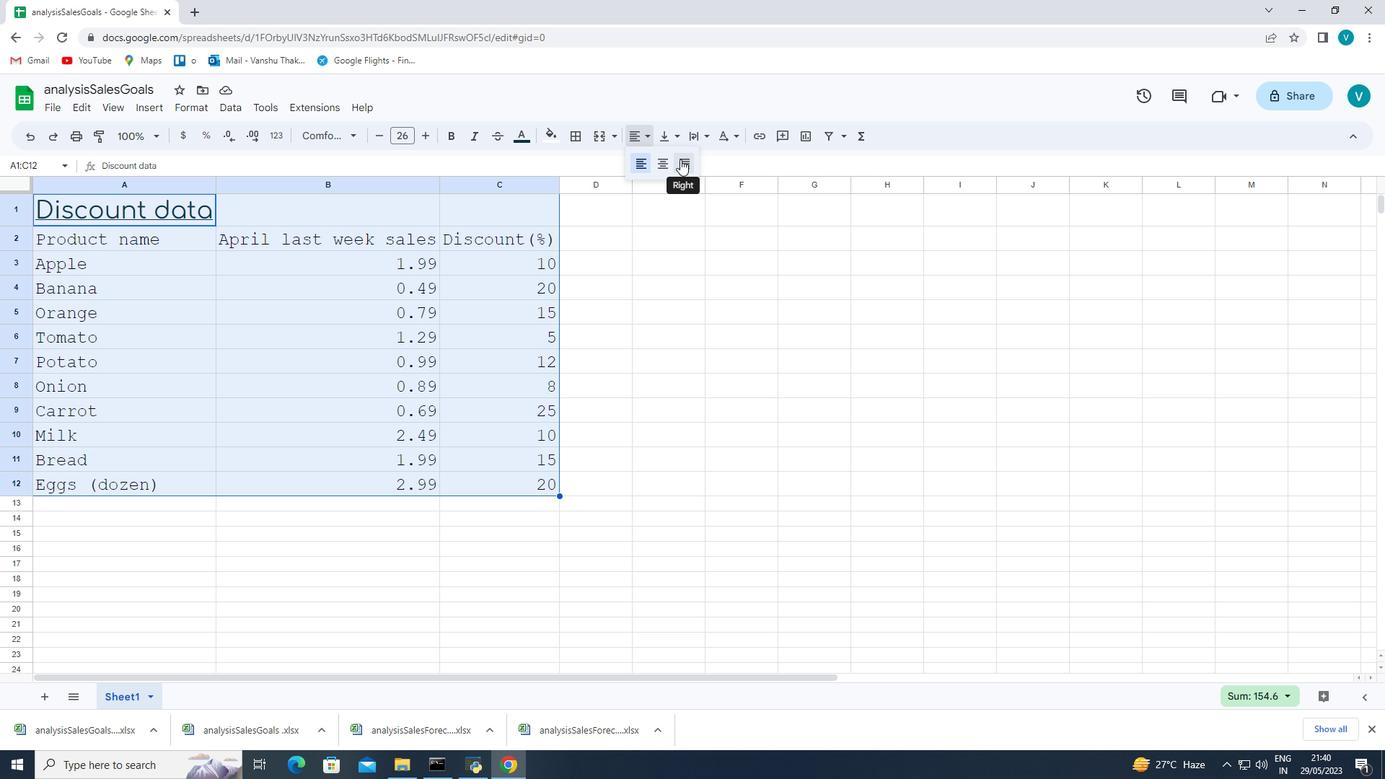 
Action: Mouse moved to (696, 297)
Screenshot: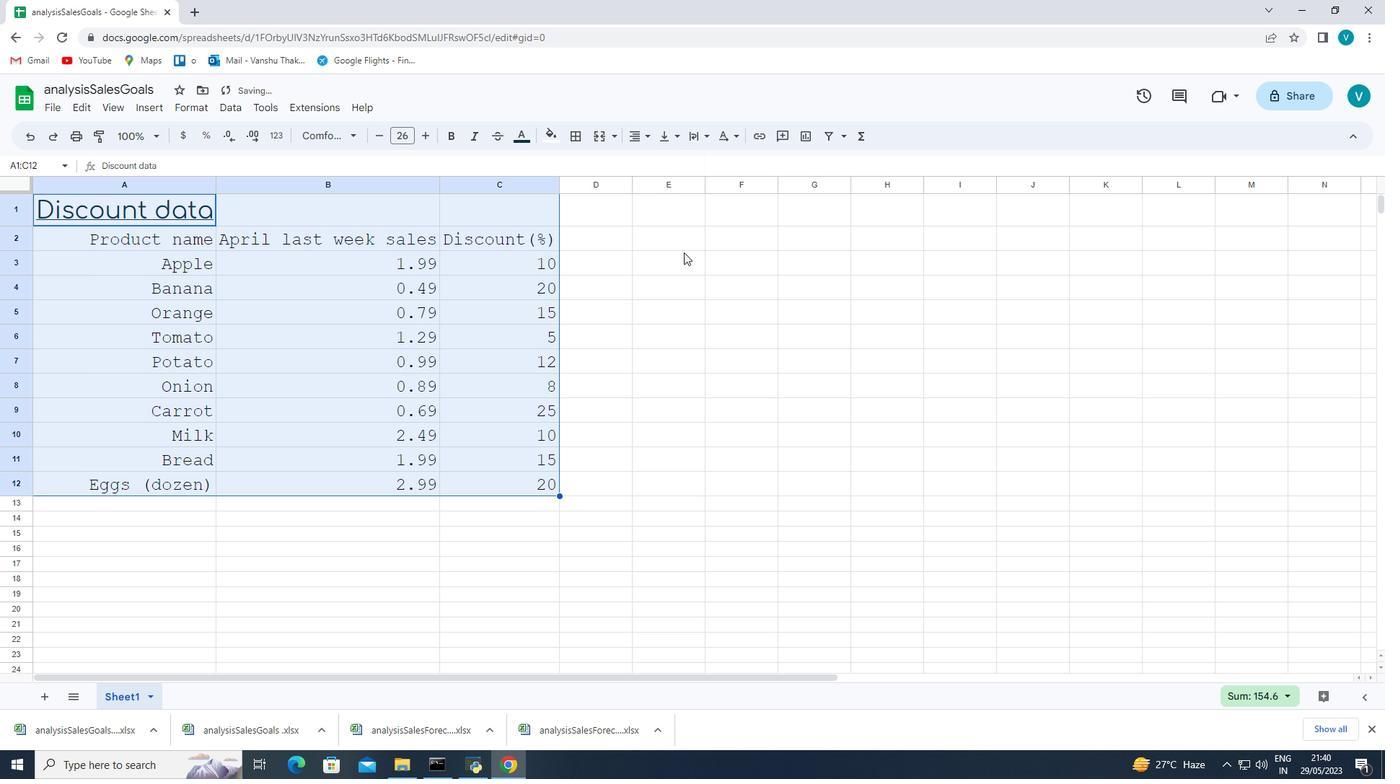 
Action: Mouse pressed left at (696, 297)
Screenshot: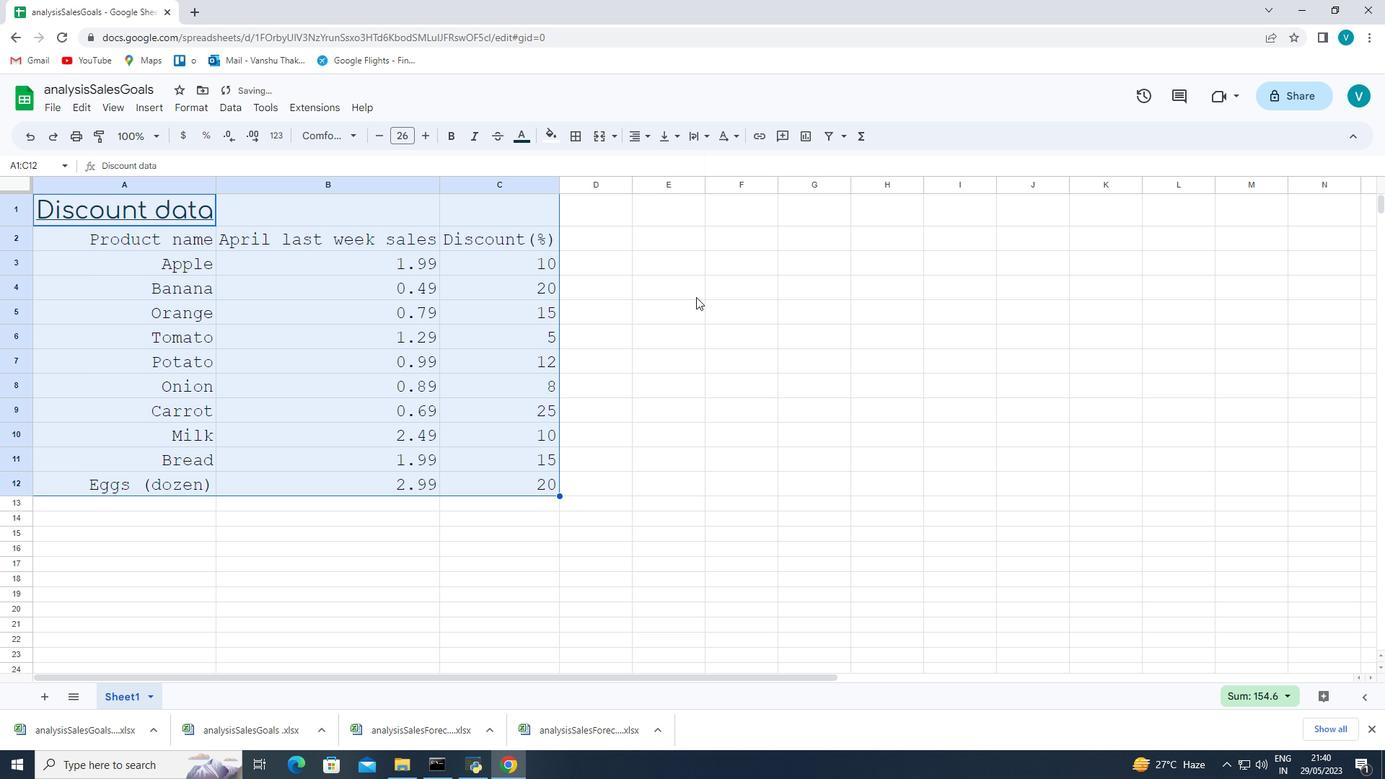 
Action: Mouse moved to (121, 241)
Screenshot: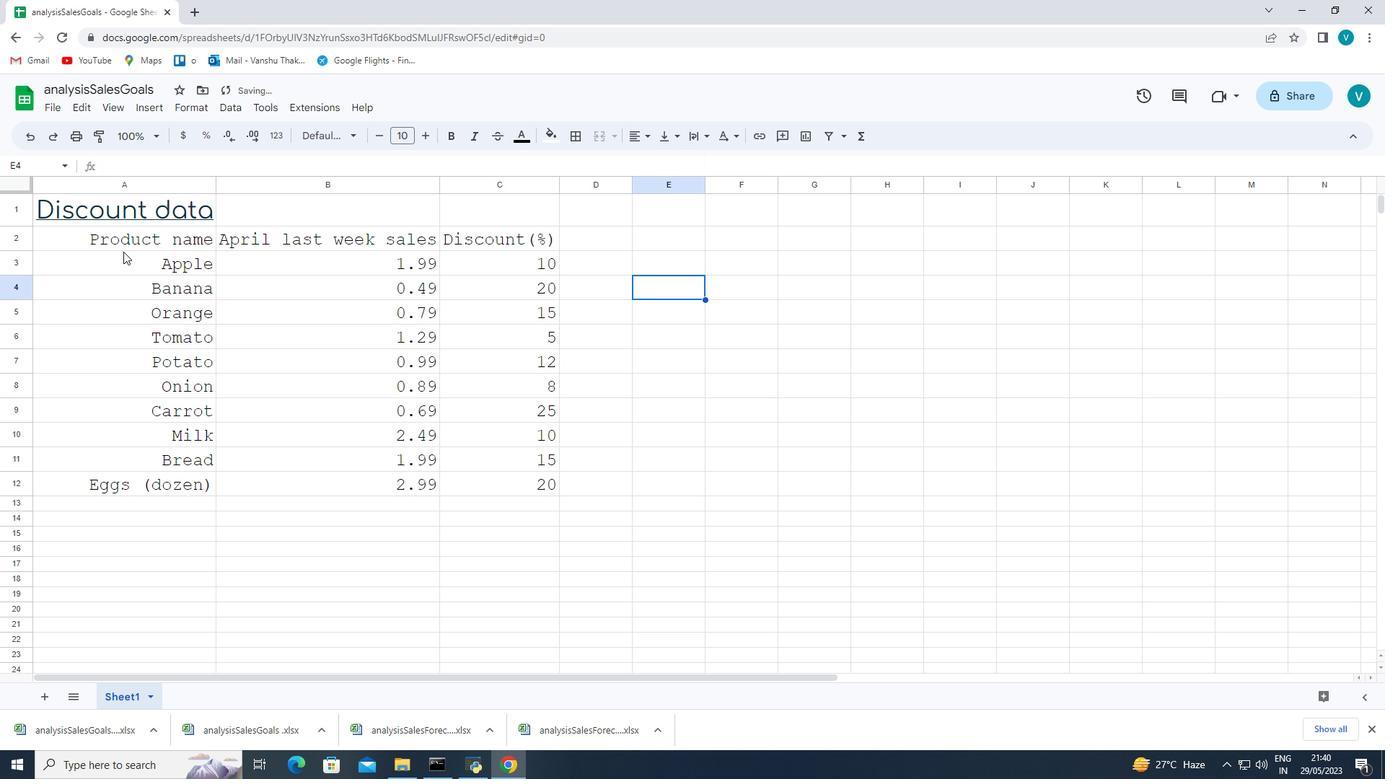 
Action: Mouse pressed left at (121, 241)
Screenshot: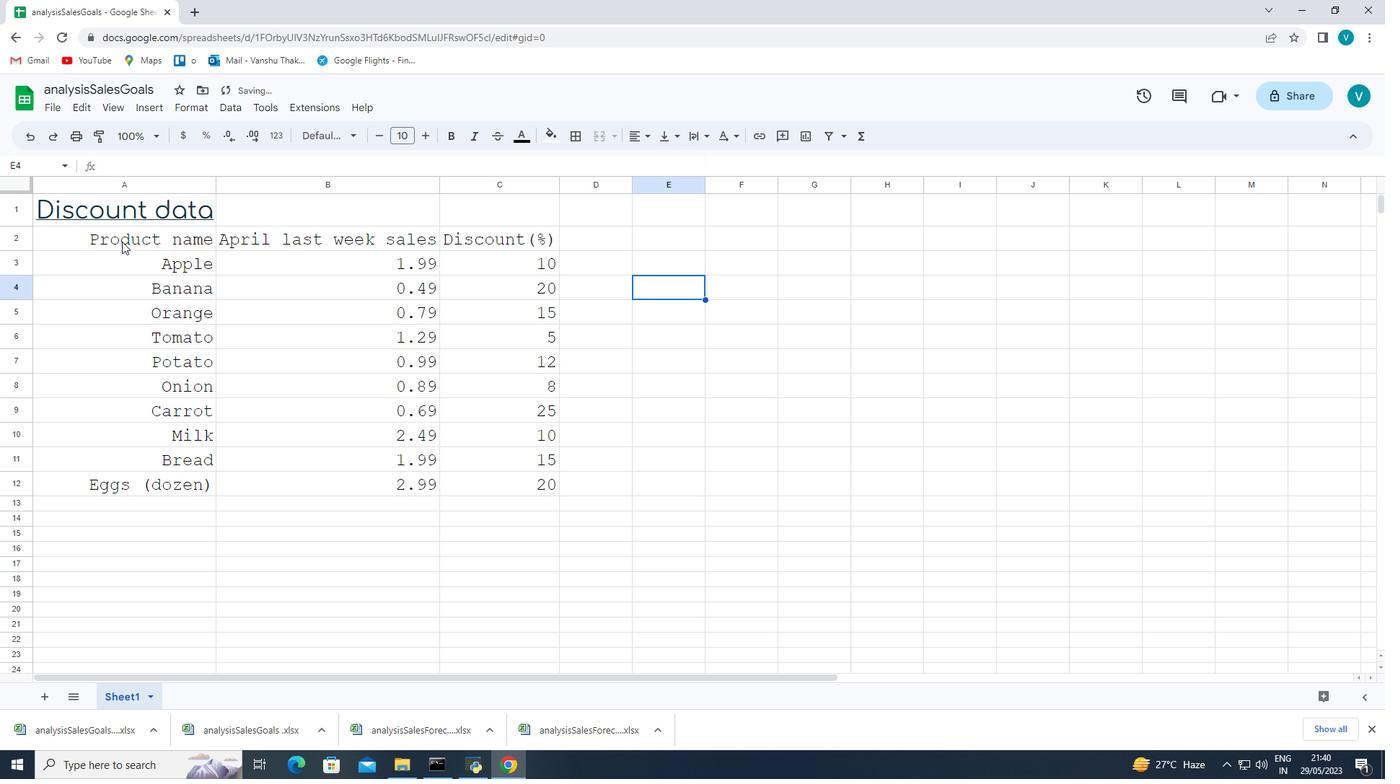 
Action: Mouse moved to (531, 139)
Screenshot: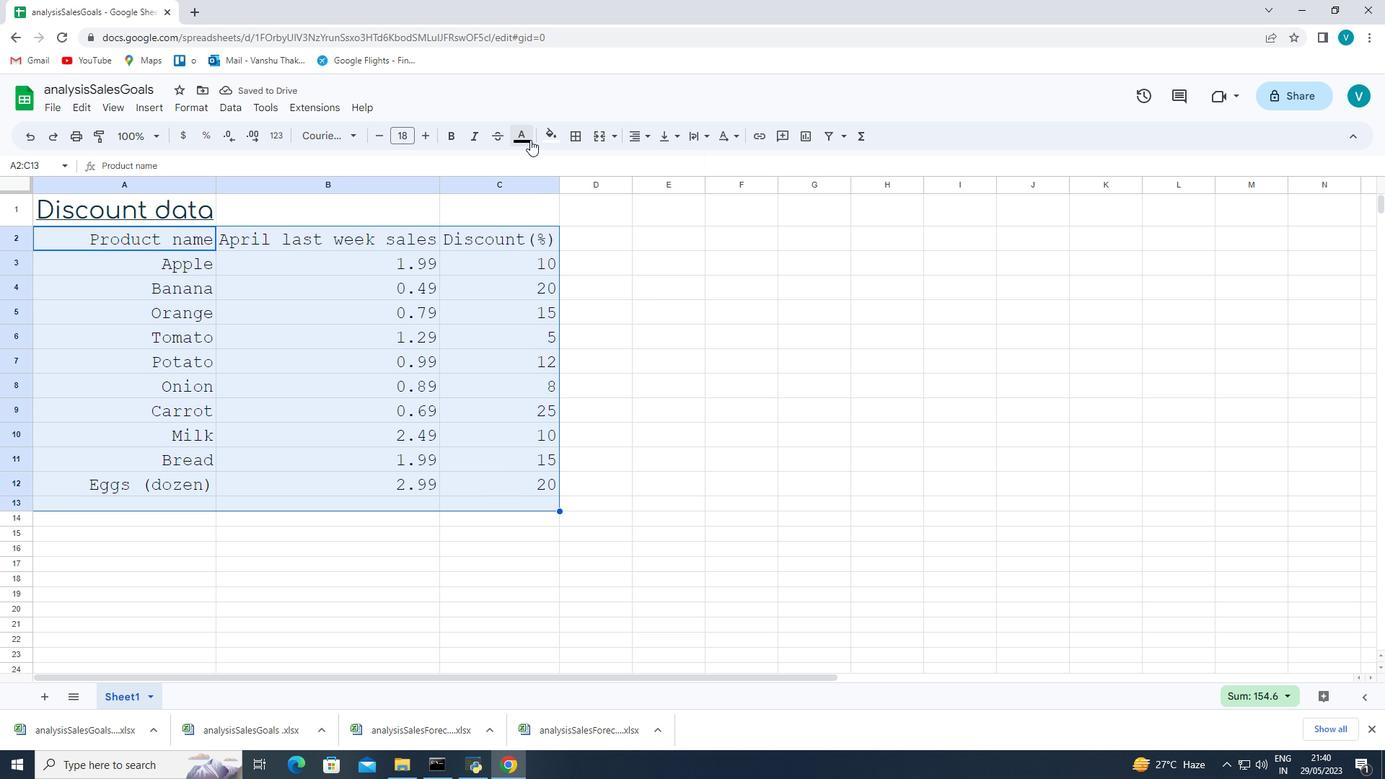 
Action: Mouse pressed left at (531, 139)
Screenshot: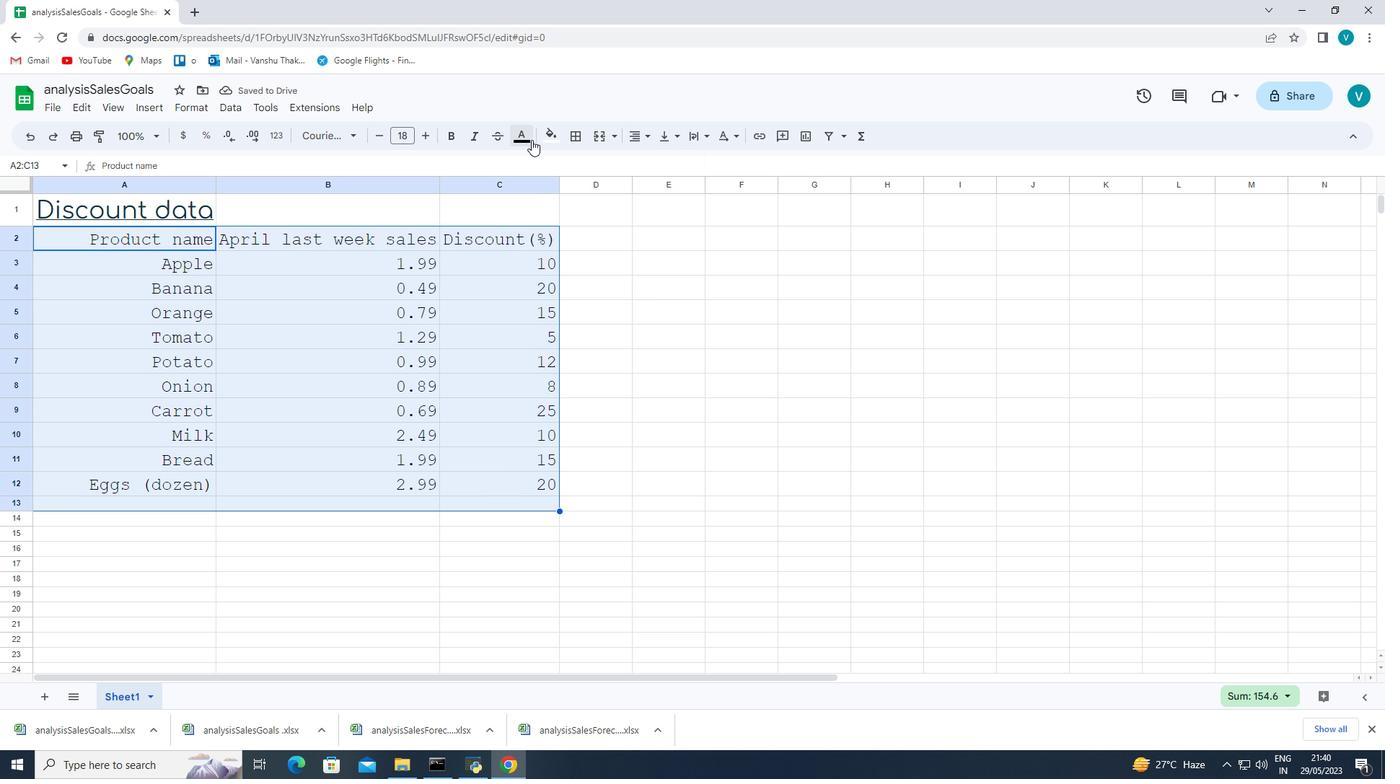 
Action: Mouse moved to (542, 180)
Screenshot: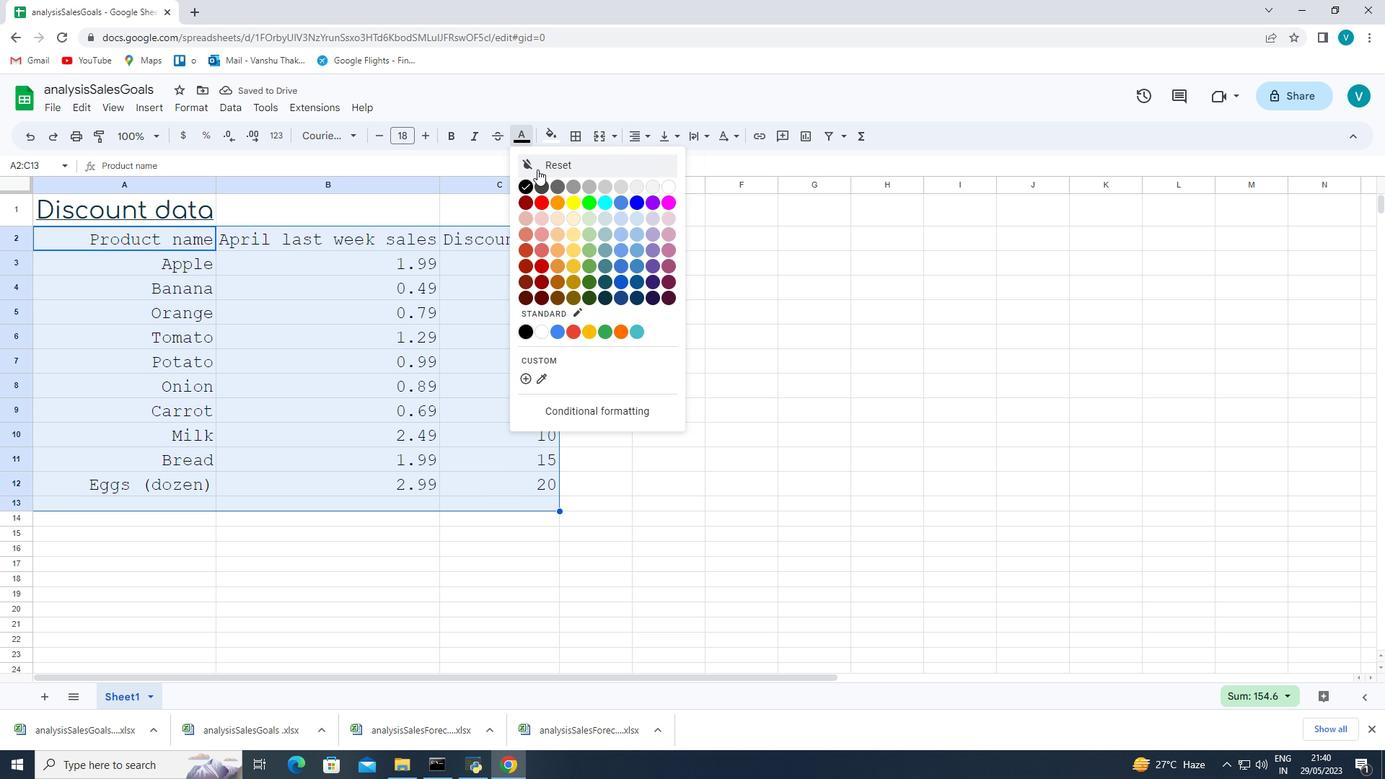 
Action: Mouse pressed left at (542, 180)
Screenshot: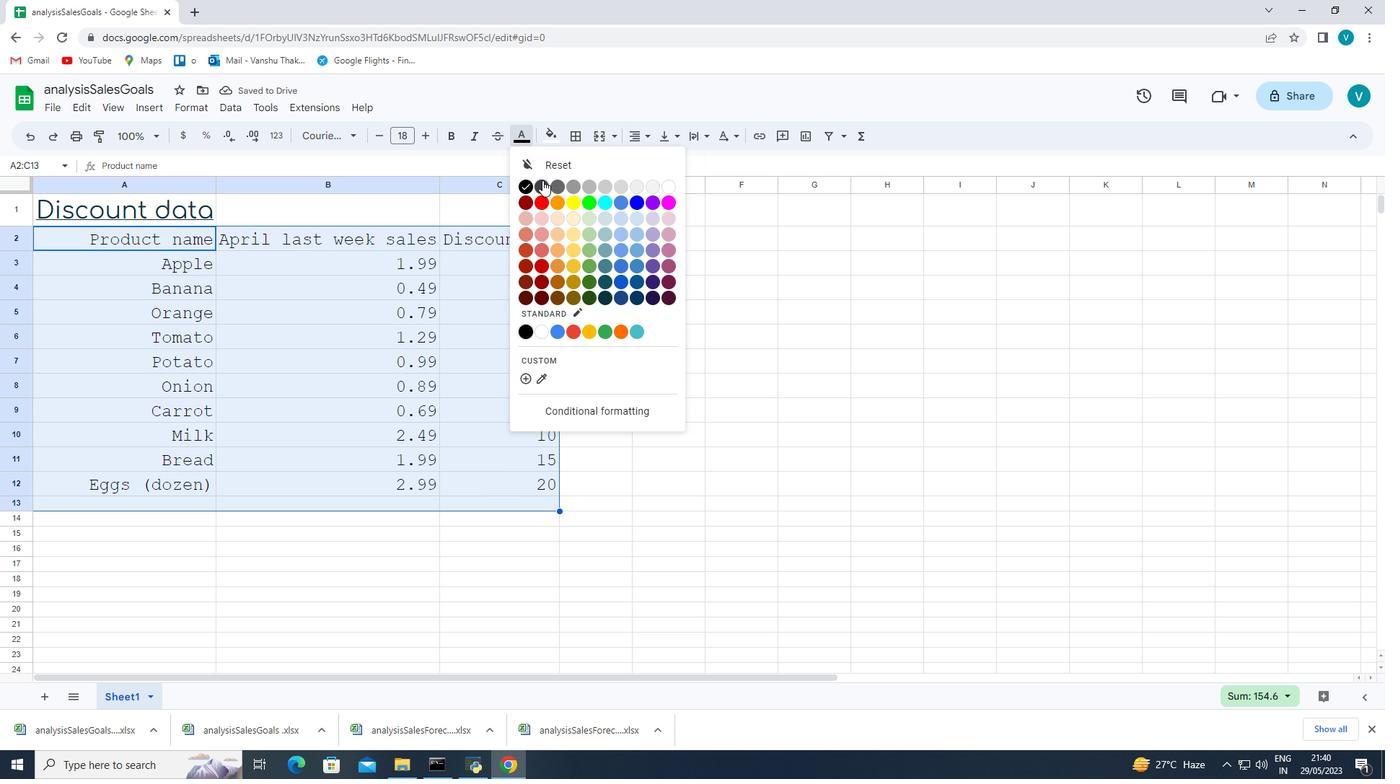 
Action: Mouse moved to (520, 142)
Screenshot: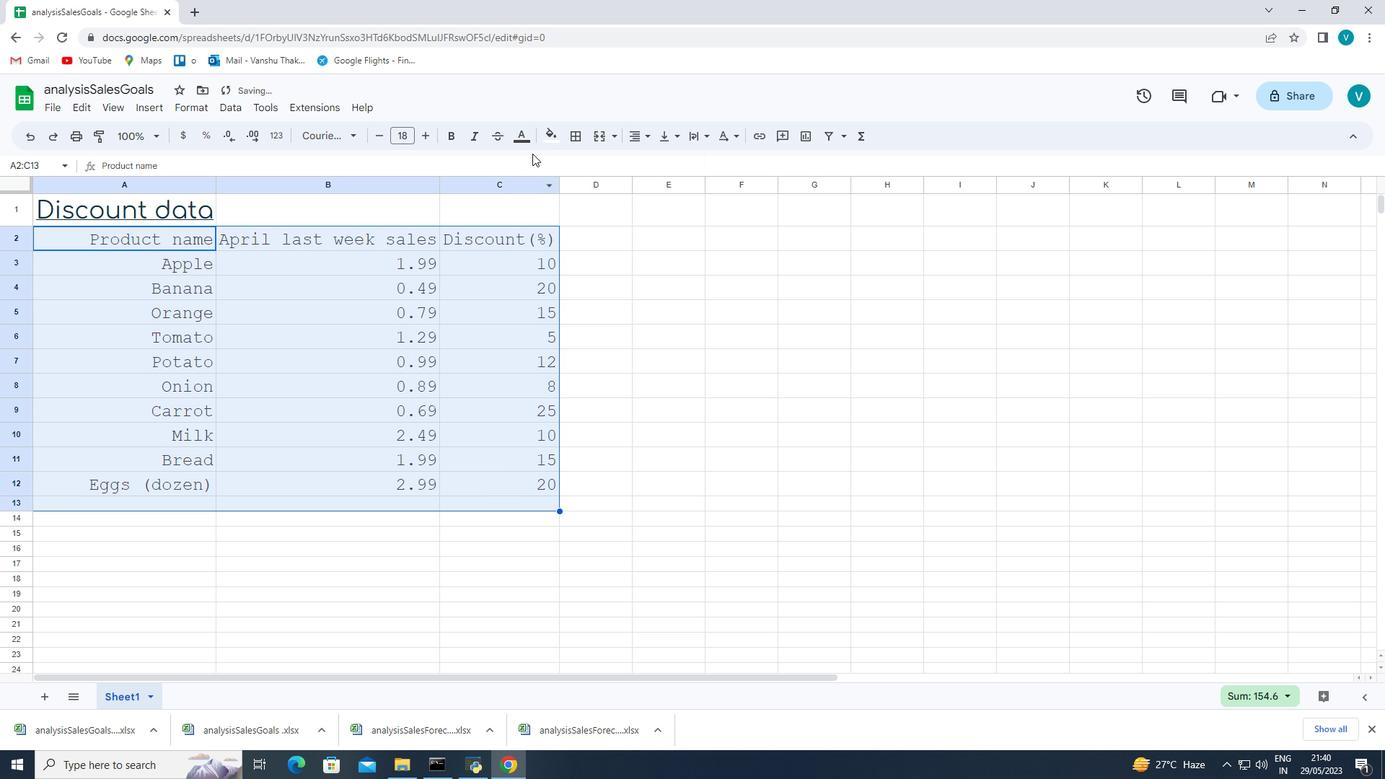 
Action: Mouse pressed left at (520, 142)
Screenshot: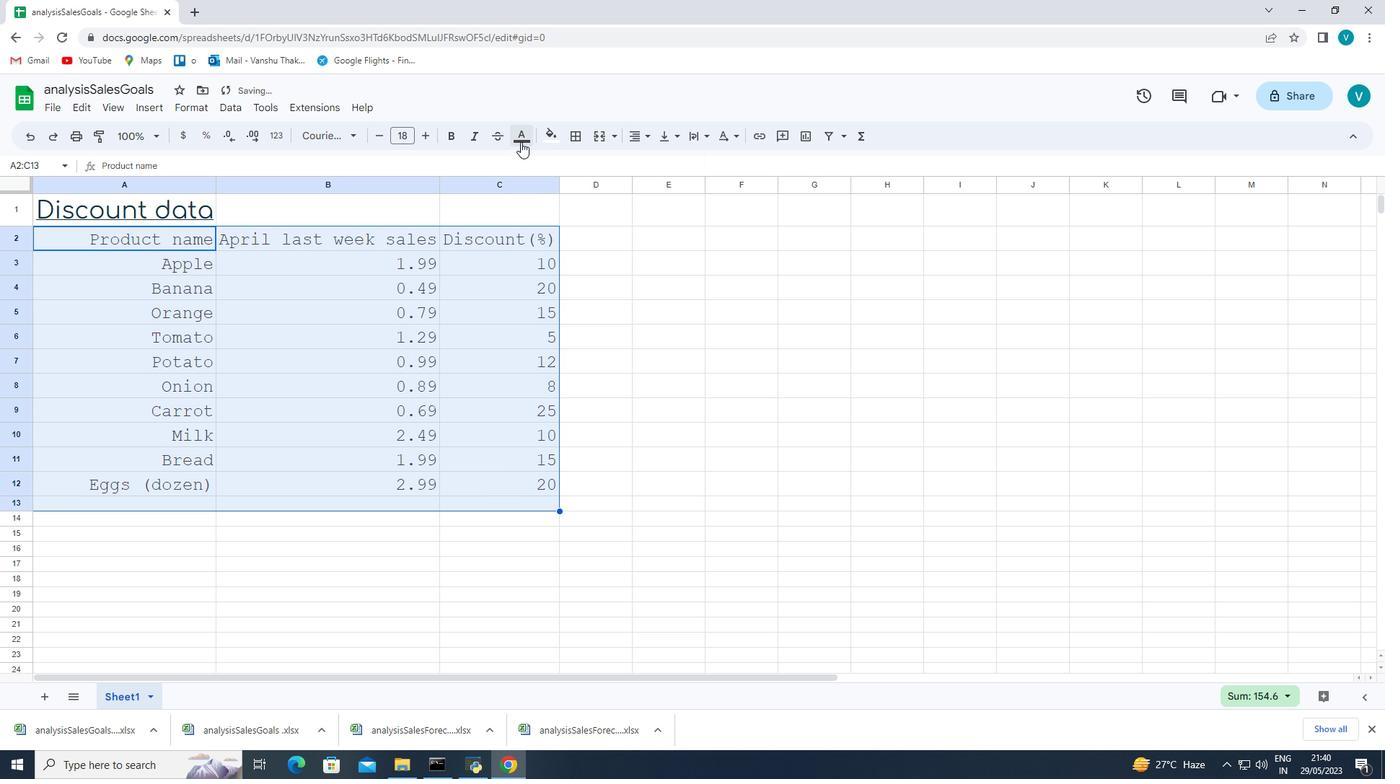 
Action: Mouse moved to (531, 183)
Screenshot: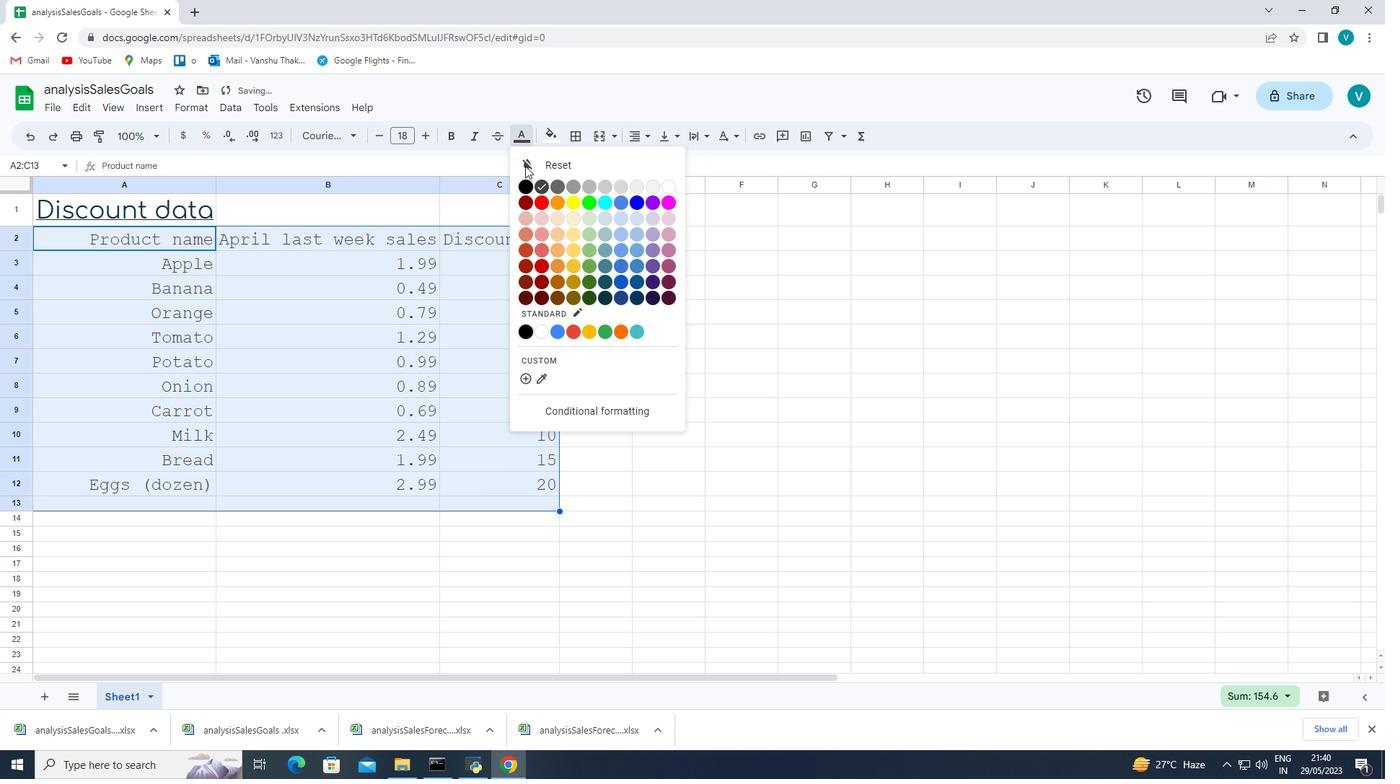 
Action: Mouse pressed left at (531, 183)
Screenshot: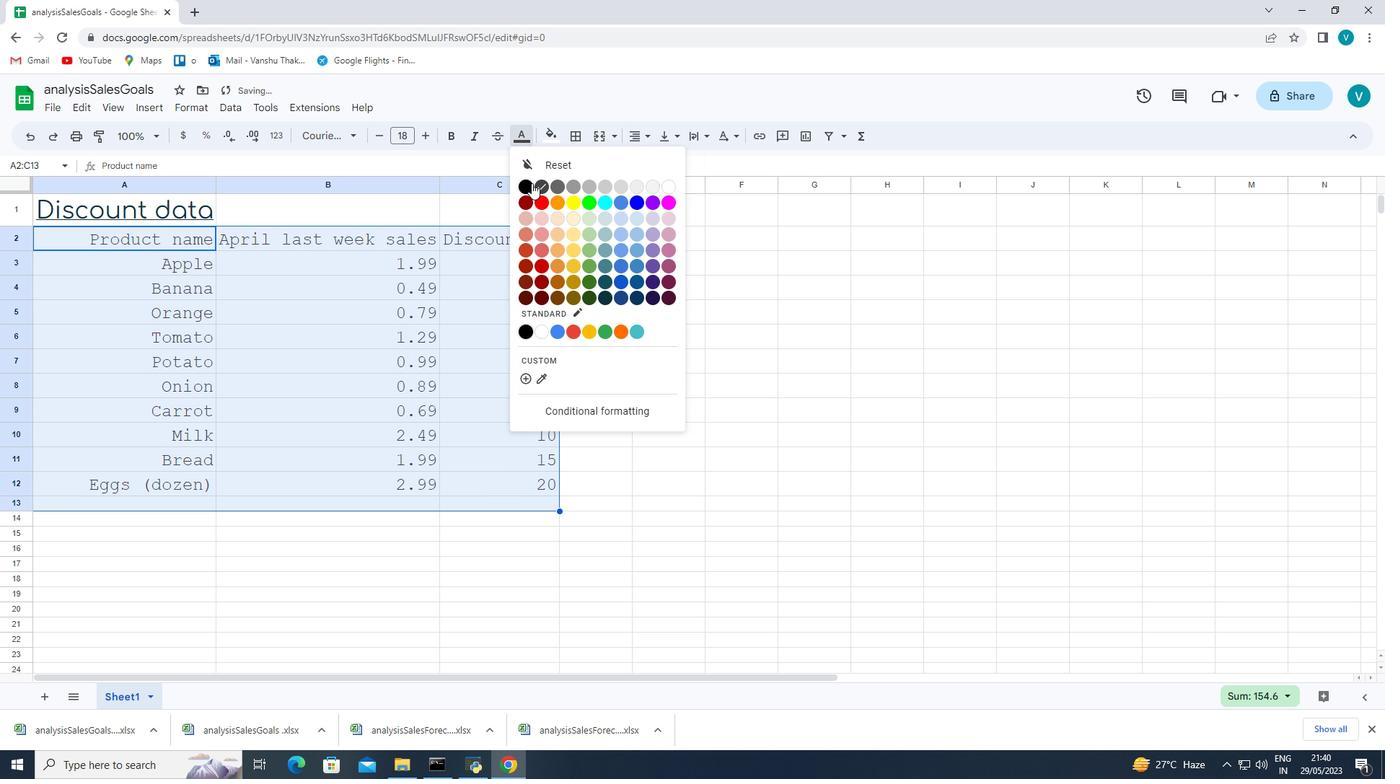 
Action: Mouse moved to (618, 264)
Screenshot: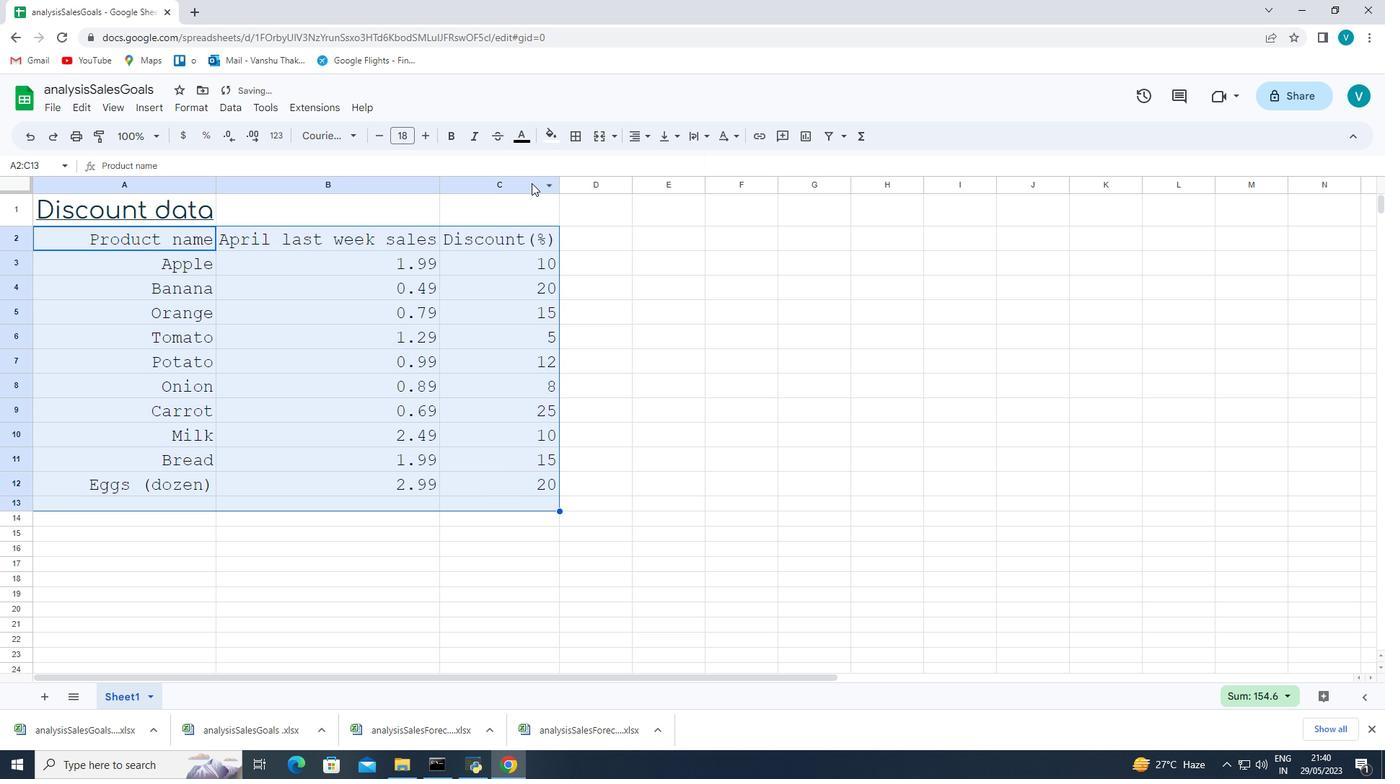 
Action: Mouse pressed left at (618, 264)
Screenshot: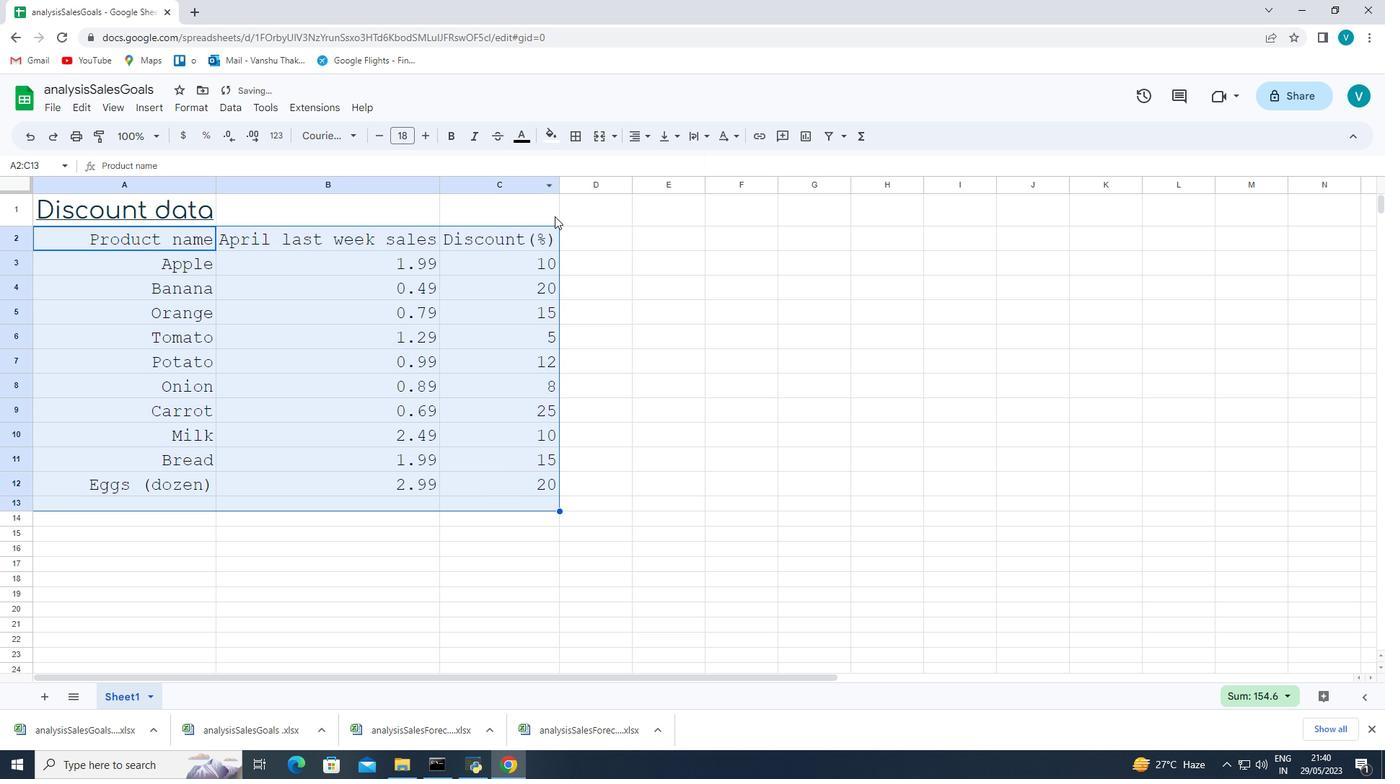 
Action: Mouse moved to (143, 243)
Screenshot: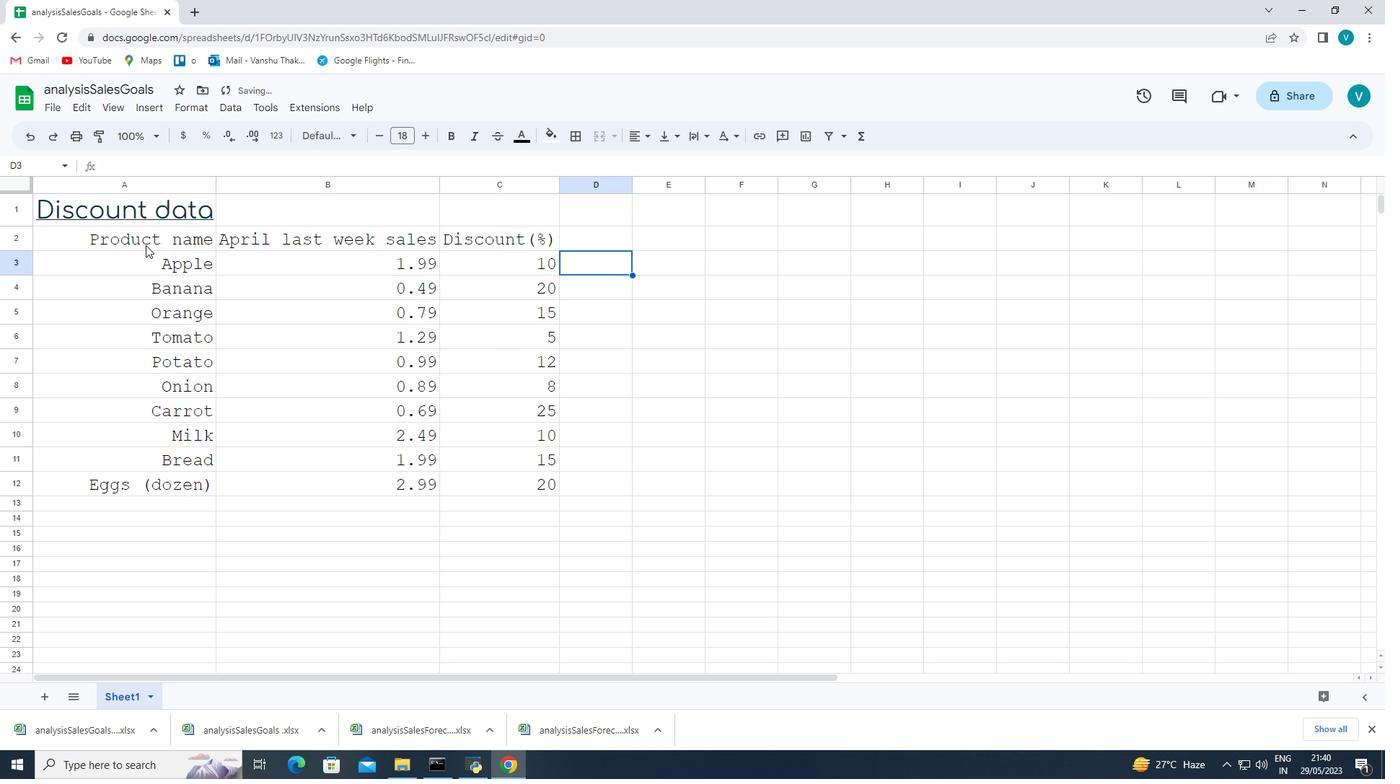 
Action: Mouse pressed left at (143, 243)
Screenshot: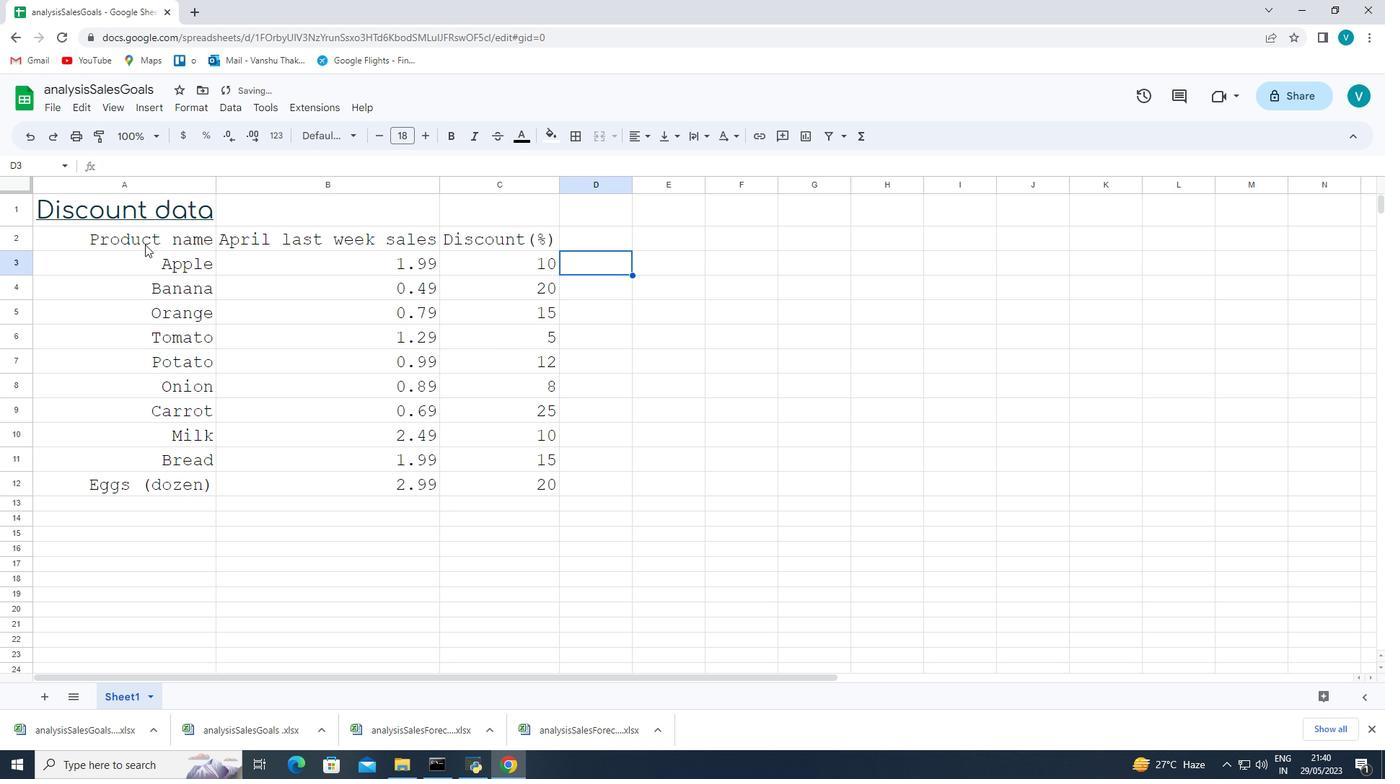 
Action: Mouse moved to (555, 139)
Screenshot: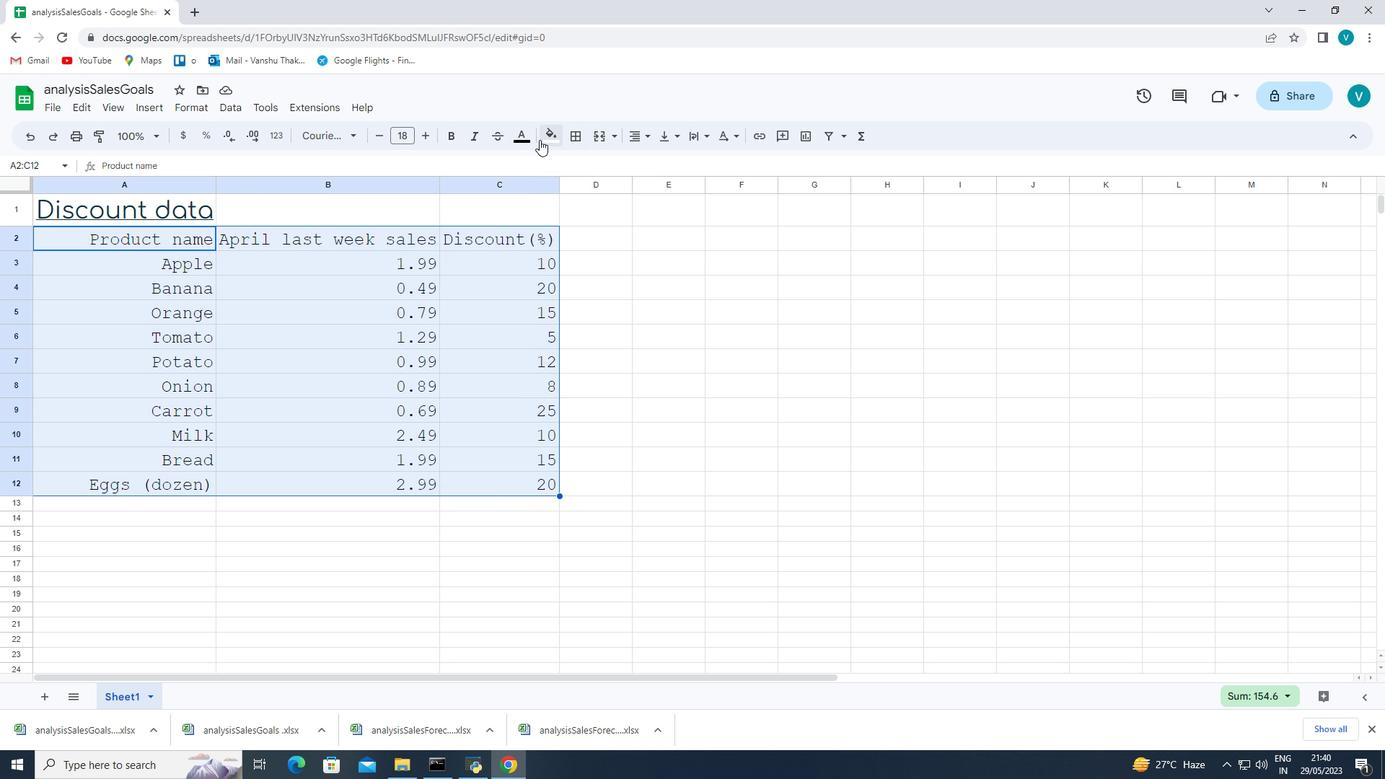 
Action: Mouse pressed left at (555, 139)
Screenshot: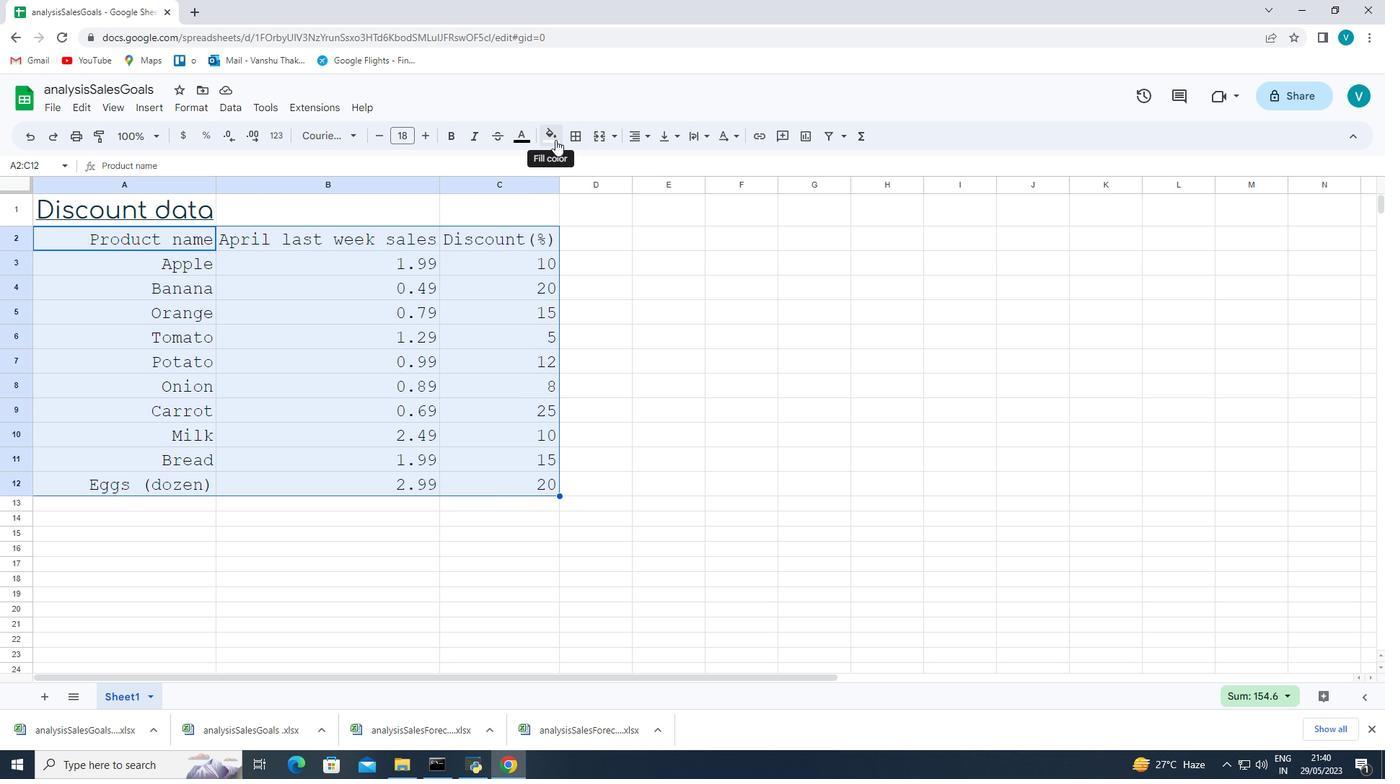 
Action: Mouse moved to (552, 184)
Screenshot: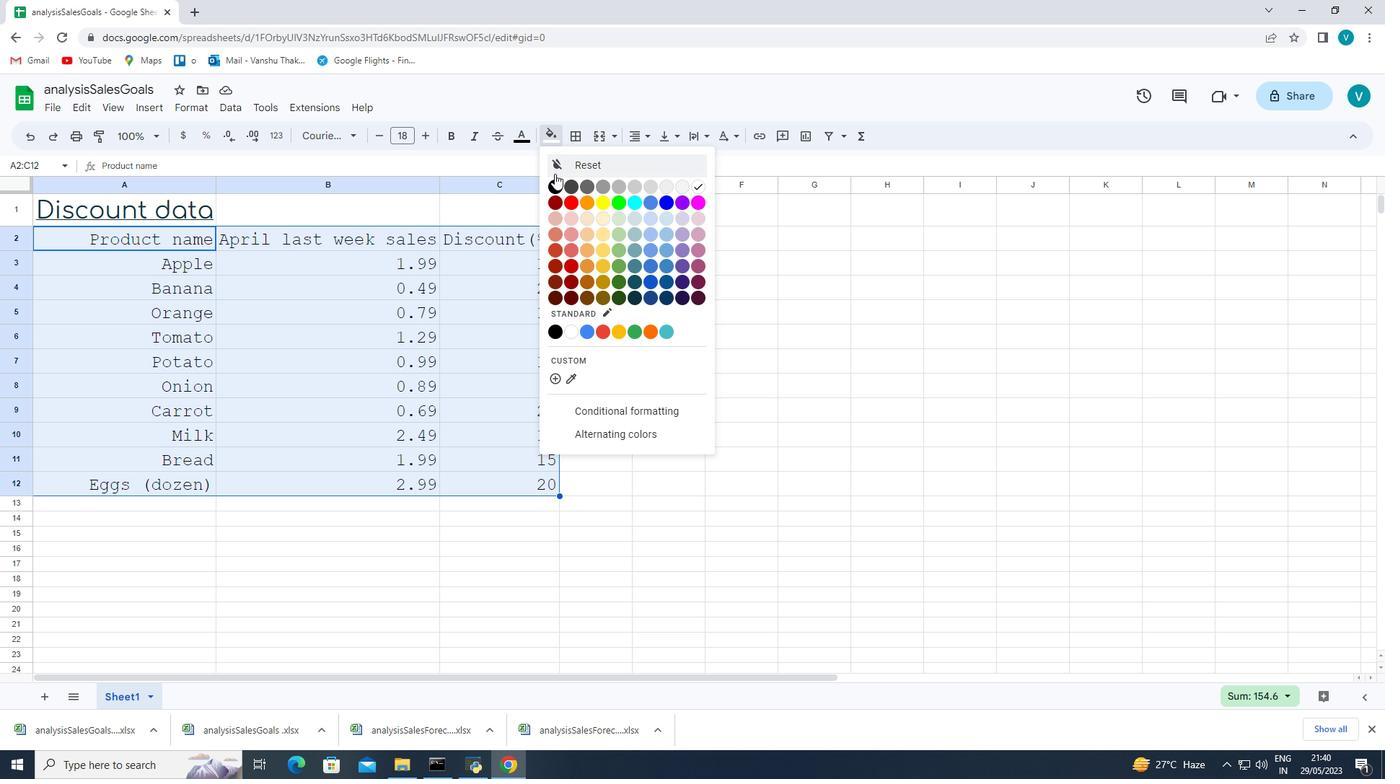 
Action: Mouse pressed left at (552, 184)
Screenshot: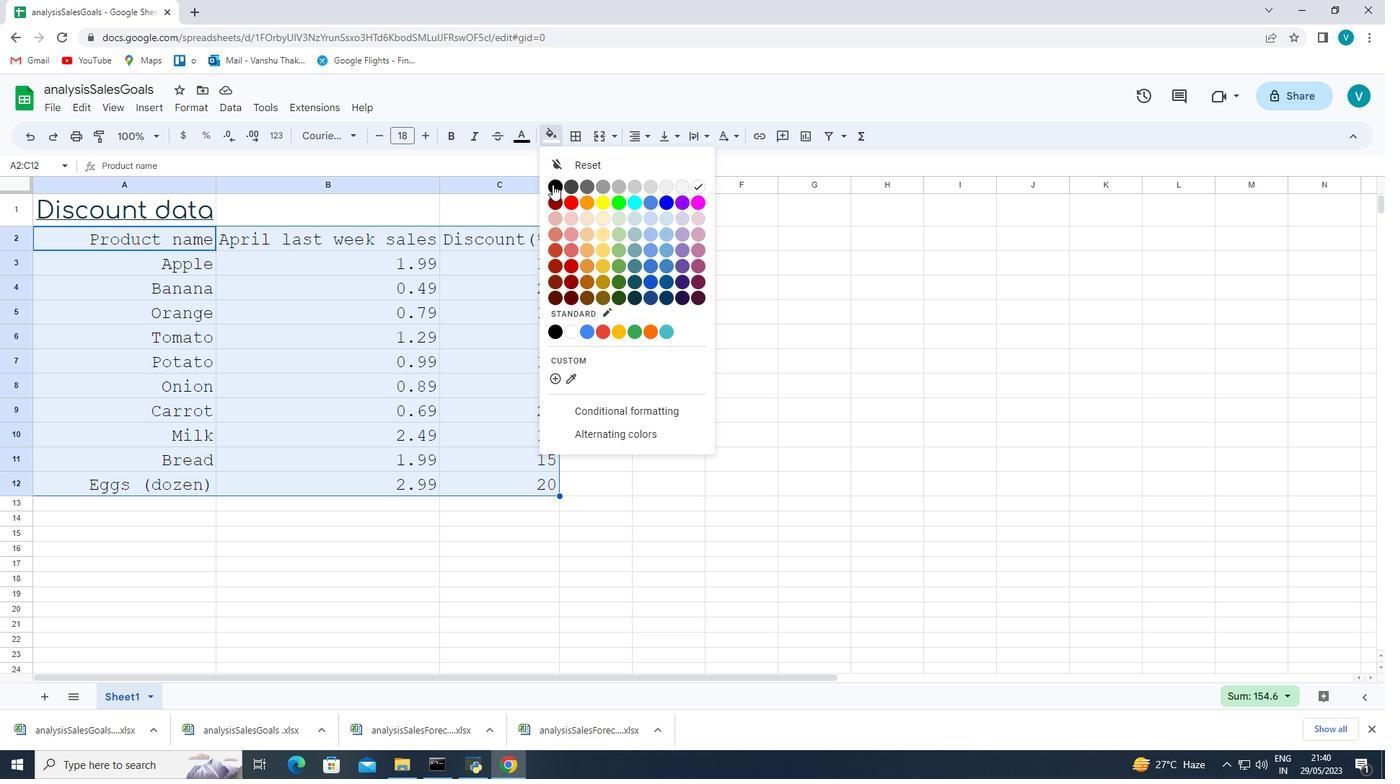 
Action: Mouse moved to (851, 391)
Screenshot: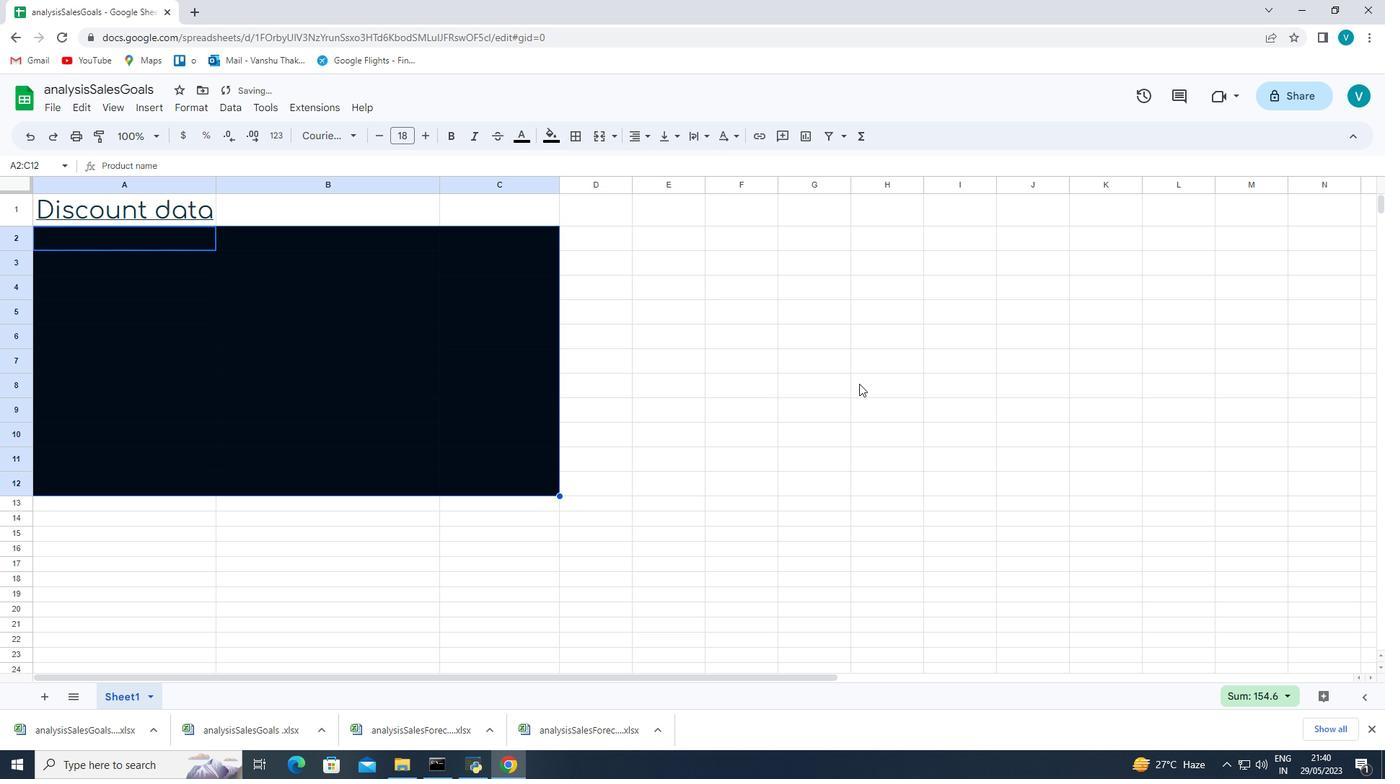 
Action: Key pressed ctrl+Z
Screenshot: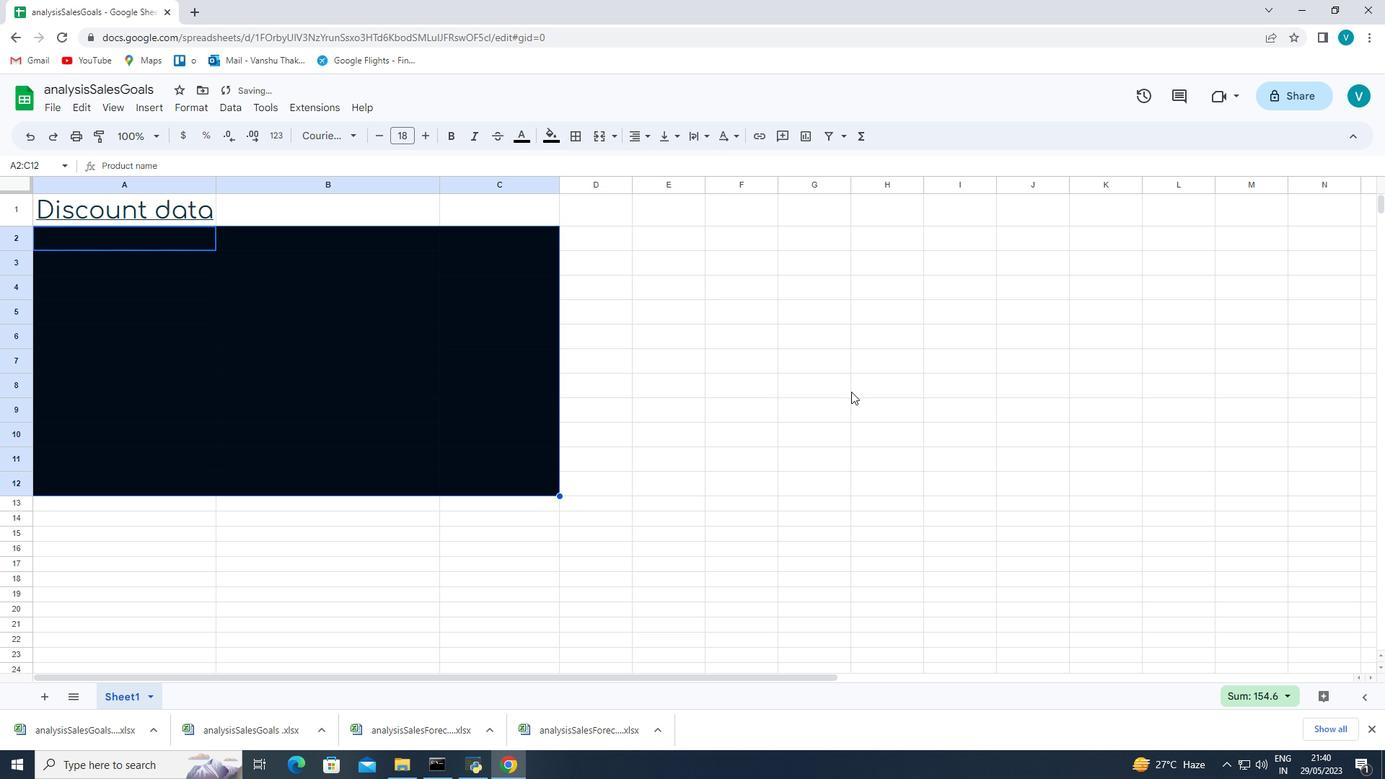 
Action: Mouse moved to (525, 147)
Screenshot: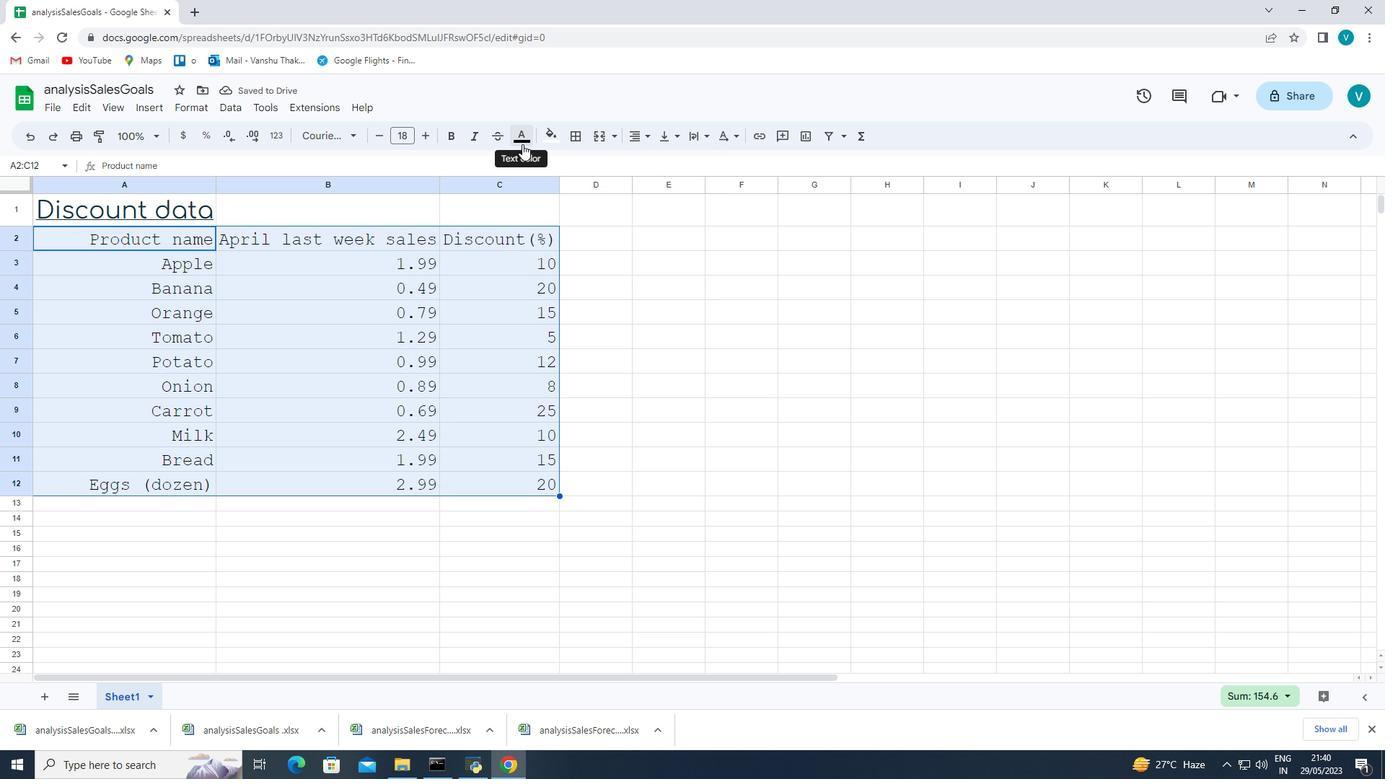 
Action: Mouse pressed left at (525, 147)
Screenshot: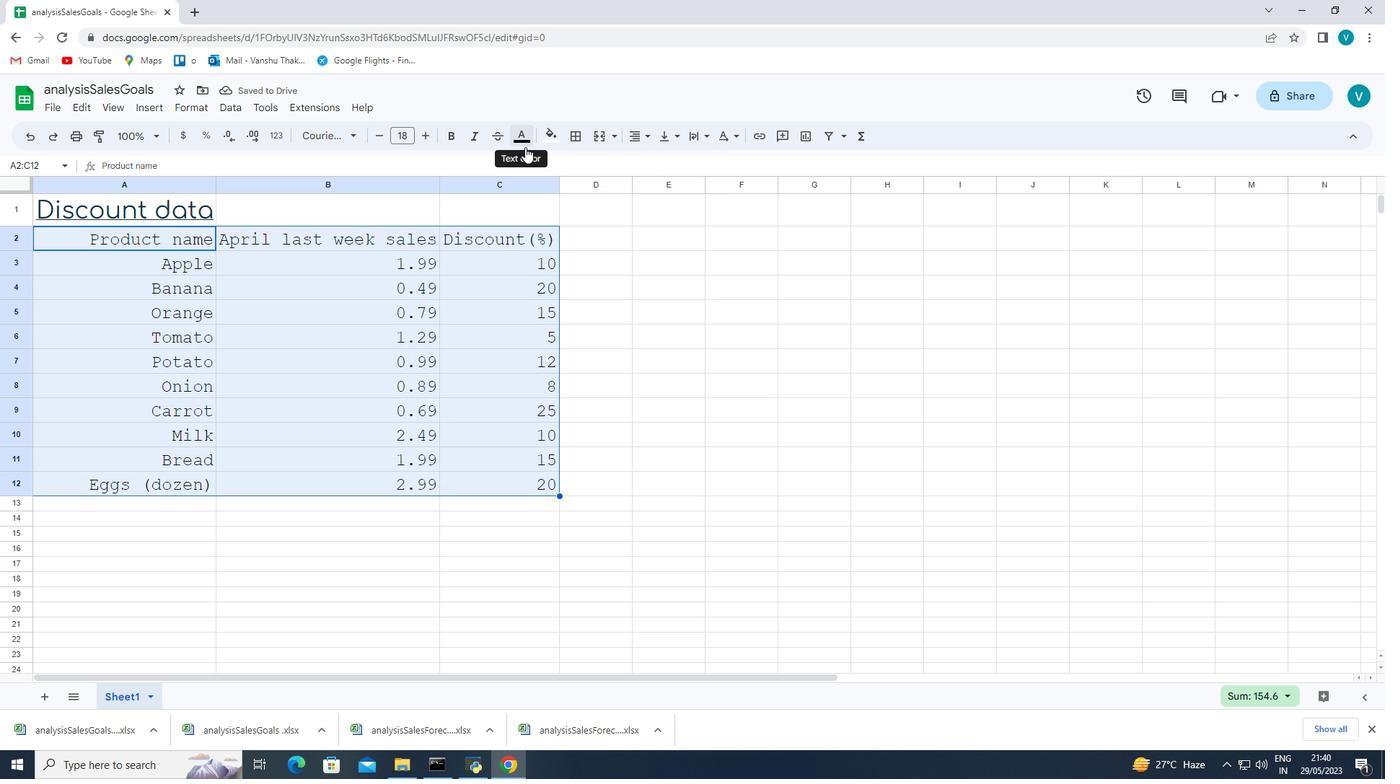 
Action: Mouse moved to (529, 182)
Screenshot: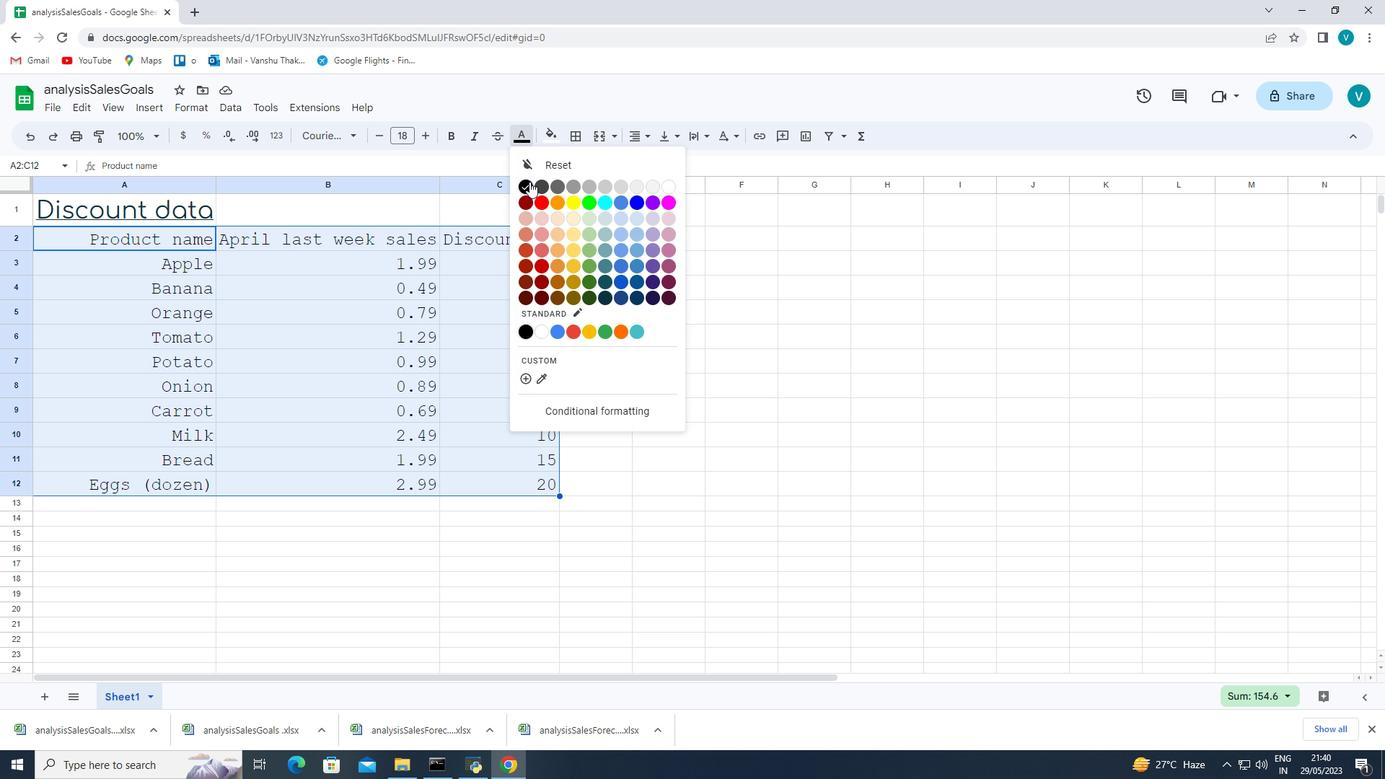 
Action: Mouse pressed left at (529, 182)
Screenshot: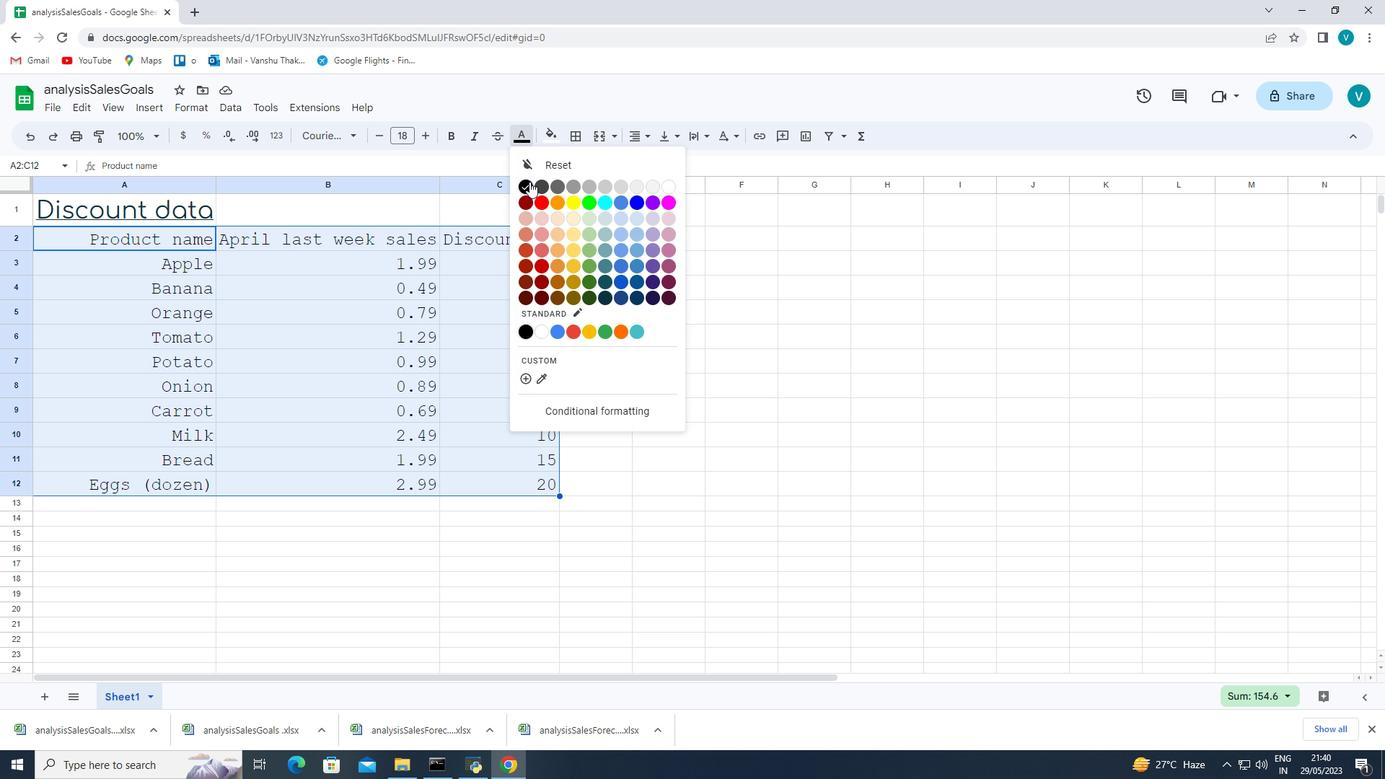 
Action: Mouse moved to (699, 287)
Screenshot: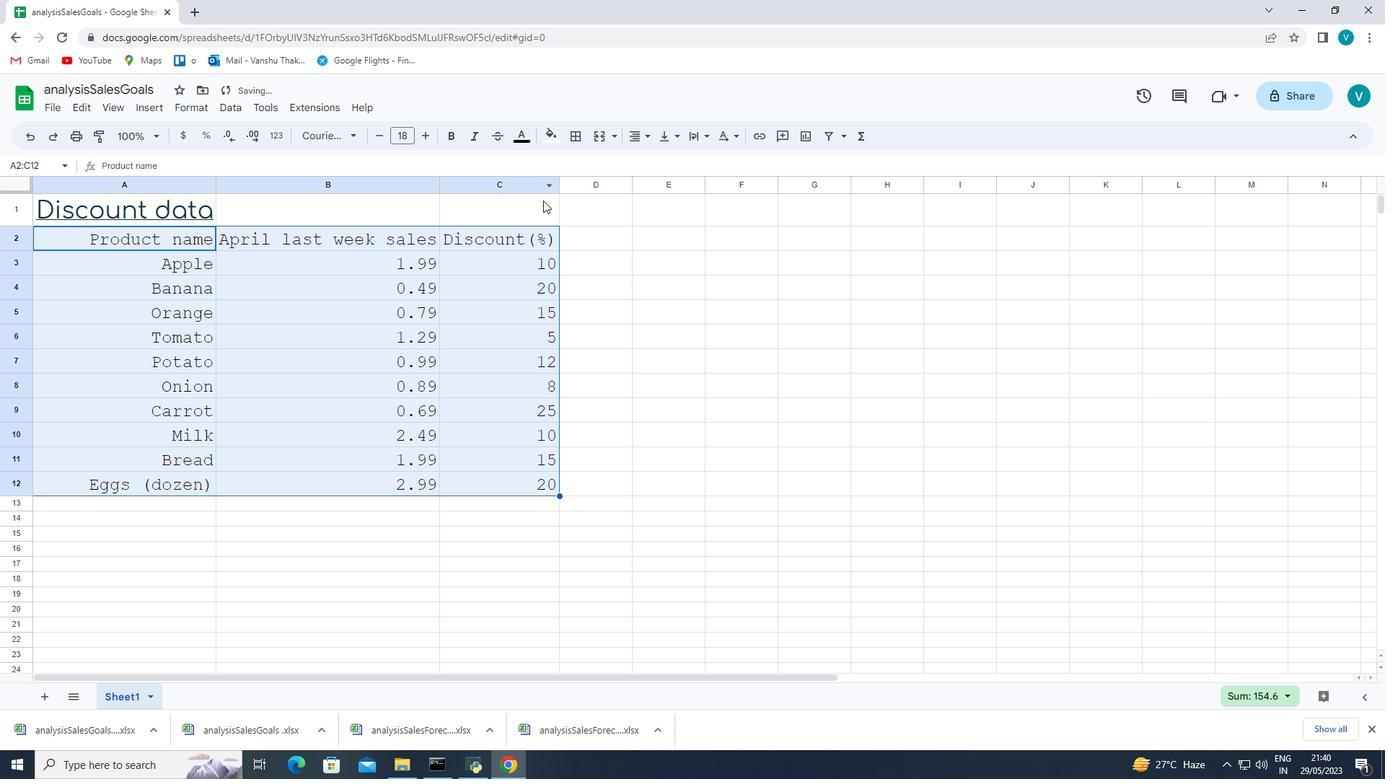 
Action: Mouse pressed left at (699, 287)
Screenshot: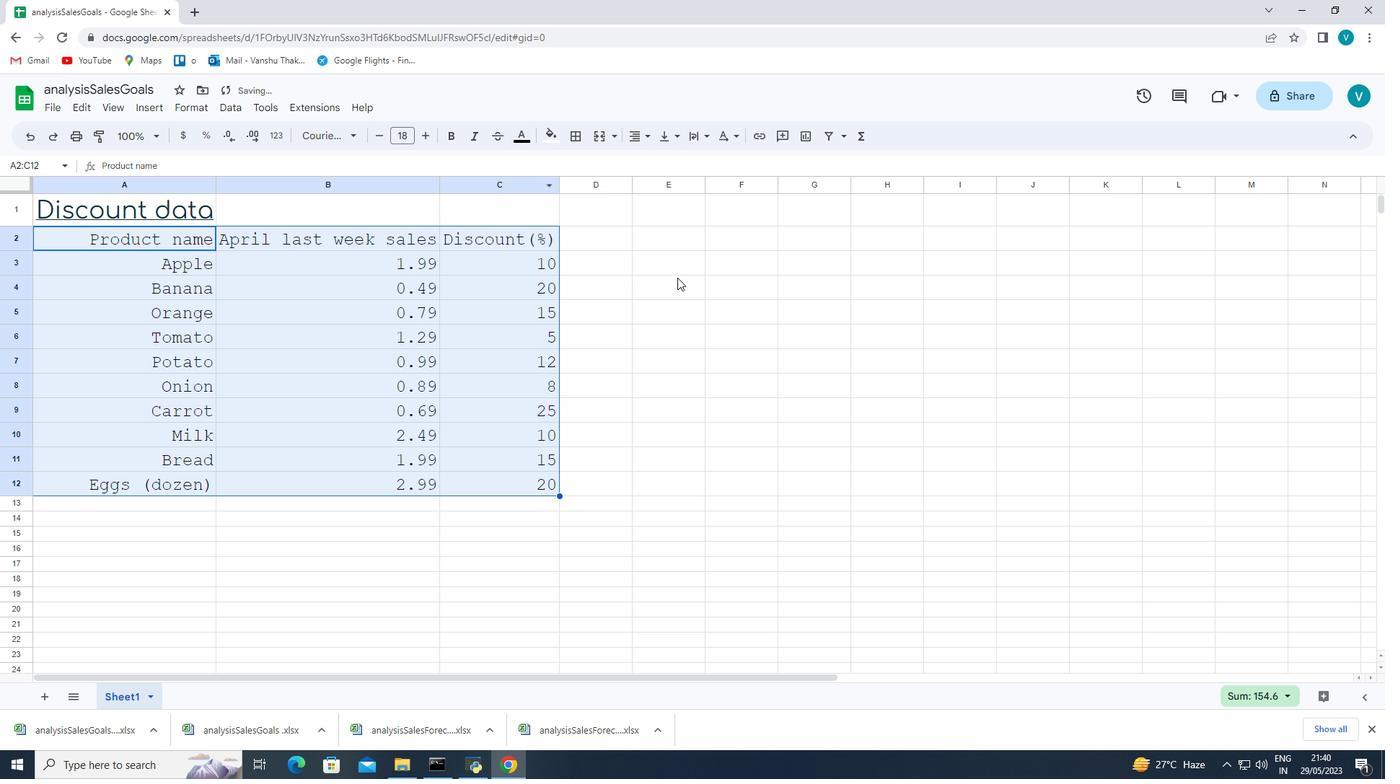 
Action: Mouse moved to (161, 246)
Screenshot: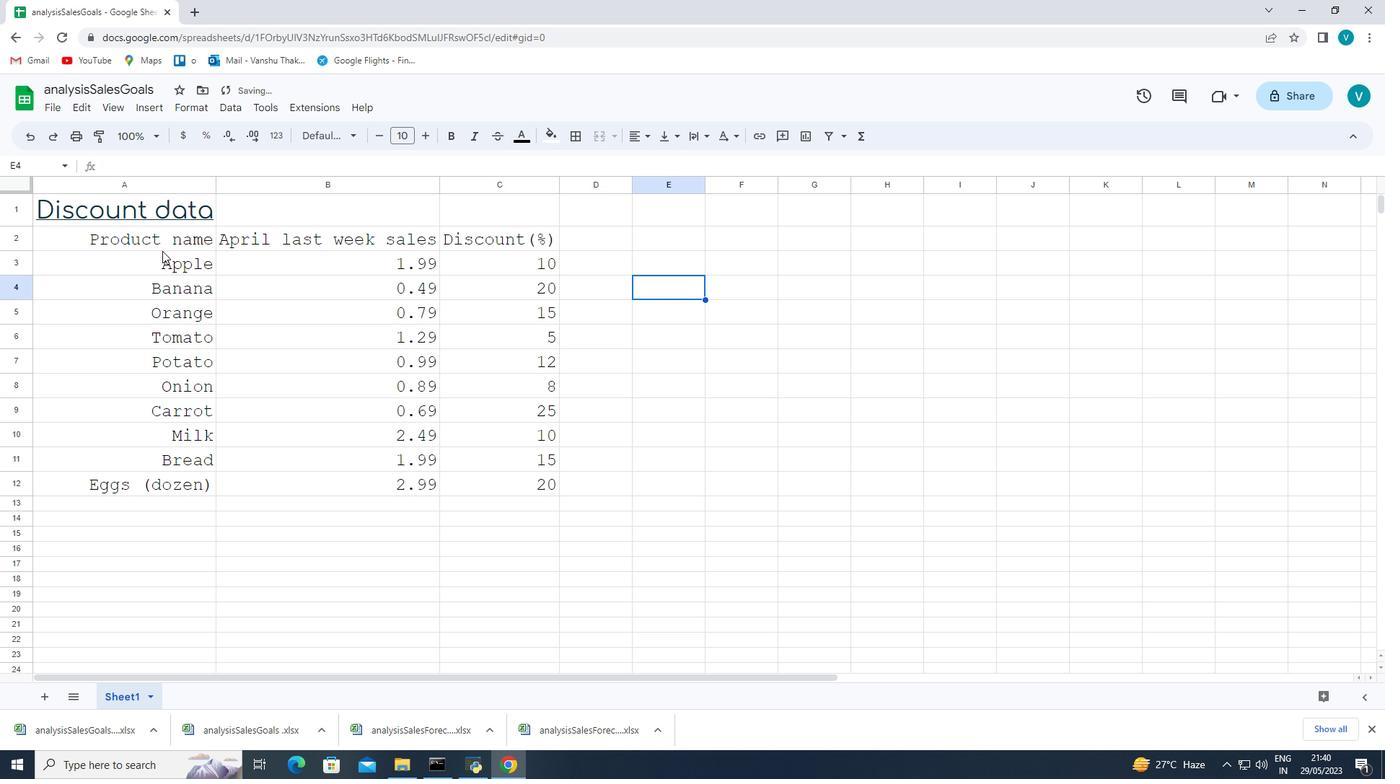 
Action: Mouse pressed left at (161, 246)
Screenshot: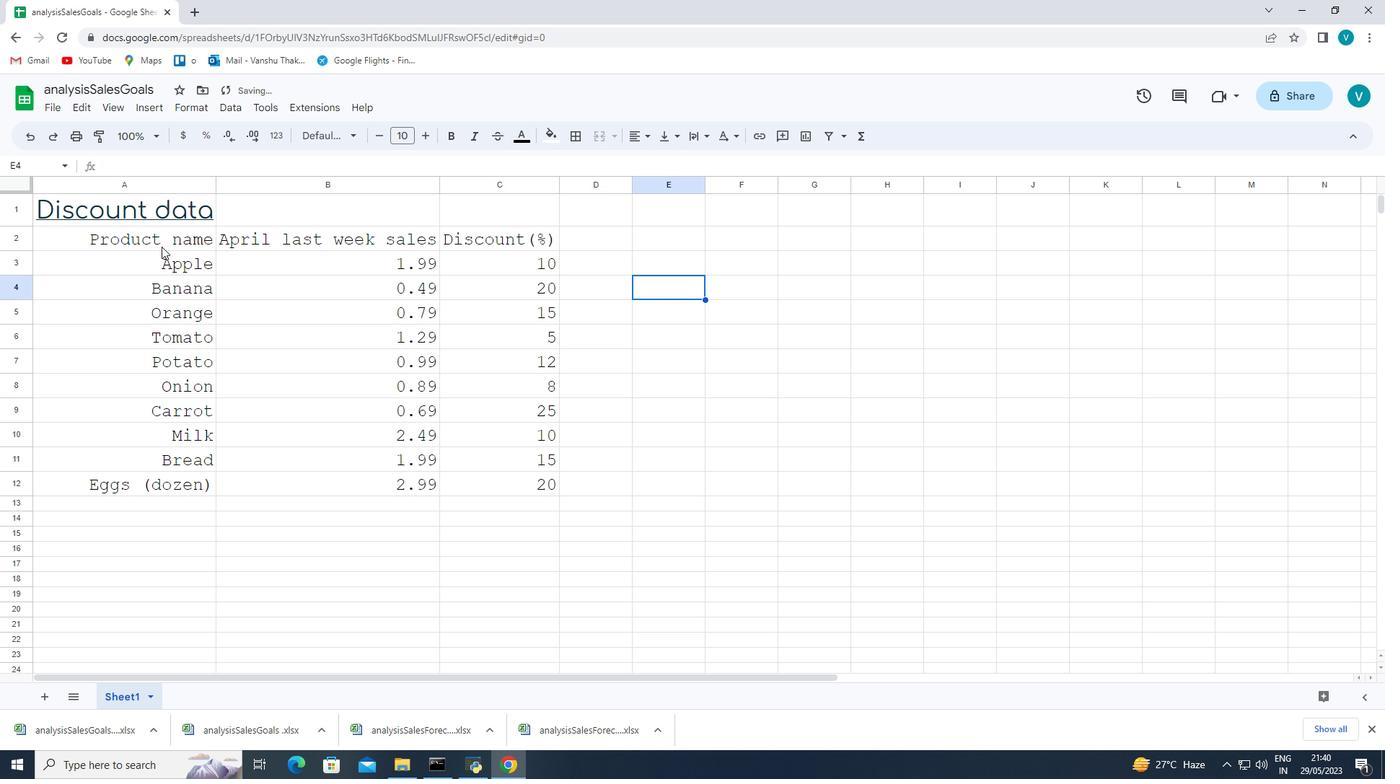 
Action: Mouse moved to (327, 279)
Screenshot: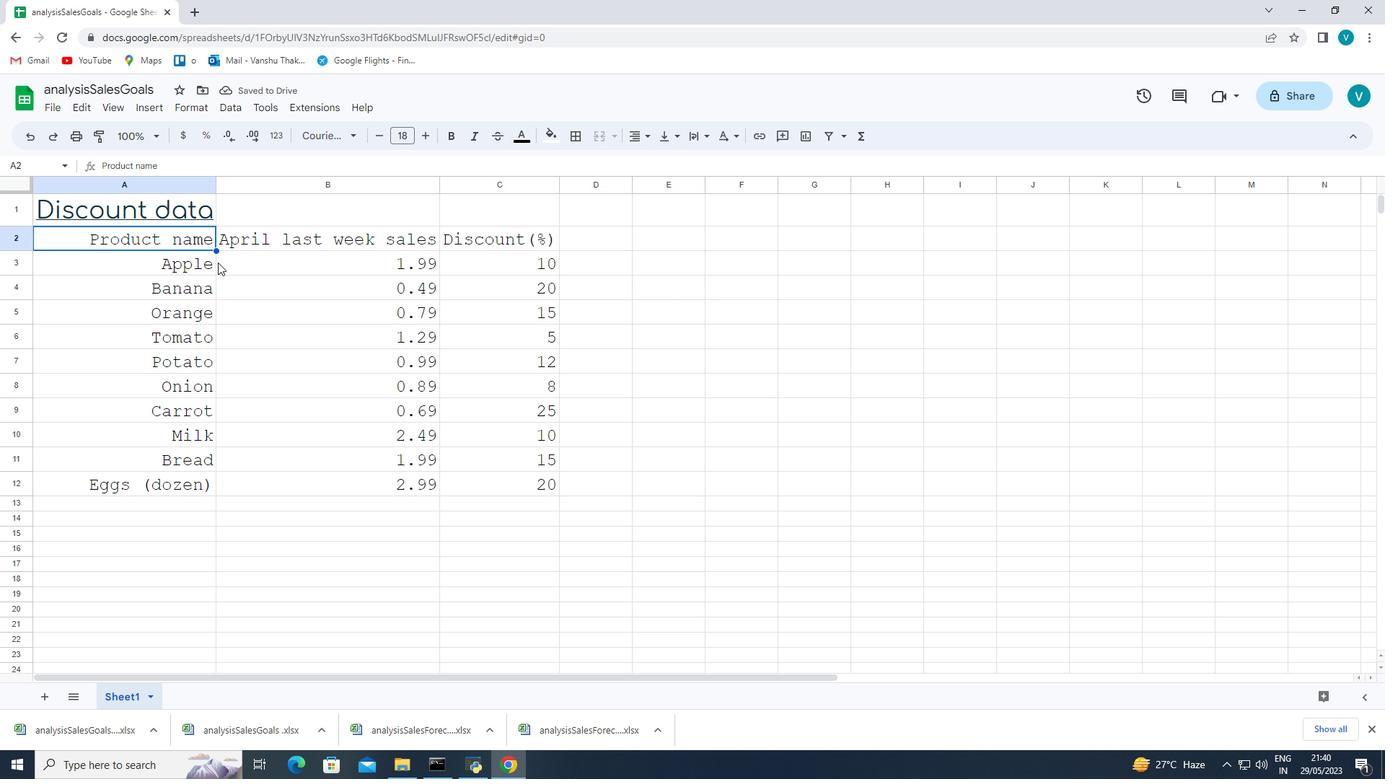 
Action: Key pressed <Key.shift><Key.right><Key.right><Key.right><Key.right>
Screenshot: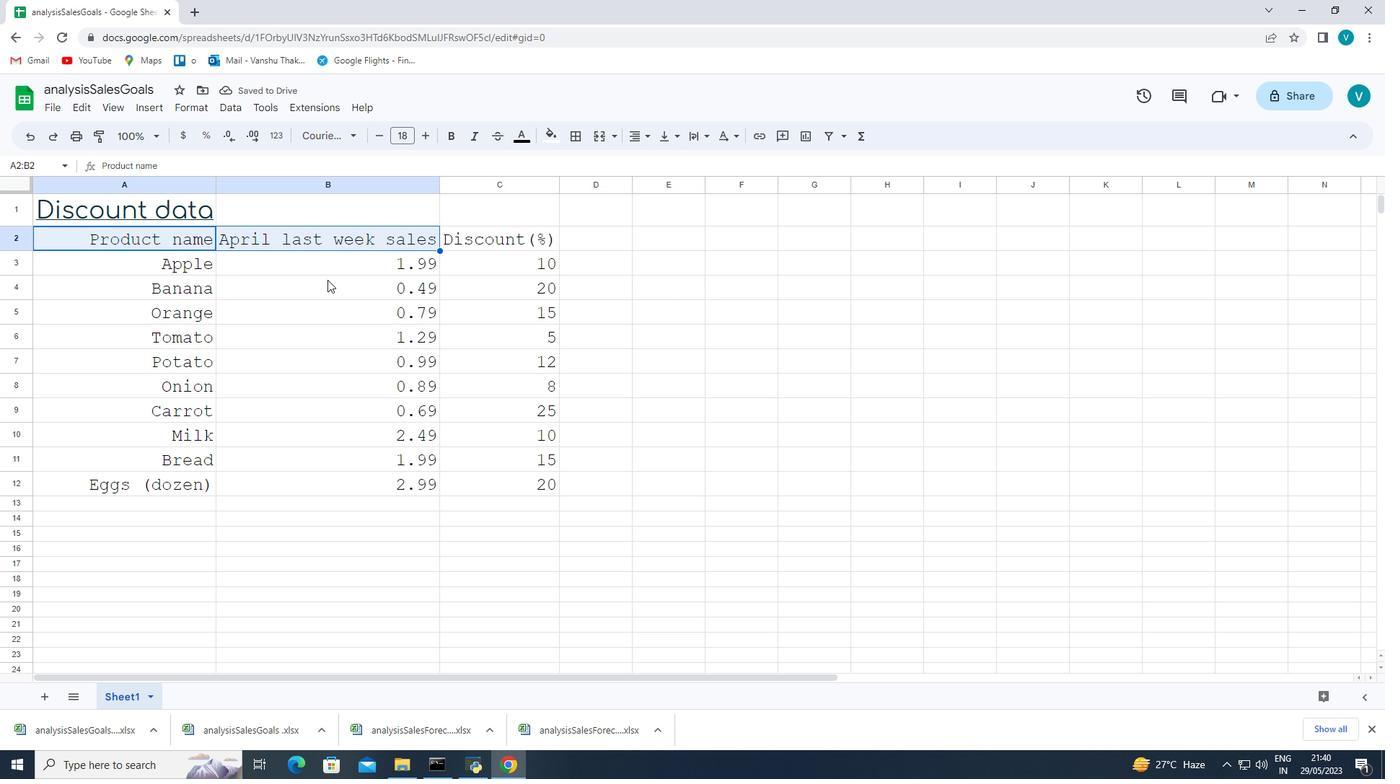 
Action: Mouse moved to (526, 134)
Screenshot: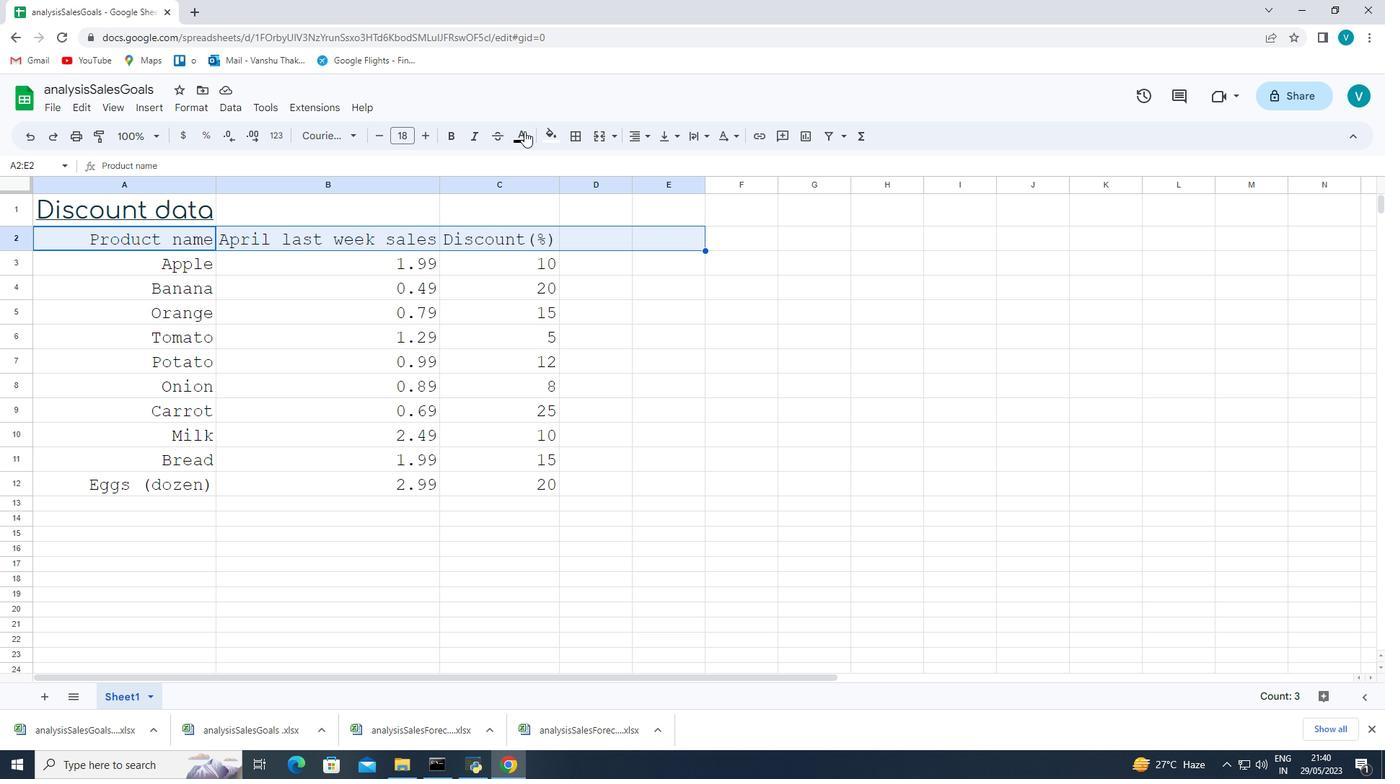 
Action: Mouse pressed left at (526, 134)
Screenshot: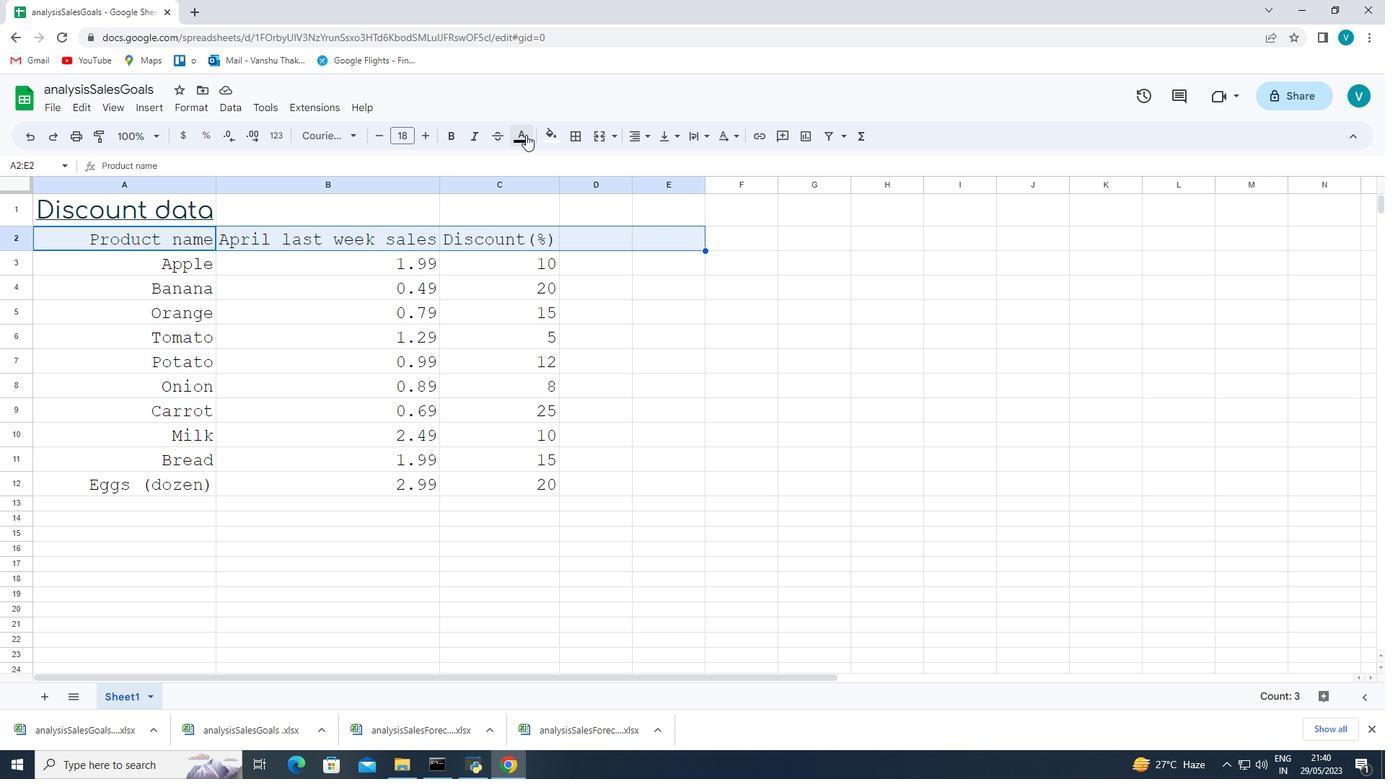 
Action: Mouse moved to (541, 187)
Screenshot: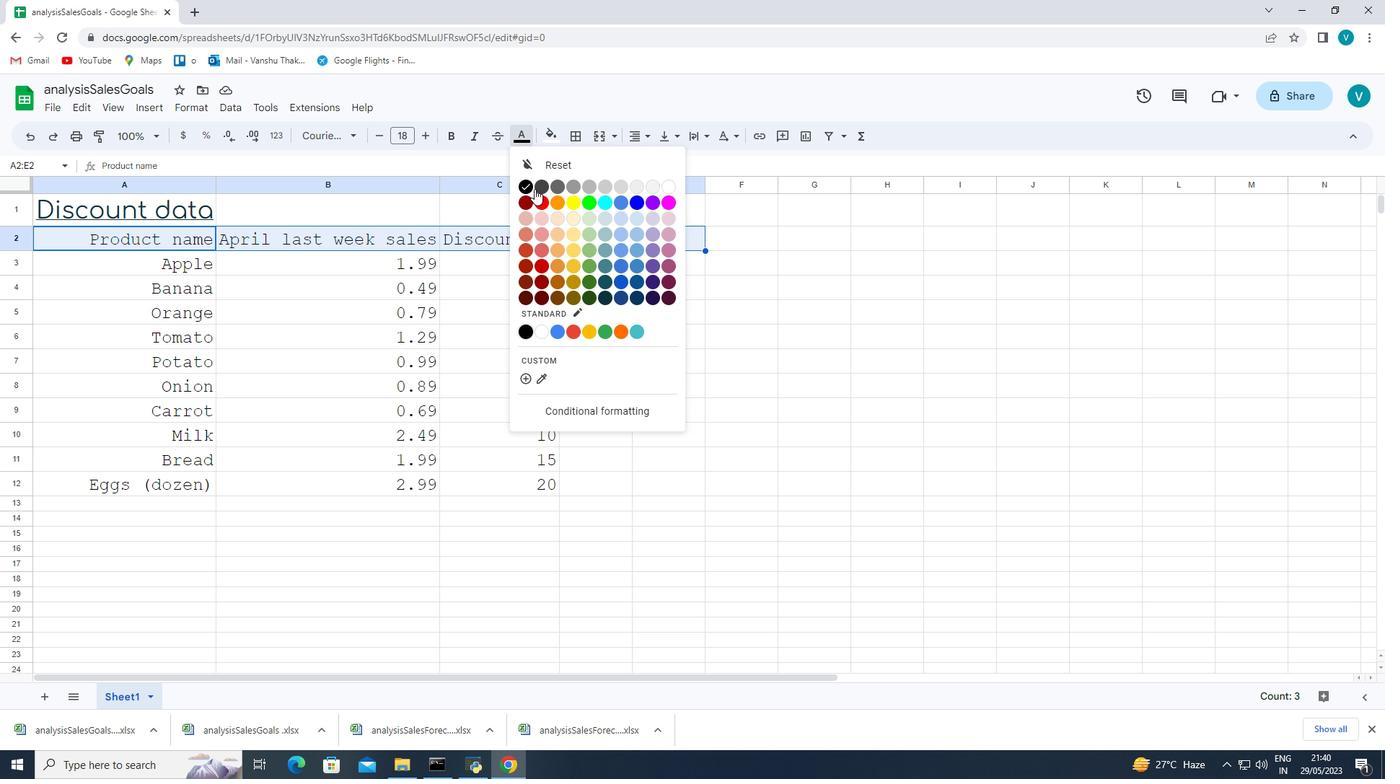 
Action: Mouse pressed left at (541, 187)
Screenshot: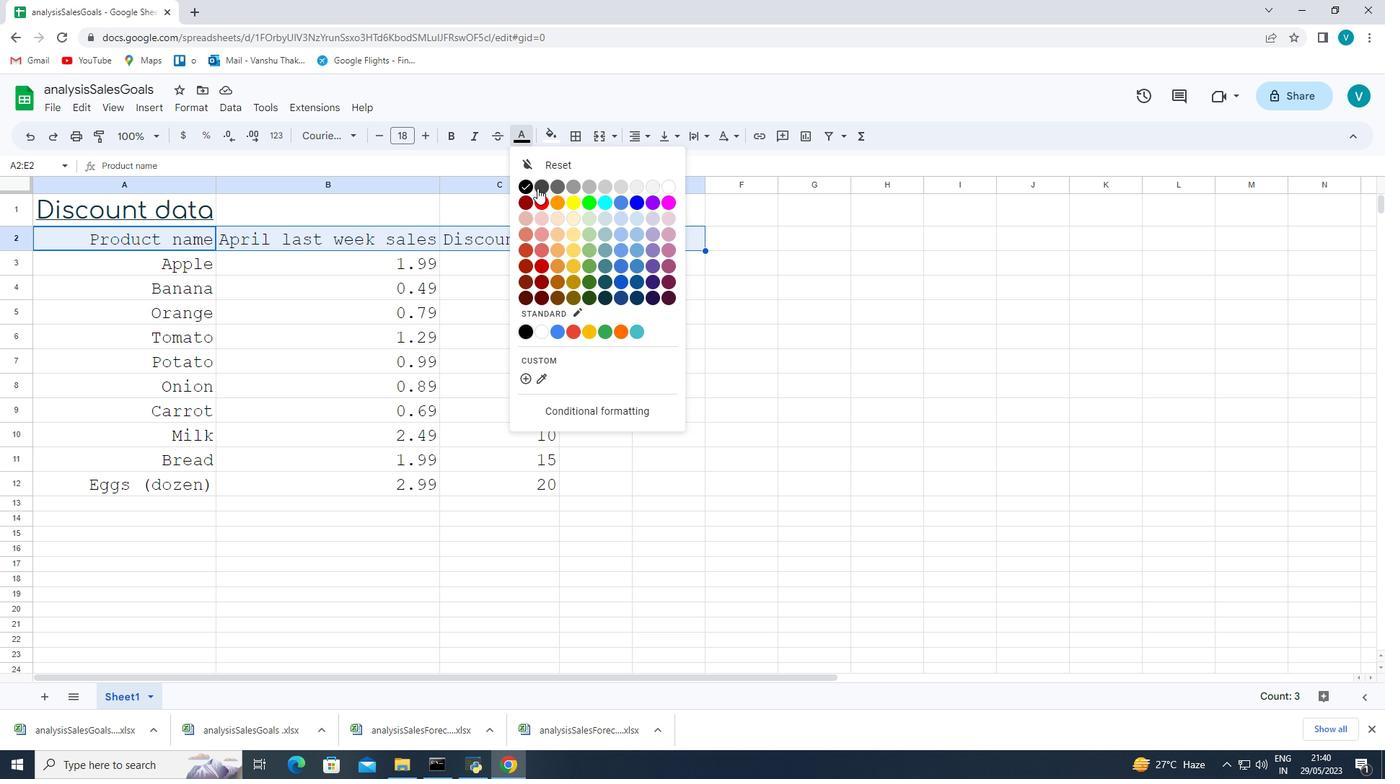 
Action: Mouse moved to (522, 137)
Screenshot: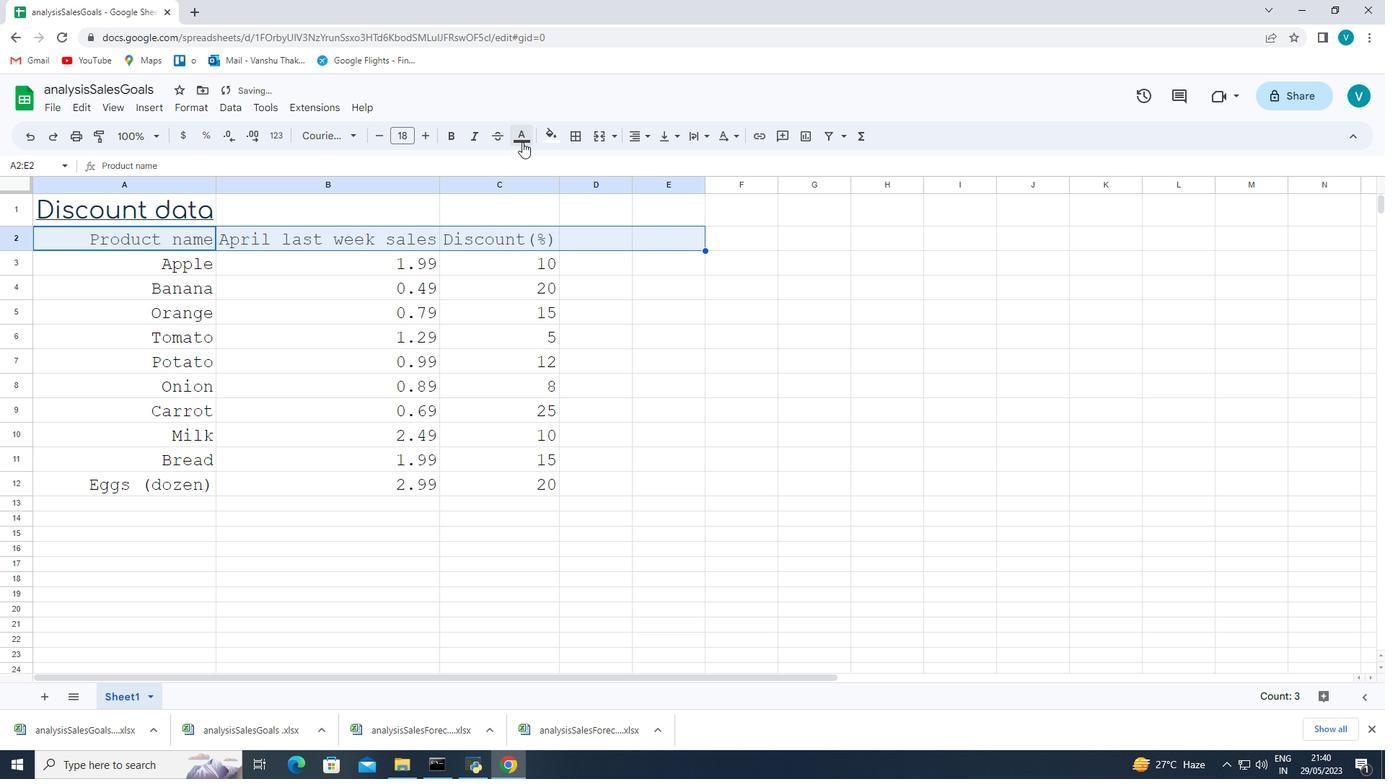 
Action: Mouse pressed left at (522, 137)
Screenshot: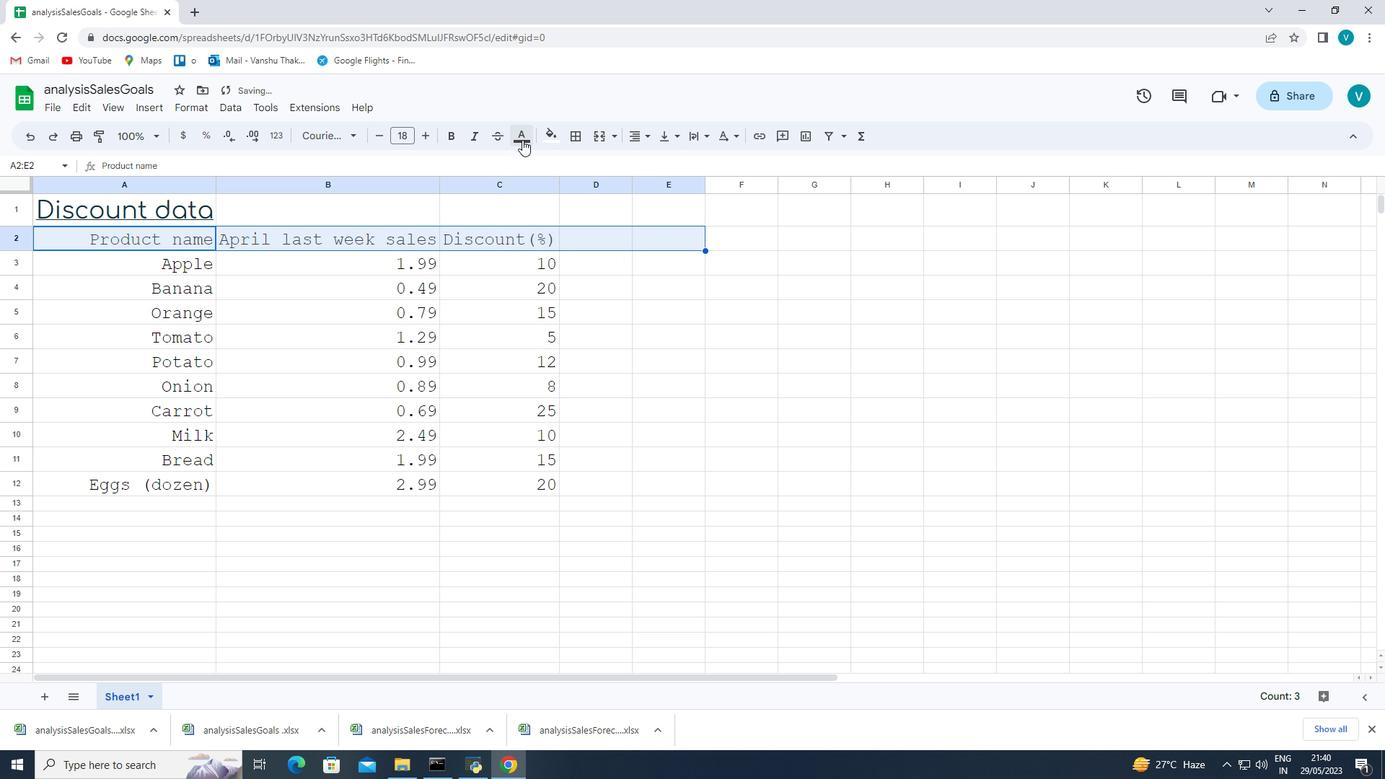 
Action: Mouse moved to (528, 181)
Screenshot: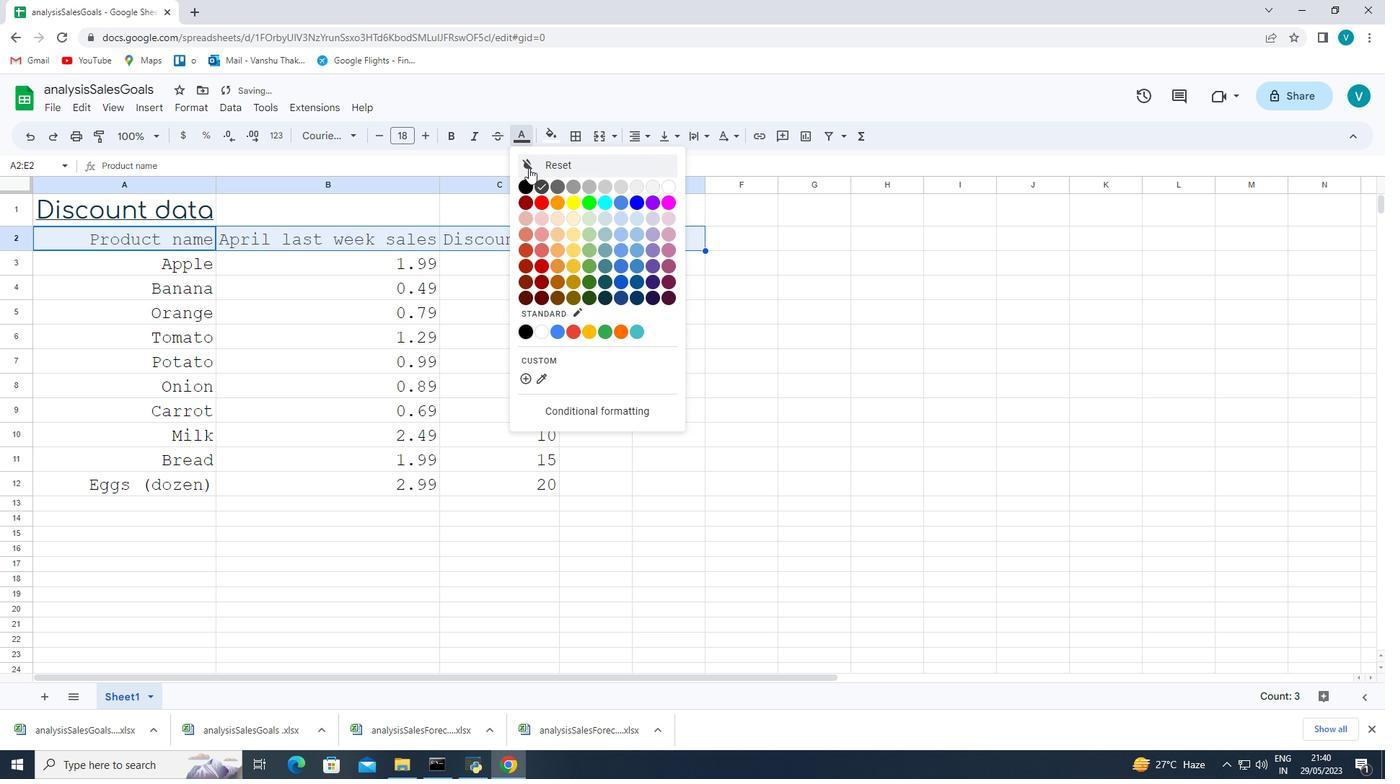 
Action: Mouse pressed left at (528, 181)
Screenshot: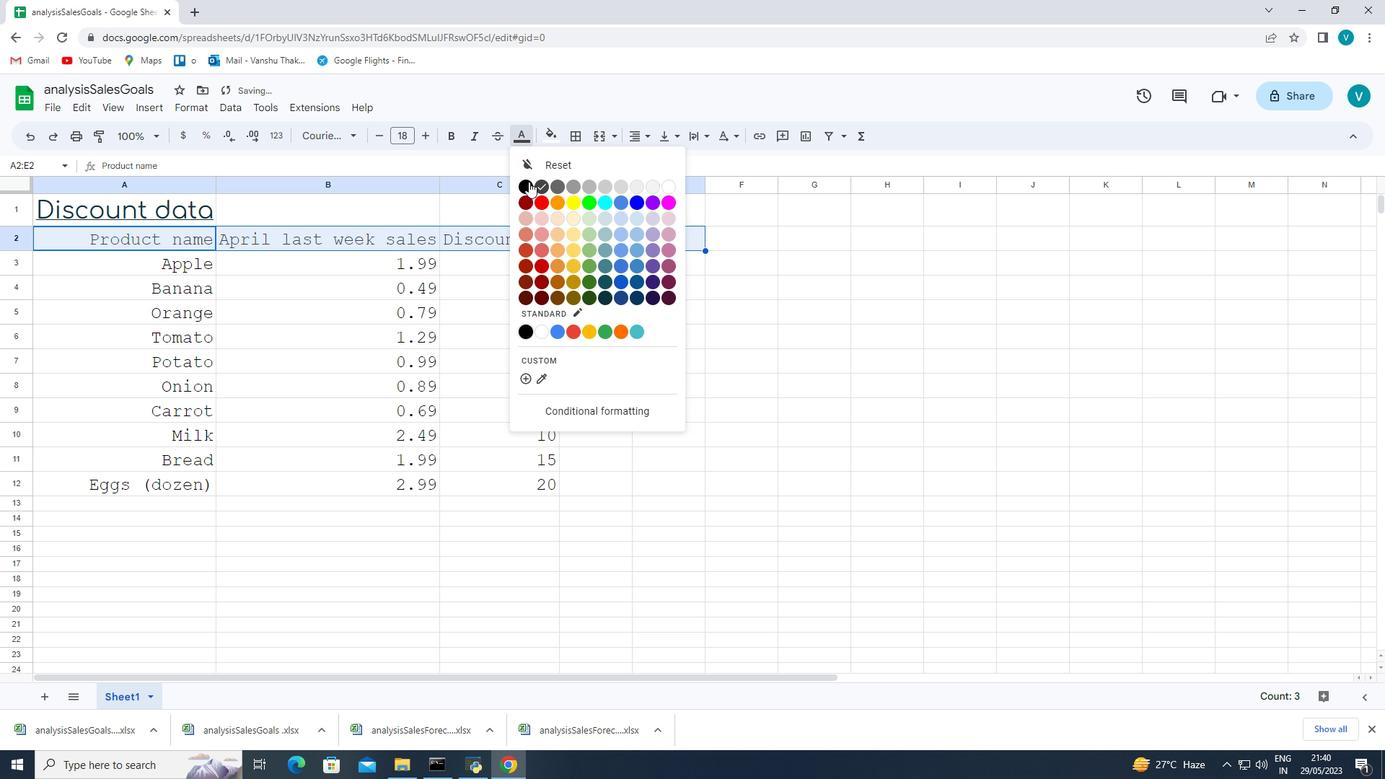 
Action: Mouse moved to (688, 339)
Screenshot: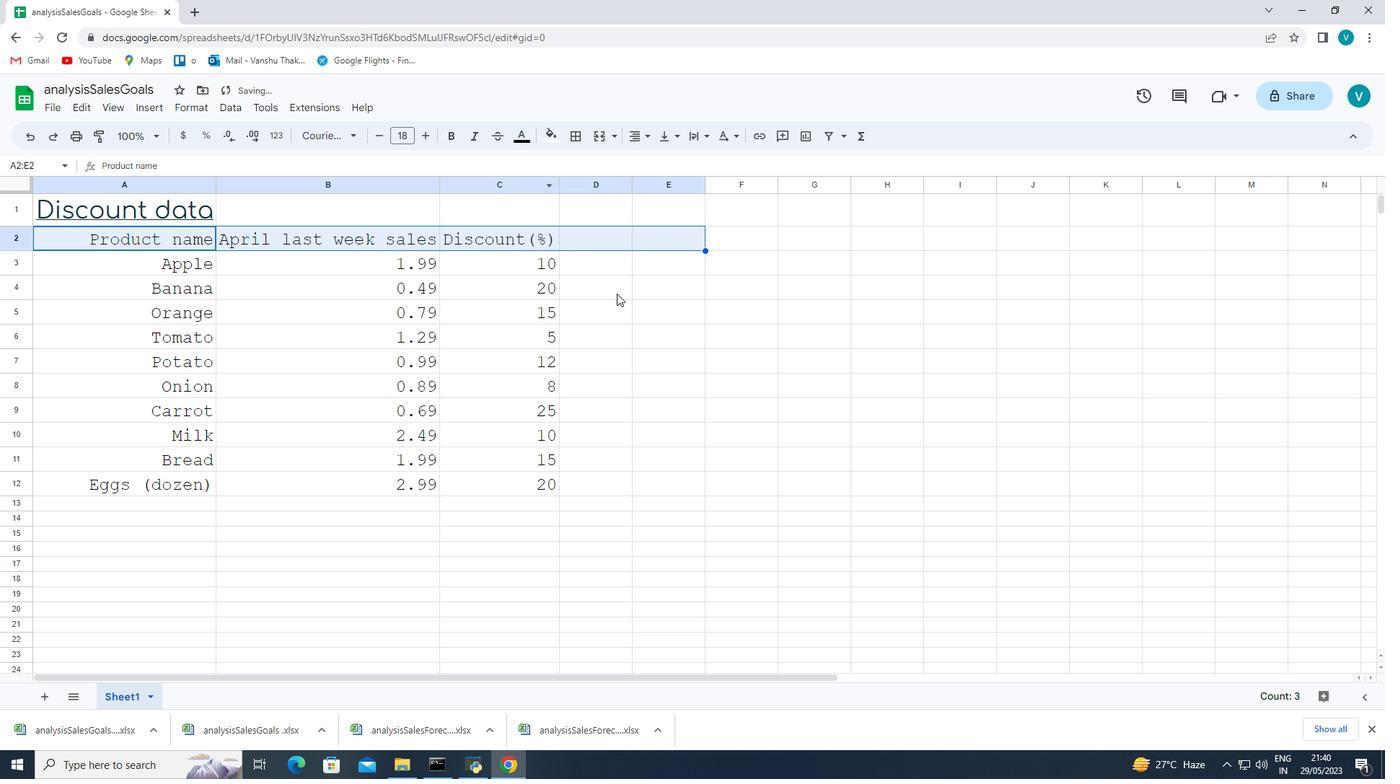 
Action: Mouse pressed left at (688, 339)
Screenshot: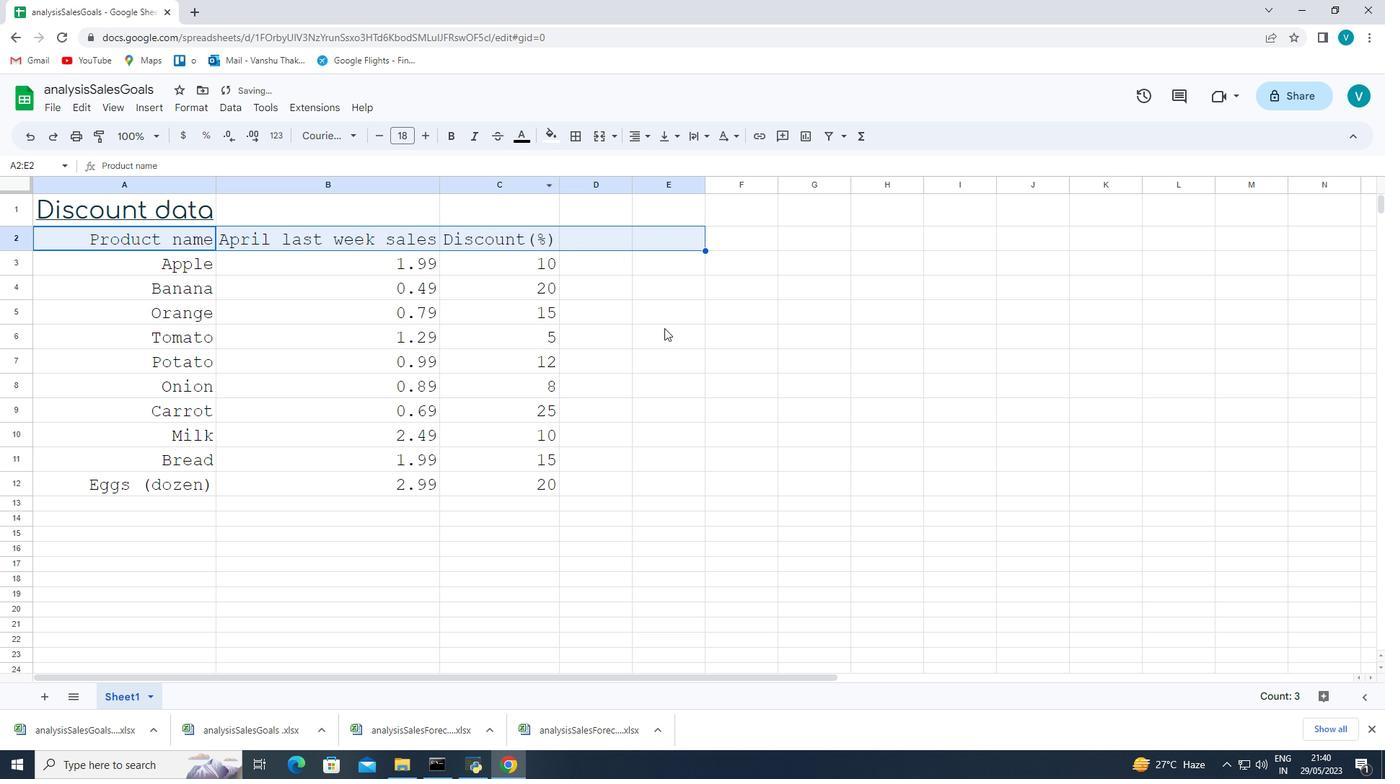 
Action: Mouse moved to (270, 267)
Screenshot: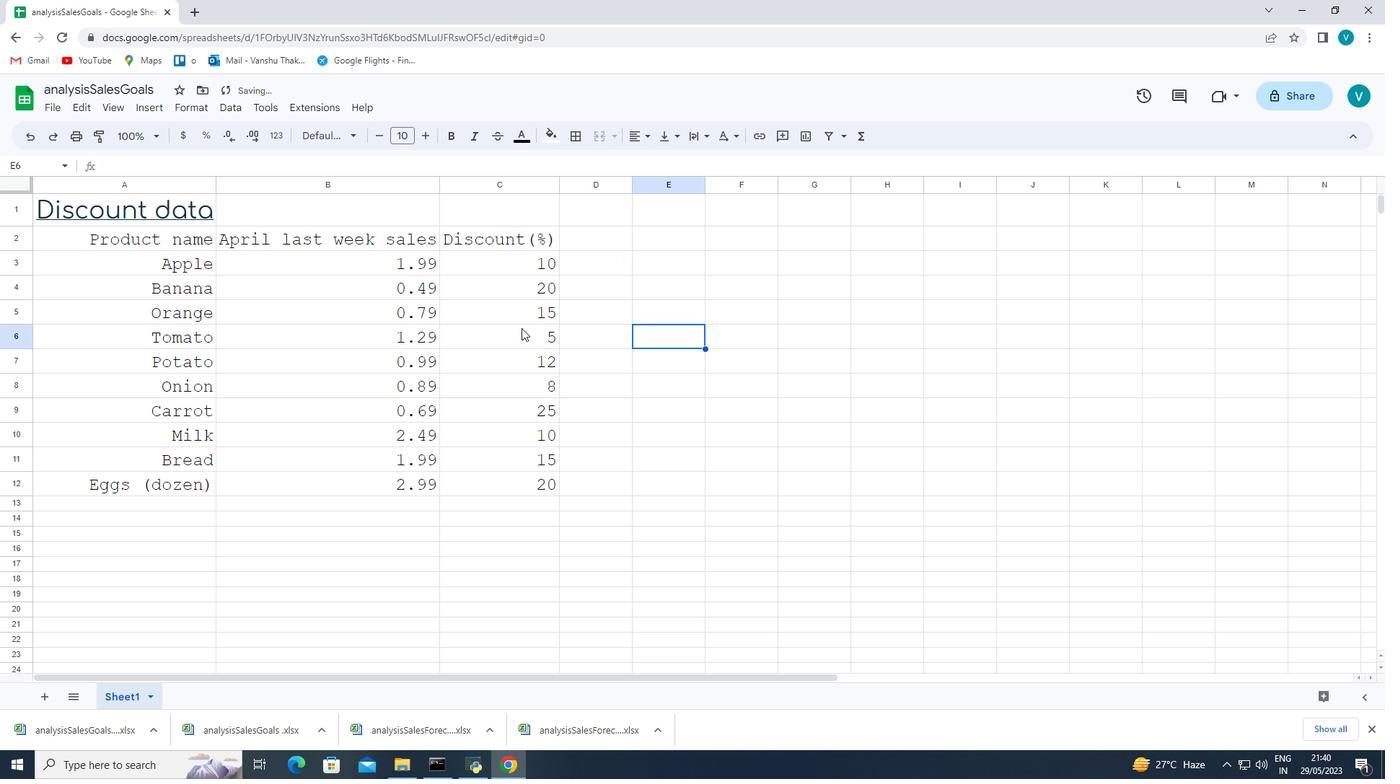 
Action: Mouse scrolled (270, 266) with delta (0, 0)
Screenshot: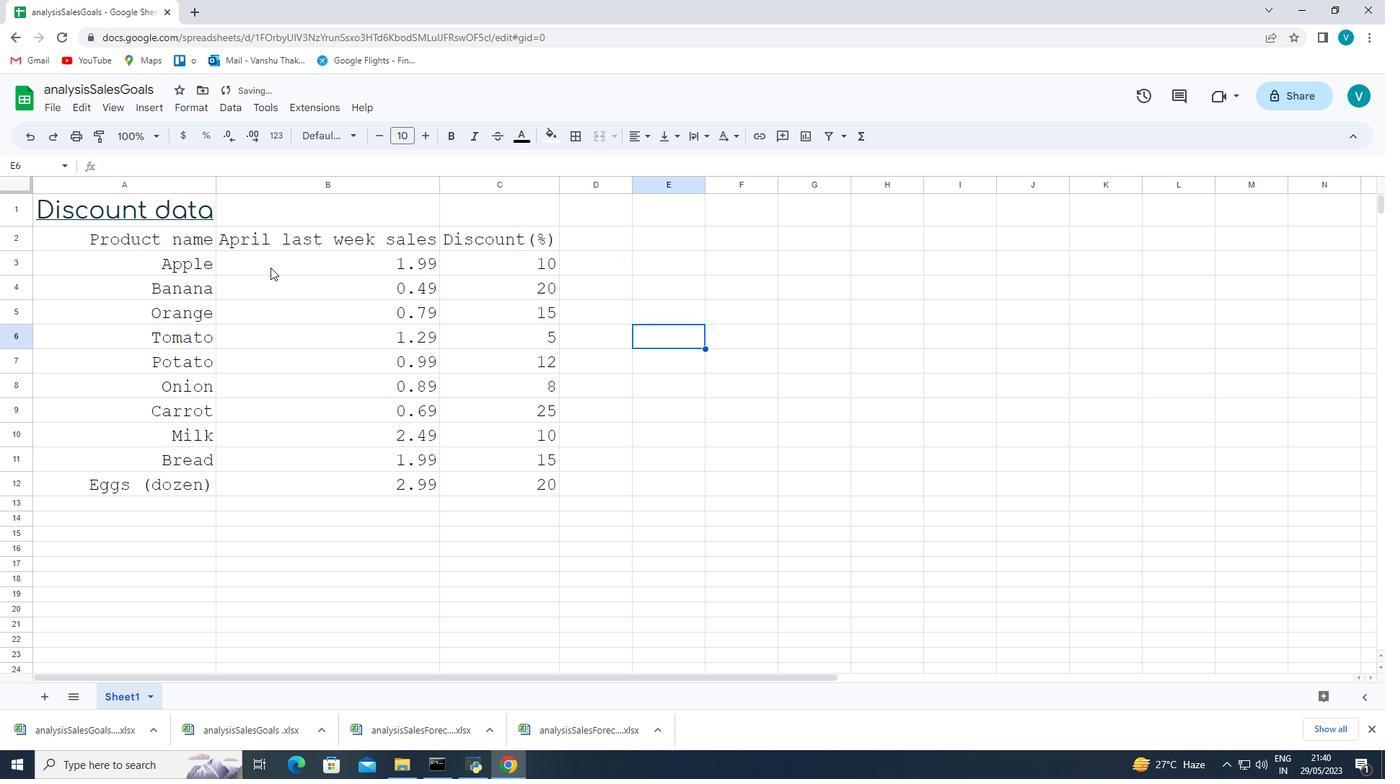 
Action: Mouse scrolled (270, 266) with delta (0, 0)
Screenshot: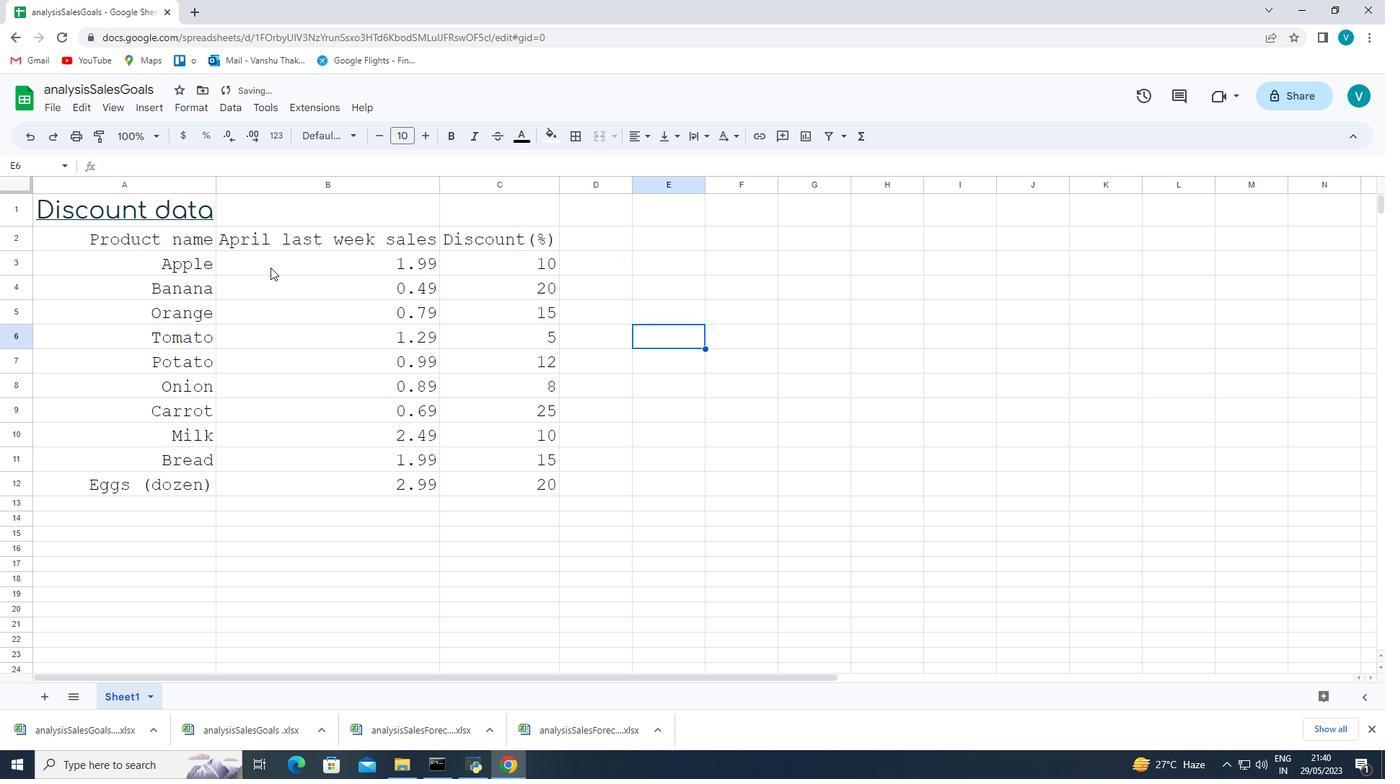 
Action: Mouse scrolled (270, 268) with delta (0, 0)
Screenshot: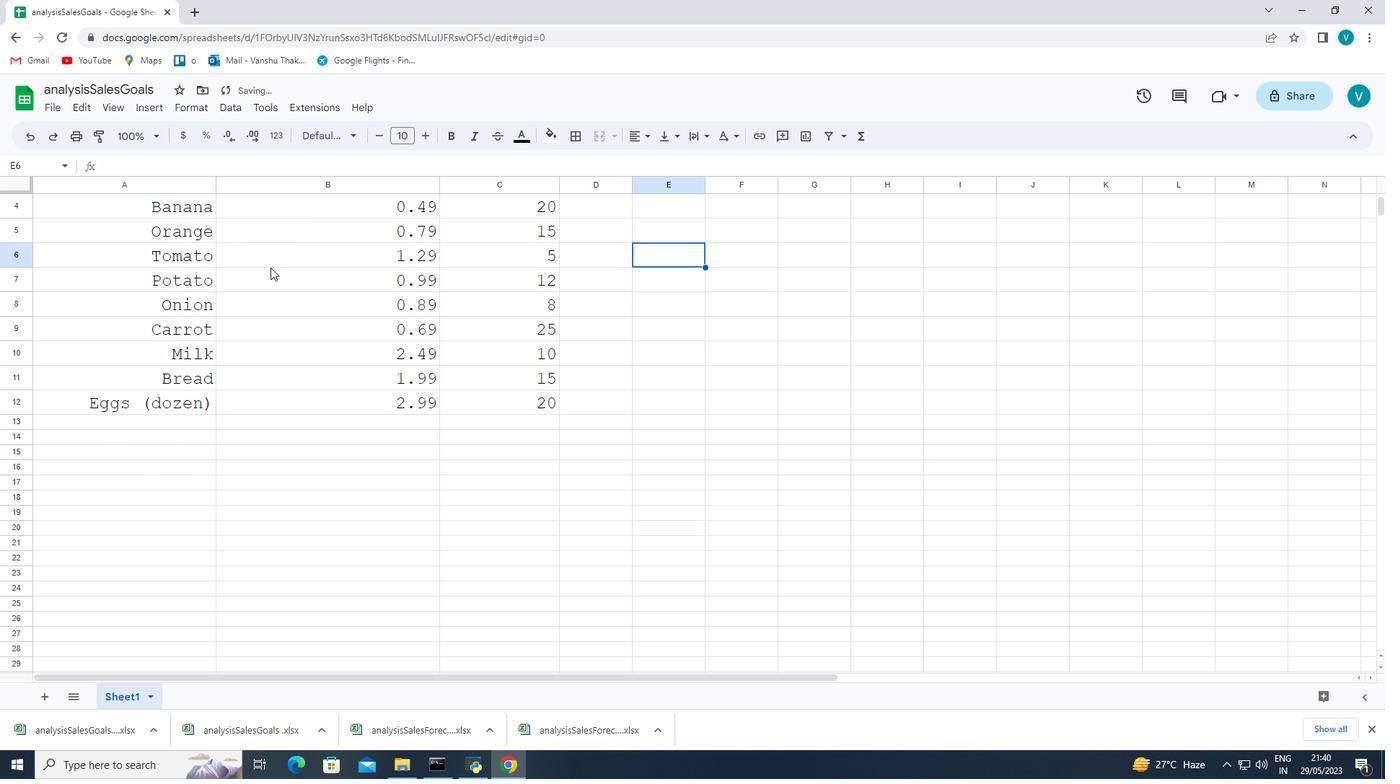 
Action: Mouse scrolled (270, 268) with delta (0, 0)
Screenshot: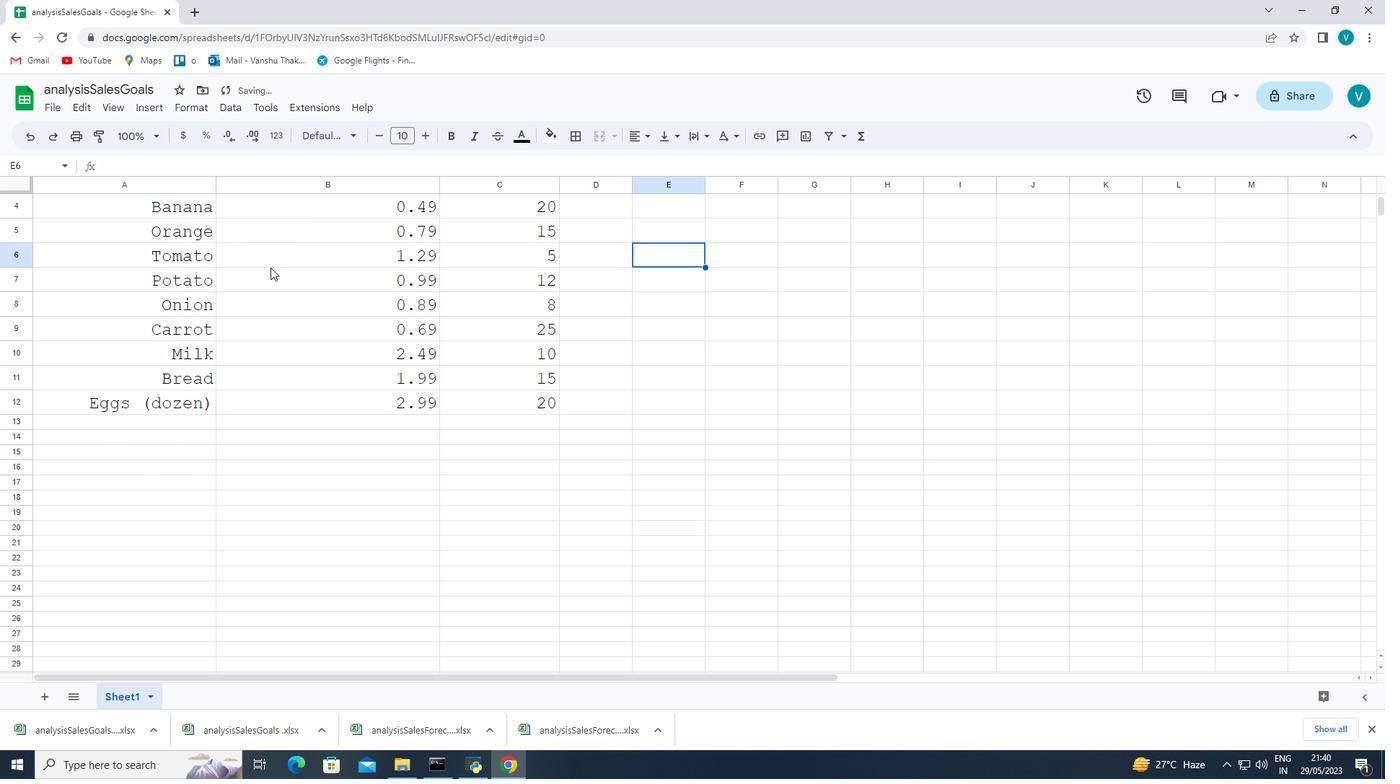 
Action: Mouse scrolled (270, 268) with delta (0, 0)
Screenshot: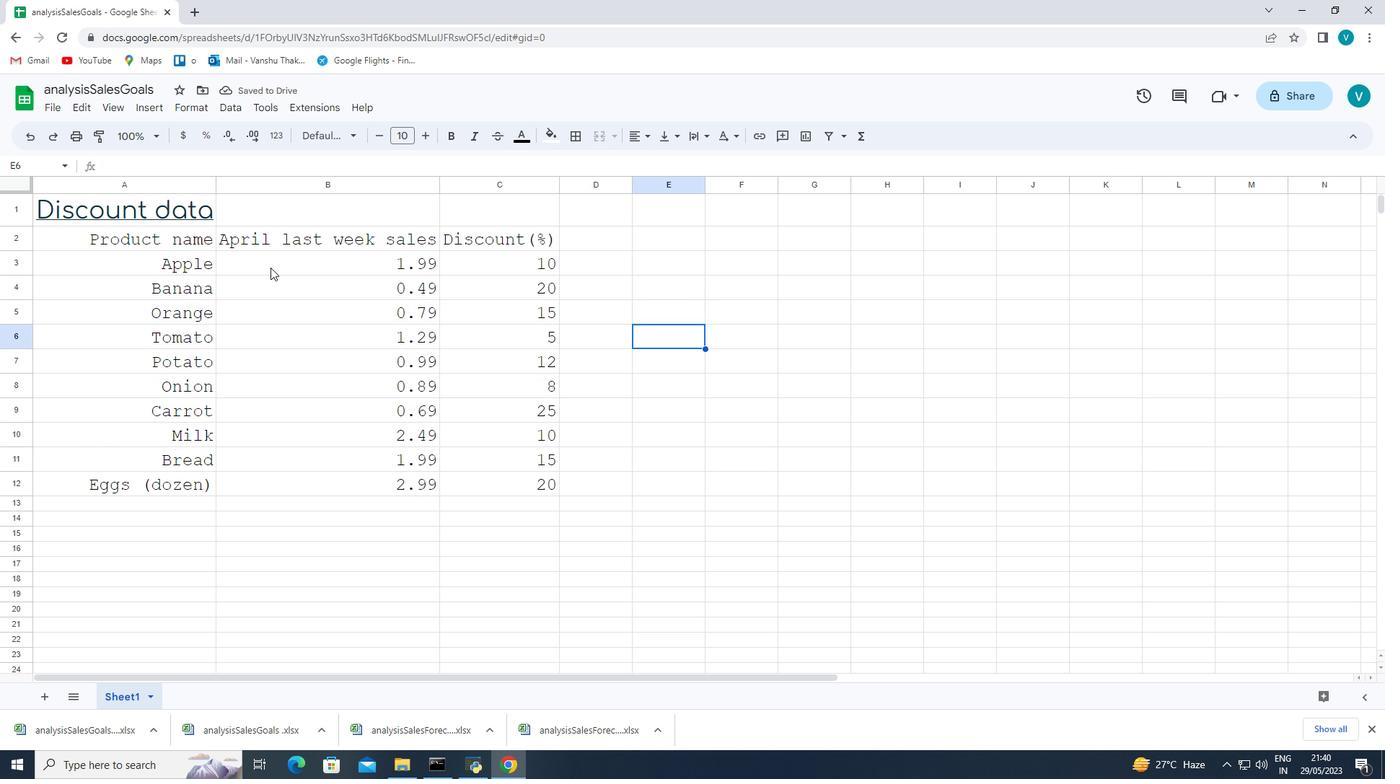 
Action: Mouse scrolled (270, 268) with delta (0, 0)
Screenshot: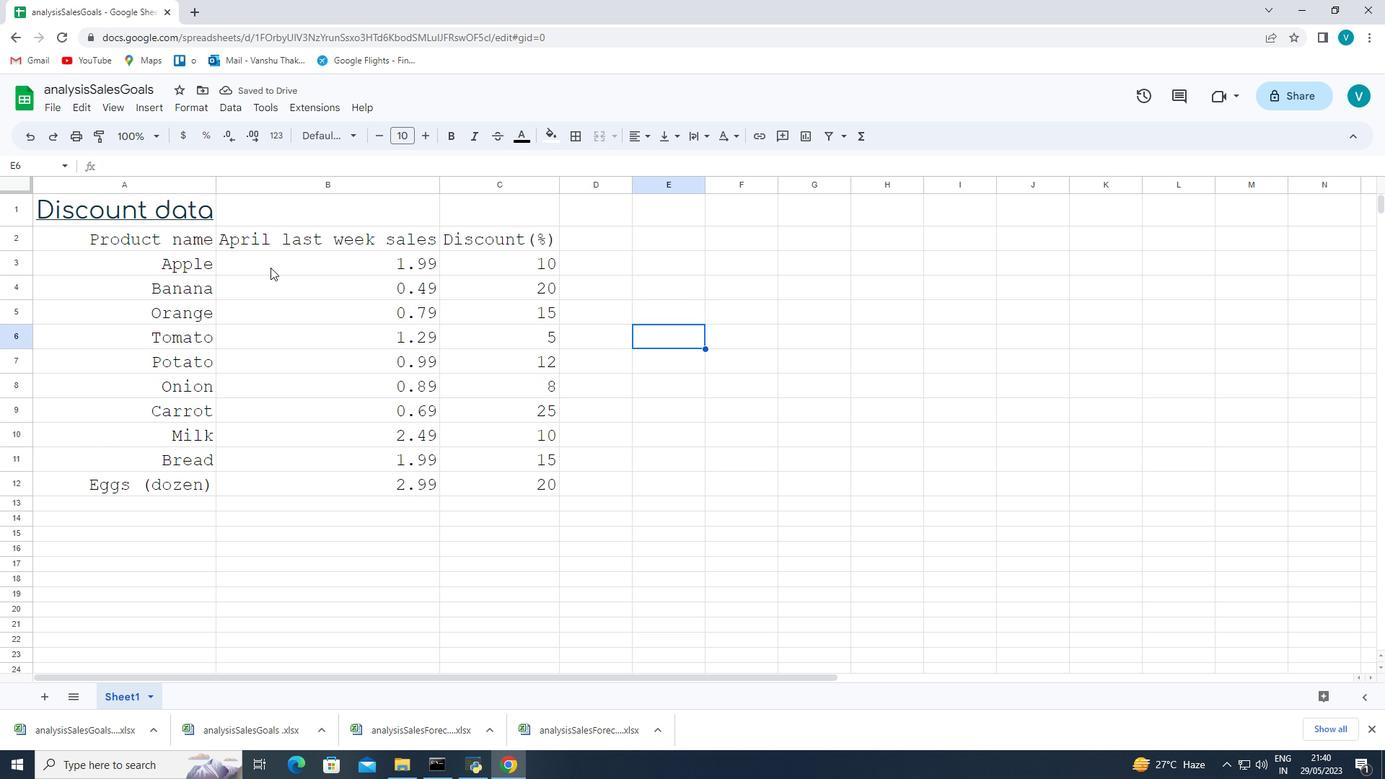 
Action: Mouse scrolled (270, 268) with delta (0, 0)
Screenshot: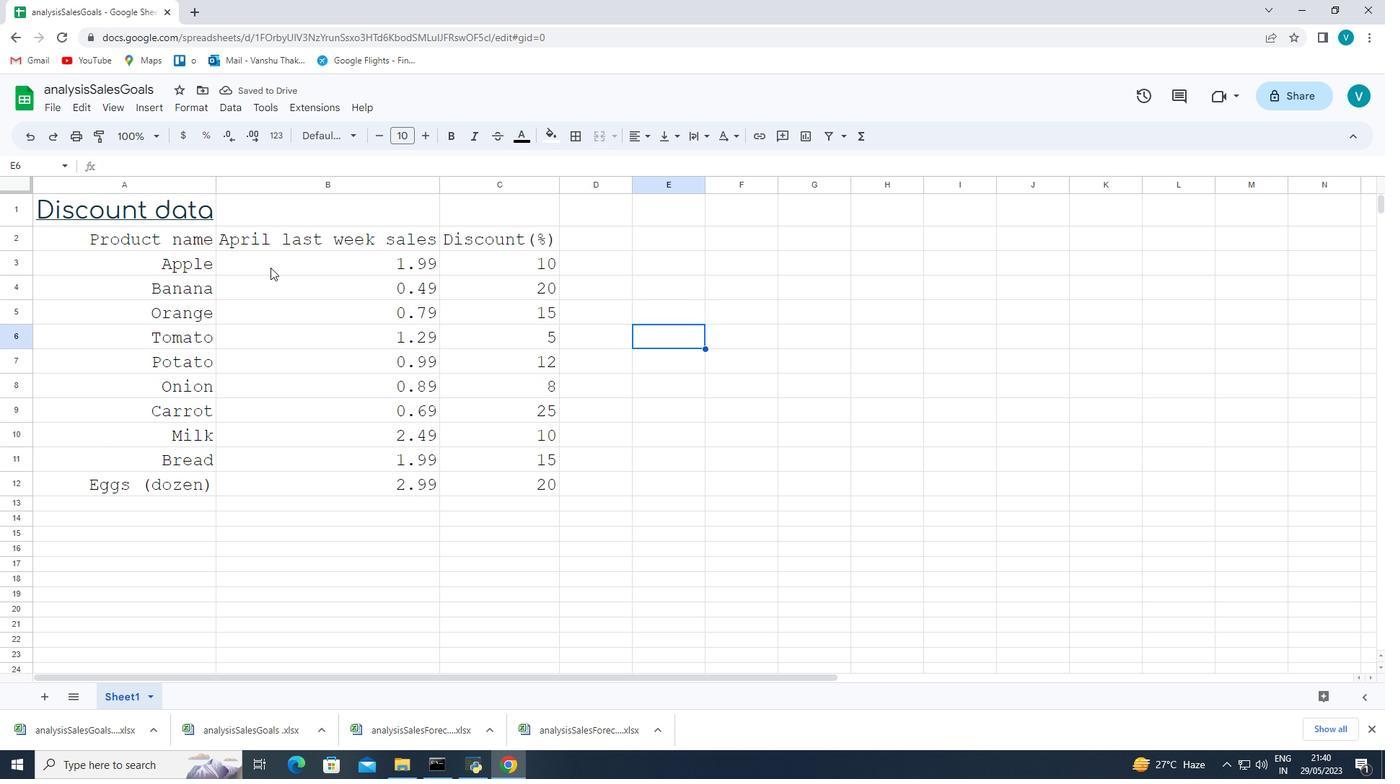 
Action: Mouse scrolled (270, 268) with delta (0, 0)
Screenshot: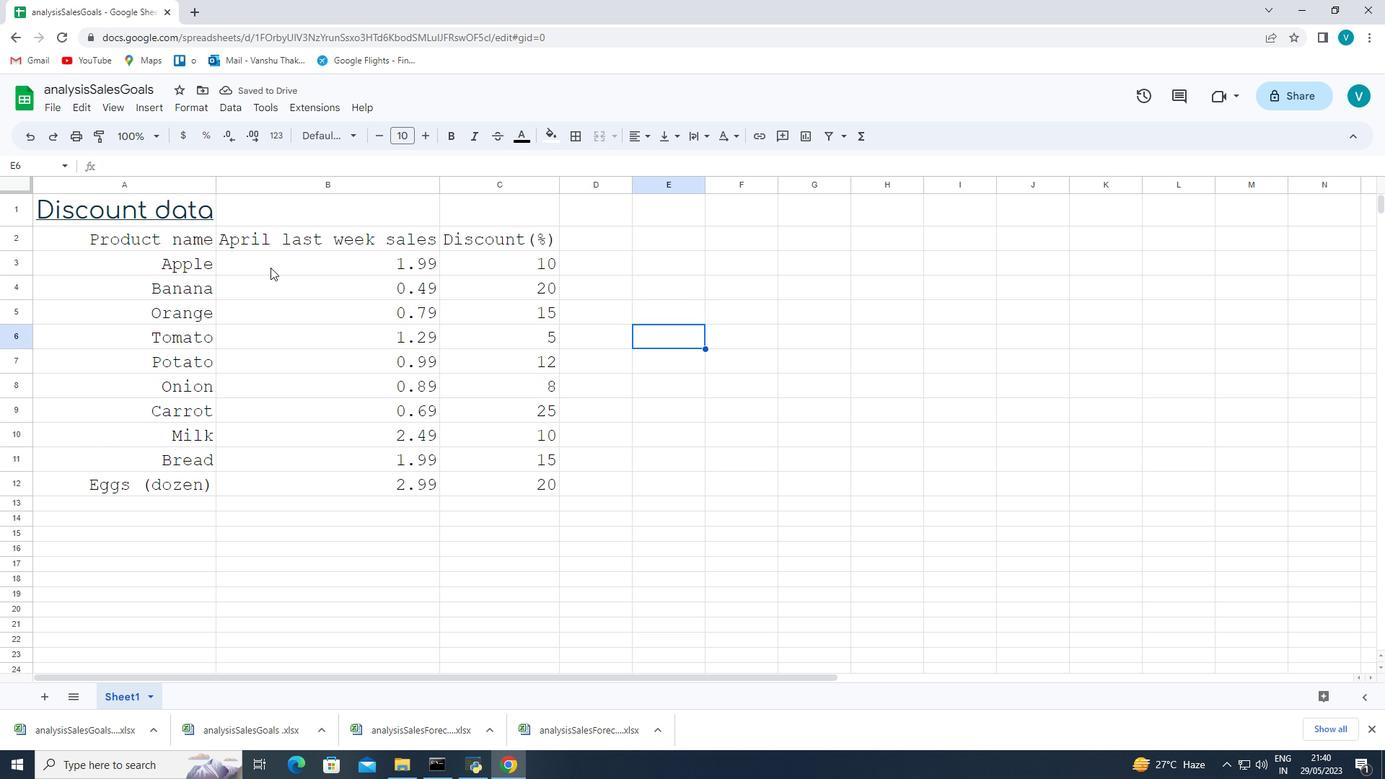
Action: Mouse moved to (686, 306)
Screenshot: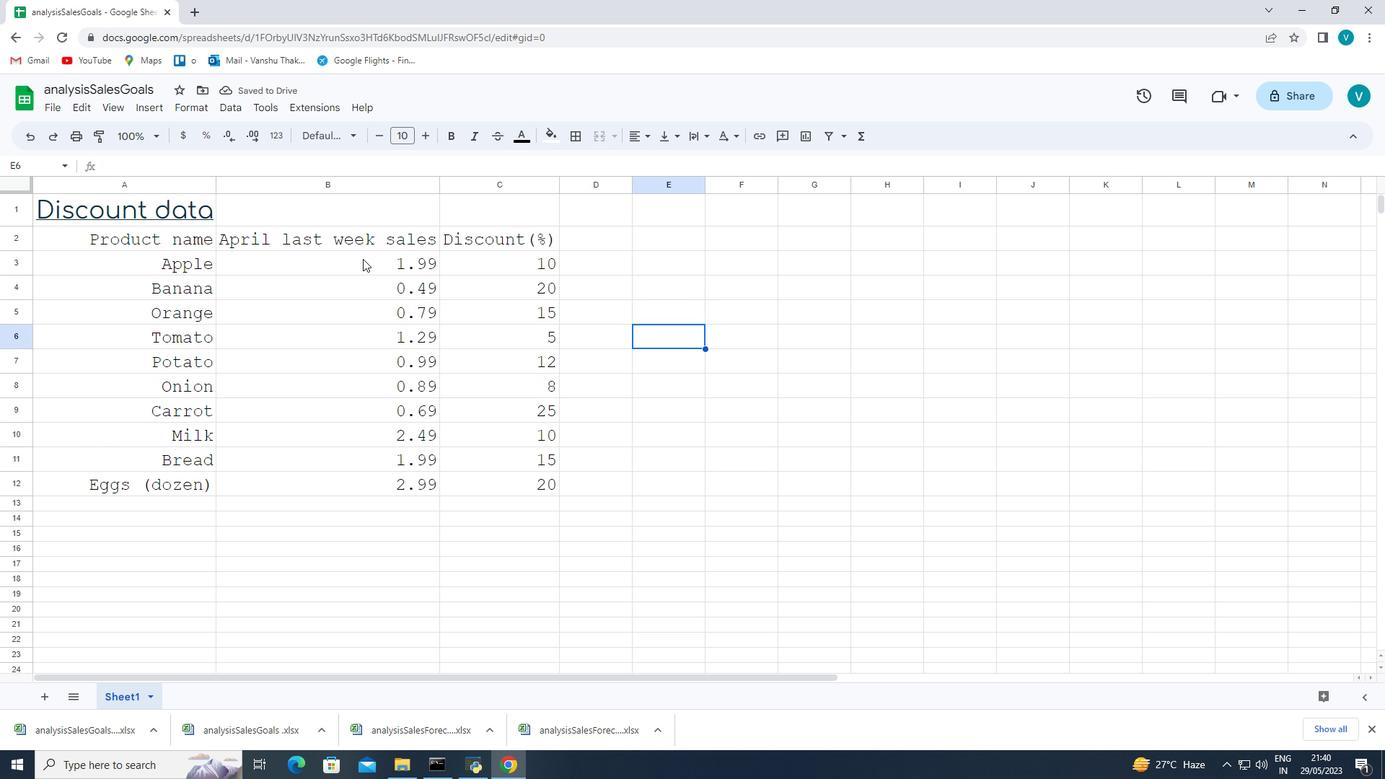 
Action: Mouse pressed left at (686, 306)
Screenshot: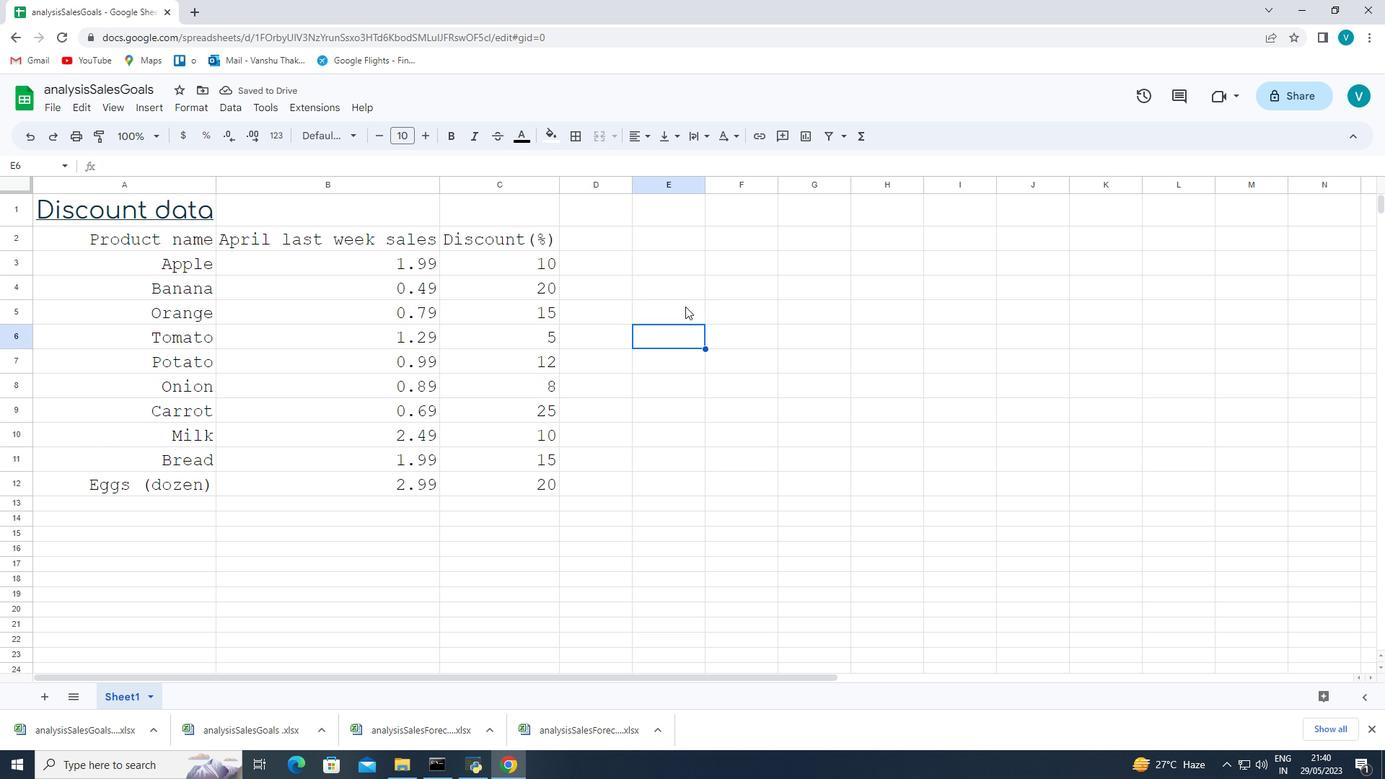 
Action: Mouse moved to (967, 360)
Screenshot: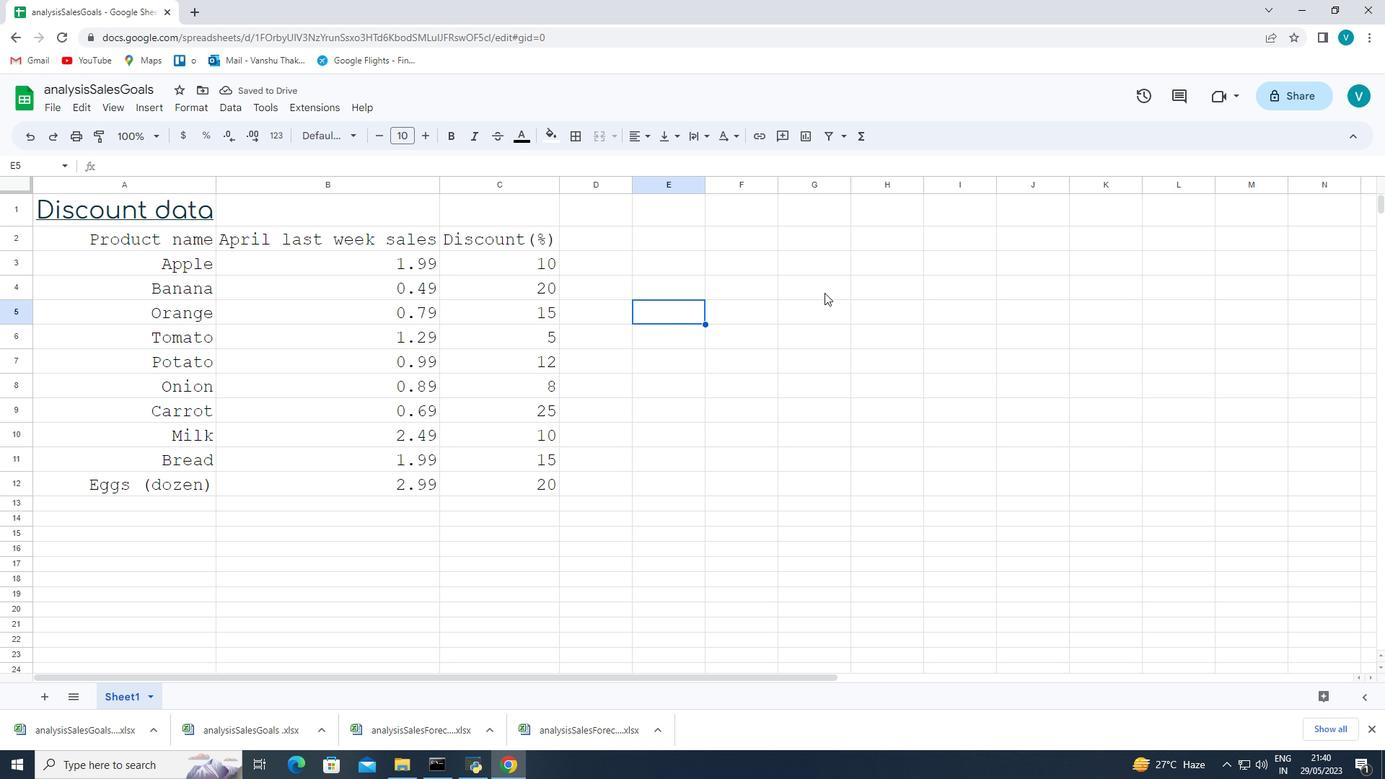 
Action: Mouse pressed left at (967, 360)
Screenshot: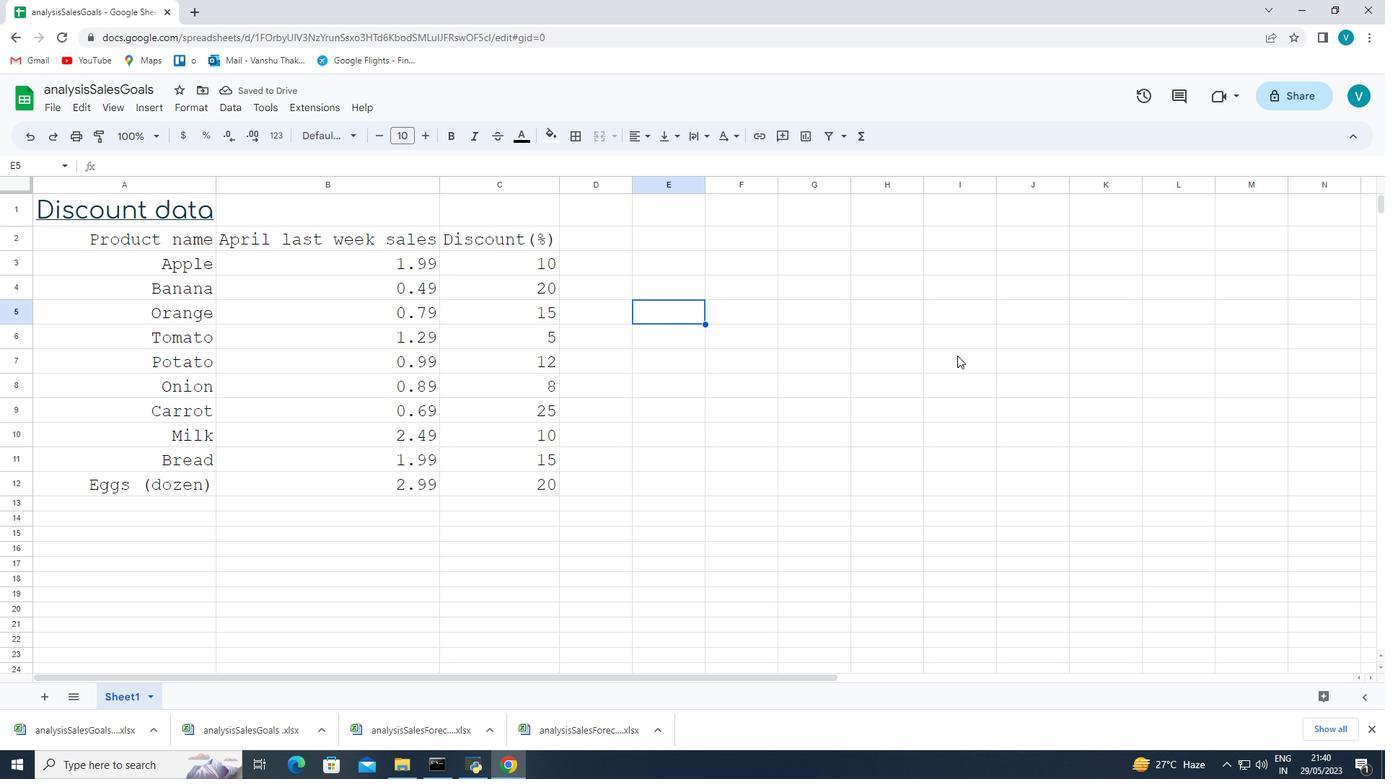 
Action: Mouse moved to (154, 241)
Screenshot: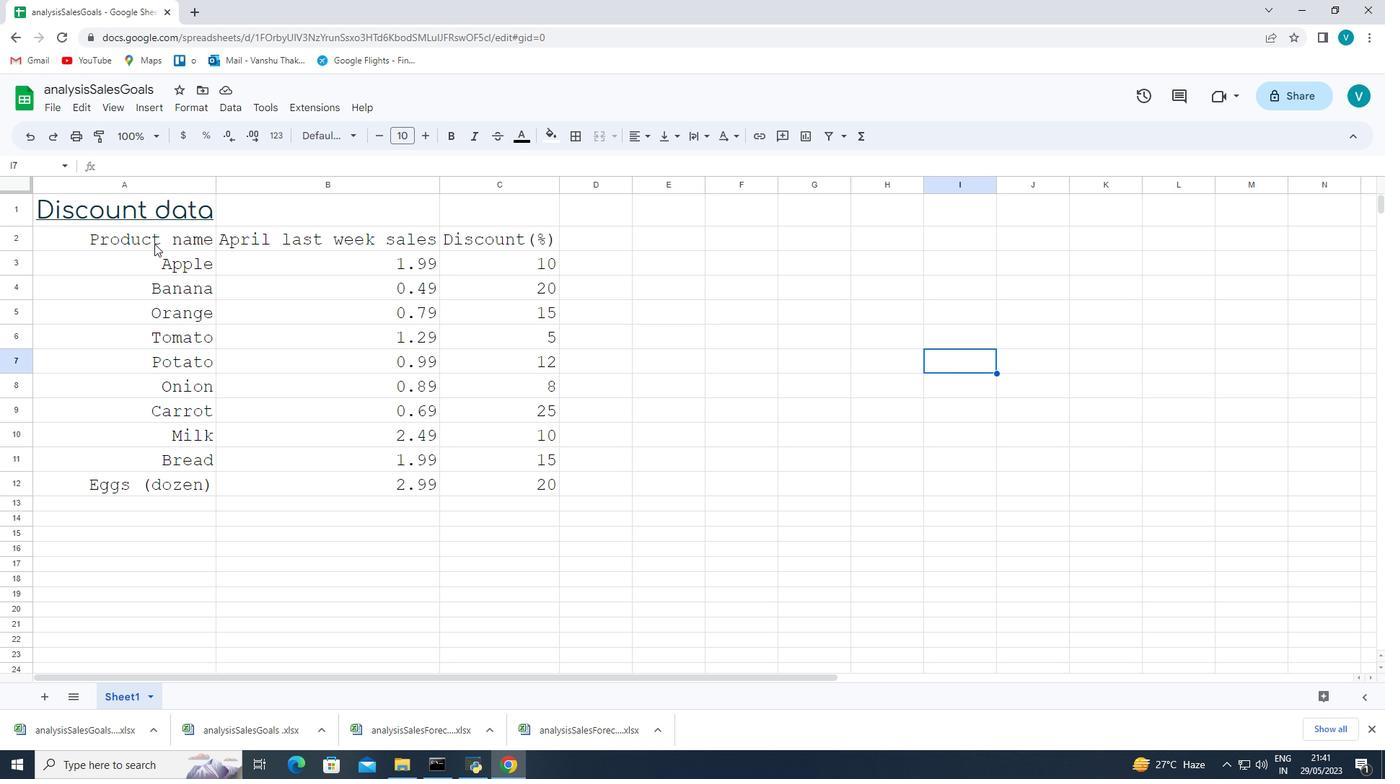 
Action: Mouse pressed left at (154, 241)
Screenshot: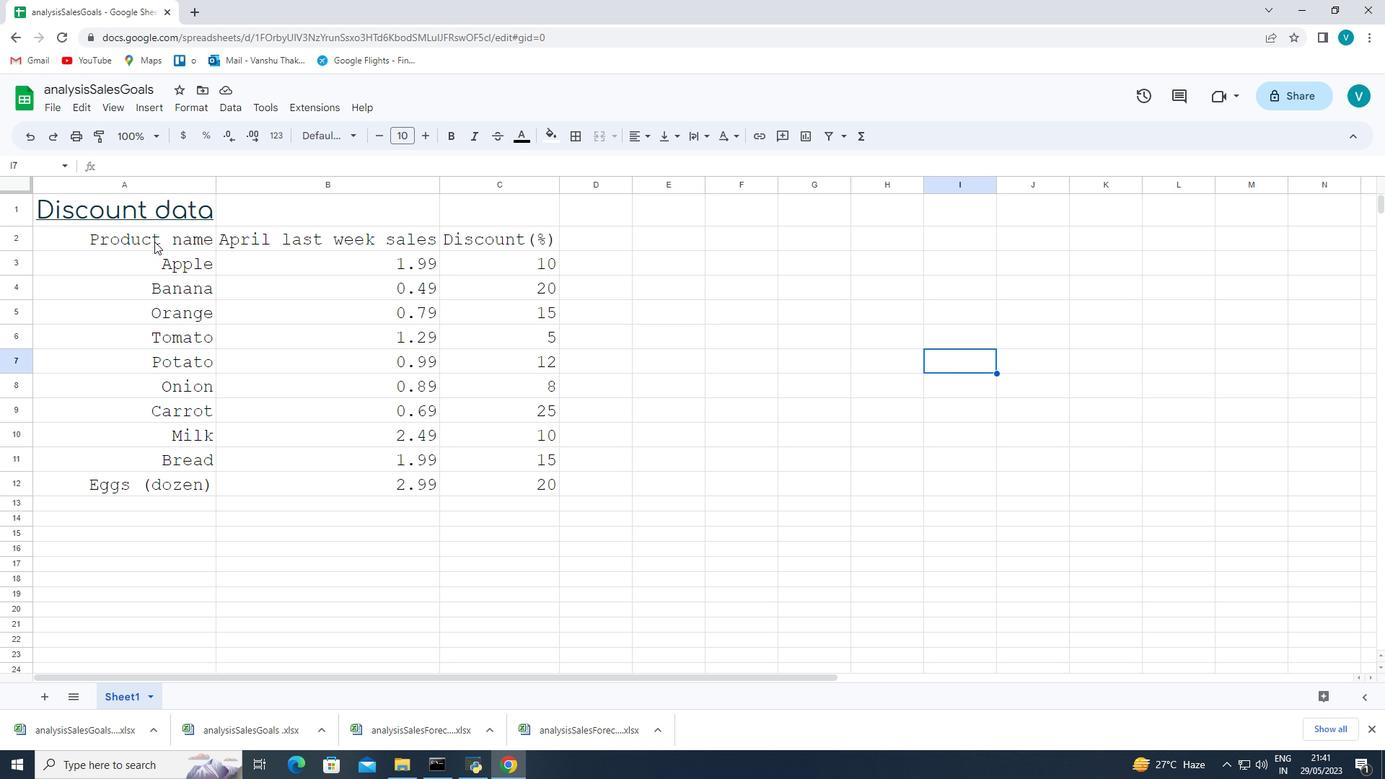
Action: Mouse moved to (525, 136)
Screenshot: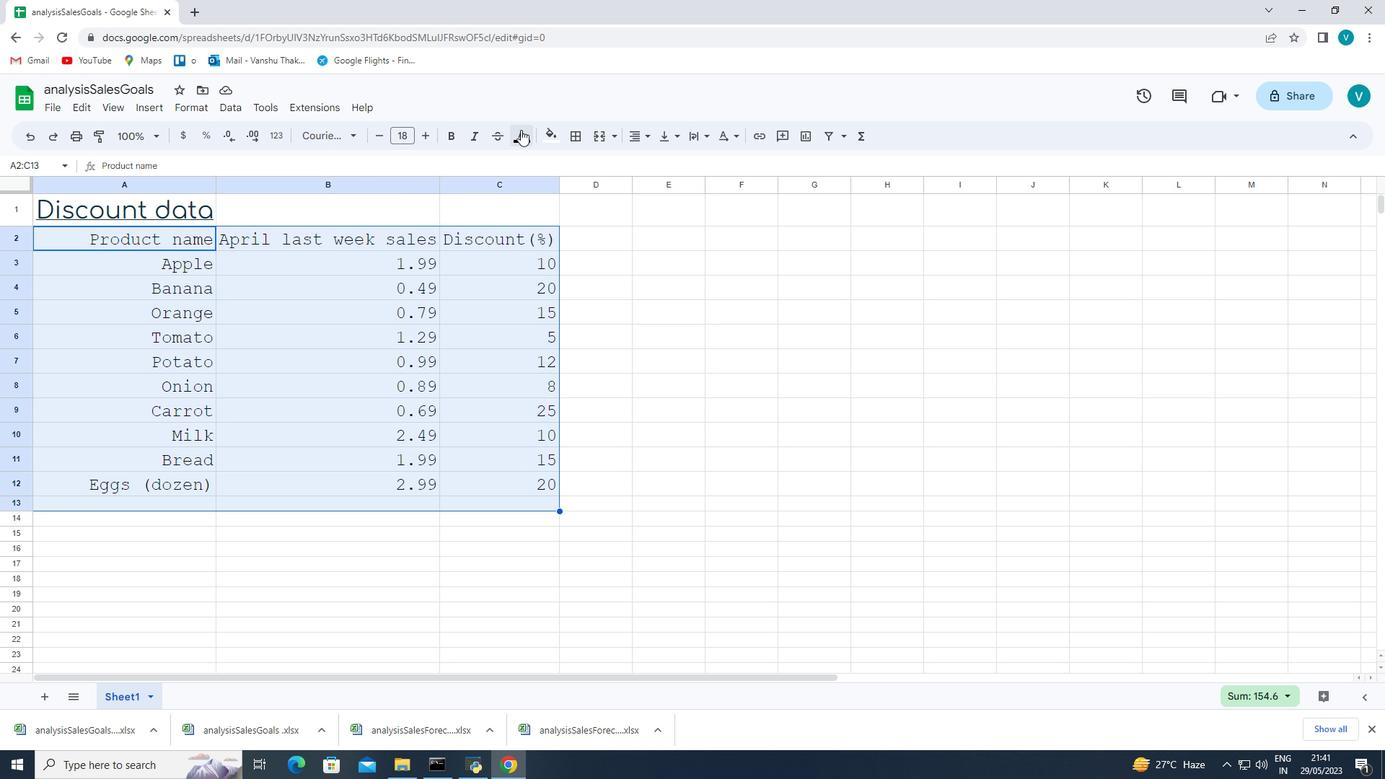 
Action: Mouse pressed left at (525, 136)
Screenshot: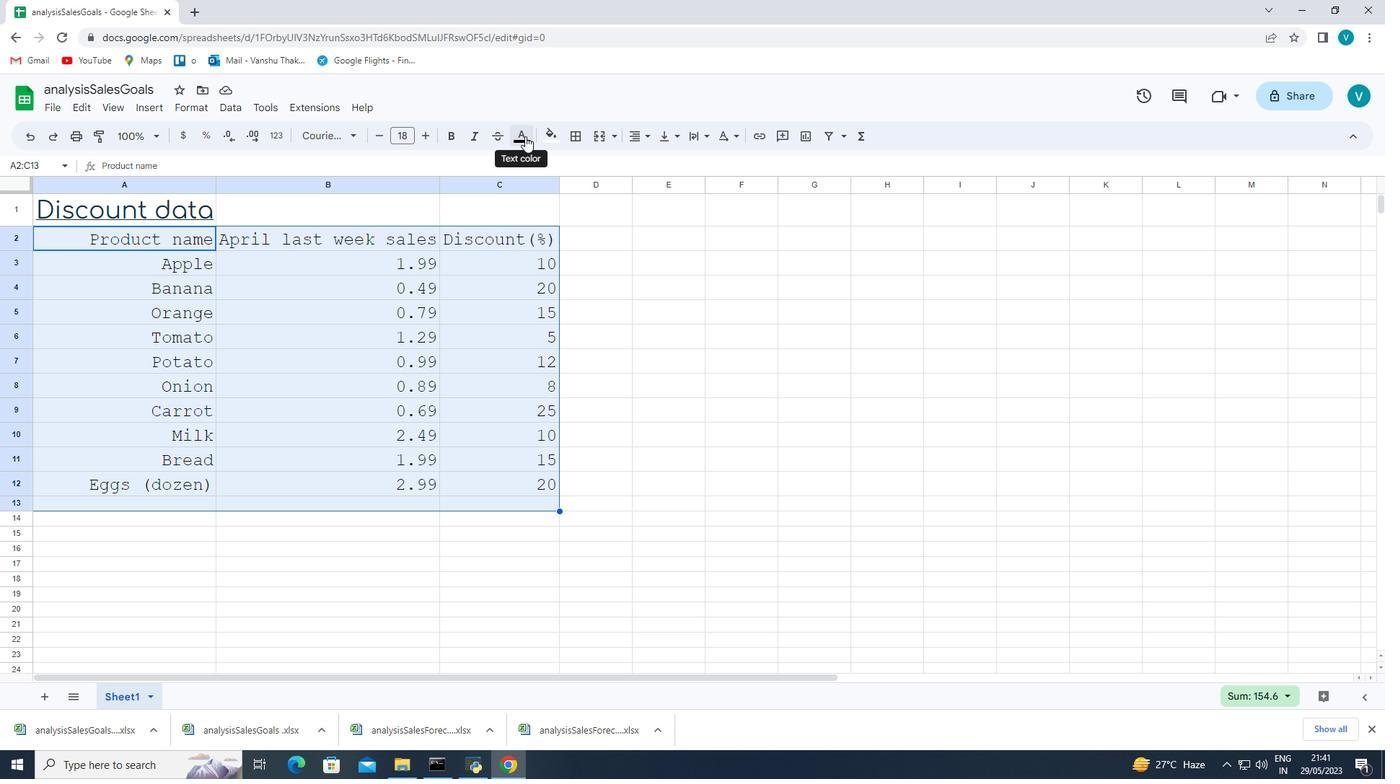 
Action: Mouse moved to (539, 184)
Screenshot: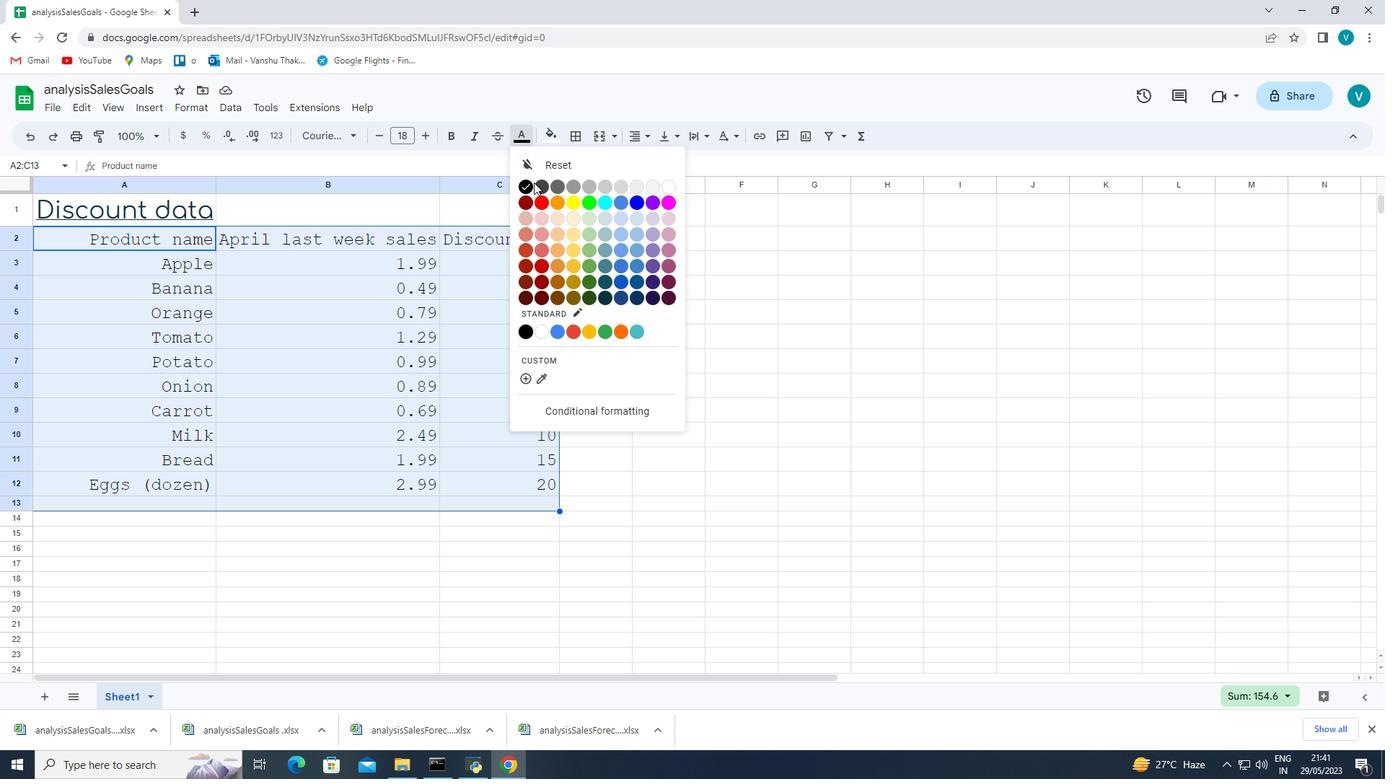 
Action: Mouse pressed left at (539, 184)
Screenshot: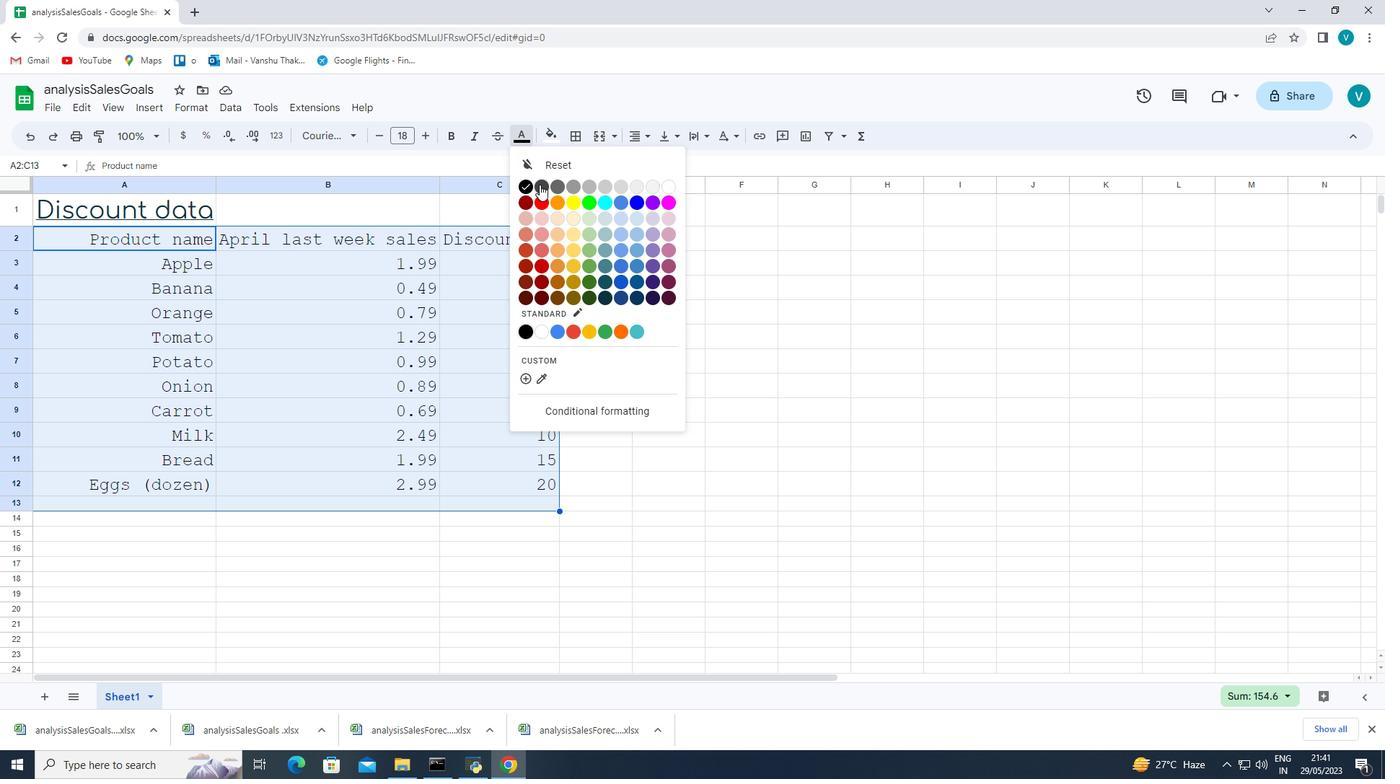 
Action: Mouse moved to (520, 143)
Screenshot: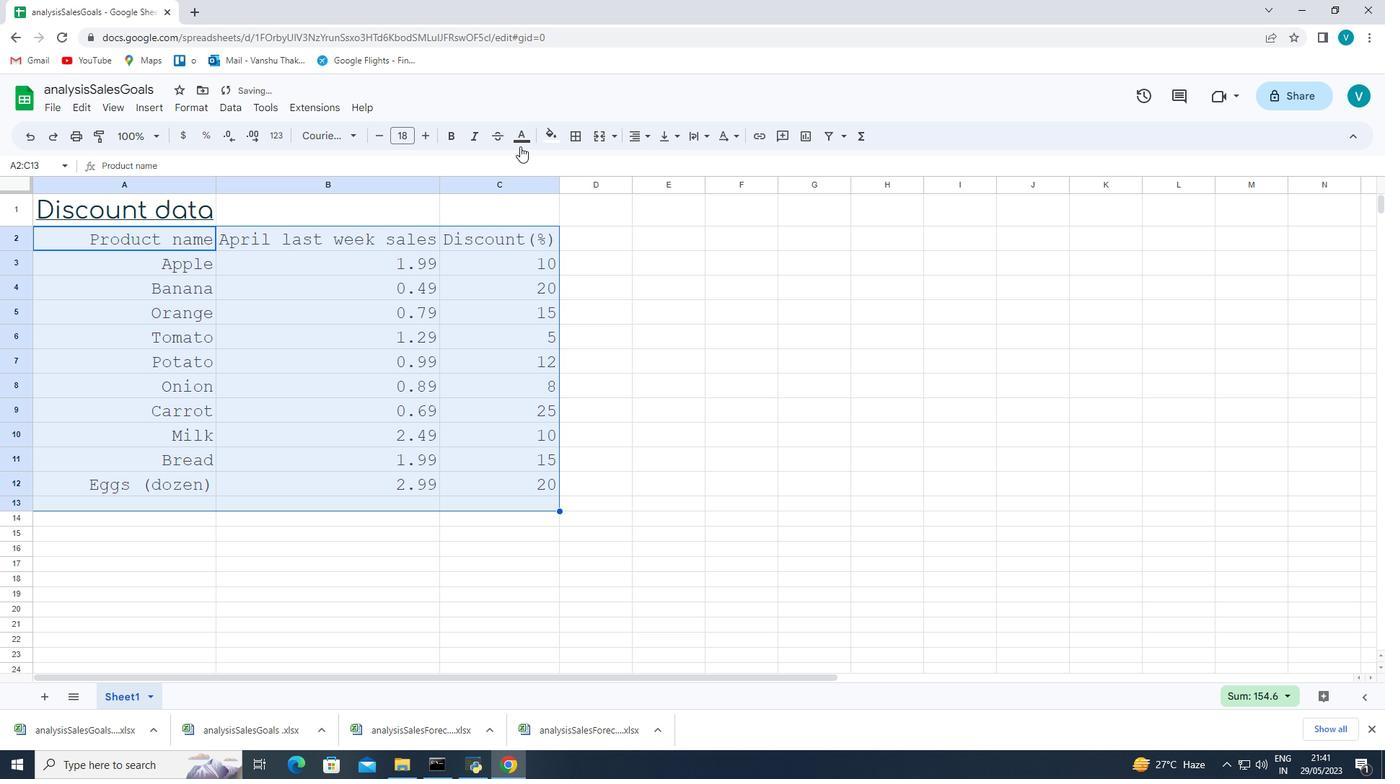
Action: Mouse pressed left at (520, 143)
Screenshot: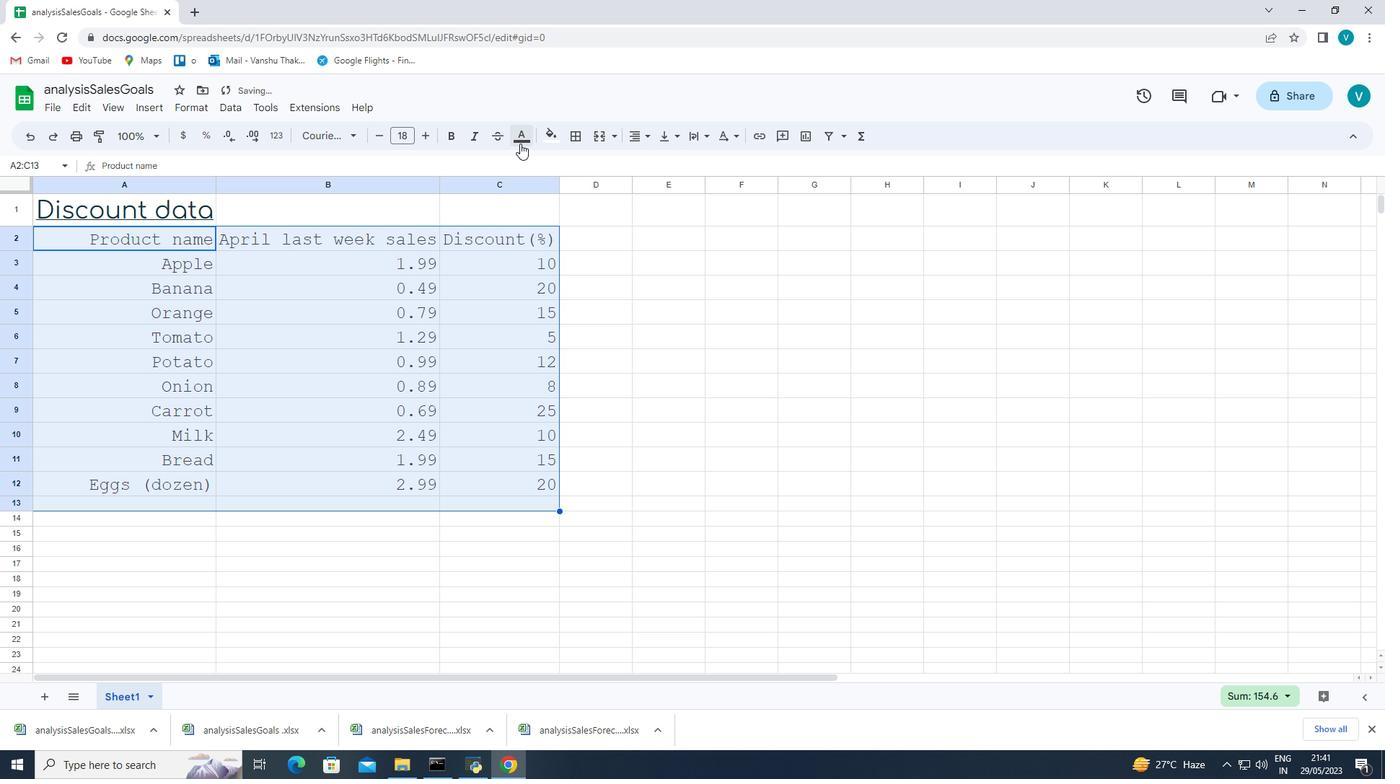 
Action: Mouse moved to (523, 184)
Screenshot: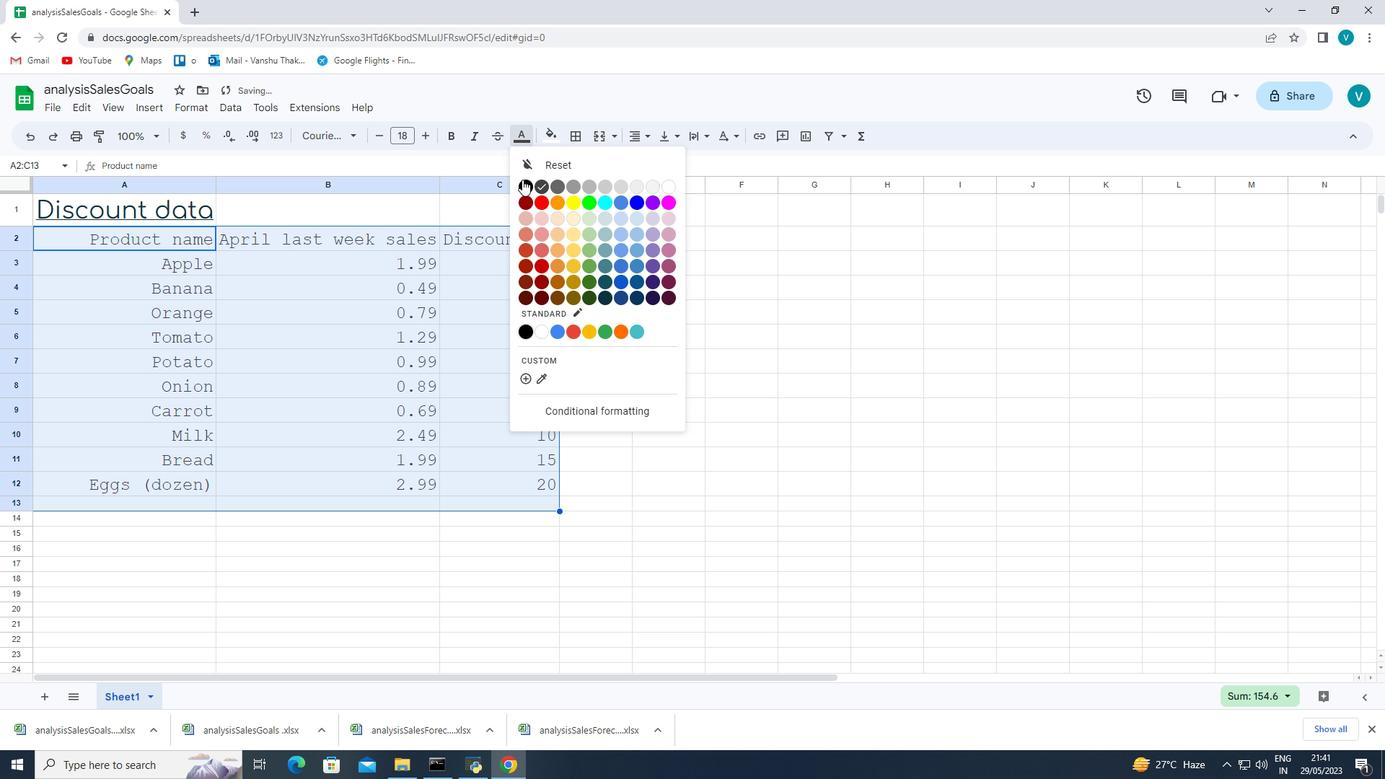 
Action: Mouse pressed left at (523, 184)
Screenshot: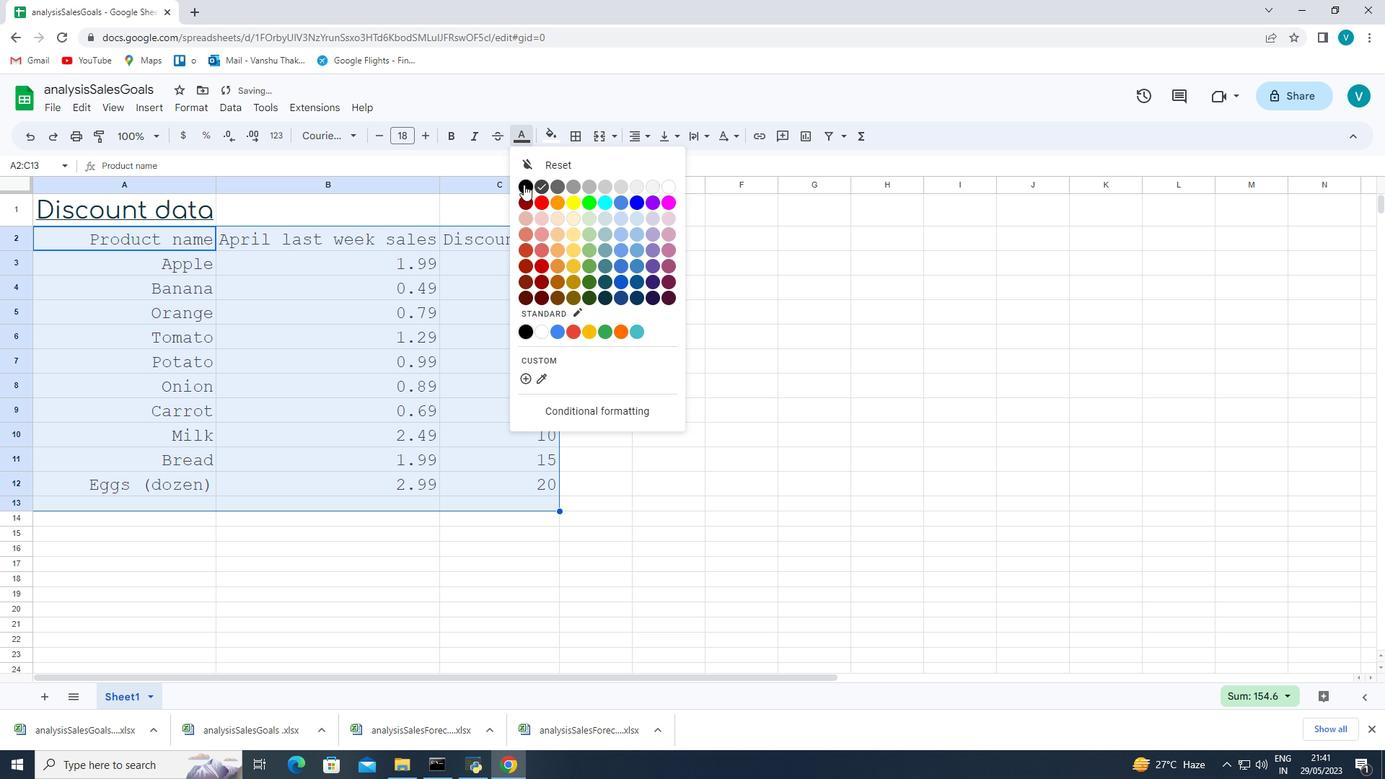
Action: Mouse moved to (660, 282)
Screenshot: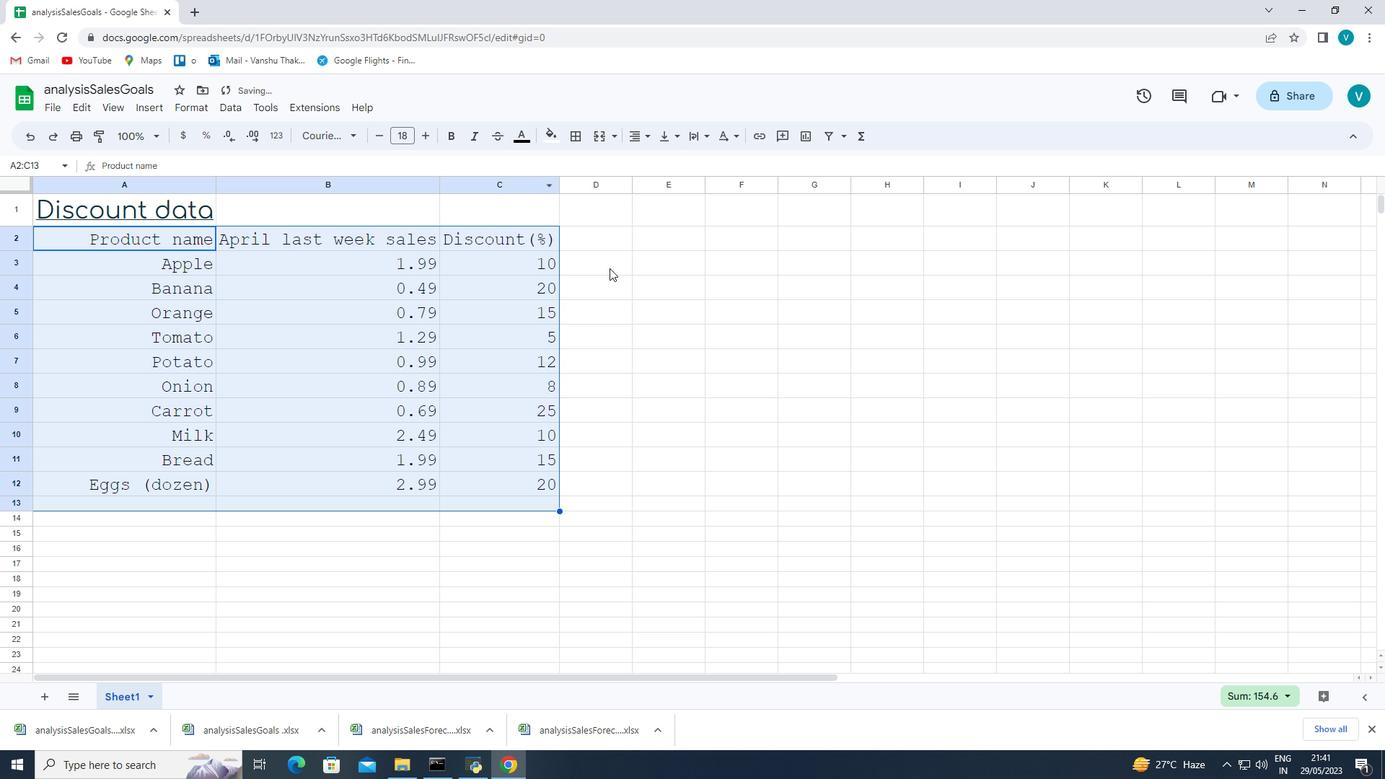 
Action: Mouse pressed left at (660, 282)
Screenshot: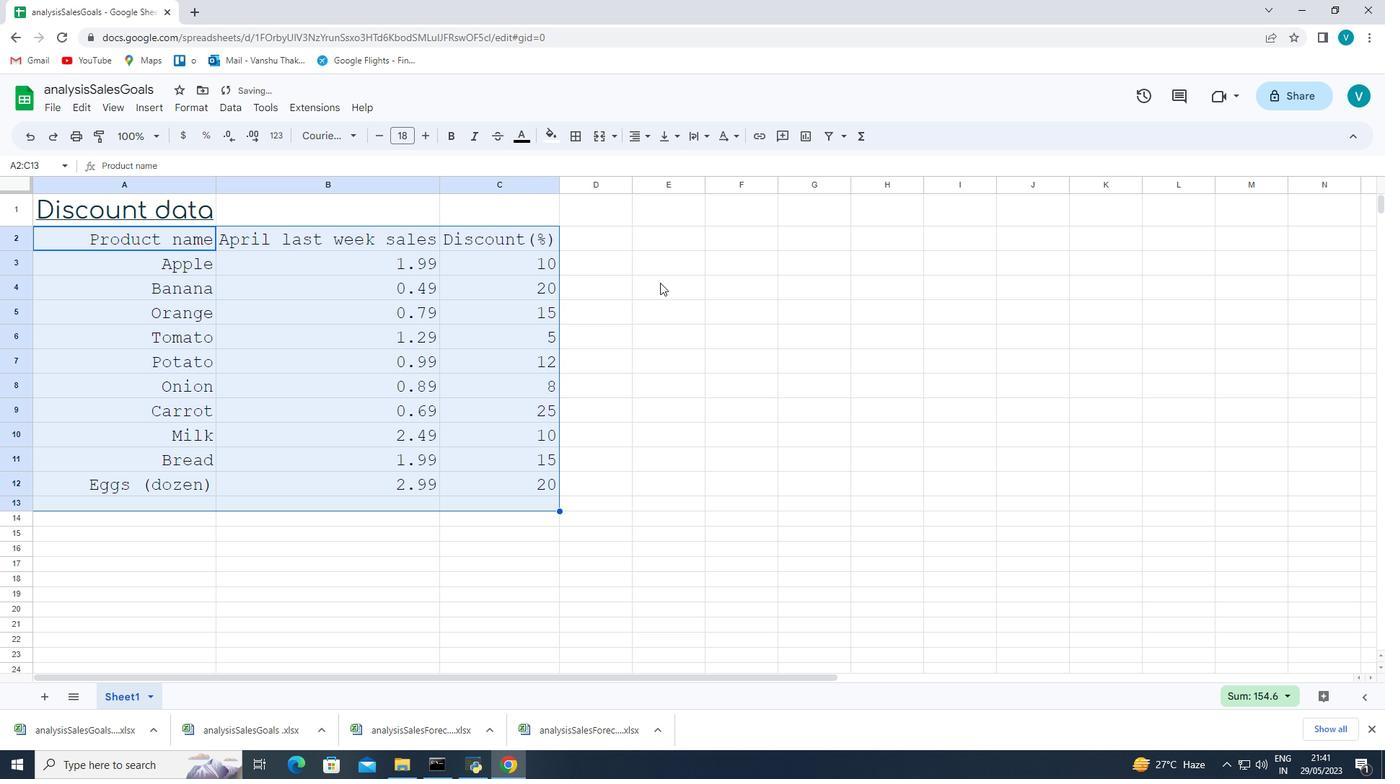 
Action: Mouse moved to (601, 291)
Screenshot: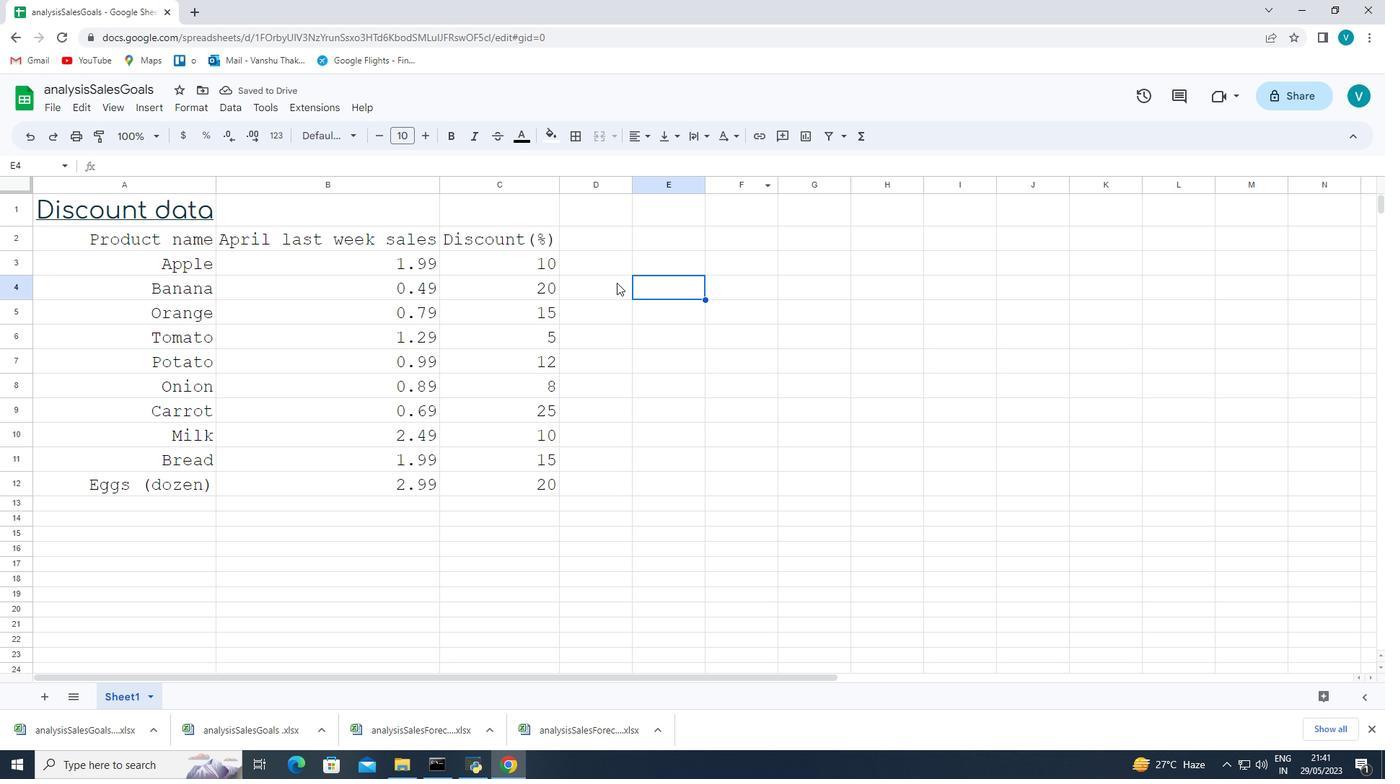 
Action: Mouse scrolled (601, 292) with delta (0, 0)
Screenshot: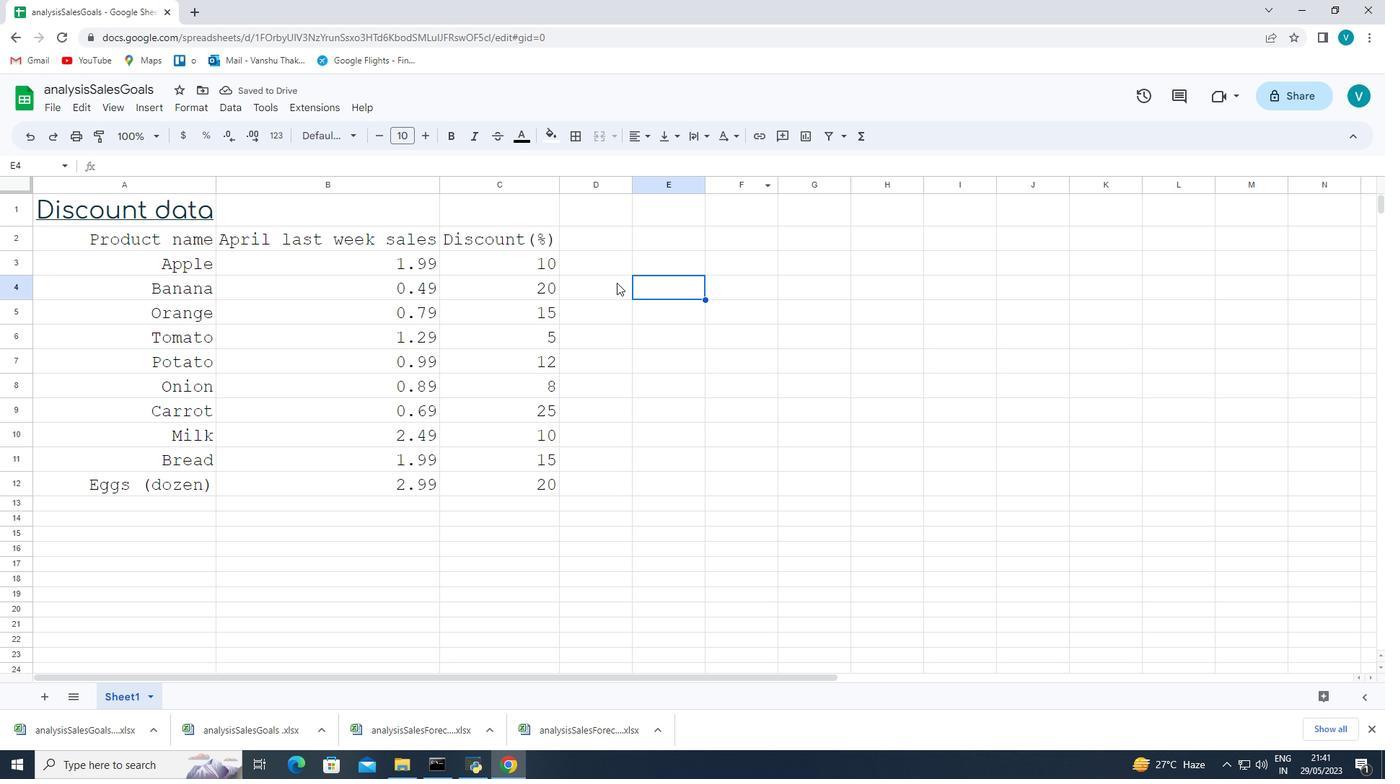 
Action: Mouse moved to (599, 292)
Screenshot: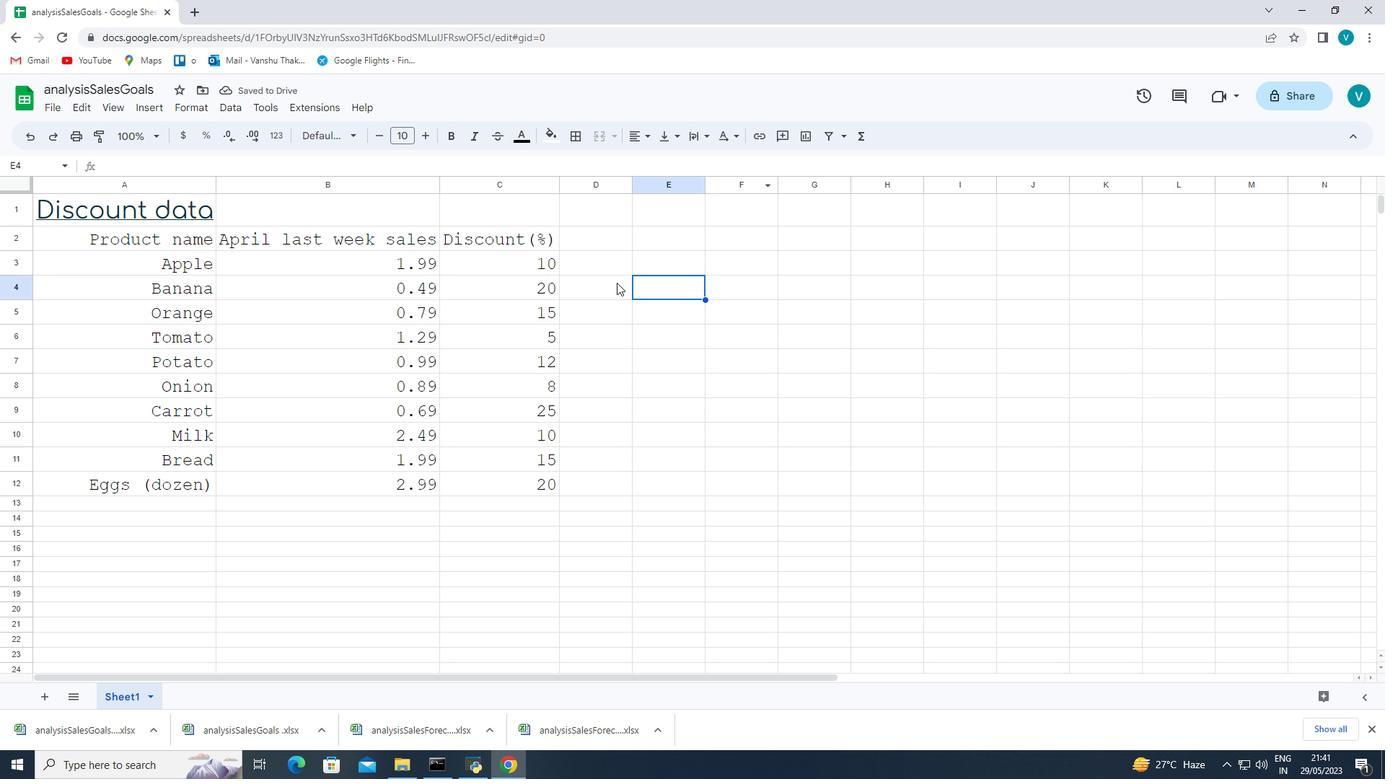 
Action: Mouse scrolled (599, 293) with delta (0, 0)
Screenshot: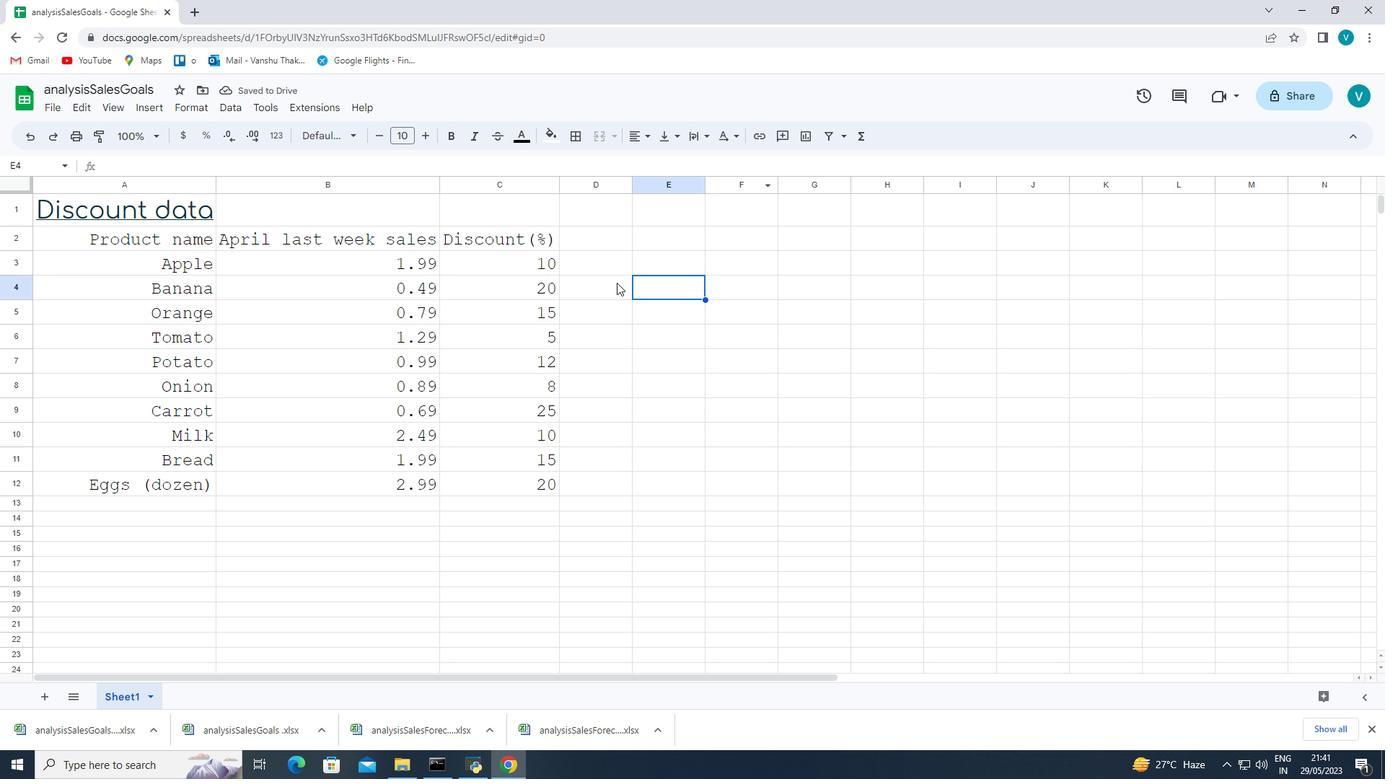 
Action: Mouse scrolled (599, 293) with delta (0, 0)
Screenshot: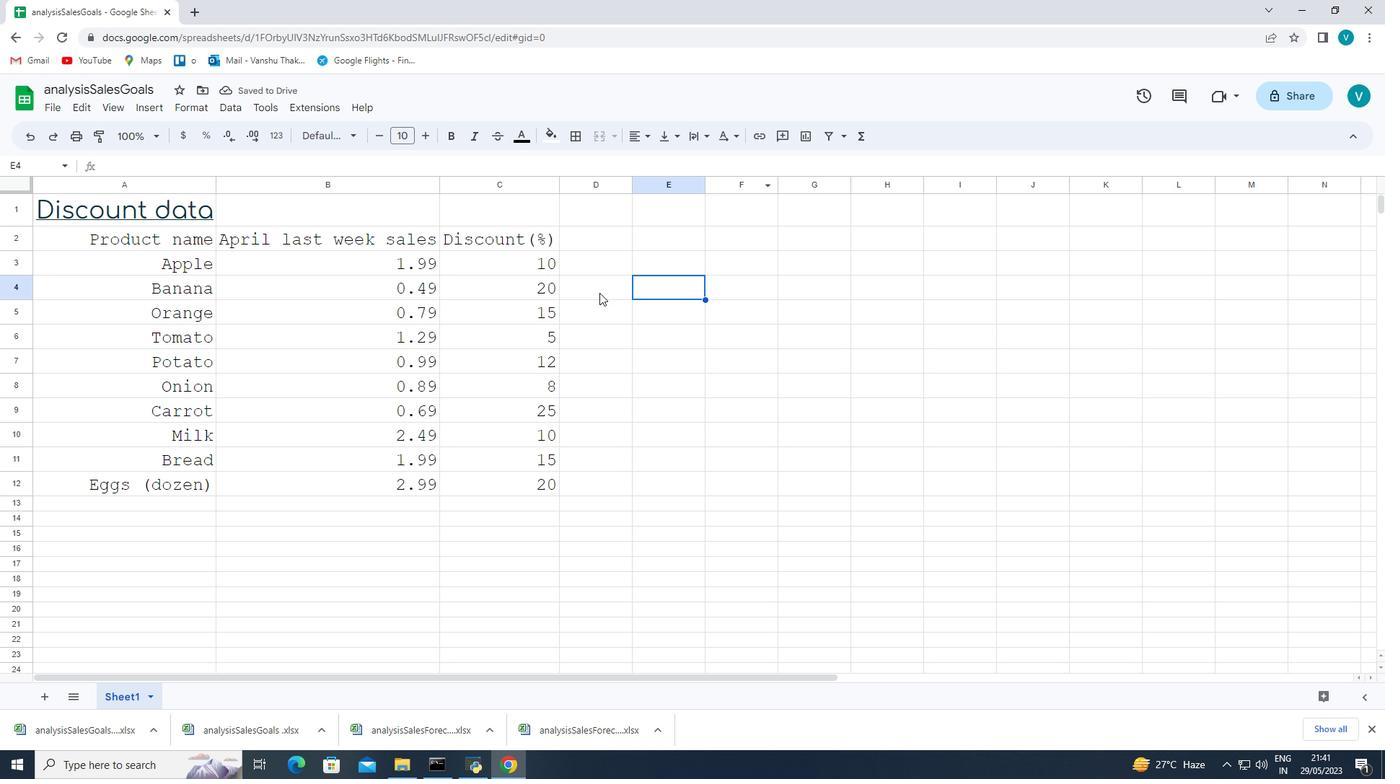 
Action: Mouse scrolled (599, 292) with delta (0, 0)
Screenshot: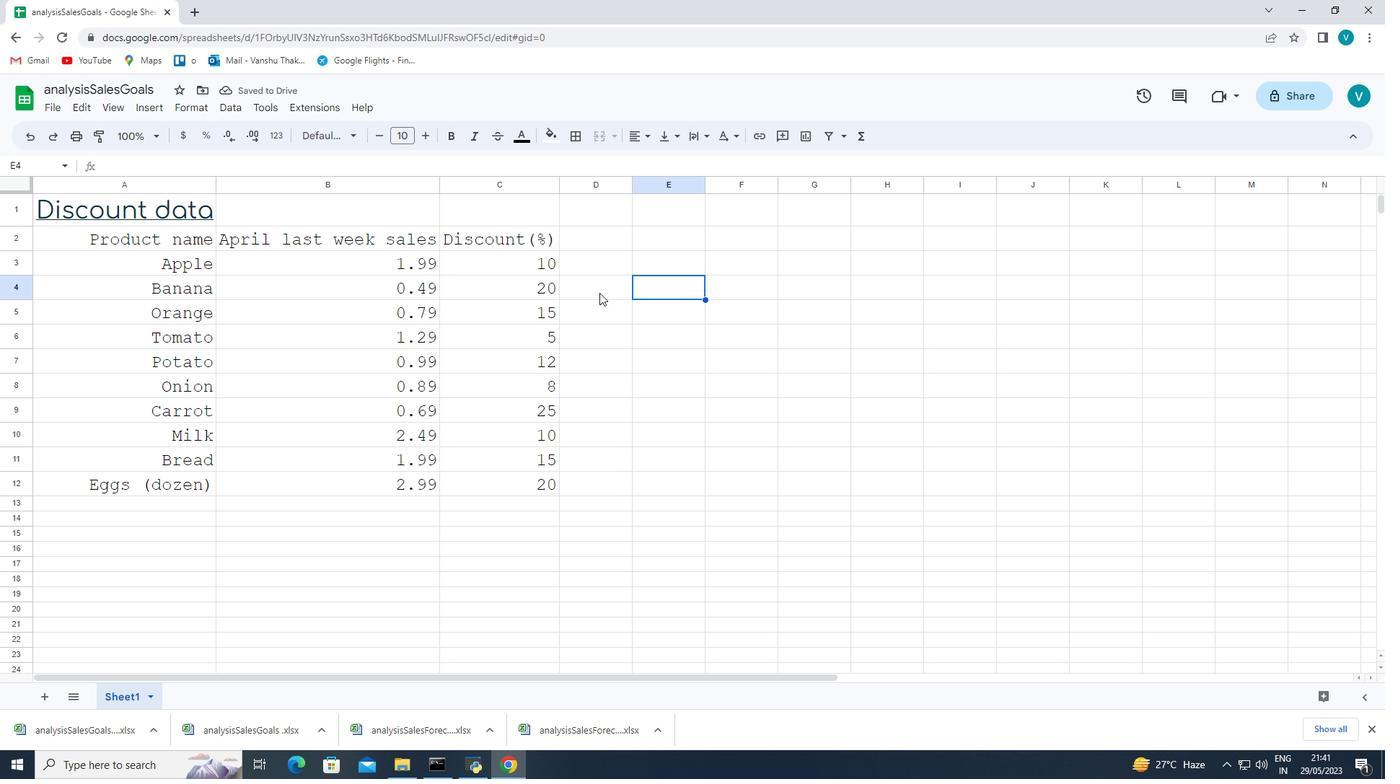
Action: Mouse scrolled (599, 292) with delta (0, 0)
Screenshot: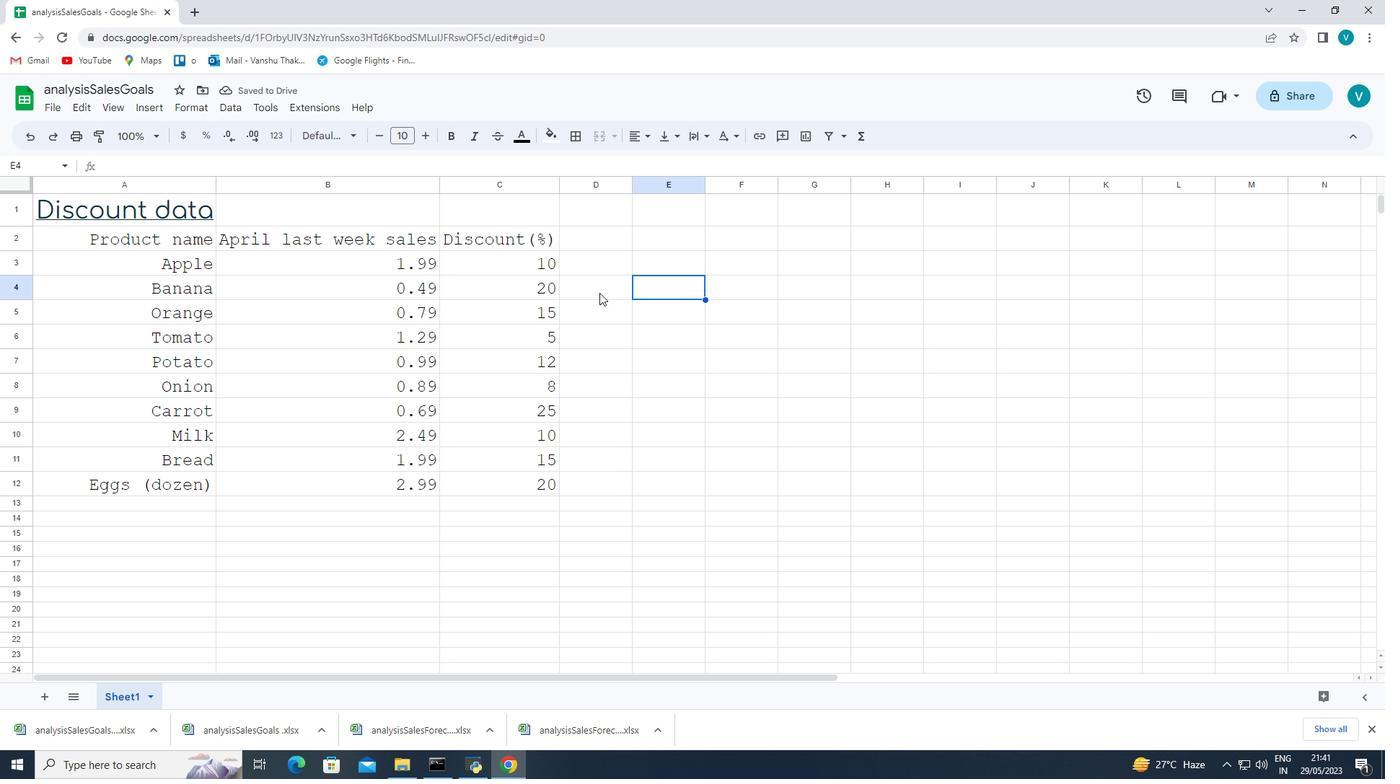 
Action: Mouse scrolled (599, 292) with delta (0, 0)
Screenshot: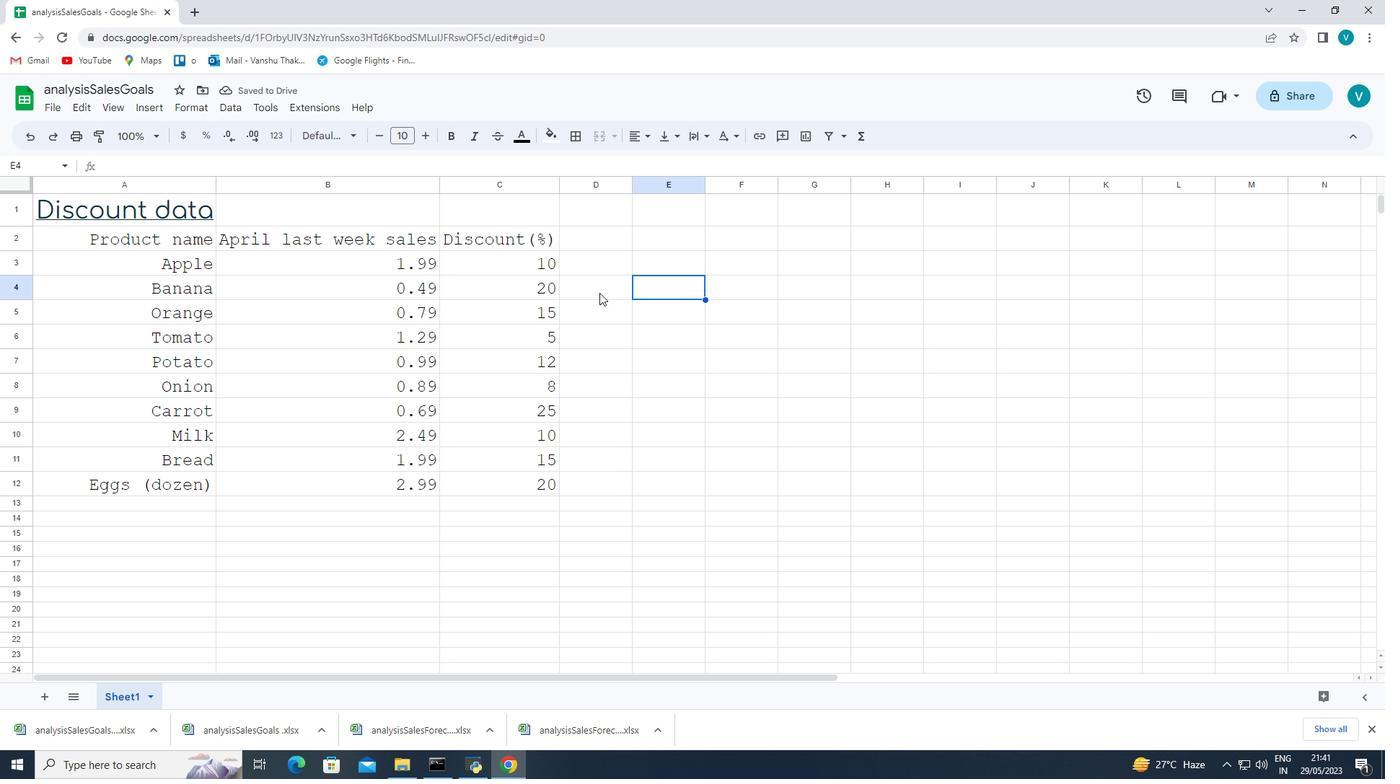 
Action: Mouse scrolled (599, 292) with delta (0, 0)
Screenshot: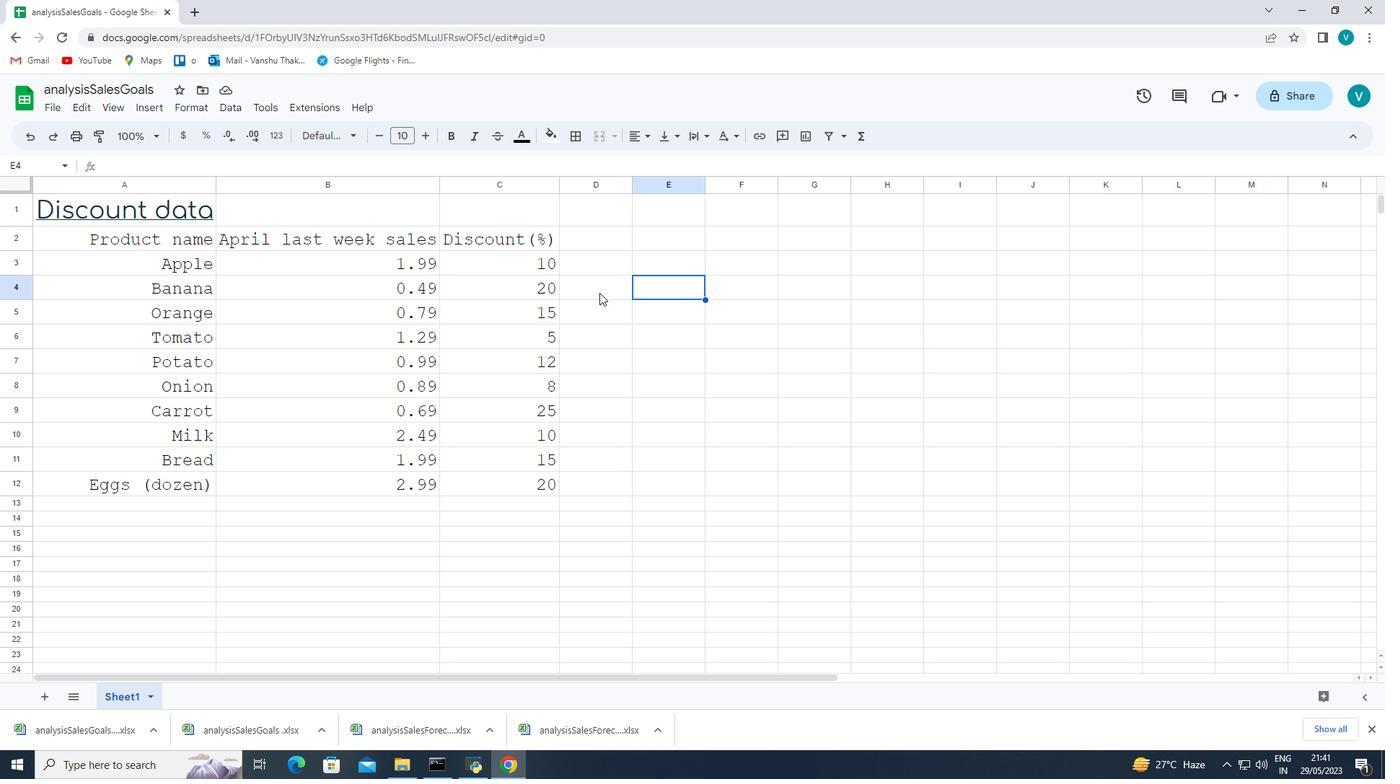
Action: Mouse scrolled (599, 292) with delta (0, 0)
Screenshot: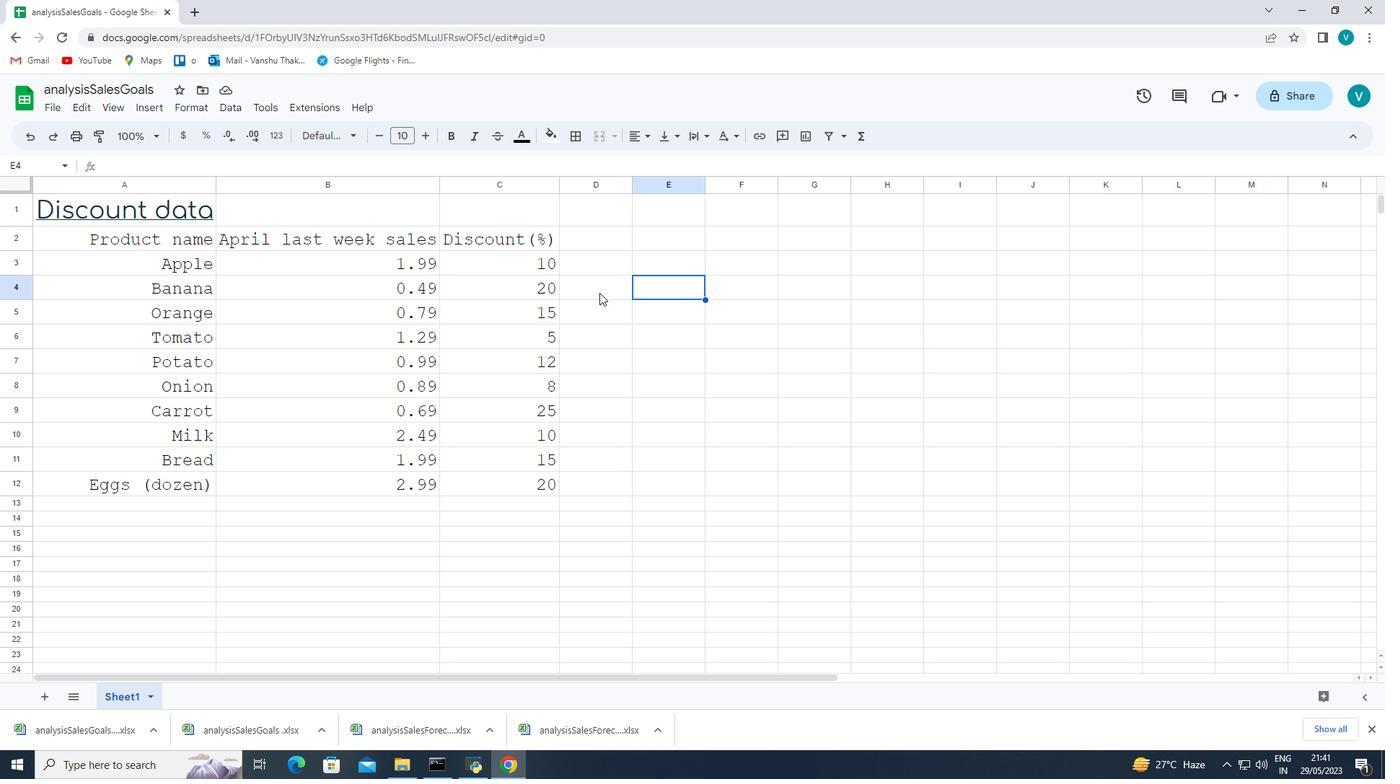 
Action: Mouse moved to (601, 305)
Screenshot: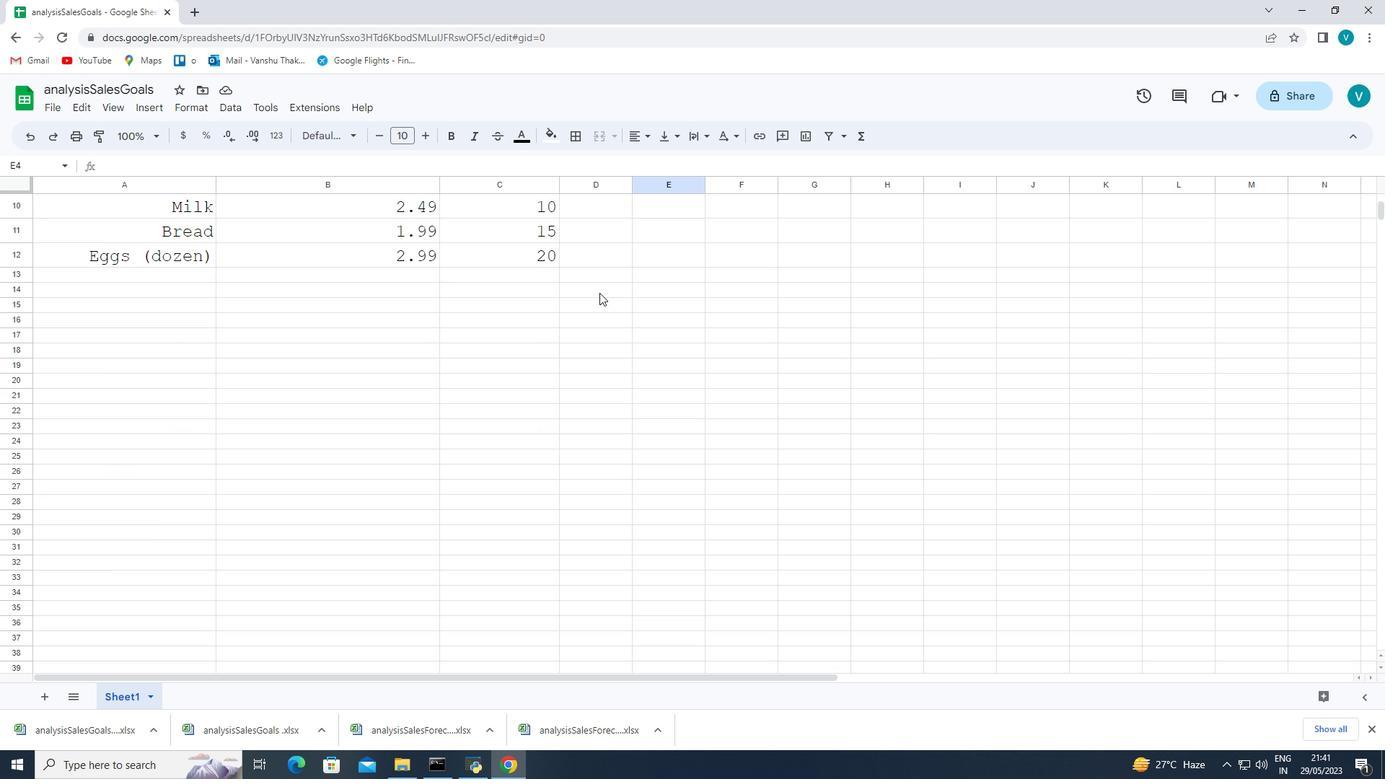 
Action: Mouse scrolled (601, 305) with delta (0, 0)
Screenshot: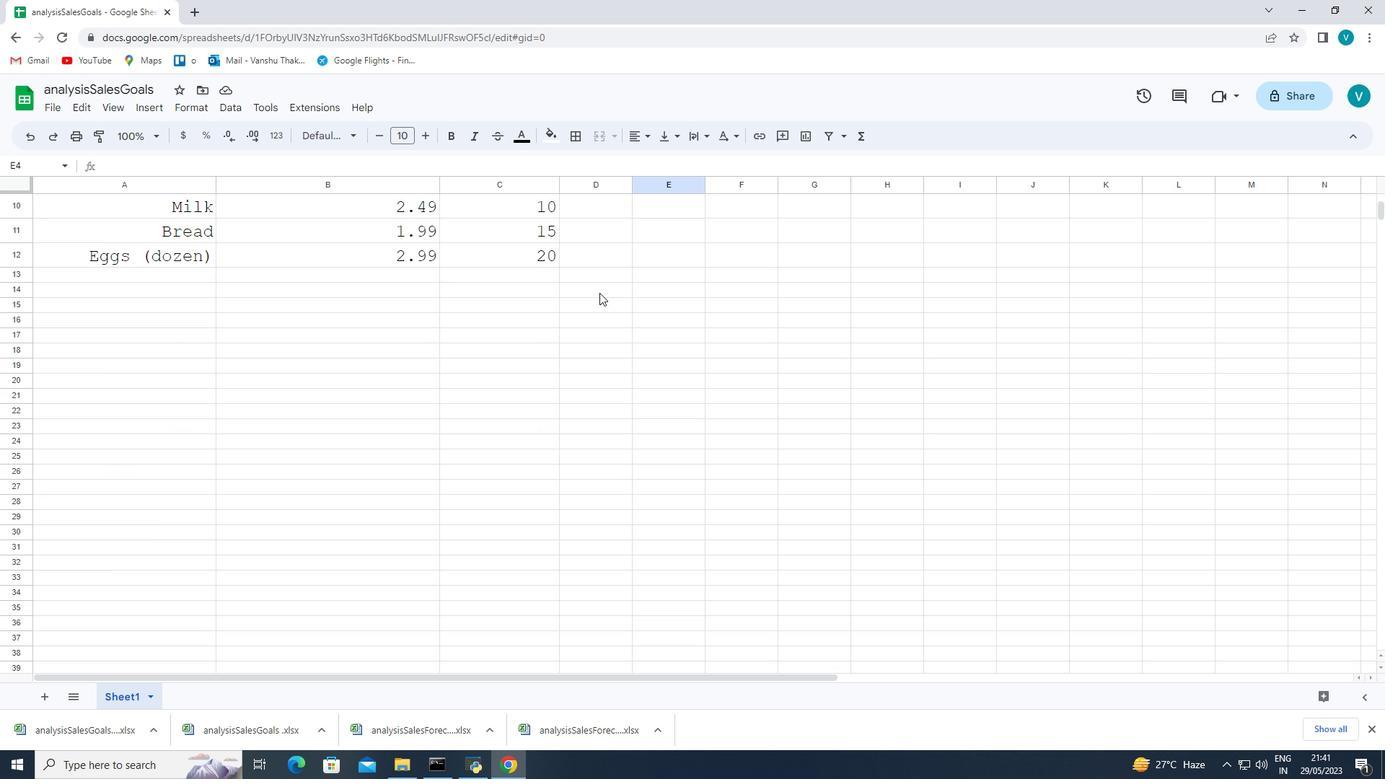 
Action: Mouse moved to (601, 311)
Screenshot: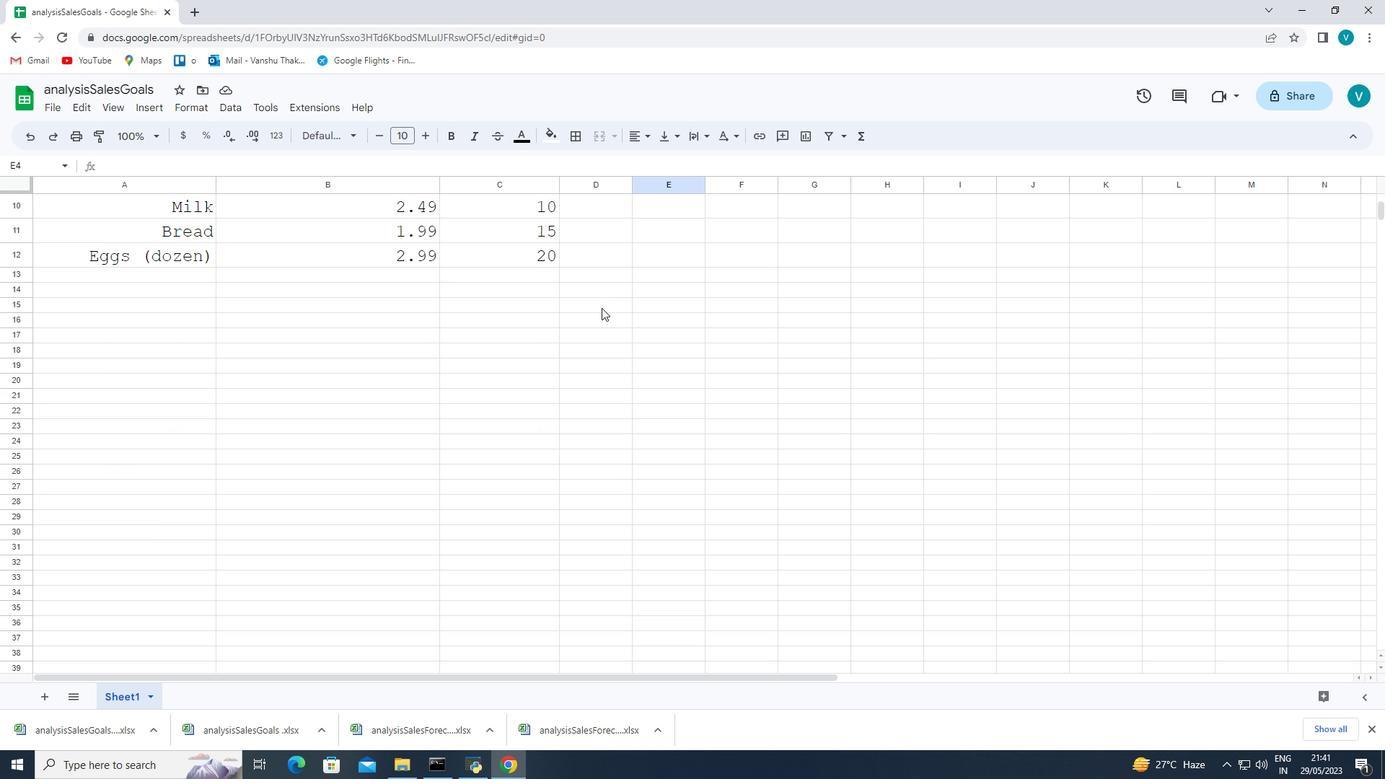 
Action: Mouse scrolled (601, 310) with delta (0, 0)
Screenshot: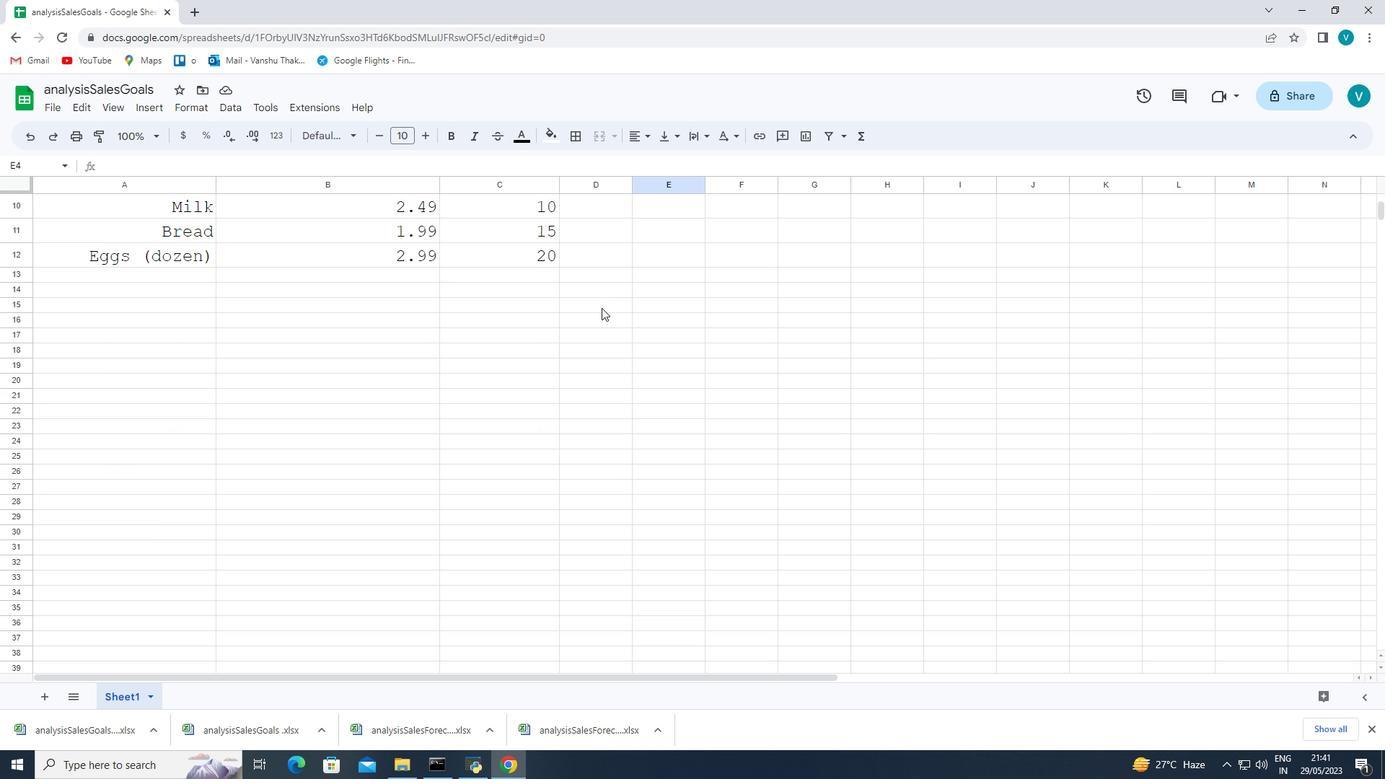 
Action: Mouse moved to (601, 313)
Screenshot: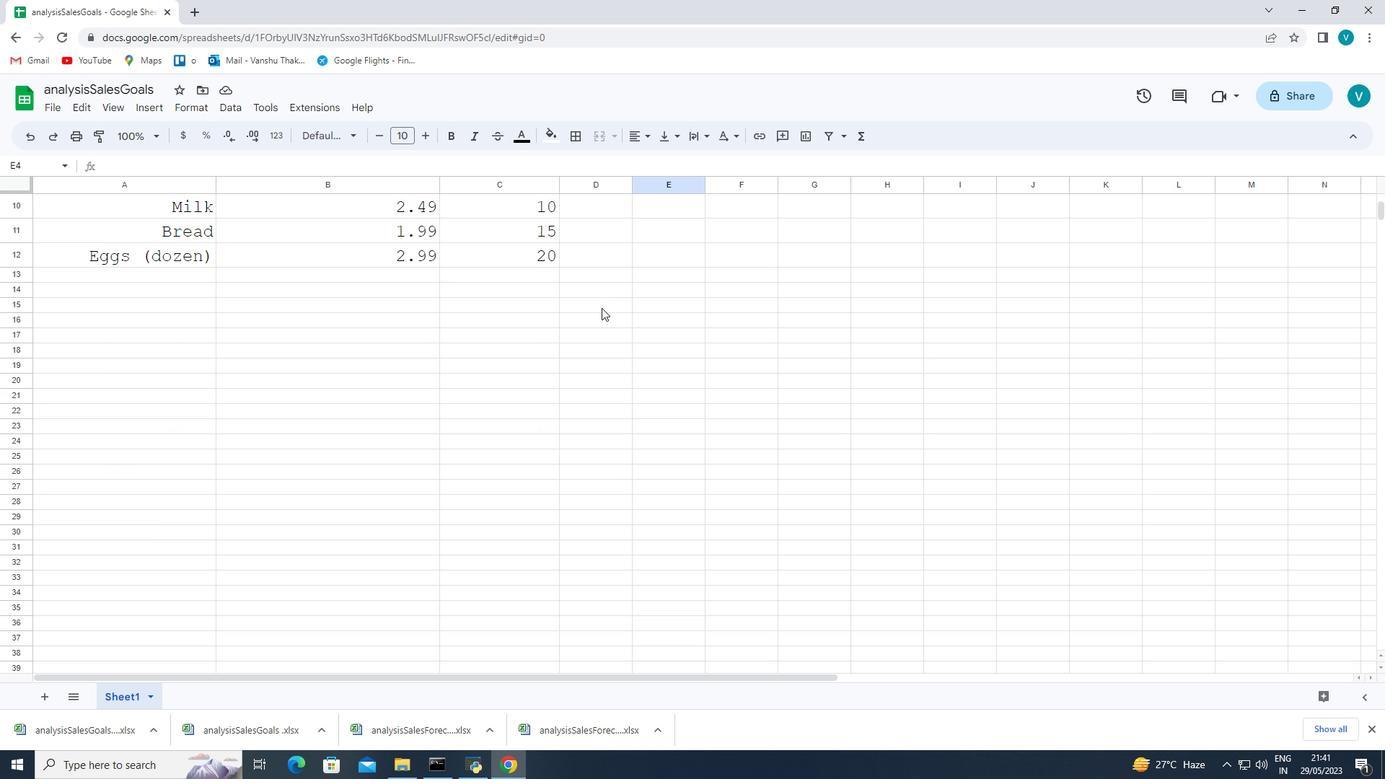 
Action: Mouse scrolled (601, 313) with delta (0, 0)
Screenshot: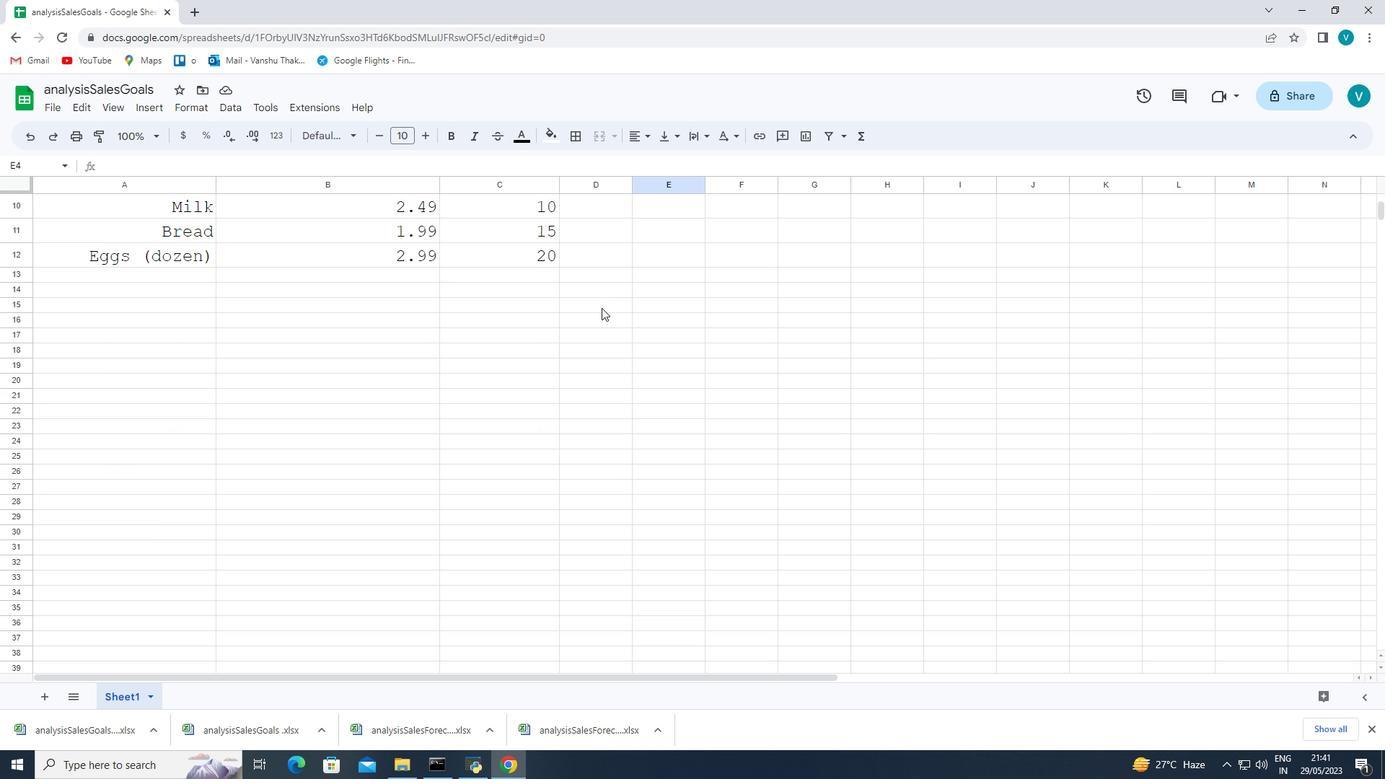 
Action: Mouse scrolled (601, 314) with delta (0, 0)
Screenshot: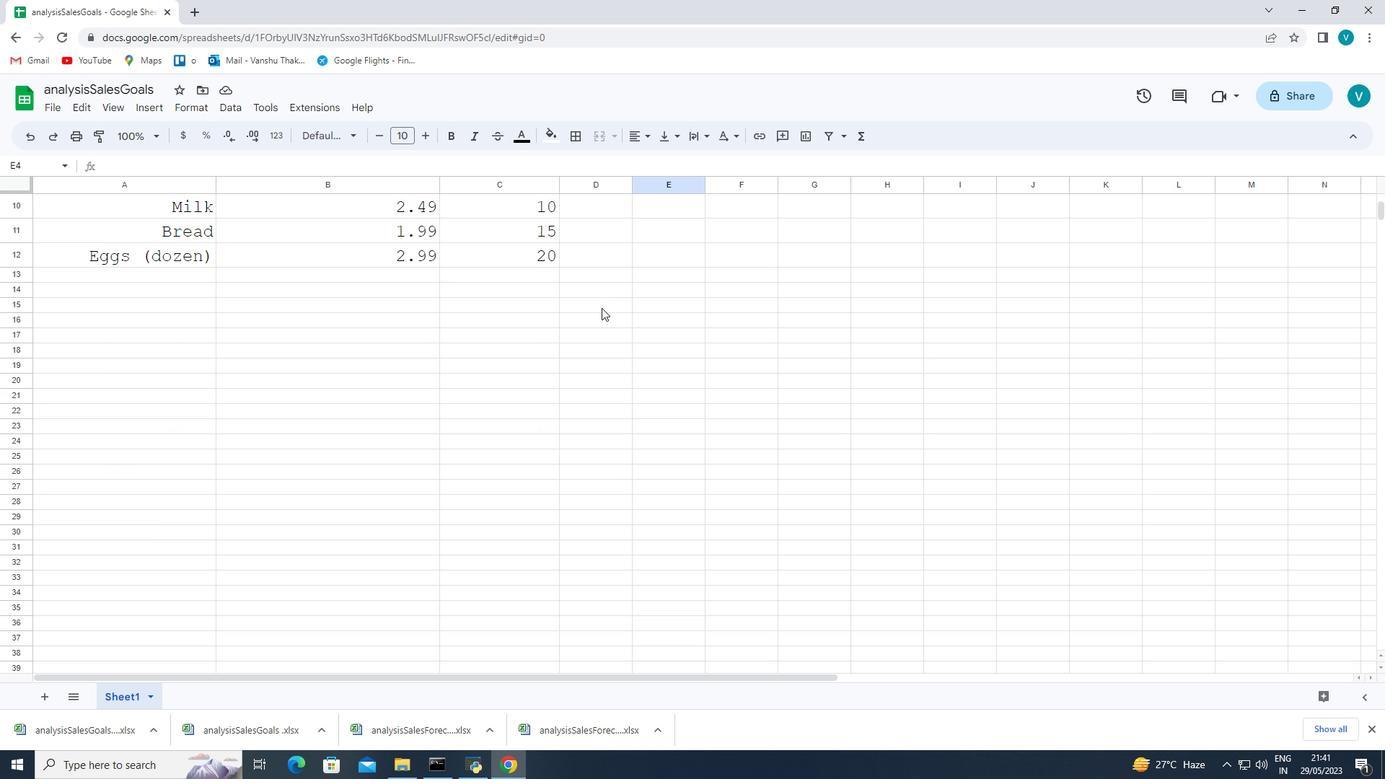 
Action: Mouse scrolled (601, 314) with delta (0, 0)
Screenshot: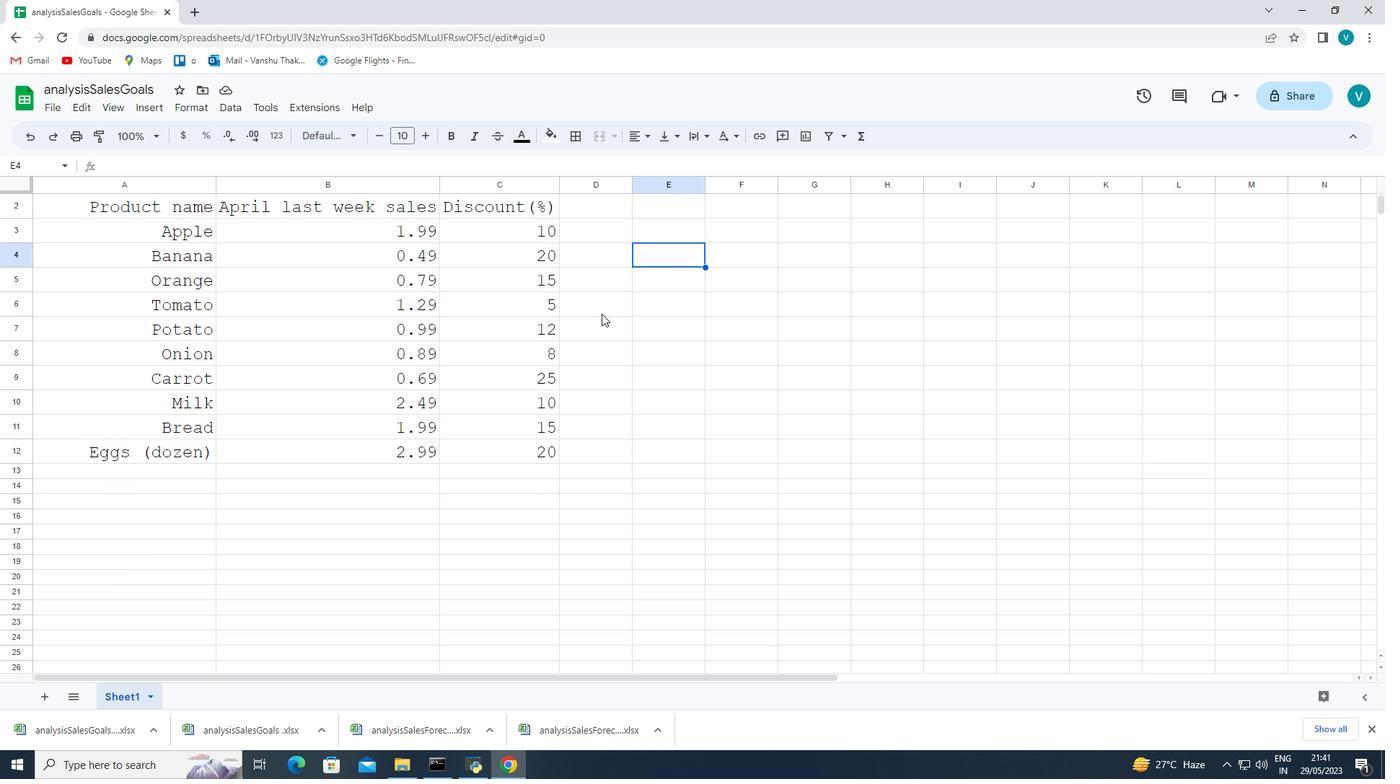 
Action: Mouse scrolled (601, 314) with delta (0, 0)
Screenshot: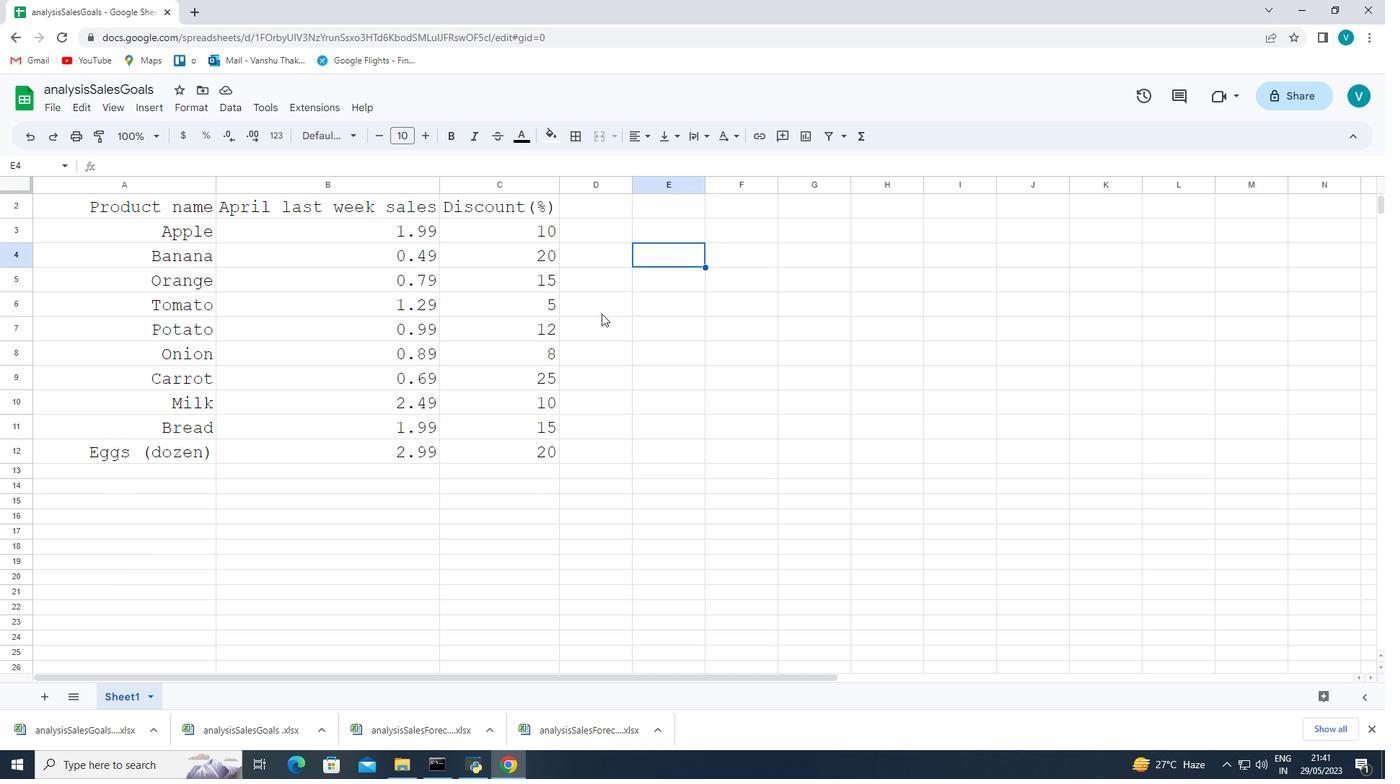 
Action: Mouse scrolled (601, 314) with delta (0, 0)
Screenshot: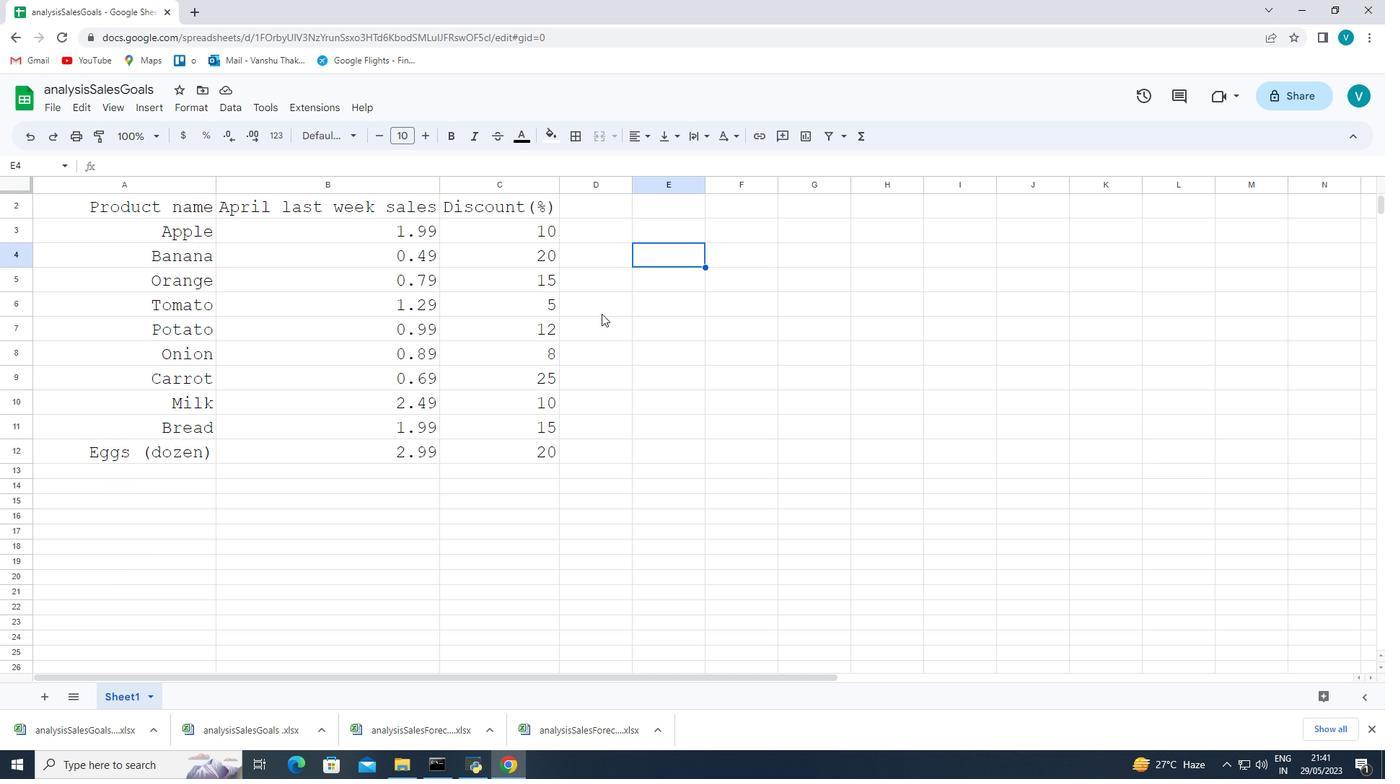 
Action: Mouse moved to (727, 223)
Screenshot: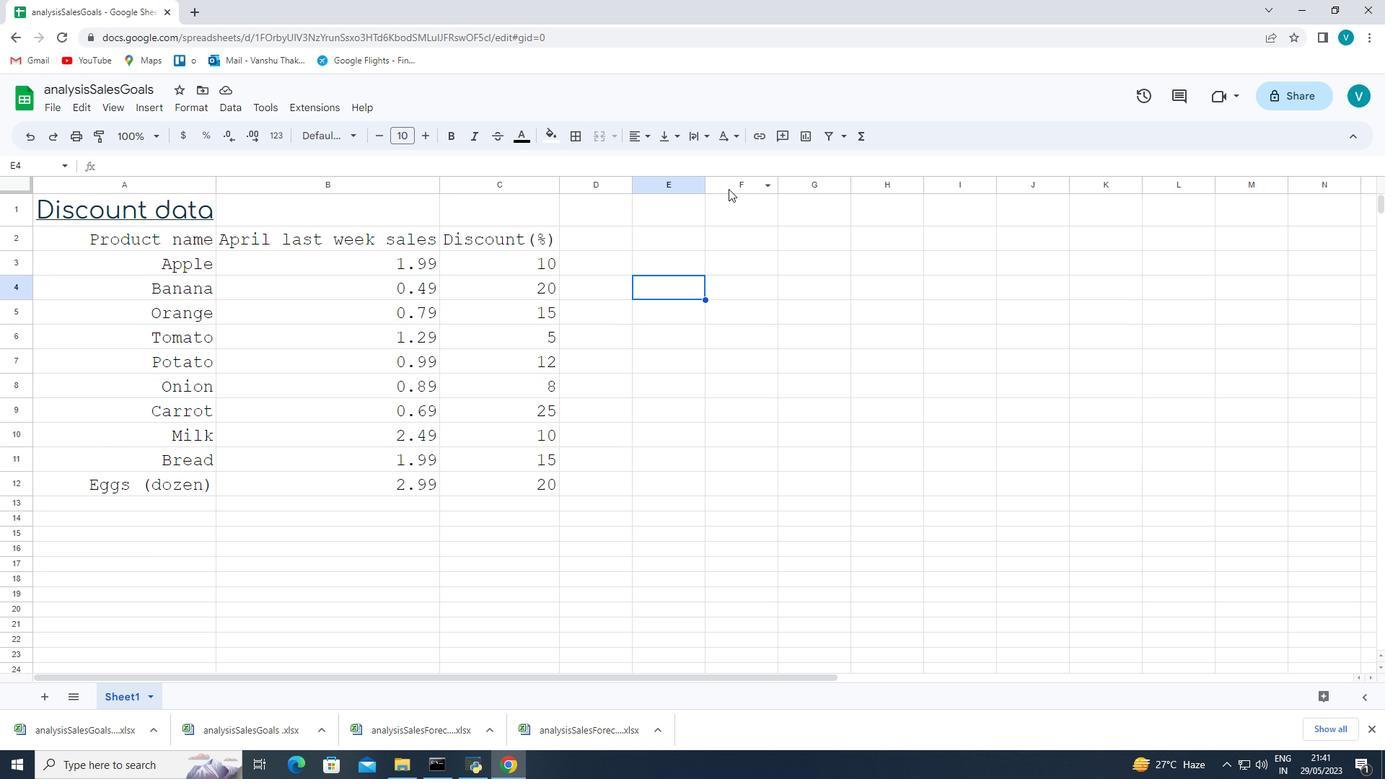 
Action: Mouse scrolled (727, 224) with delta (0, 0)
Screenshot: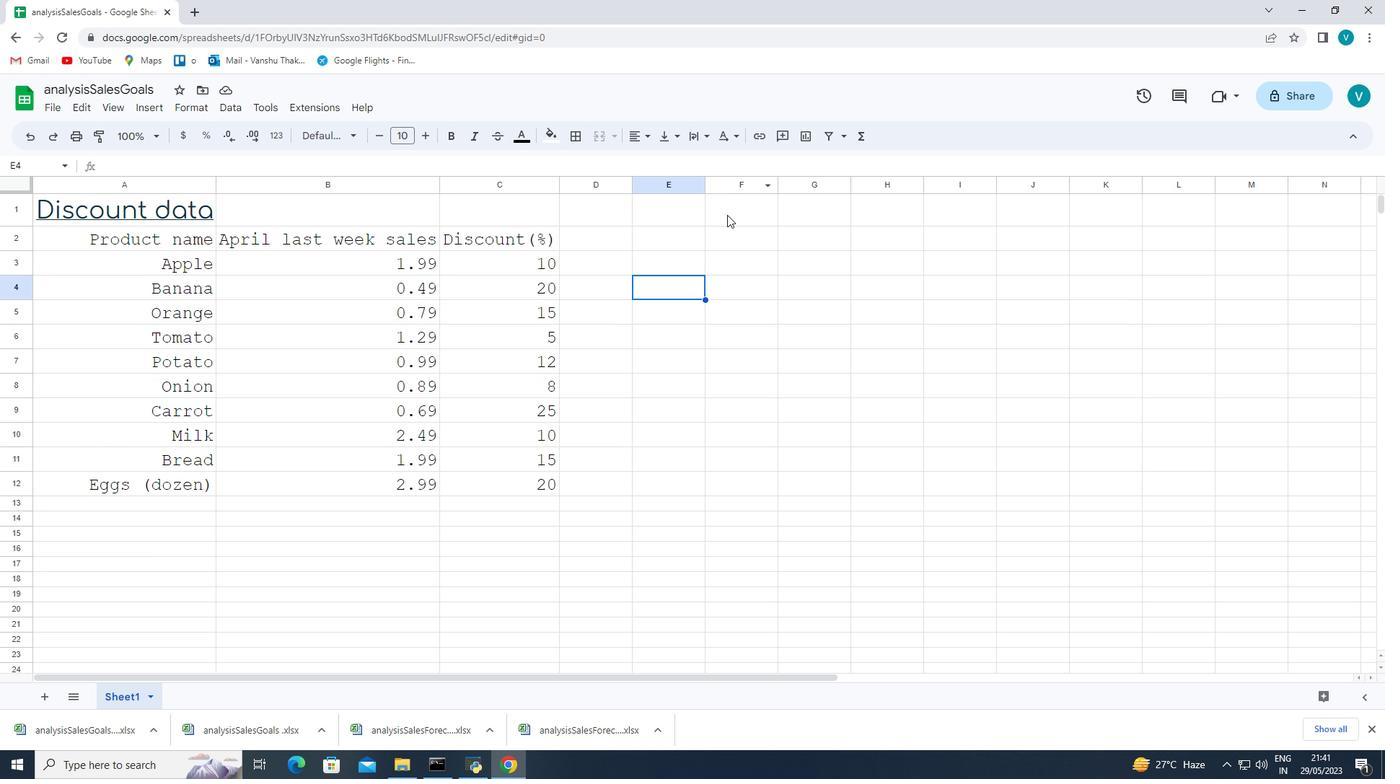 
Action: Mouse scrolled (727, 224) with delta (0, 0)
Screenshot: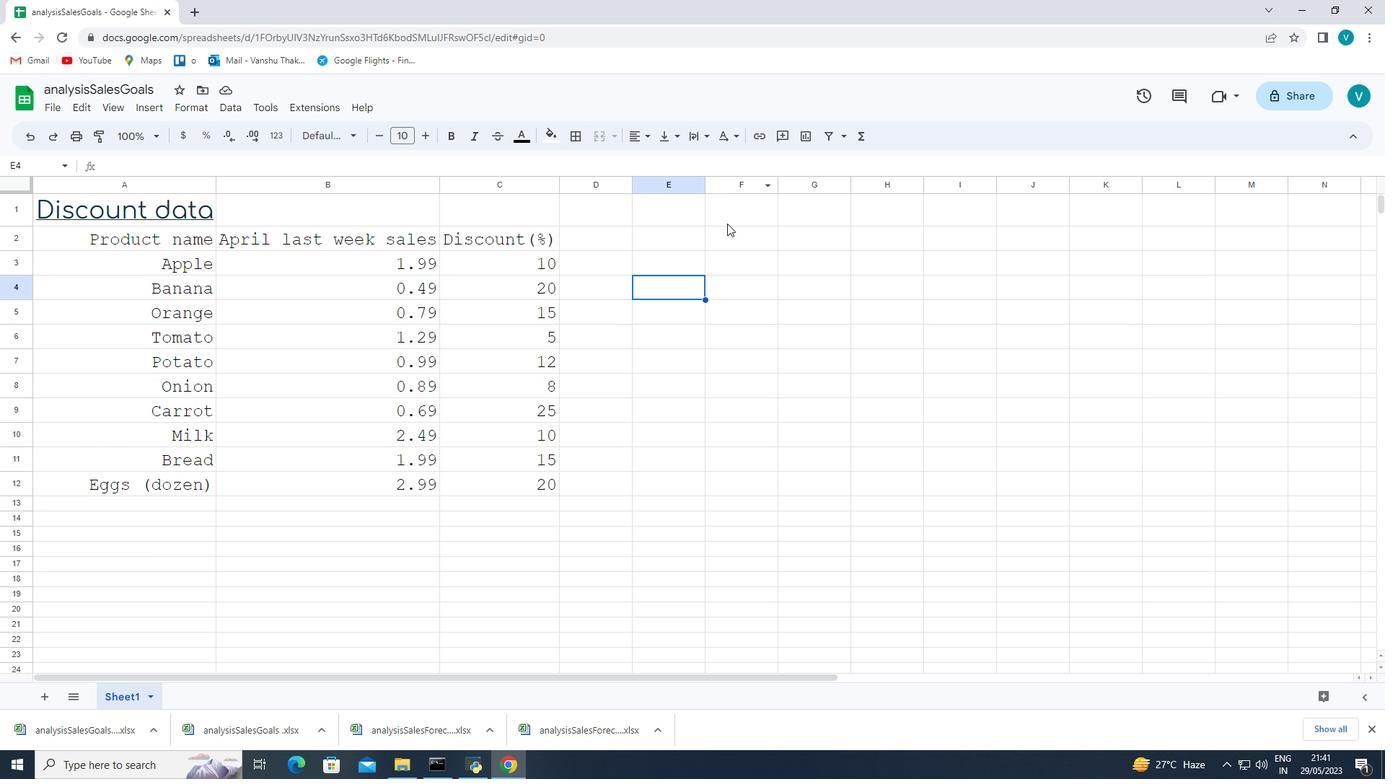 
Action: Mouse scrolled (727, 224) with delta (0, 0)
Screenshot: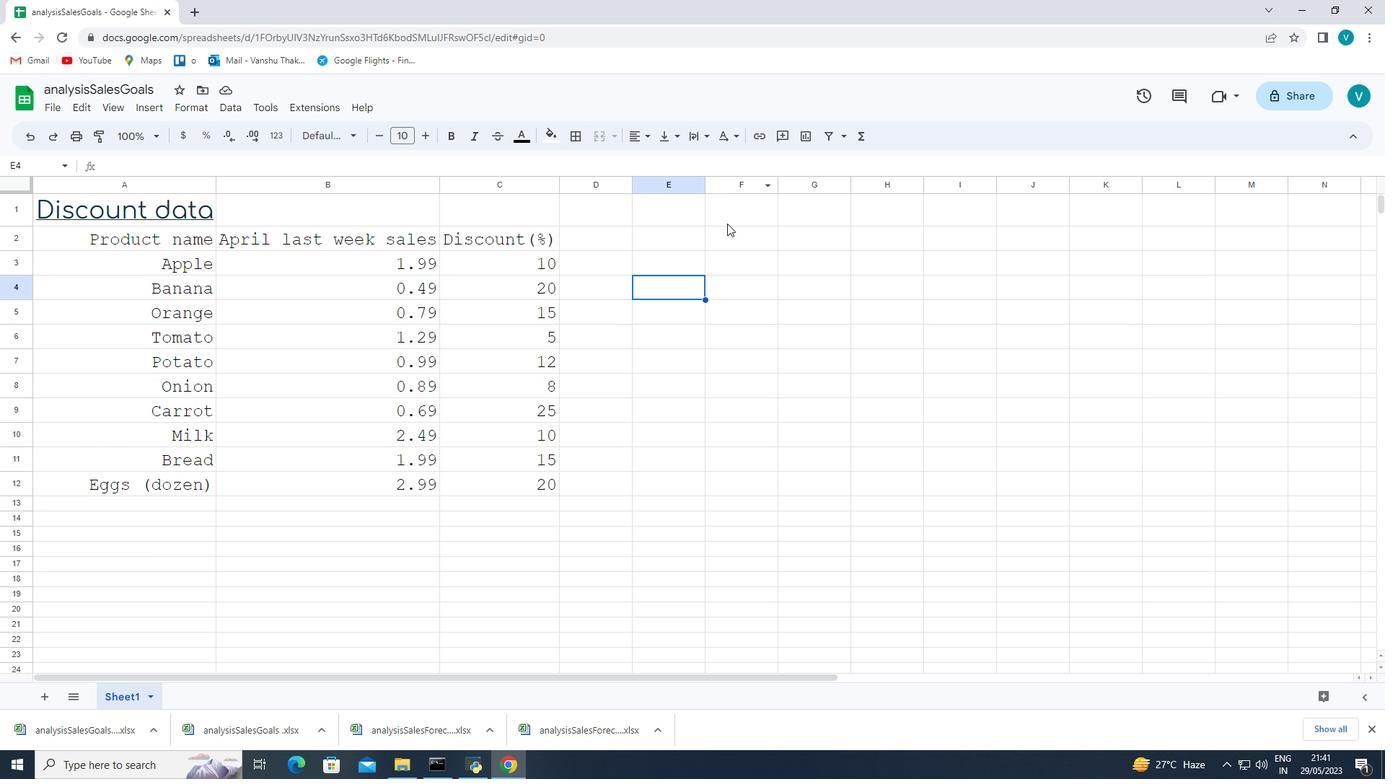 
Action: Mouse scrolled (727, 224) with delta (0, 0)
Screenshot: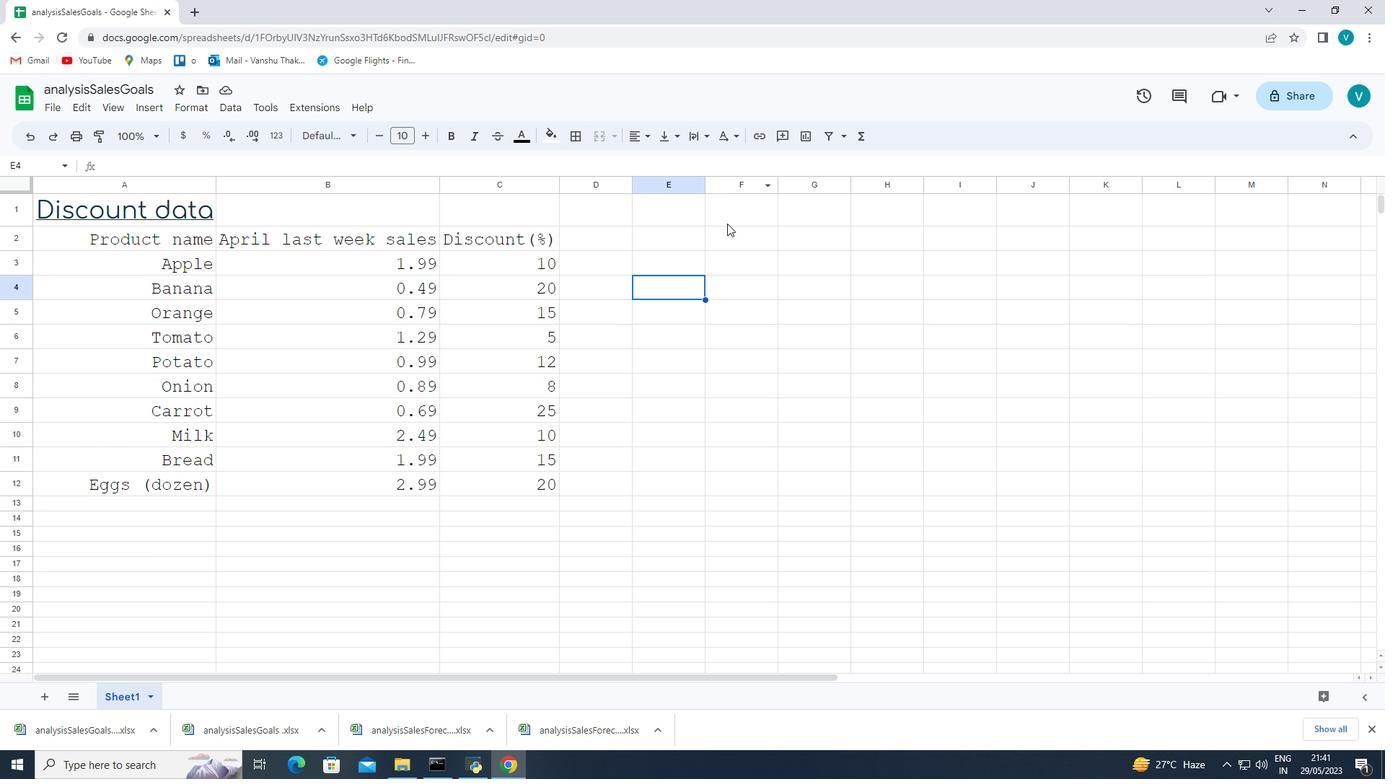 
Action: Mouse moved to (88, 240)
Screenshot: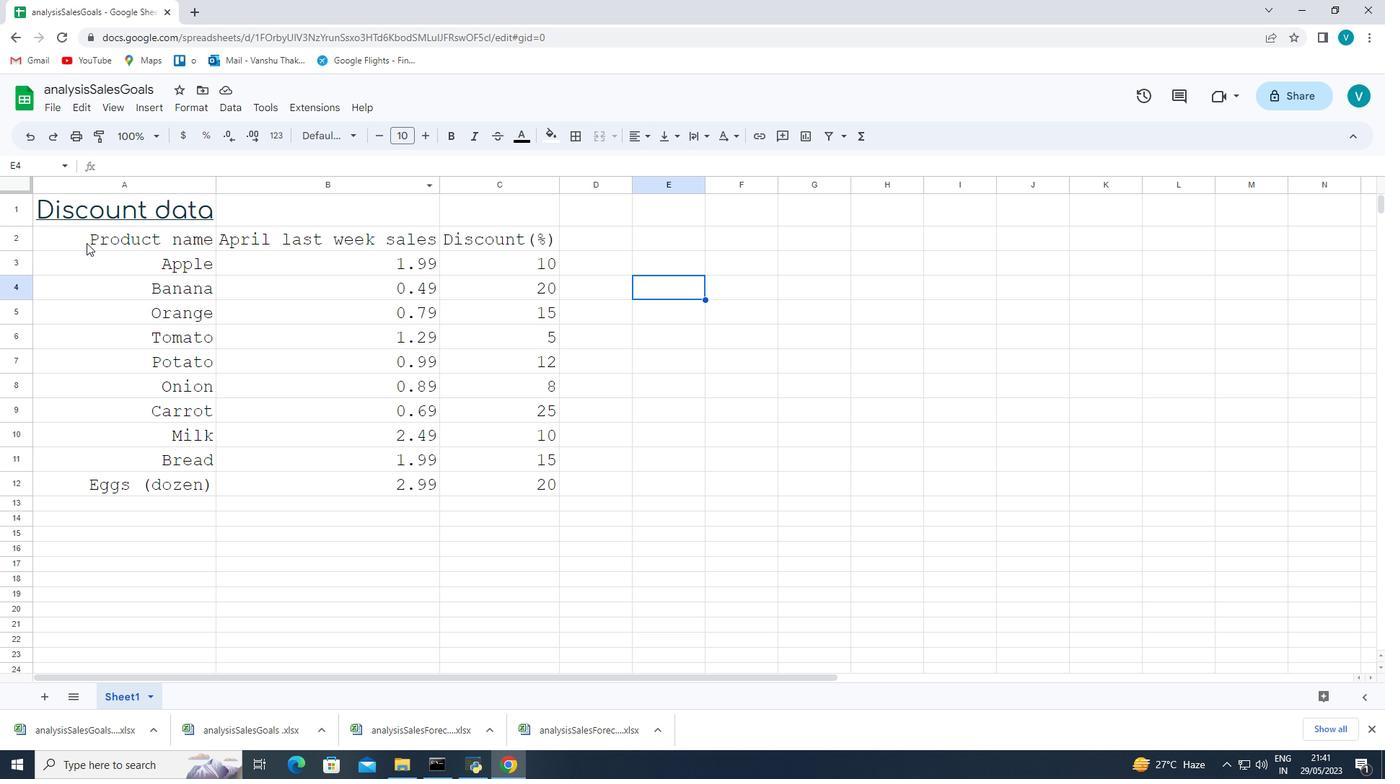 
Action: Mouse pressed left at (88, 240)
Screenshot: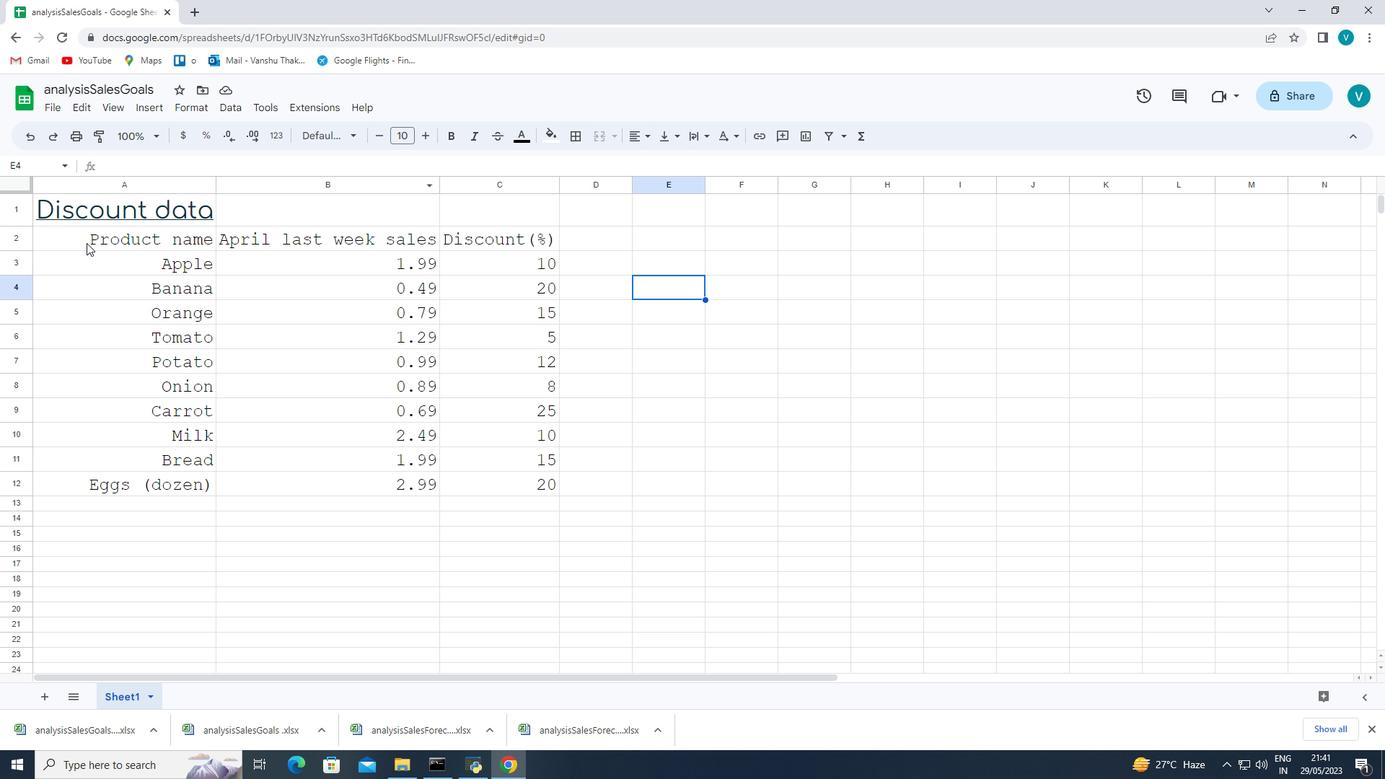 
Action: Mouse moved to (518, 135)
Screenshot: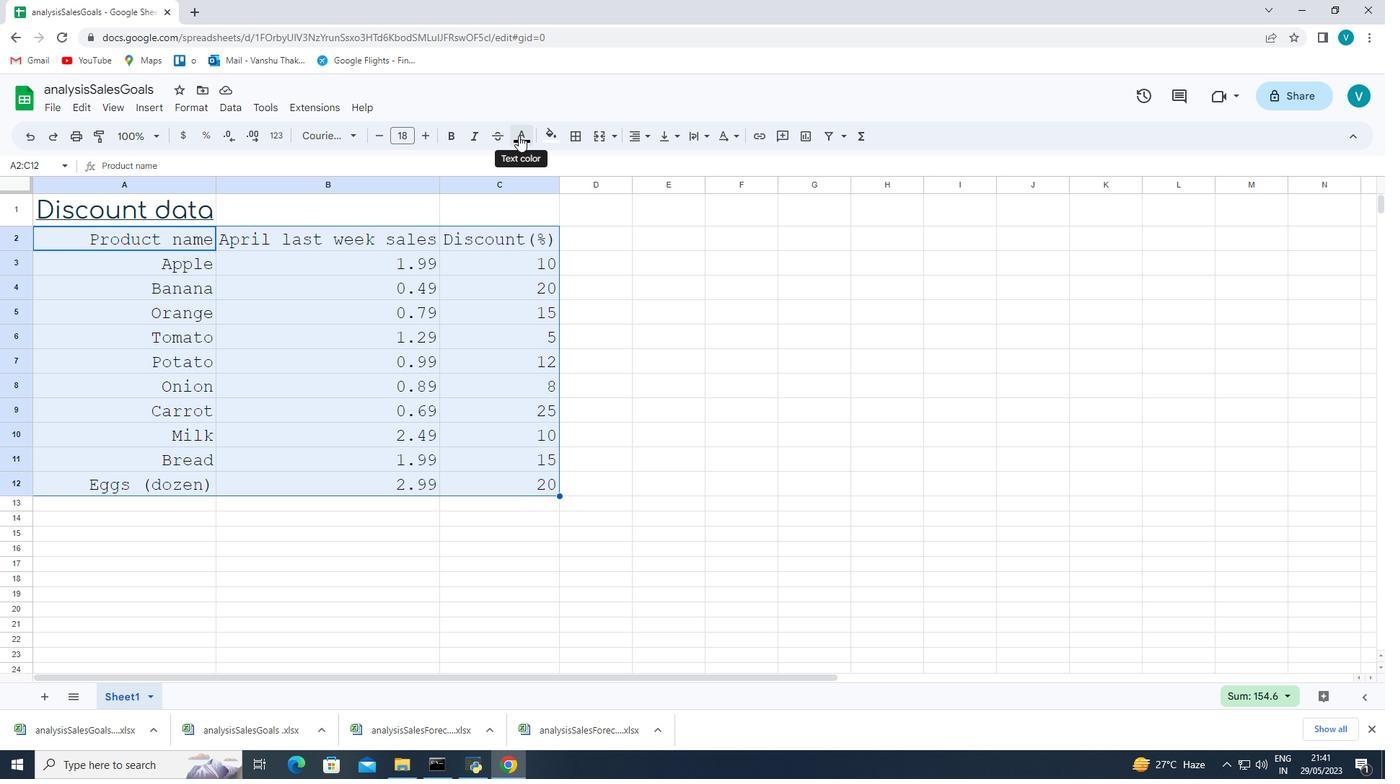 
Action: Mouse pressed left at (518, 135)
Screenshot: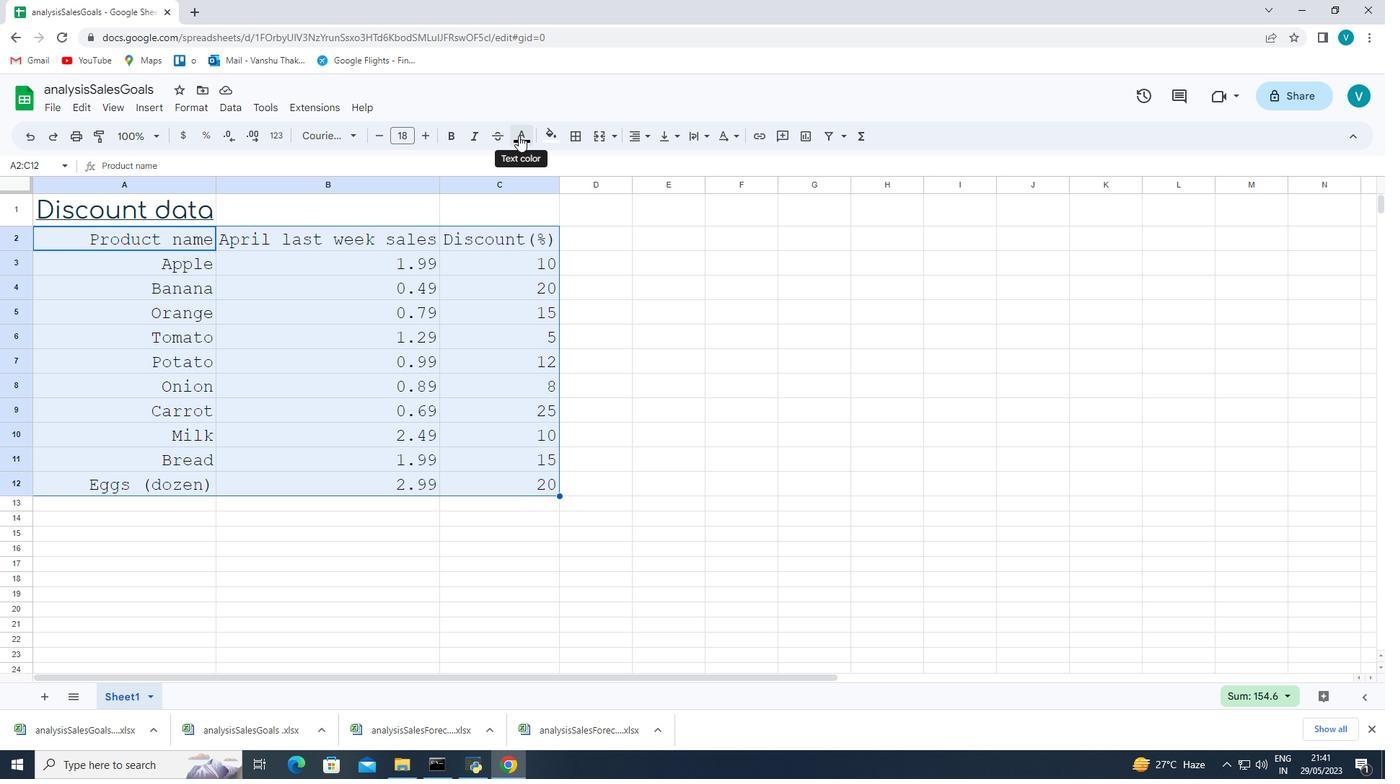 
Action: Mouse pressed left at (518, 135)
Screenshot: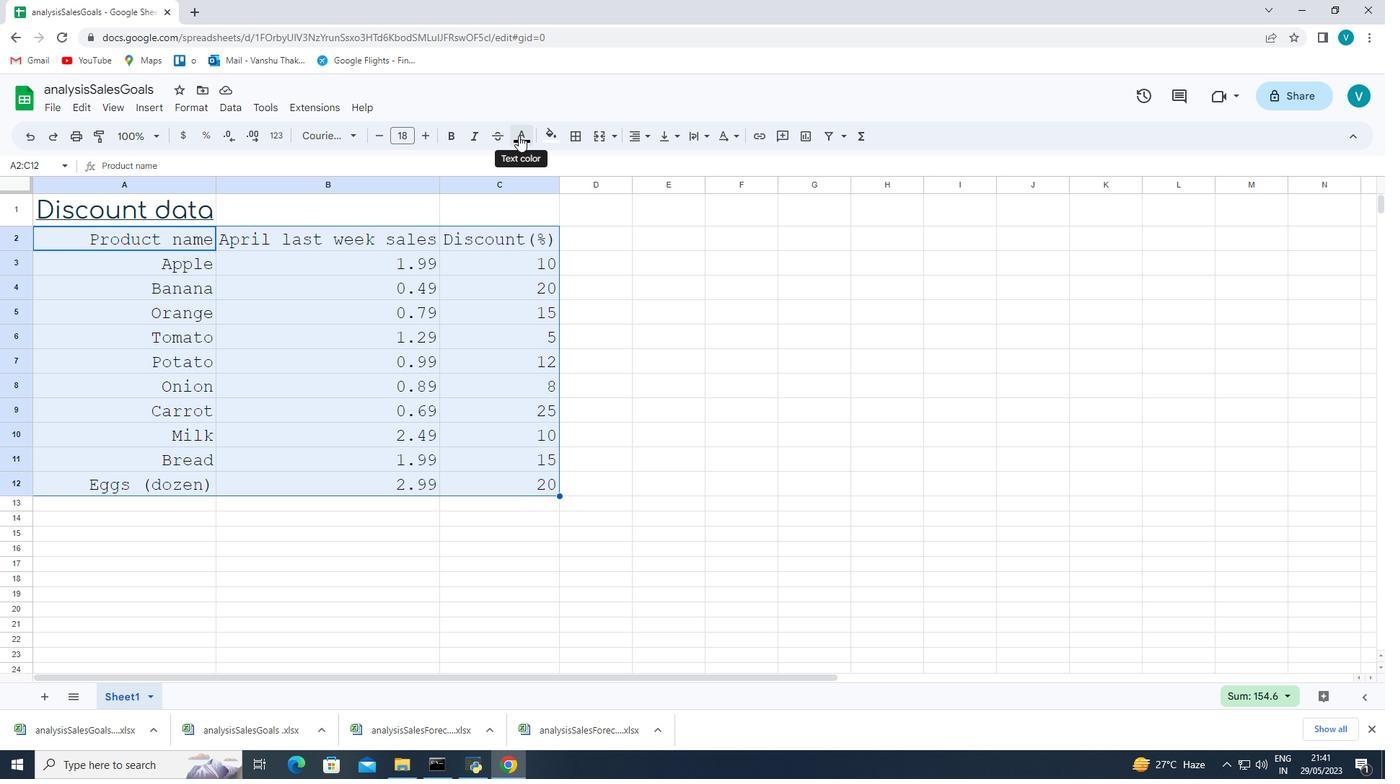 
Action: Mouse pressed left at (518, 135)
Screenshot: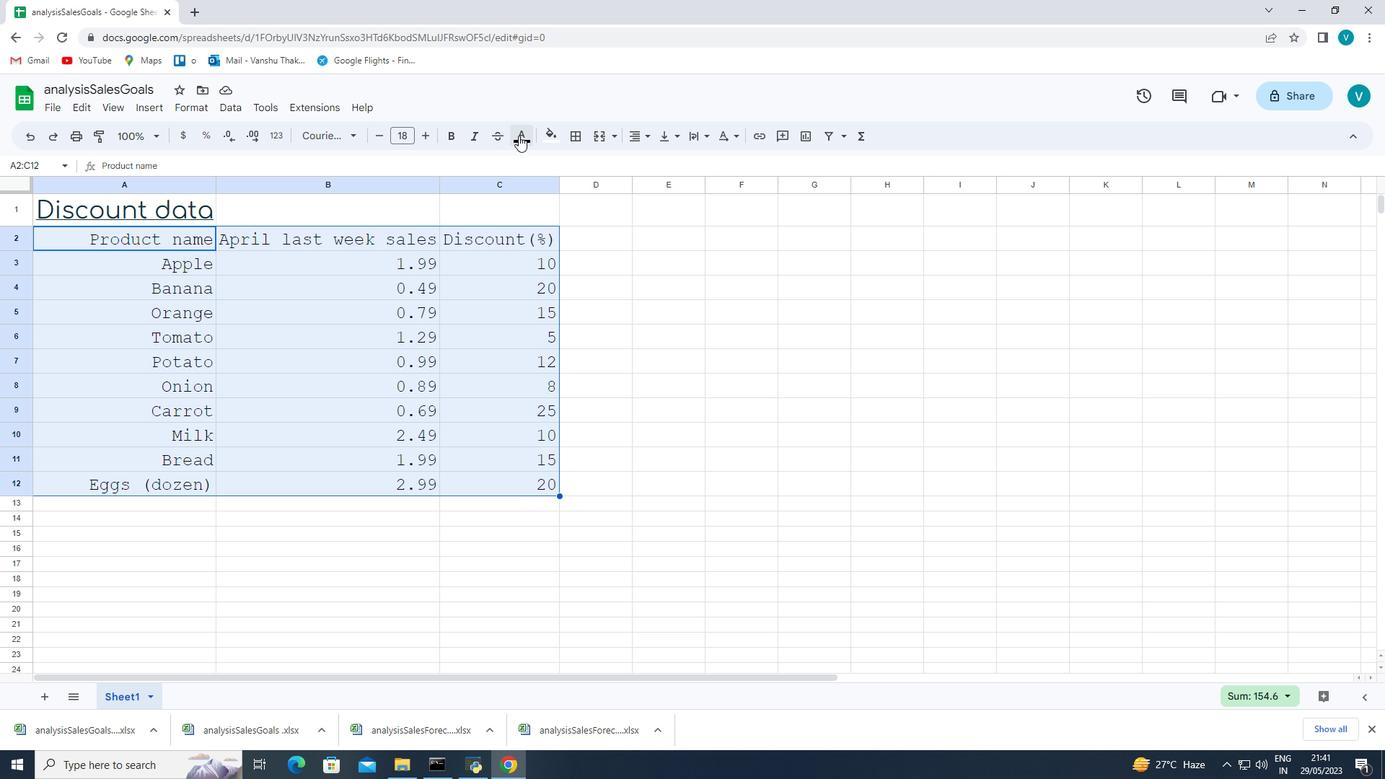 
Action: Mouse pressed left at (518, 135)
Screenshot: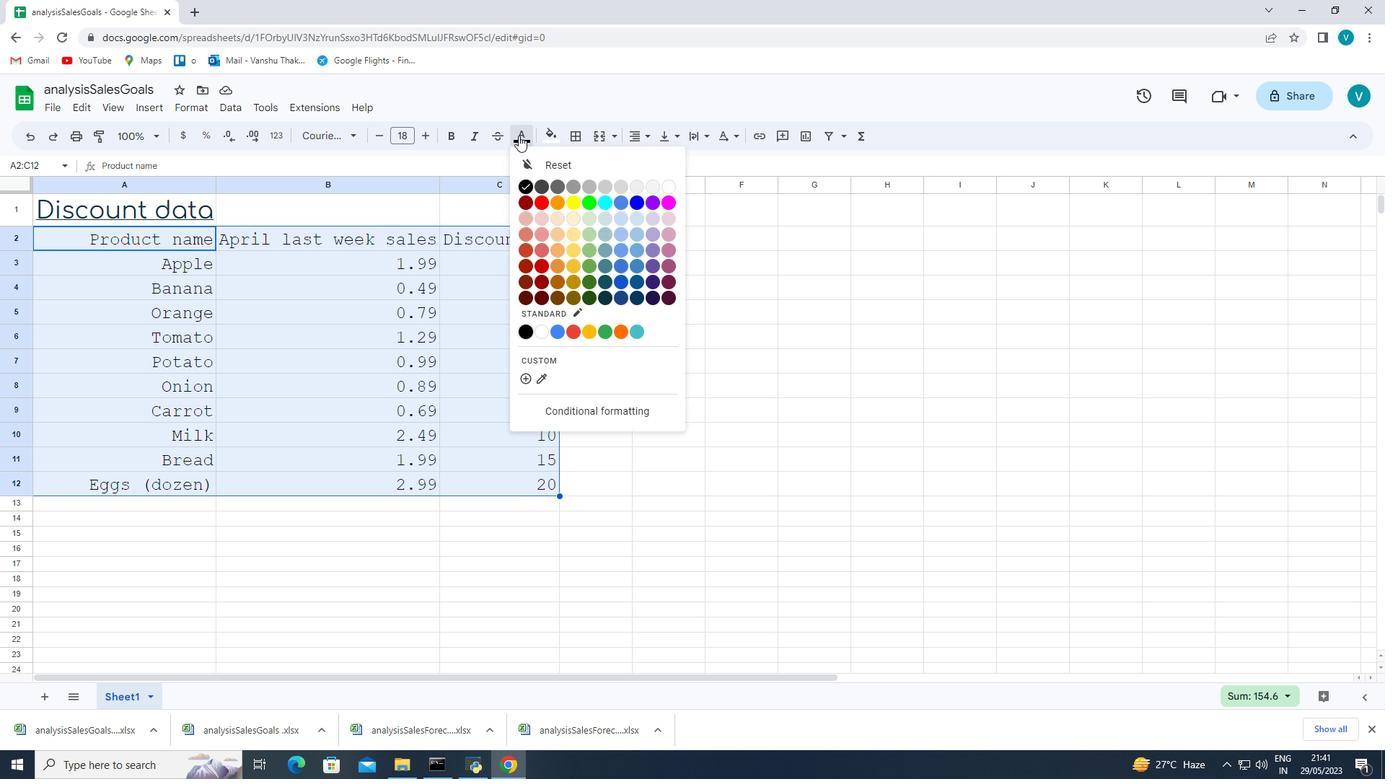 
Action: Mouse pressed left at (518, 135)
Screenshot: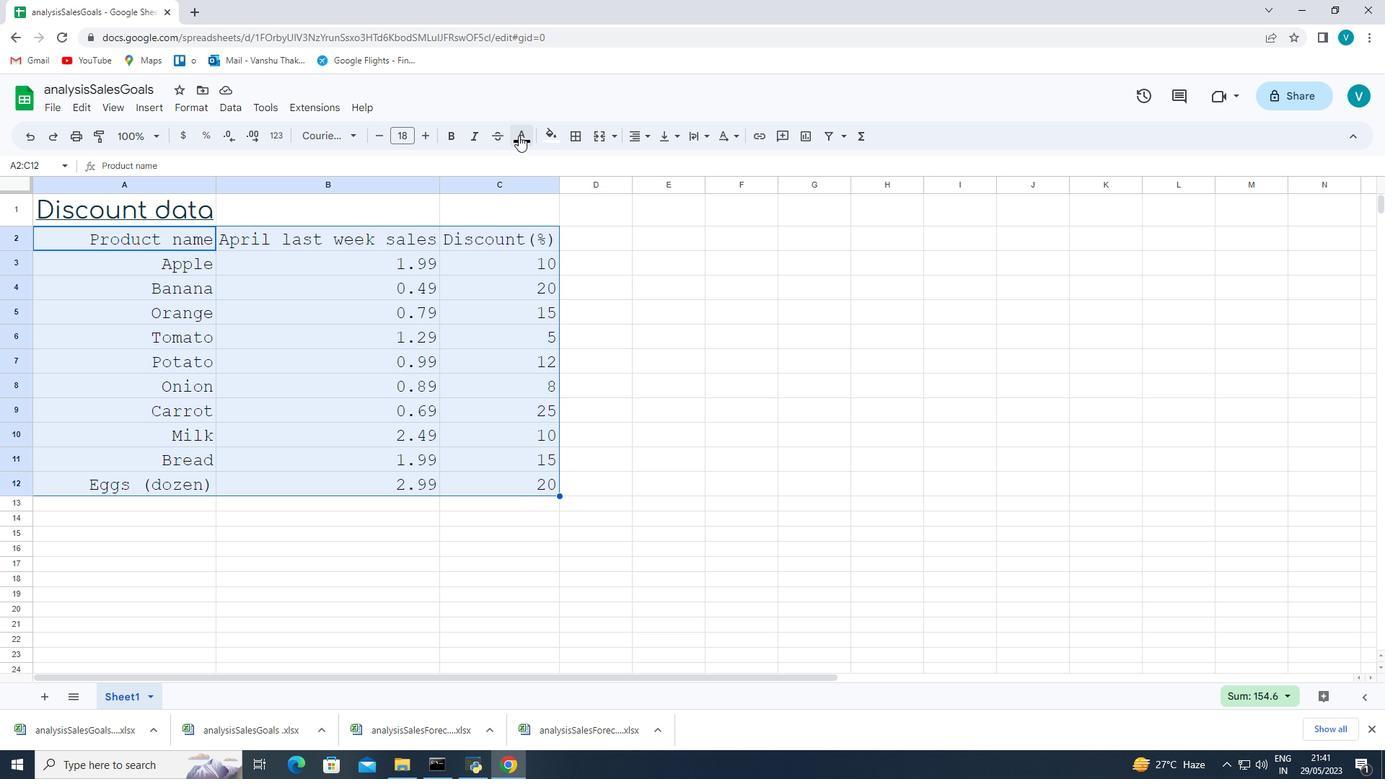 
Action: Mouse moved to (531, 181)
Screenshot: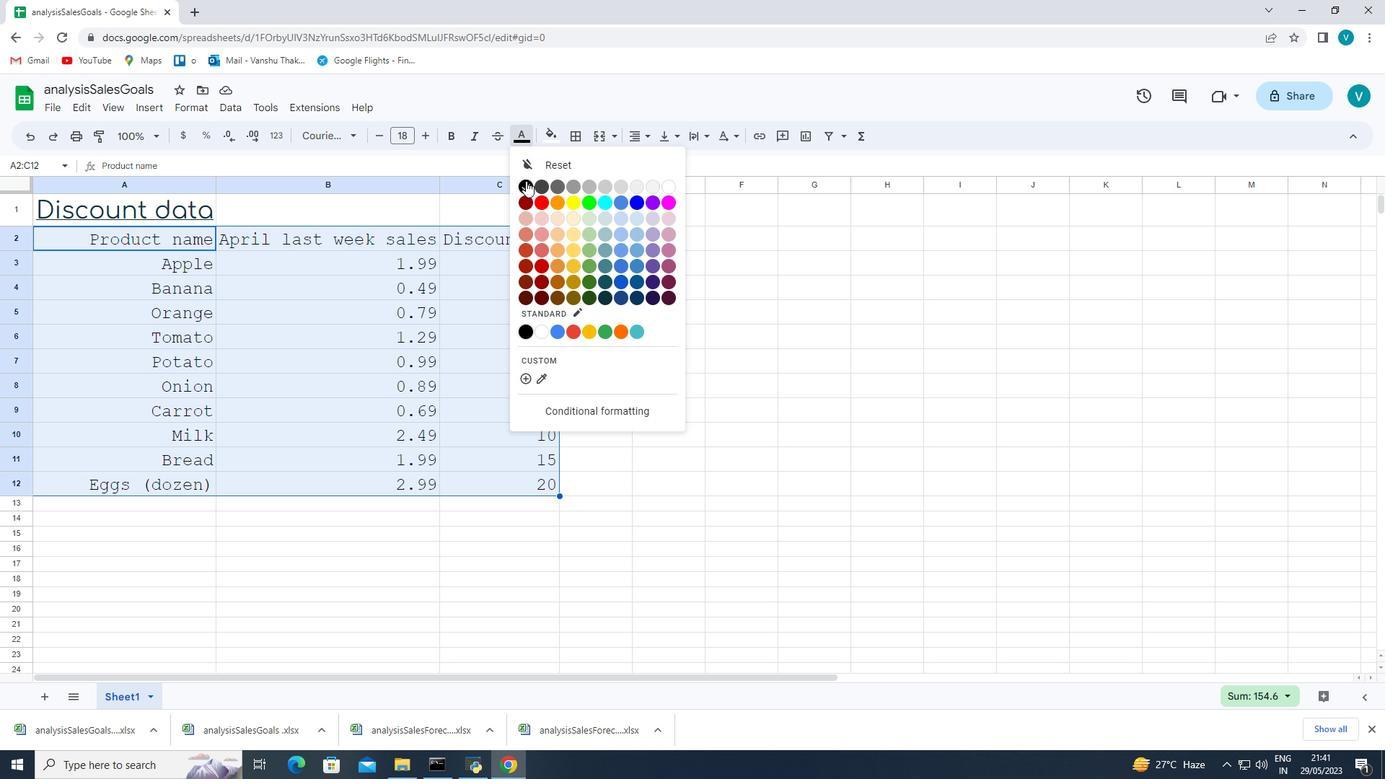 
Action: Mouse pressed left at (531, 181)
Screenshot: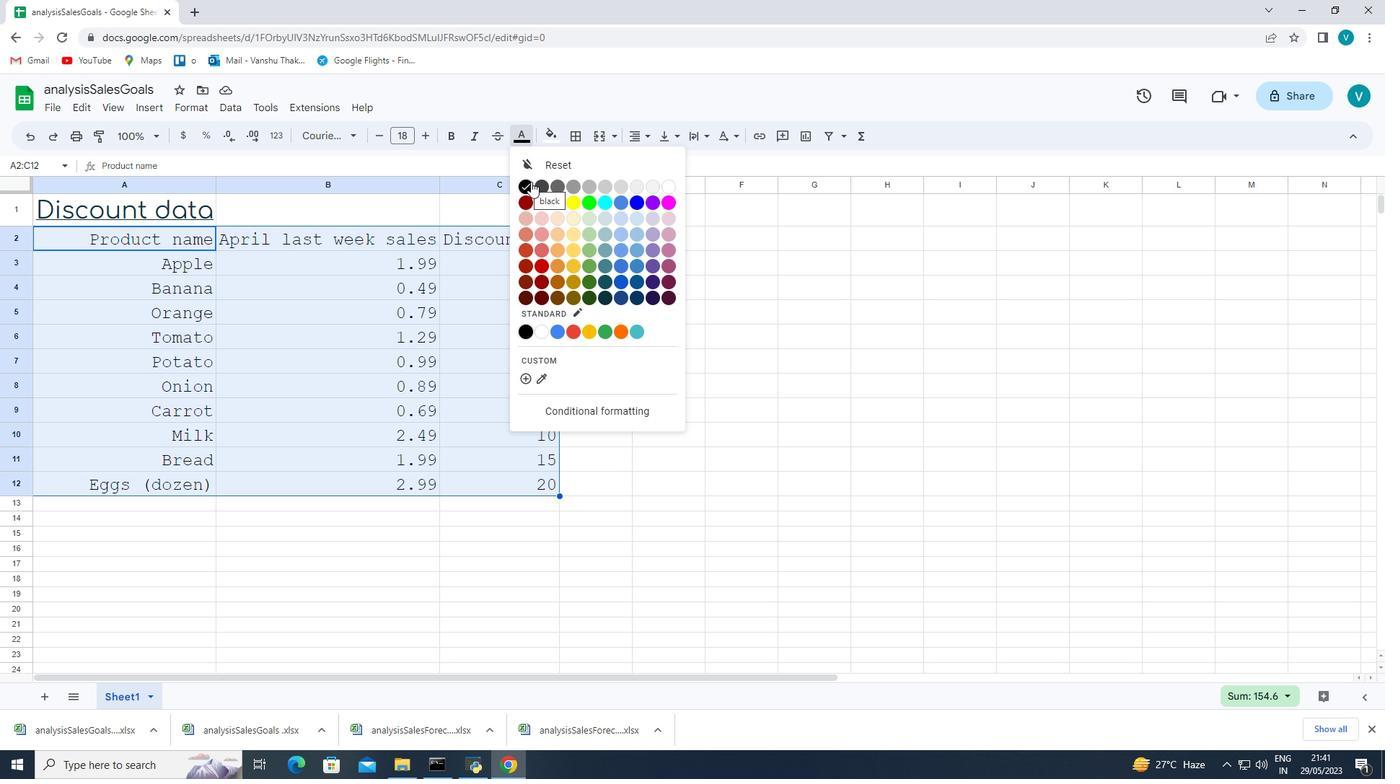 
Action: Mouse moved to (516, 137)
Screenshot: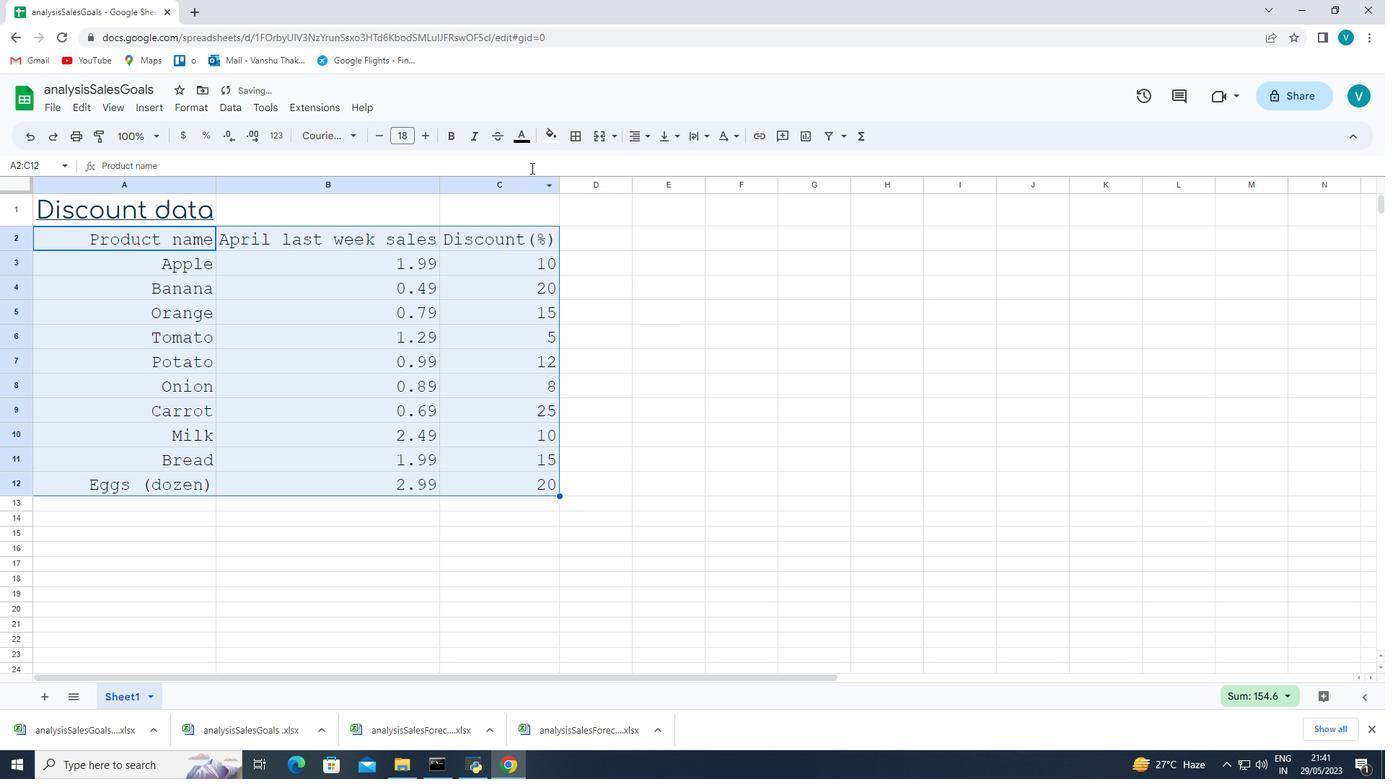
Action: Mouse pressed left at (516, 137)
Screenshot: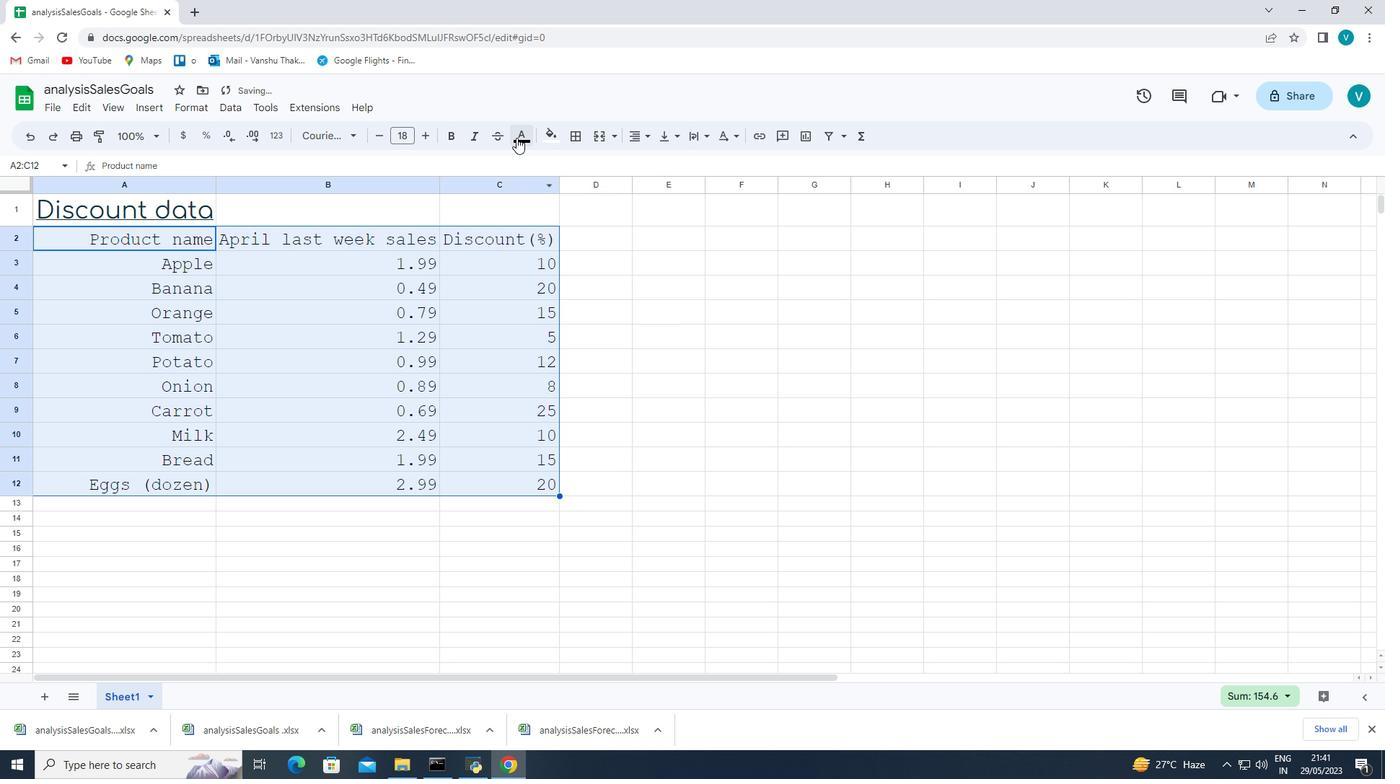 
Action: Mouse moved to (523, 180)
Screenshot: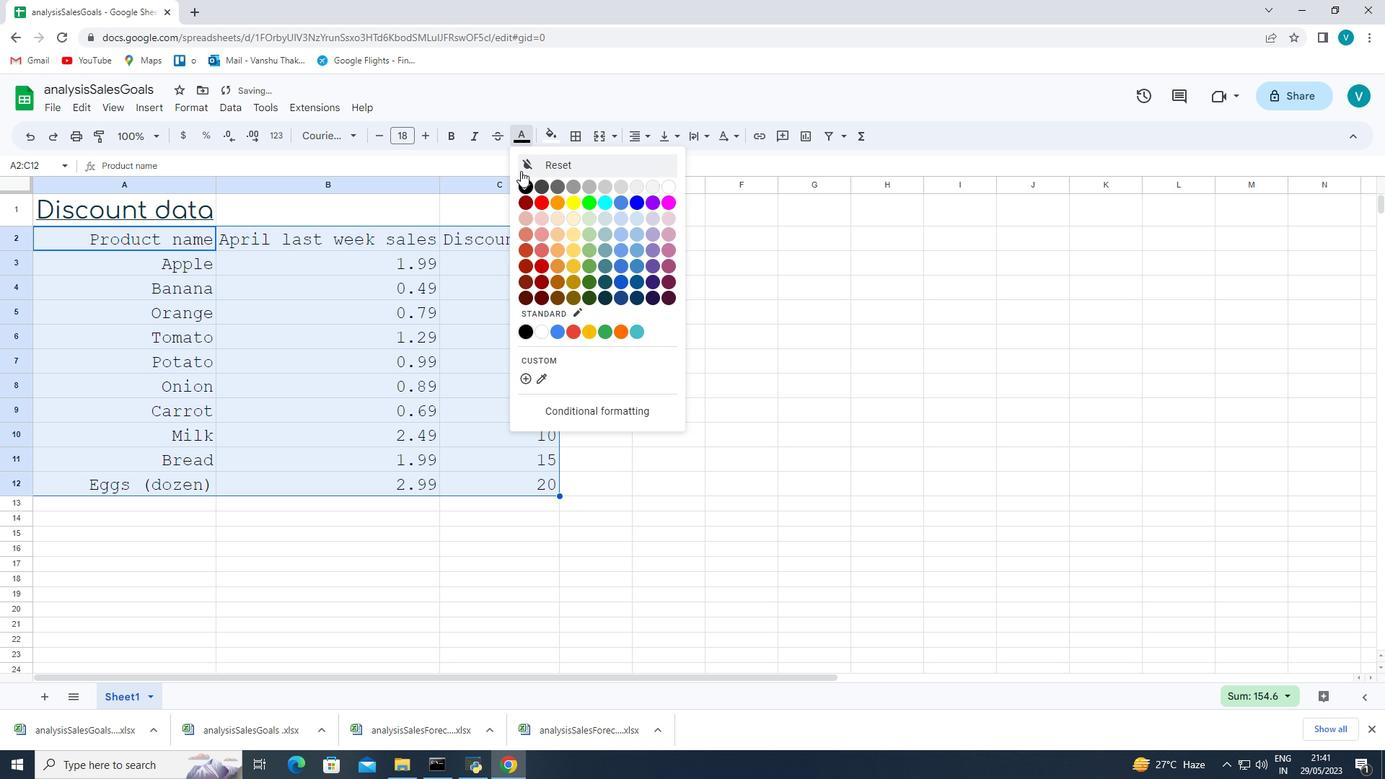 
Action: Mouse pressed left at (523, 180)
Screenshot: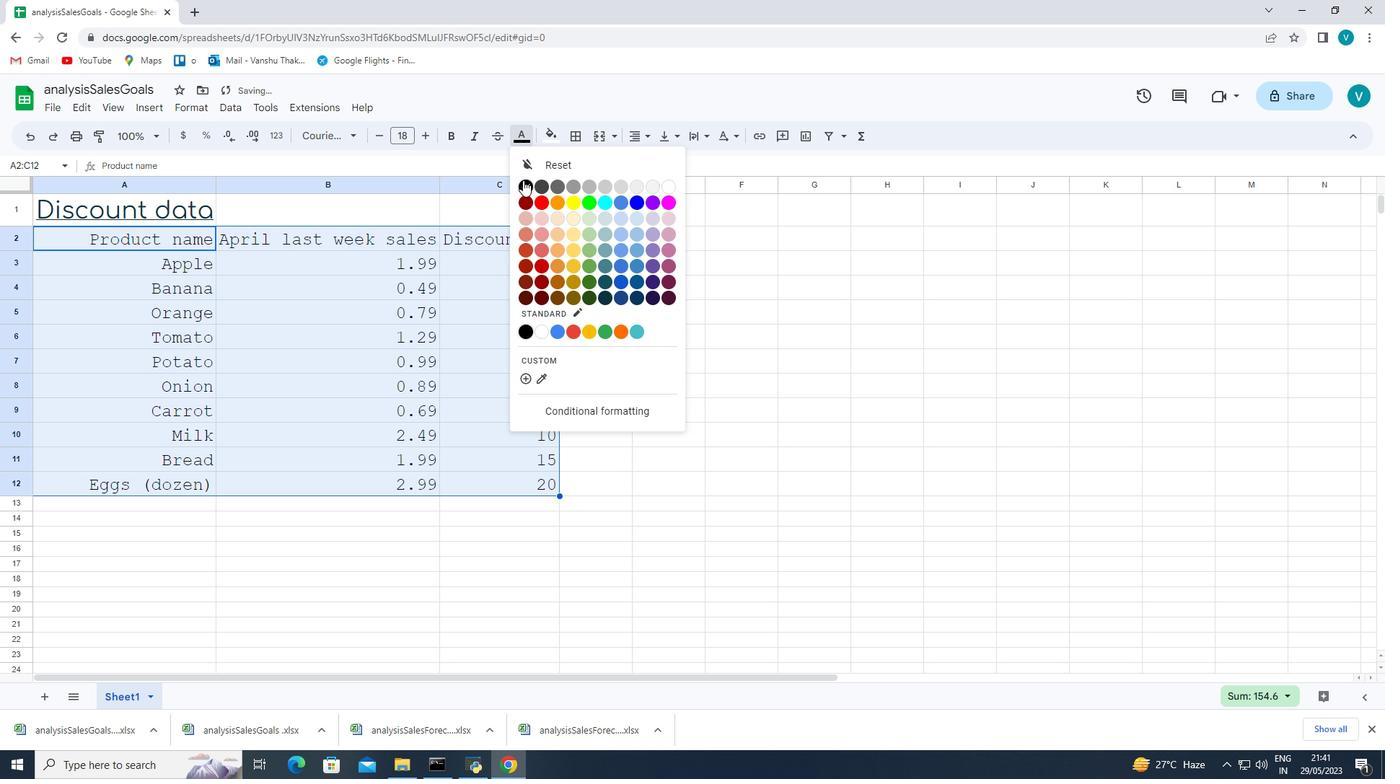 
Action: Mouse moved to (521, 135)
Screenshot: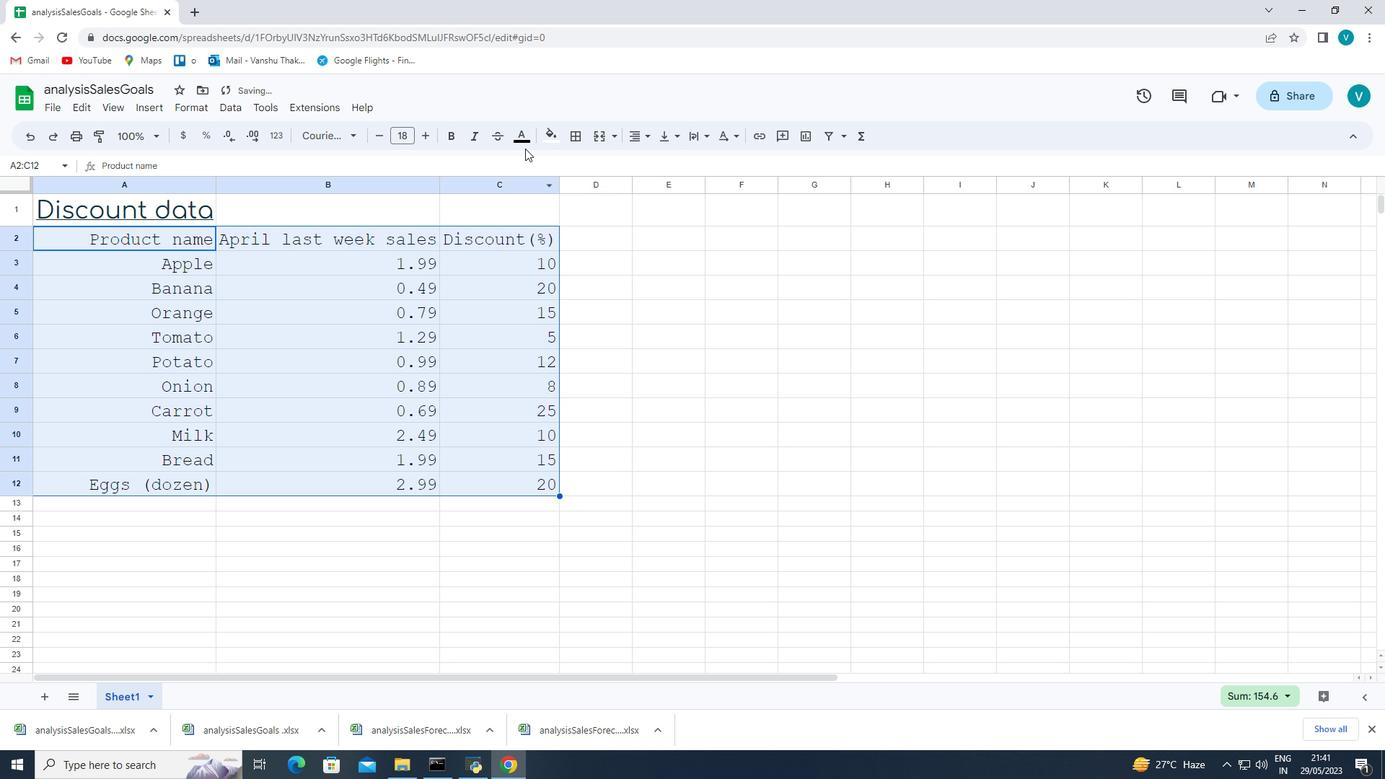 
Action: Mouse pressed left at (521, 135)
Screenshot: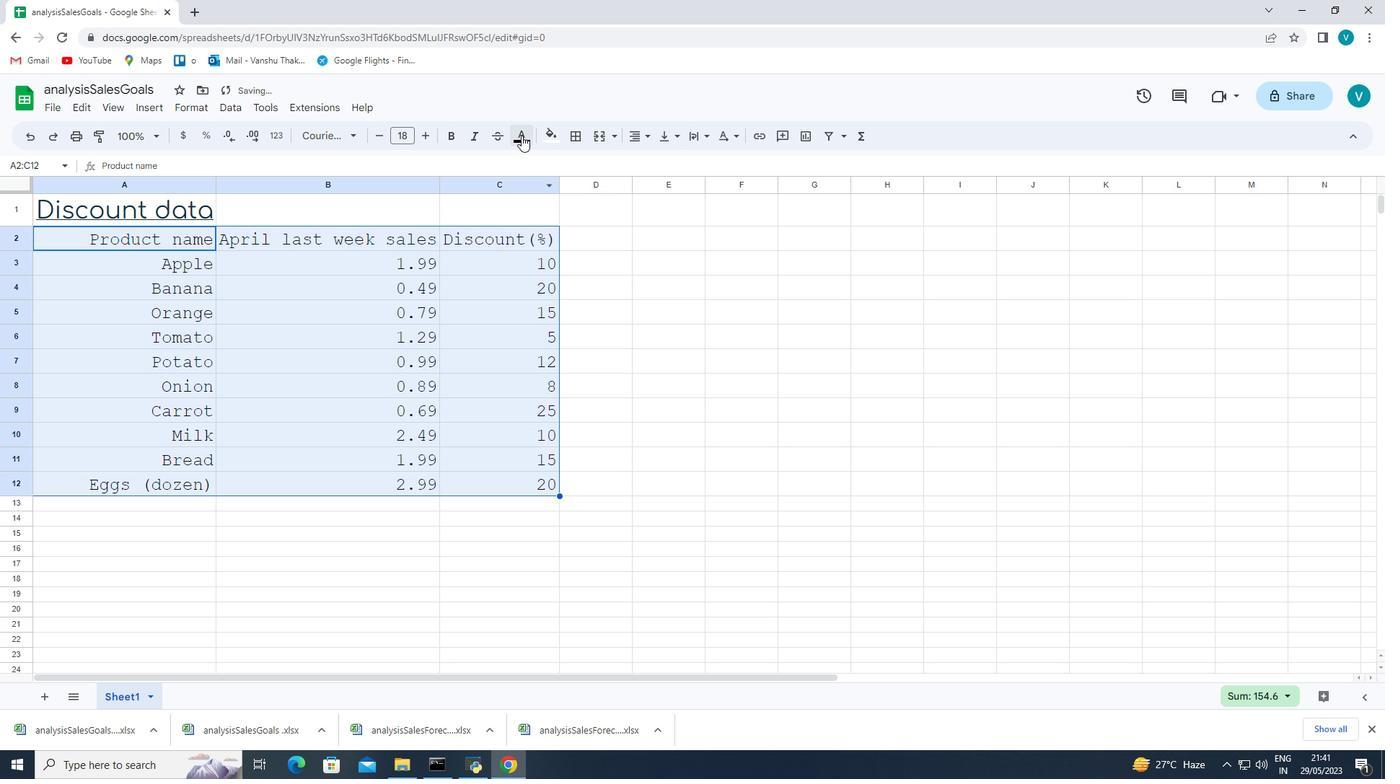 
Action: Mouse moved to (544, 185)
Screenshot: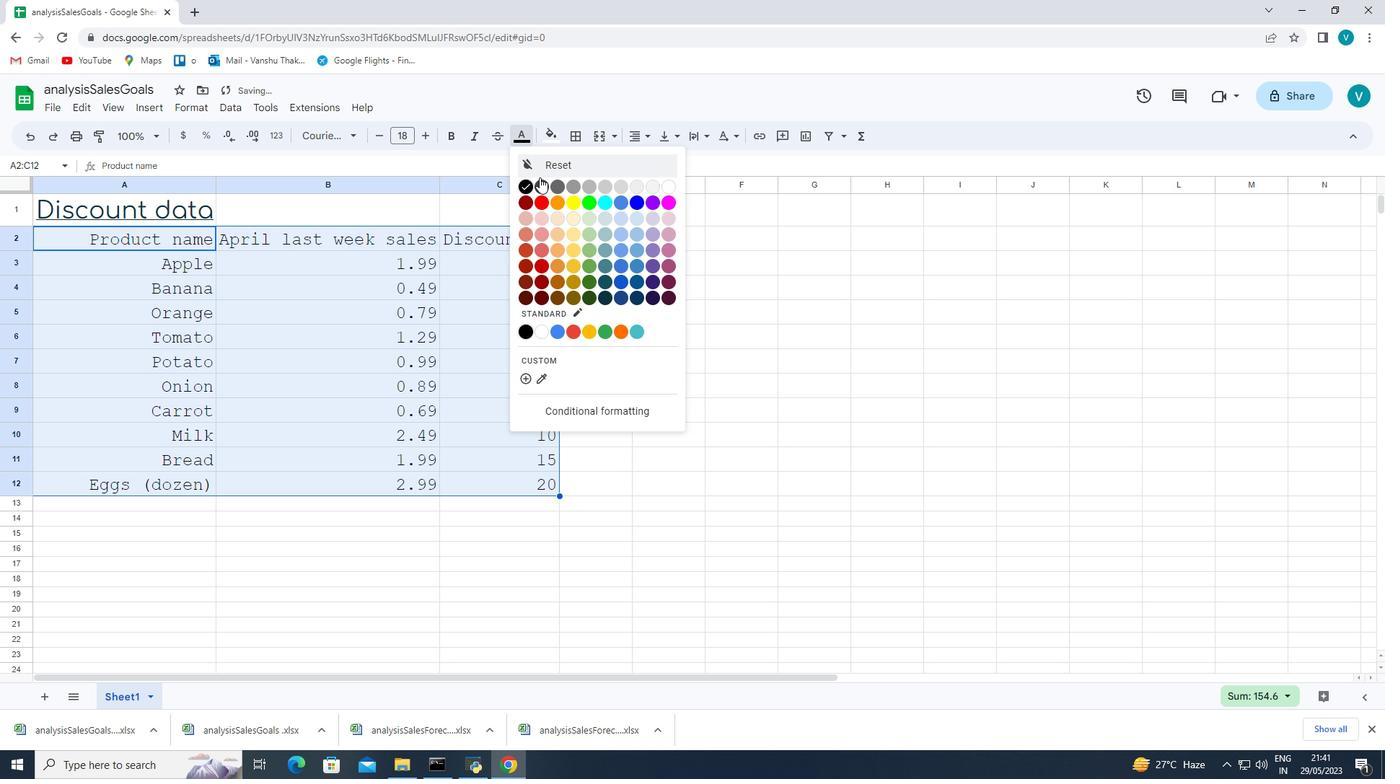 
Action: Mouse pressed left at (544, 185)
Screenshot: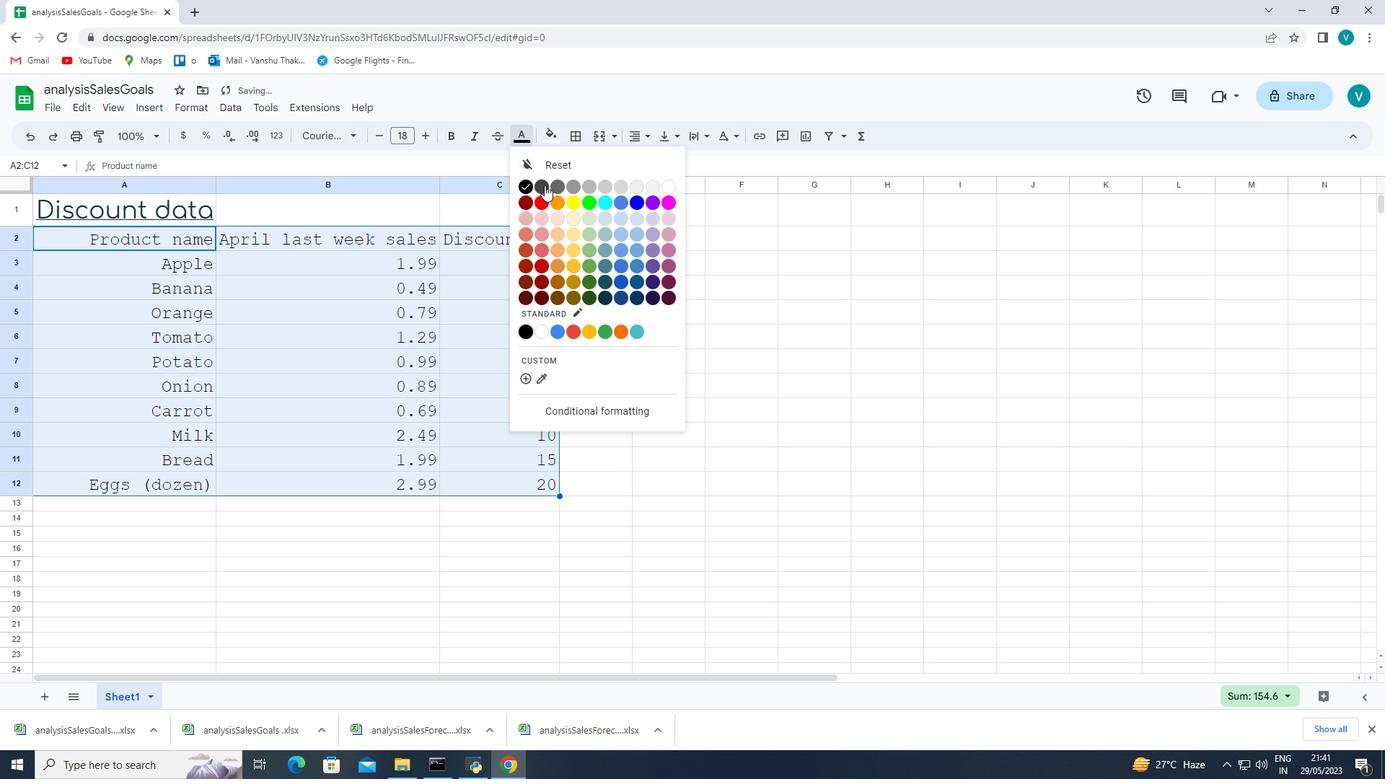 
Action: Mouse moved to (525, 134)
Screenshot: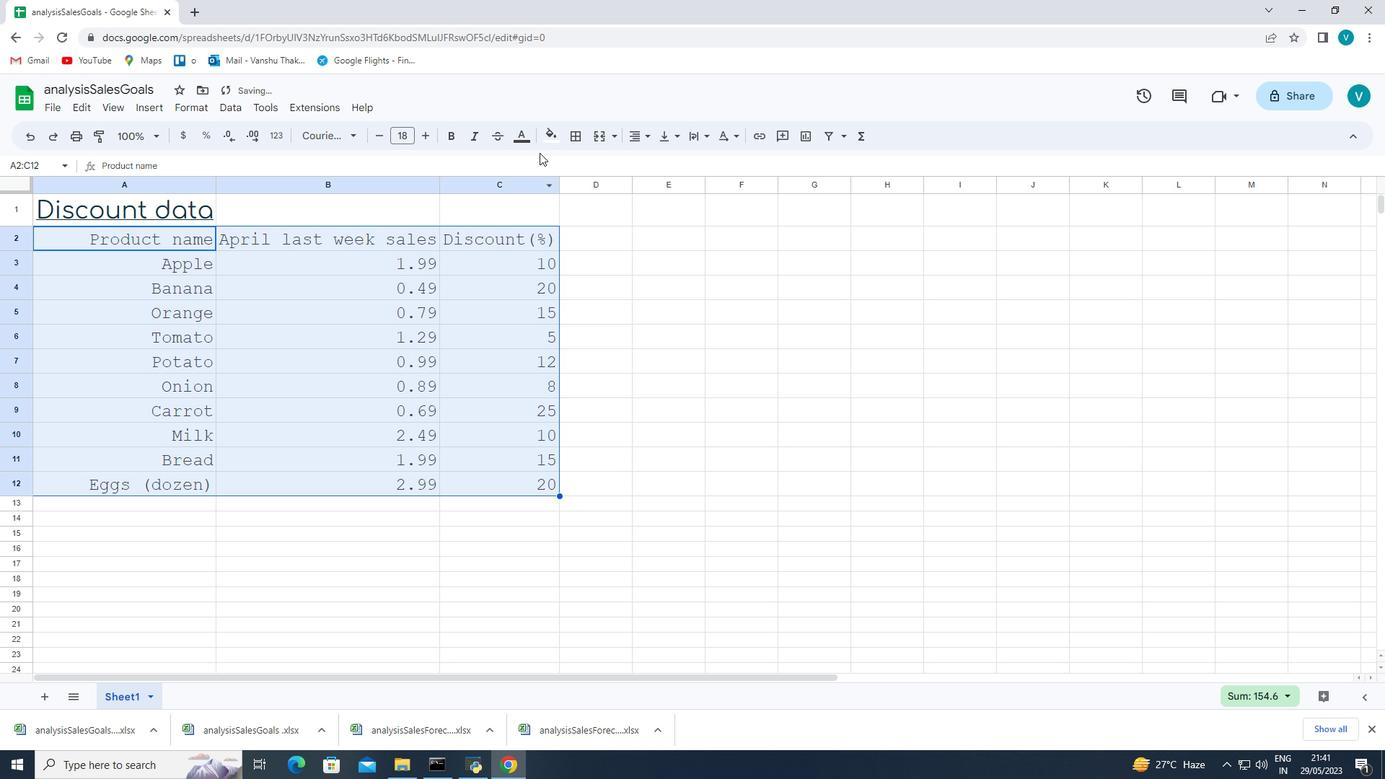 
Action: Mouse pressed left at (525, 134)
Screenshot: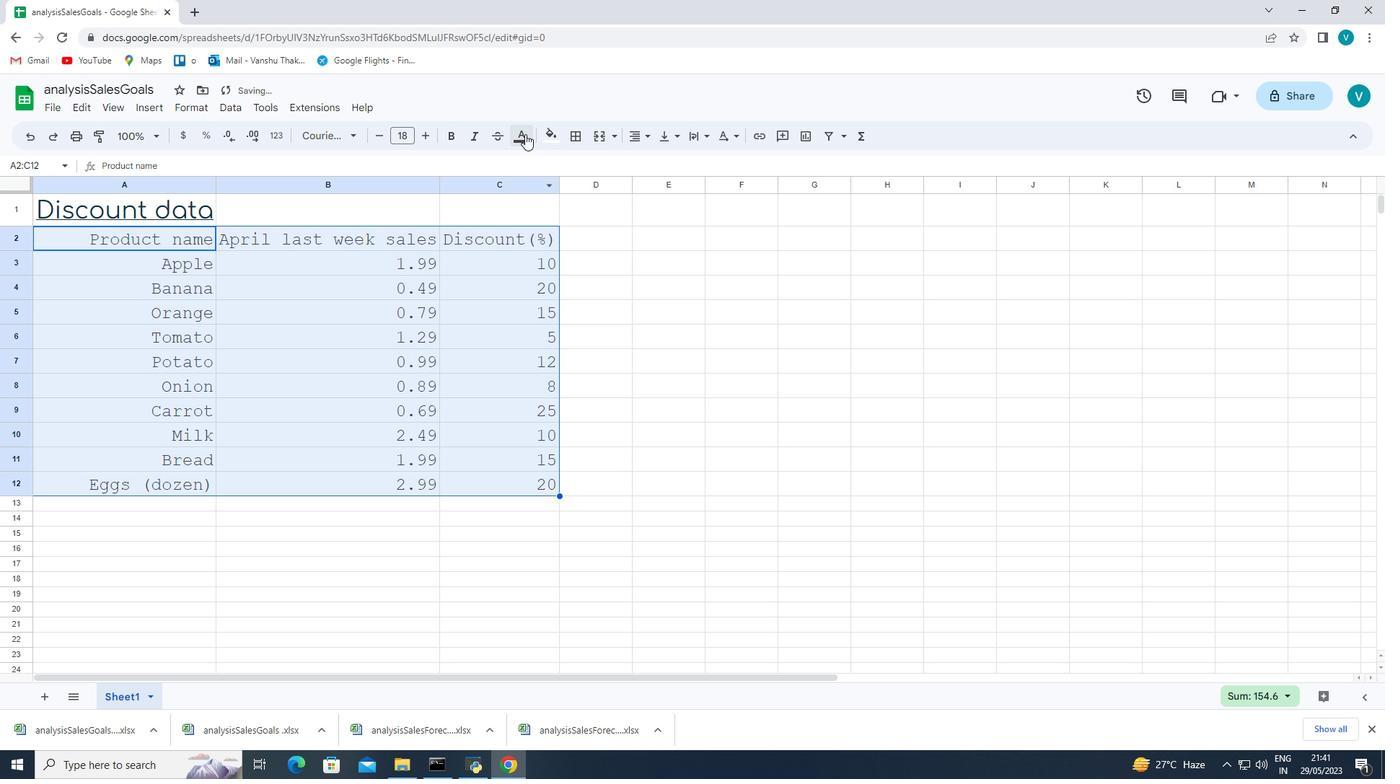 
Action: Mouse moved to (546, 378)
Screenshot: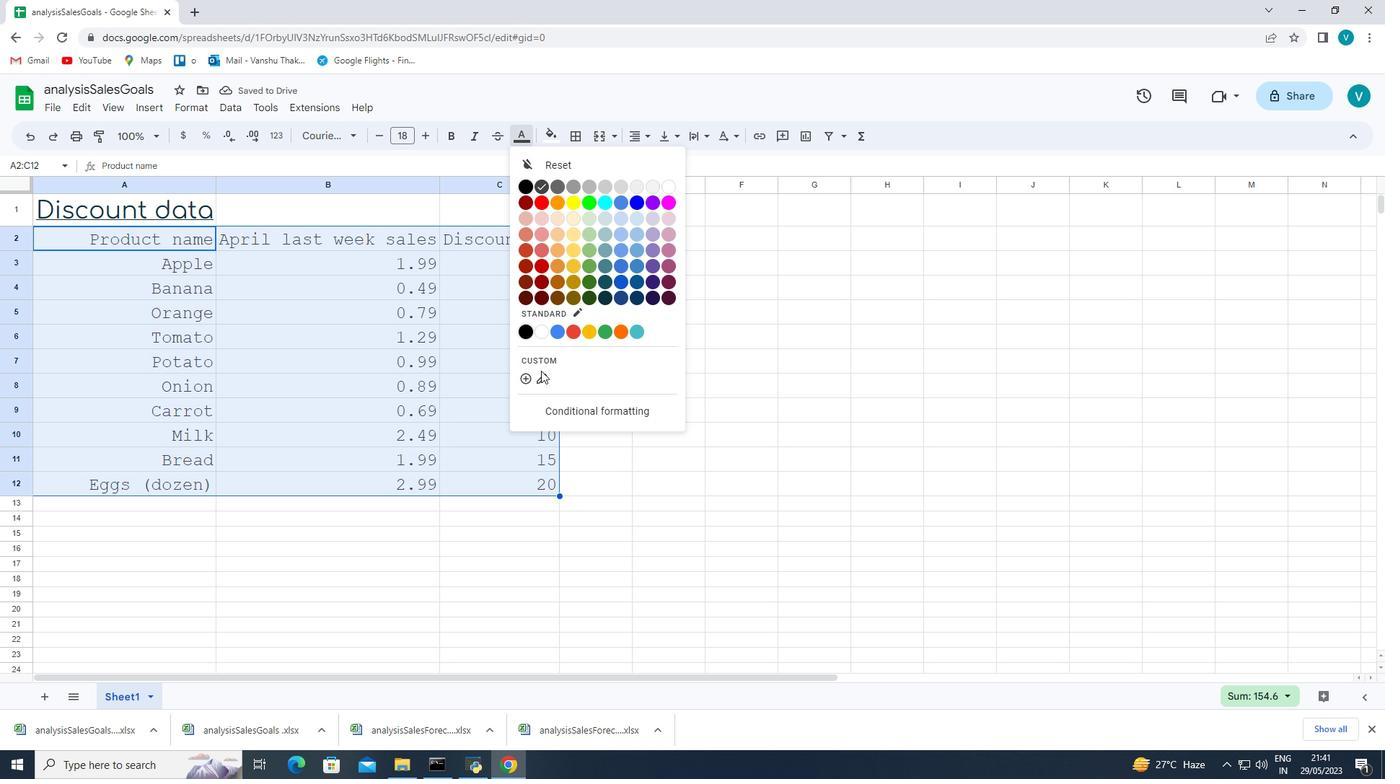 
Action: Mouse pressed left at (546, 378)
Screenshot: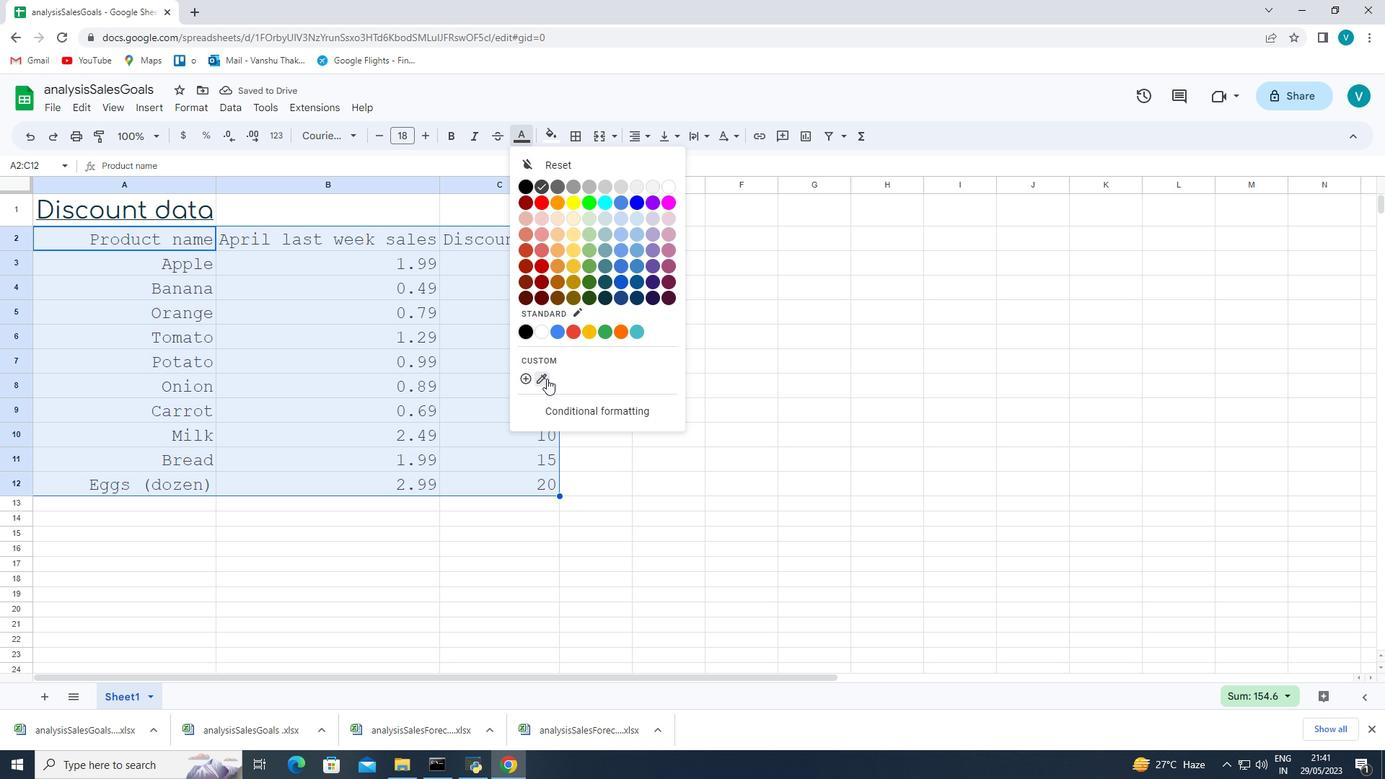 
Action: Mouse moved to (523, 134)
Screenshot: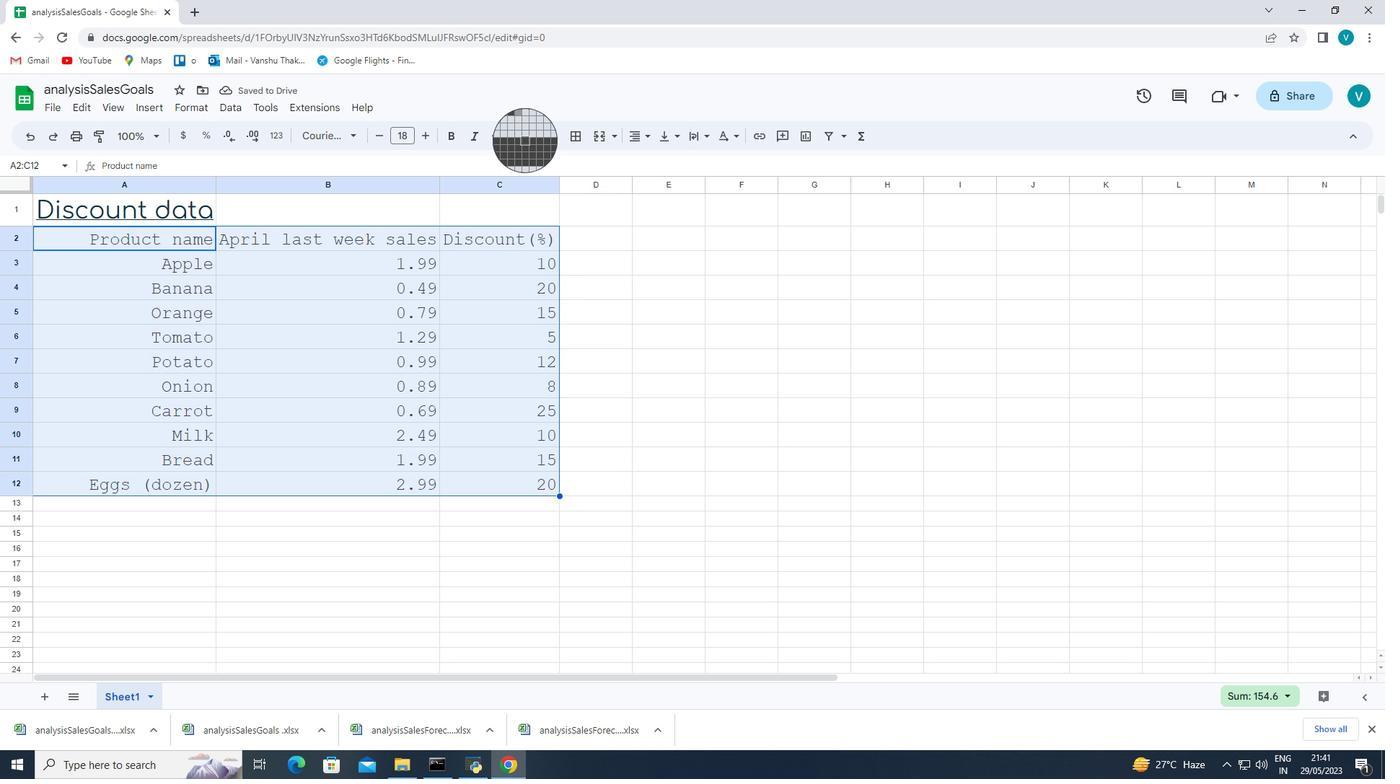 
Action: Mouse pressed left at (523, 134)
Screenshot: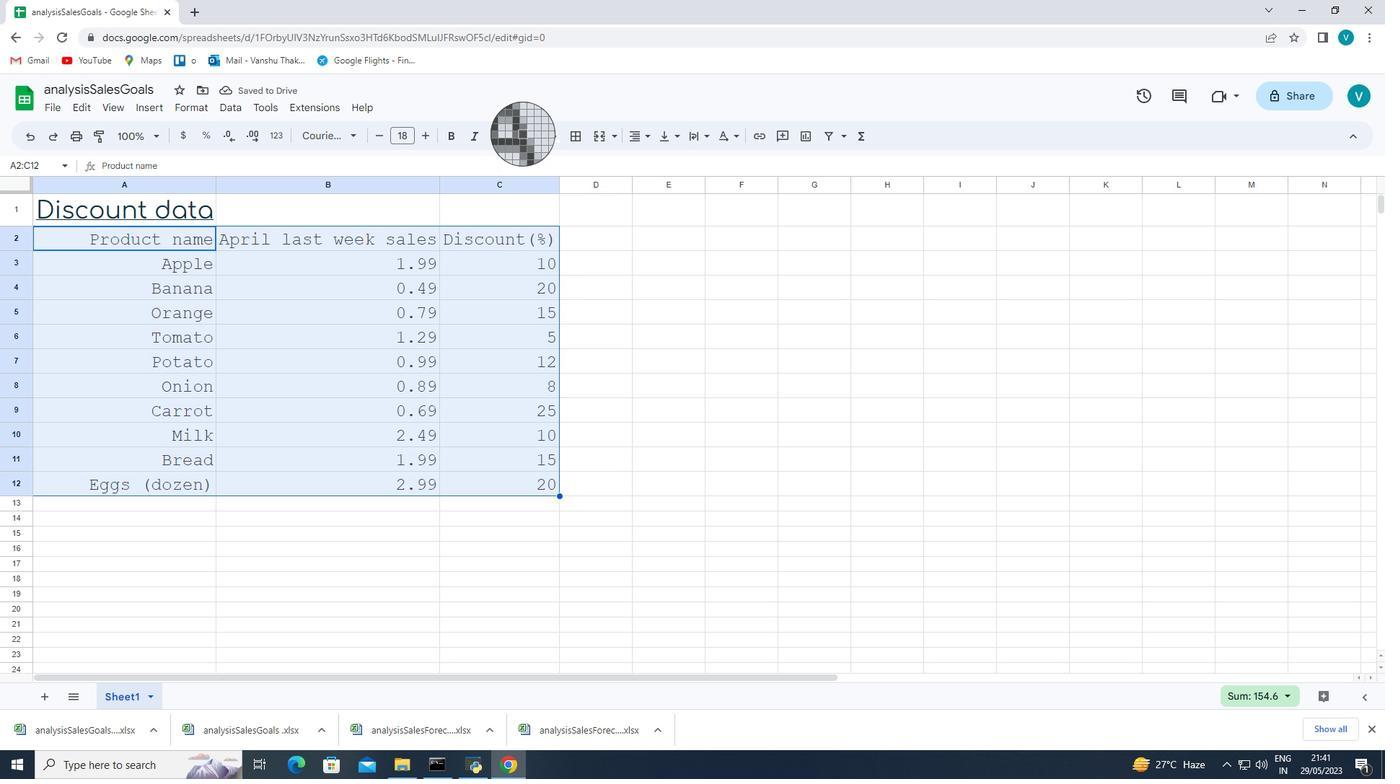 
Action: Mouse pressed left at (523, 134)
